 Task: Big data email temp.and wfr student
Action: Key pressed <Key.f11>
Screenshot: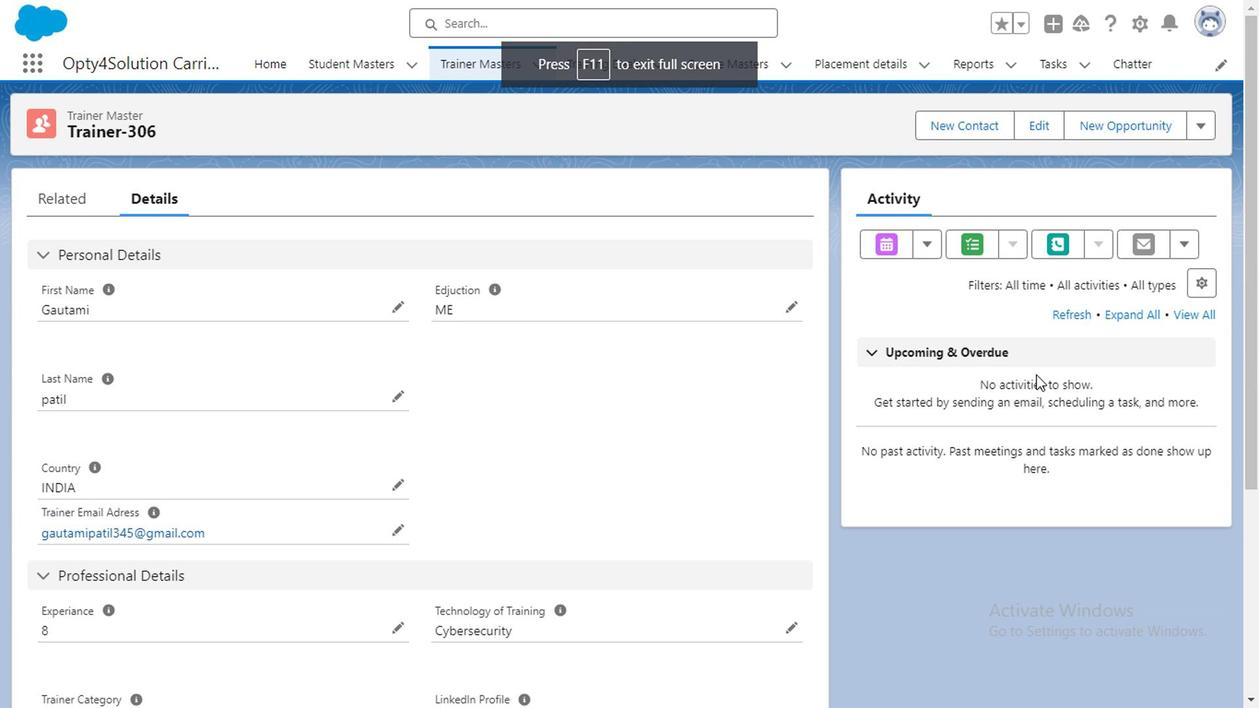 
Action: Mouse moved to (1136, 12)
Screenshot: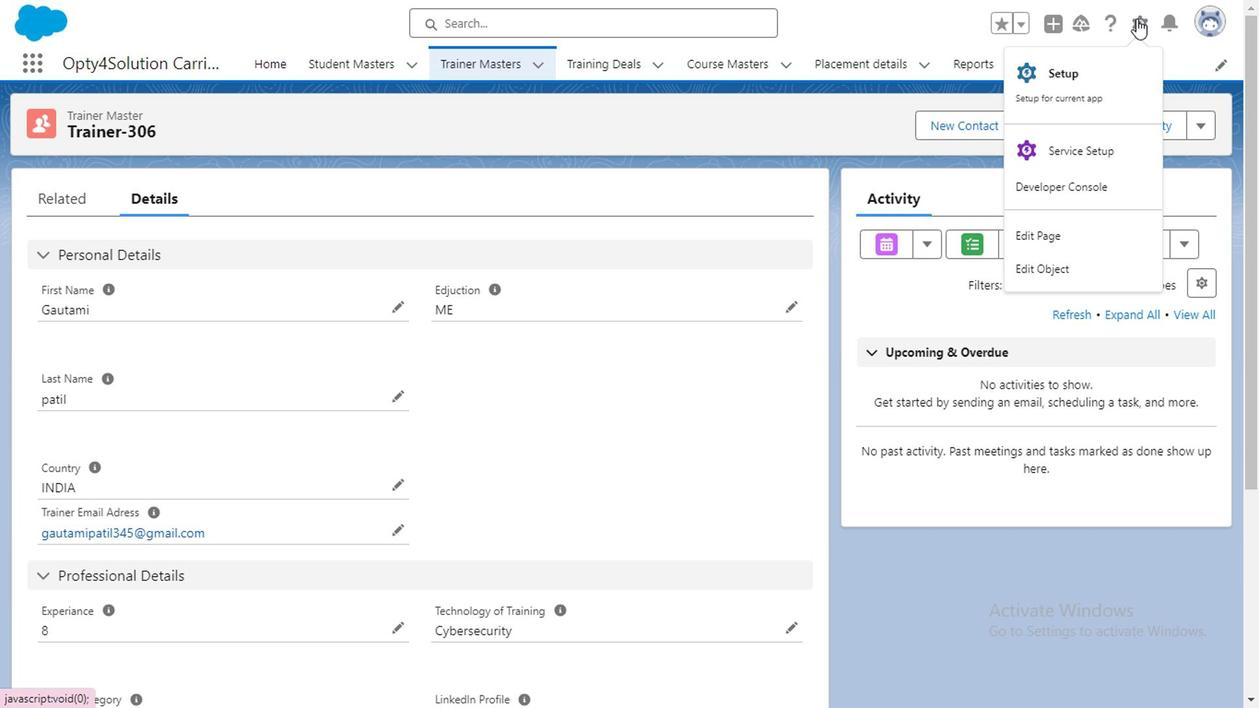 
Action: Mouse pressed left at (1136, 12)
Screenshot: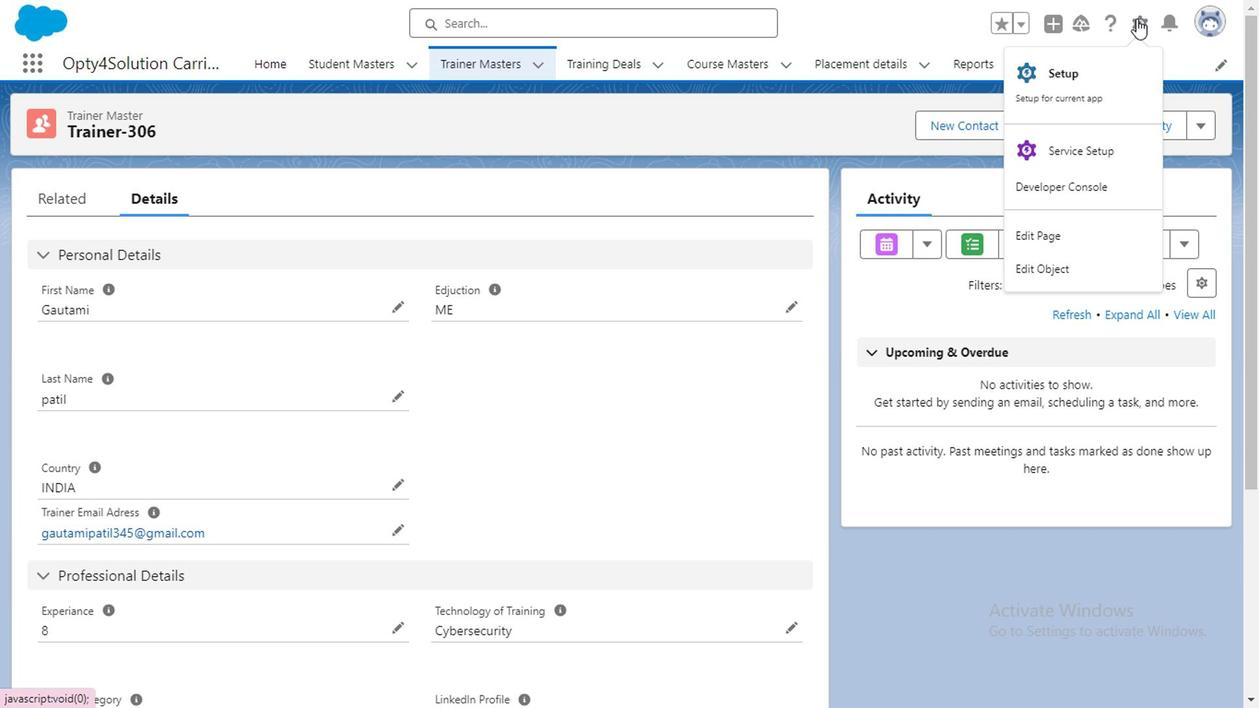 
Action: Mouse moved to (1052, 67)
Screenshot: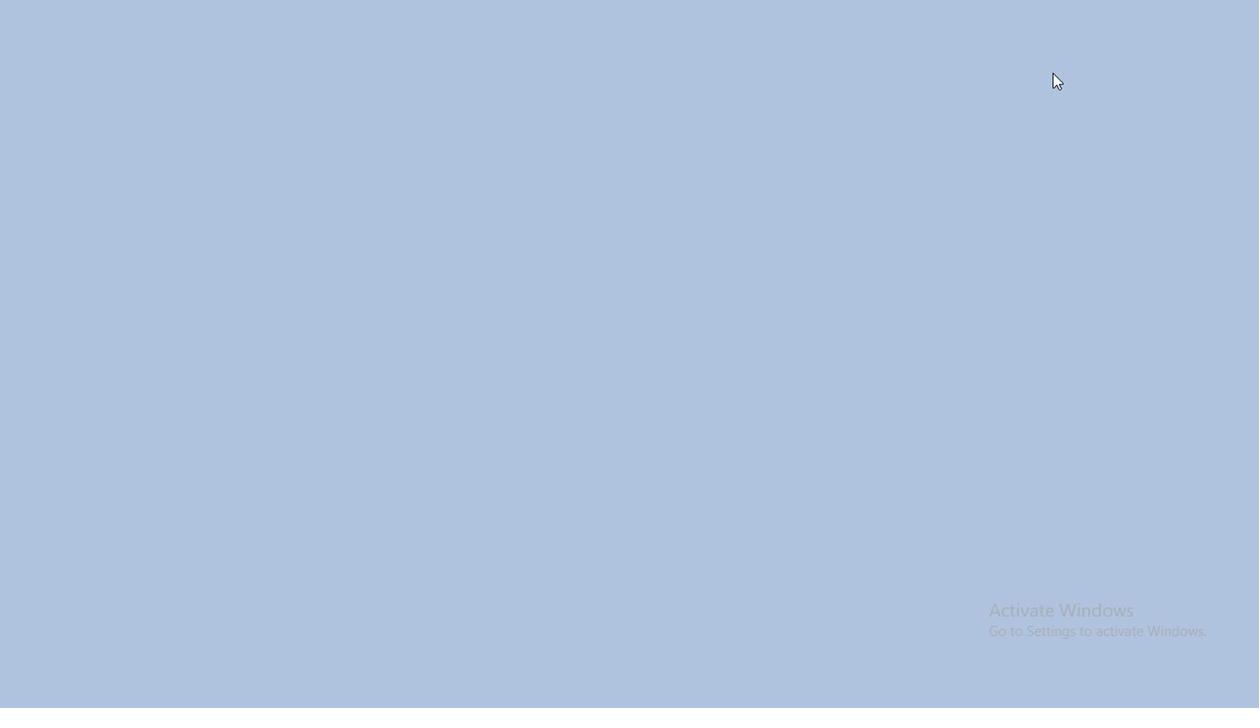 
Action: Mouse pressed left at (1052, 67)
Screenshot: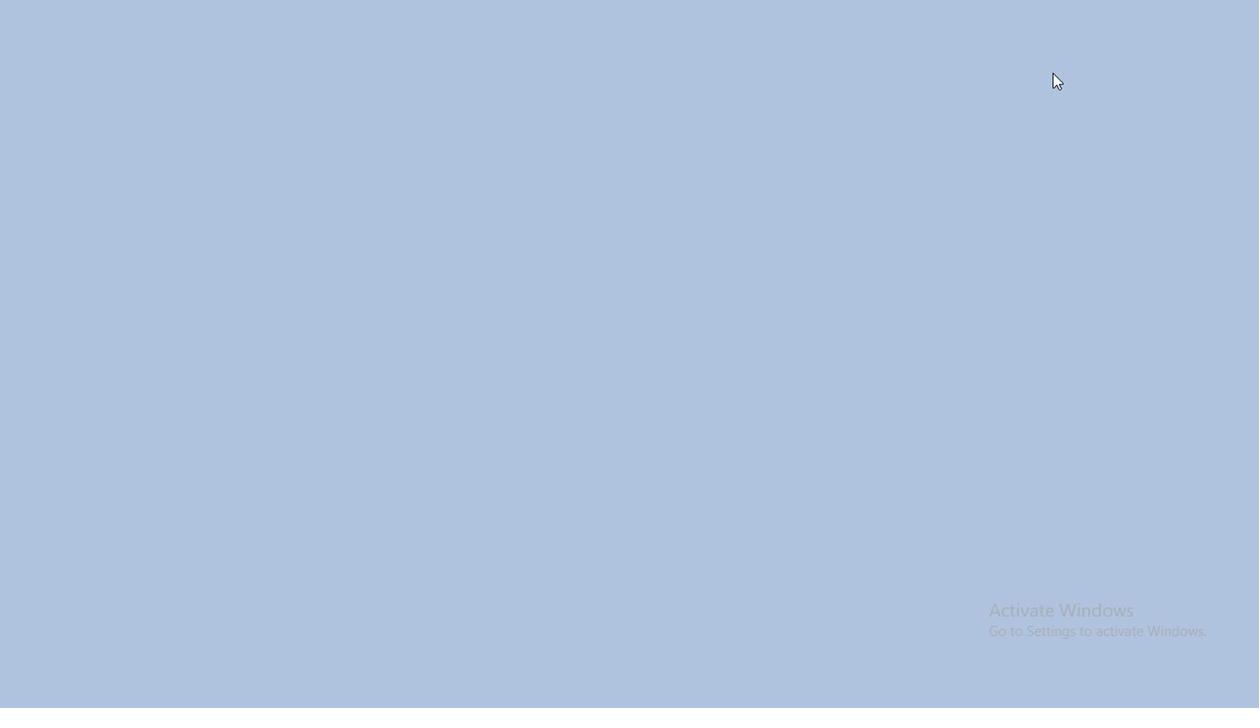 
Action: Mouse moved to (62, 112)
Screenshot: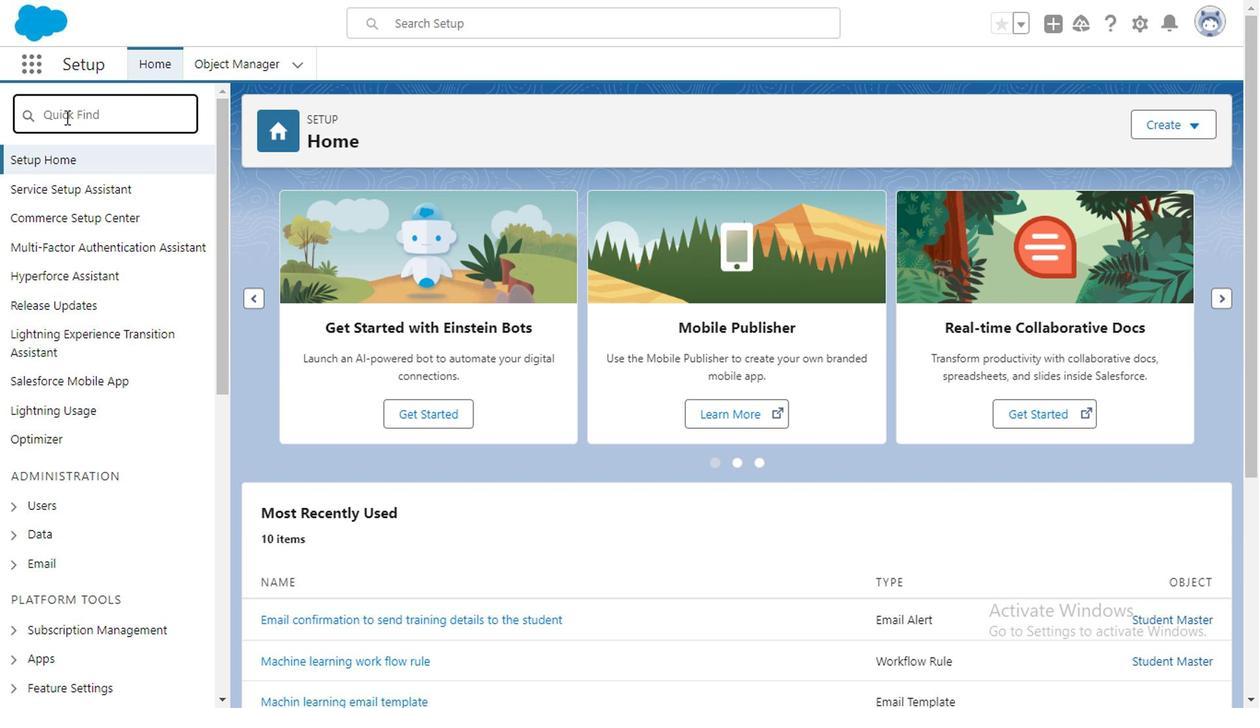 
Action: Mouse pressed left at (62, 112)
Screenshot: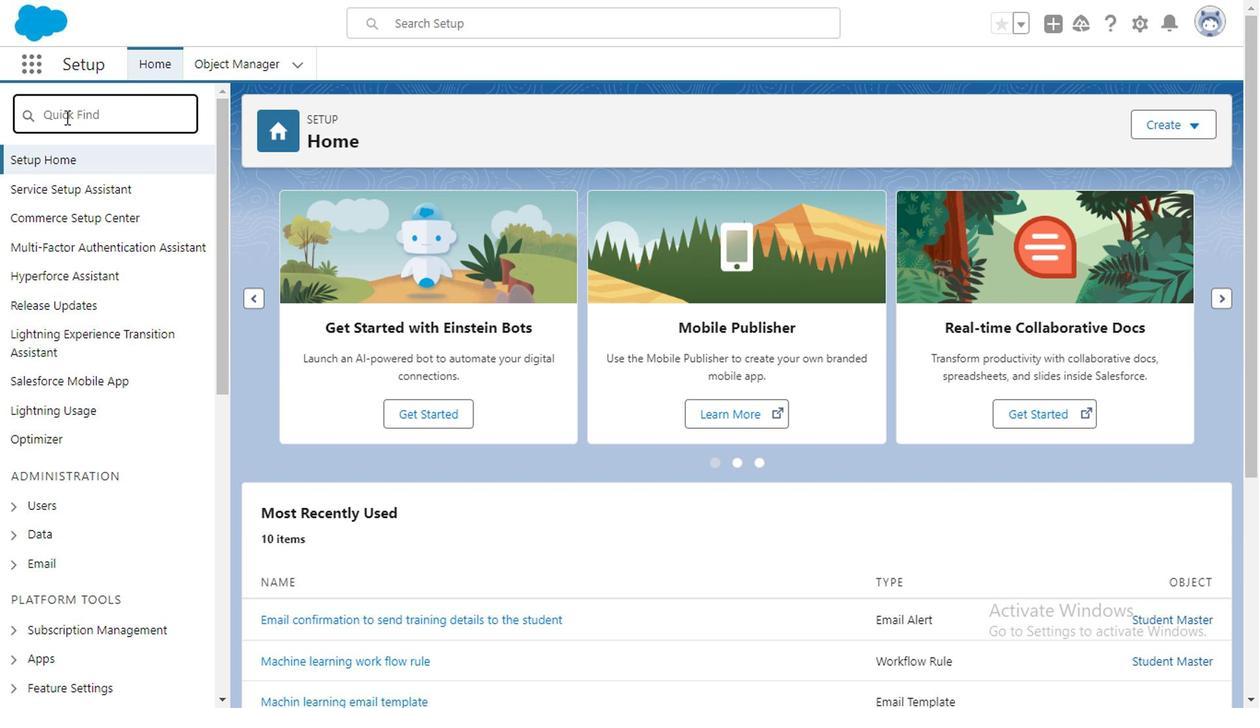
Action: Mouse moved to (110, 113)
Screenshot: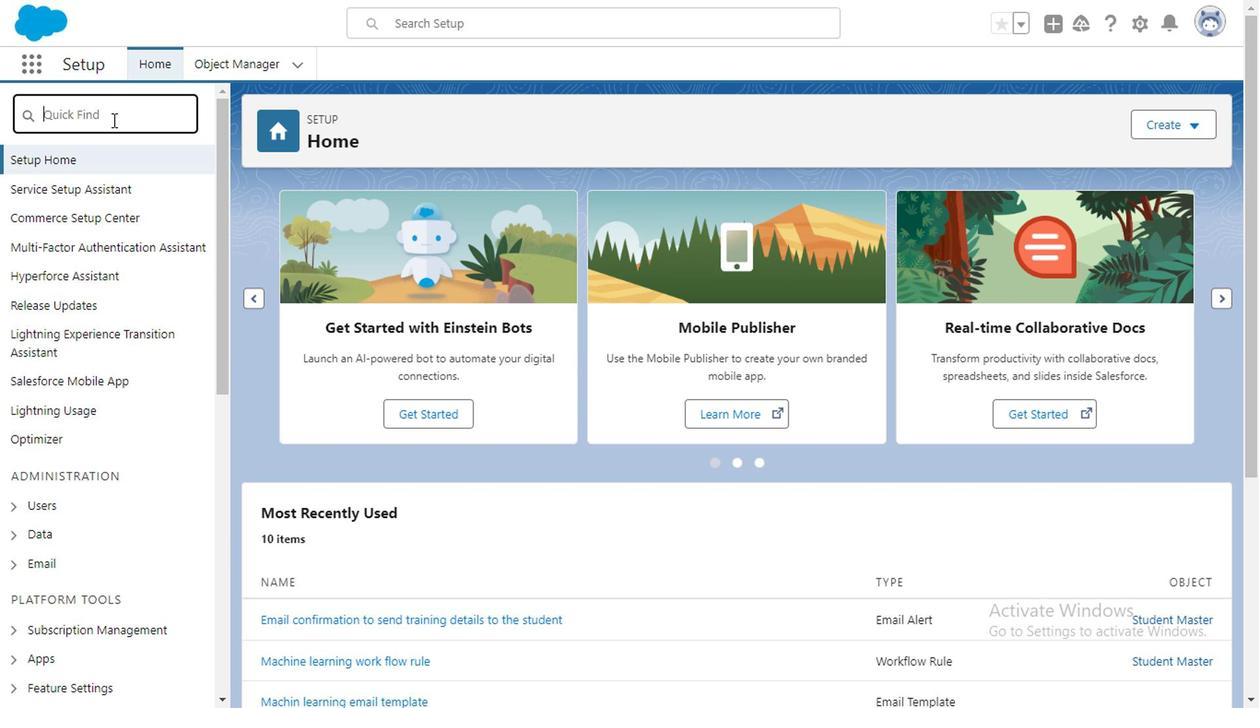 
Action: Mouse pressed left at (110, 113)
Screenshot: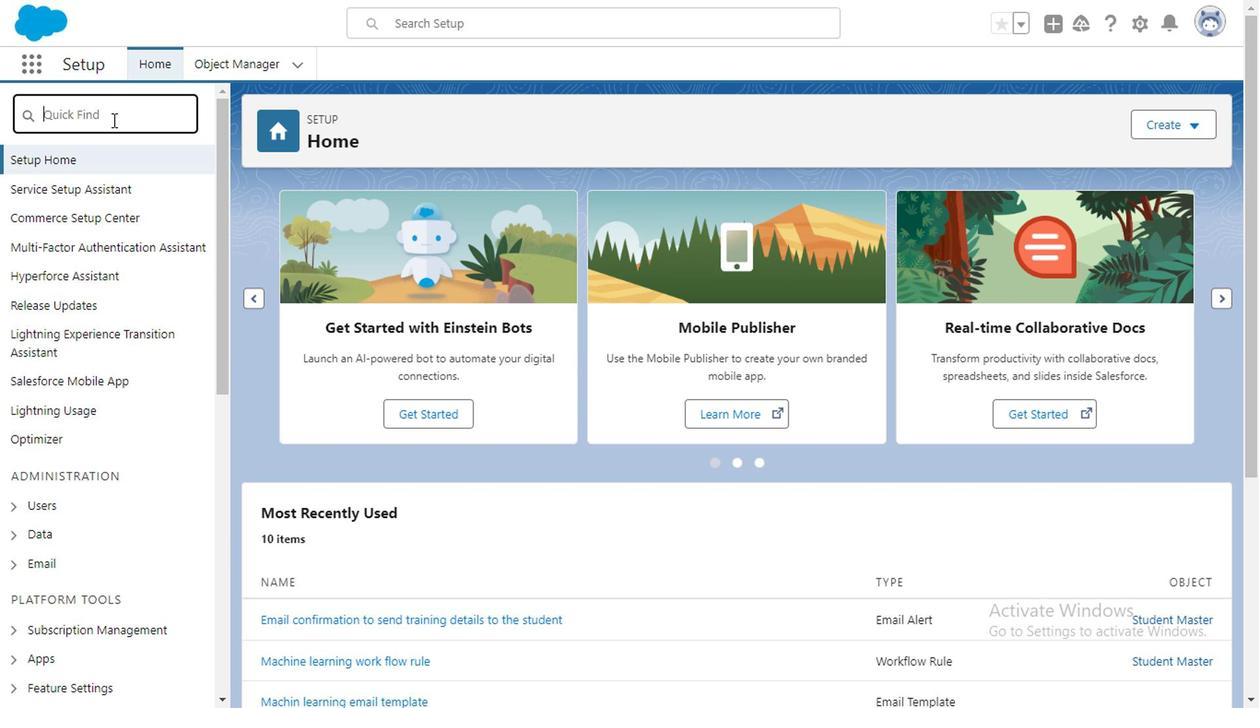 
Action: Mouse moved to (110, 114)
Screenshot: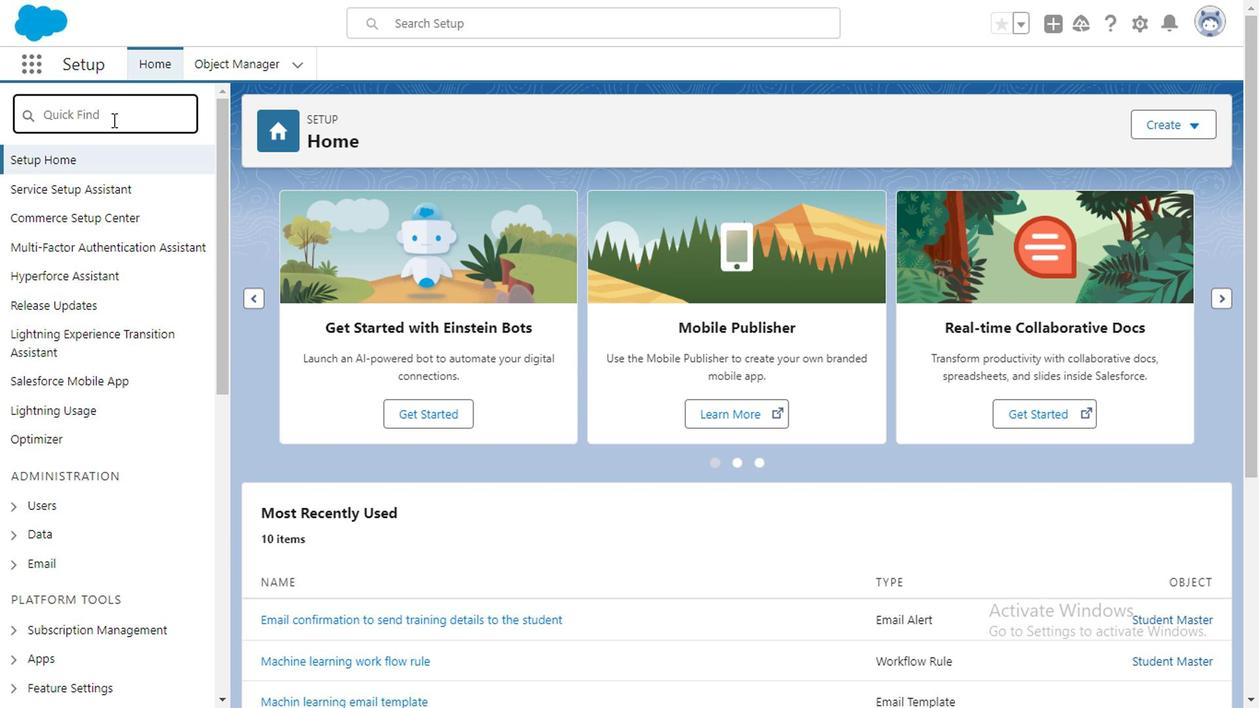 
Action: Key pressed e<Key.caps_lock>MAIL<Key.space>
Screenshot: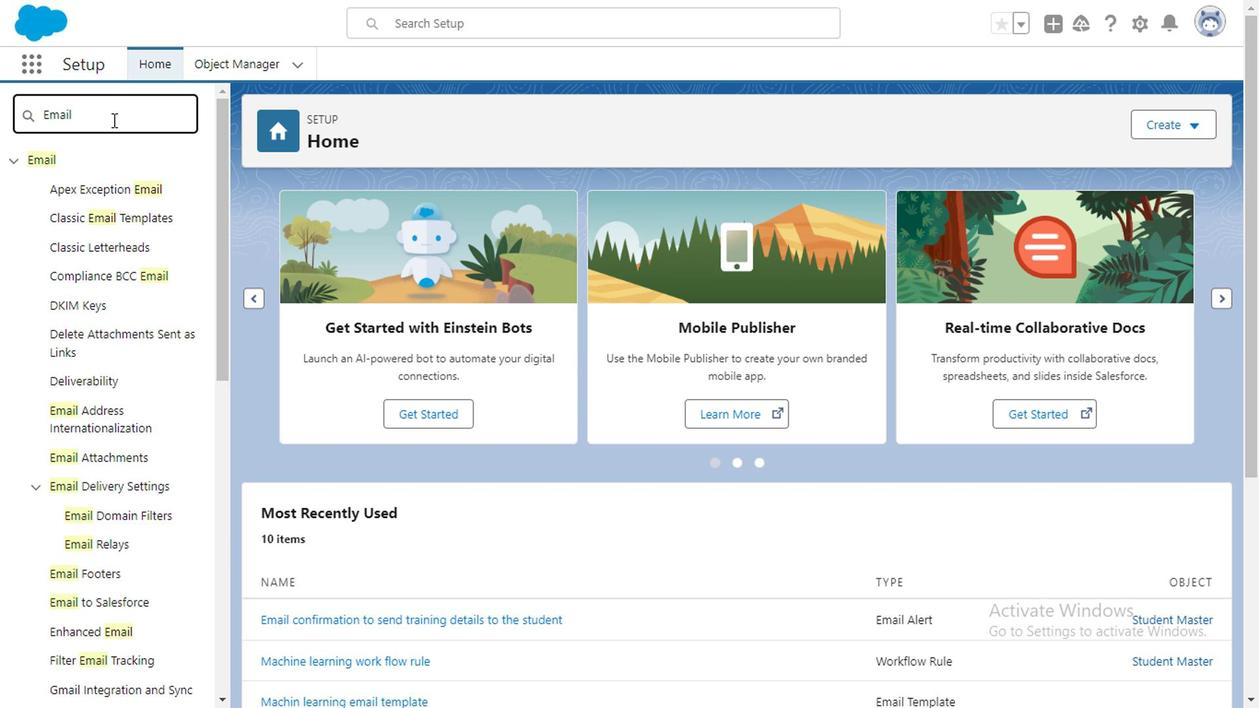 
Action: Mouse moved to (140, 210)
Screenshot: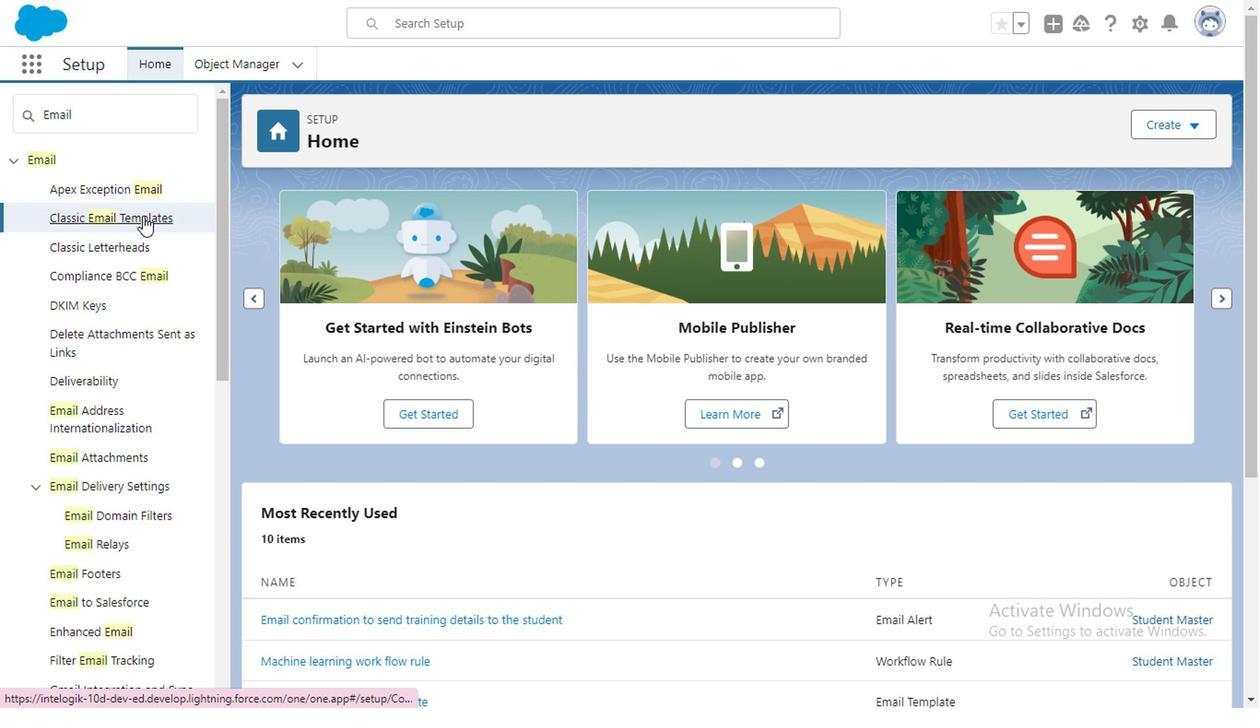 
Action: Mouse pressed left at (140, 210)
Screenshot: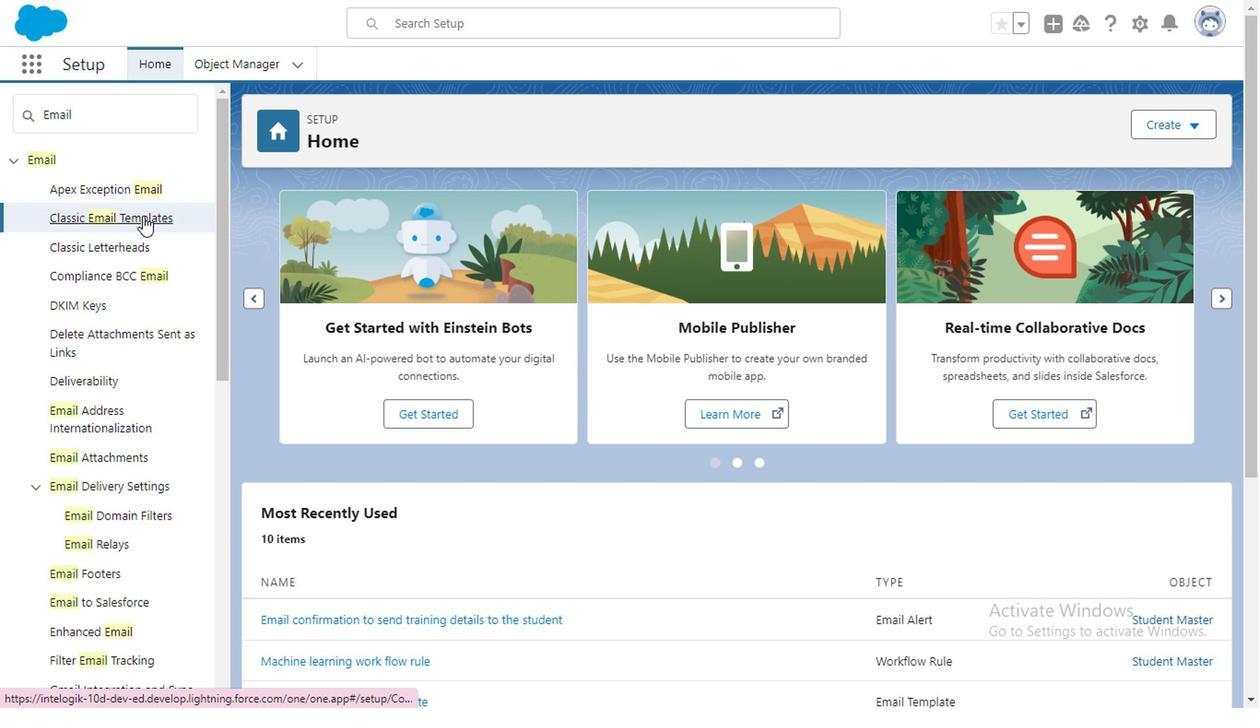 
Action: Mouse moved to (584, 345)
Screenshot: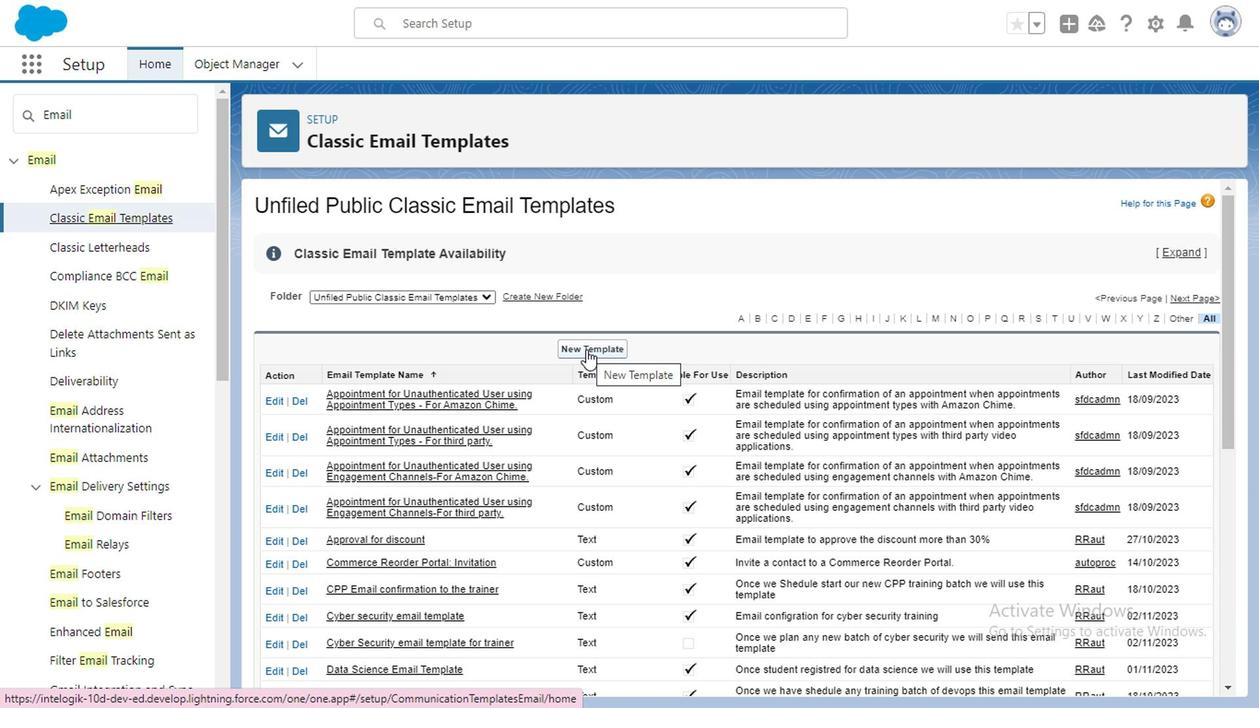 
Action: Mouse pressed left at (584, 345)
Screenshot: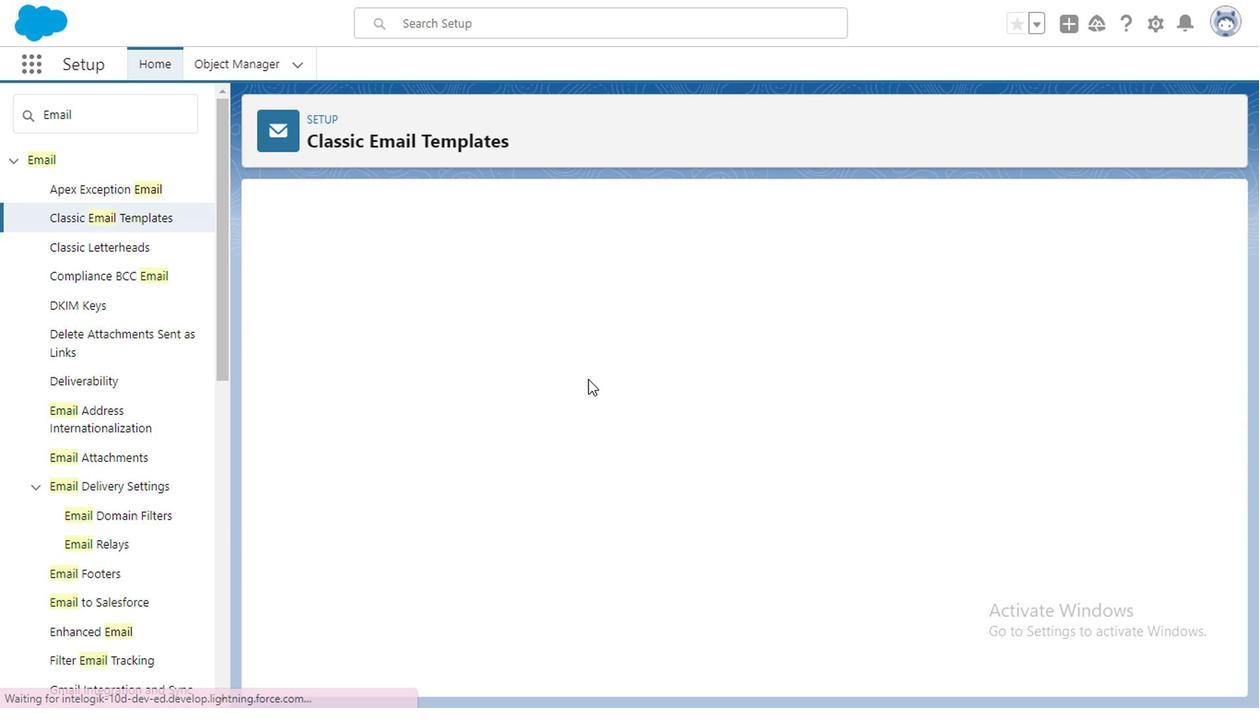 
Action: Mouse moved to (1163, 460)
Screenshot: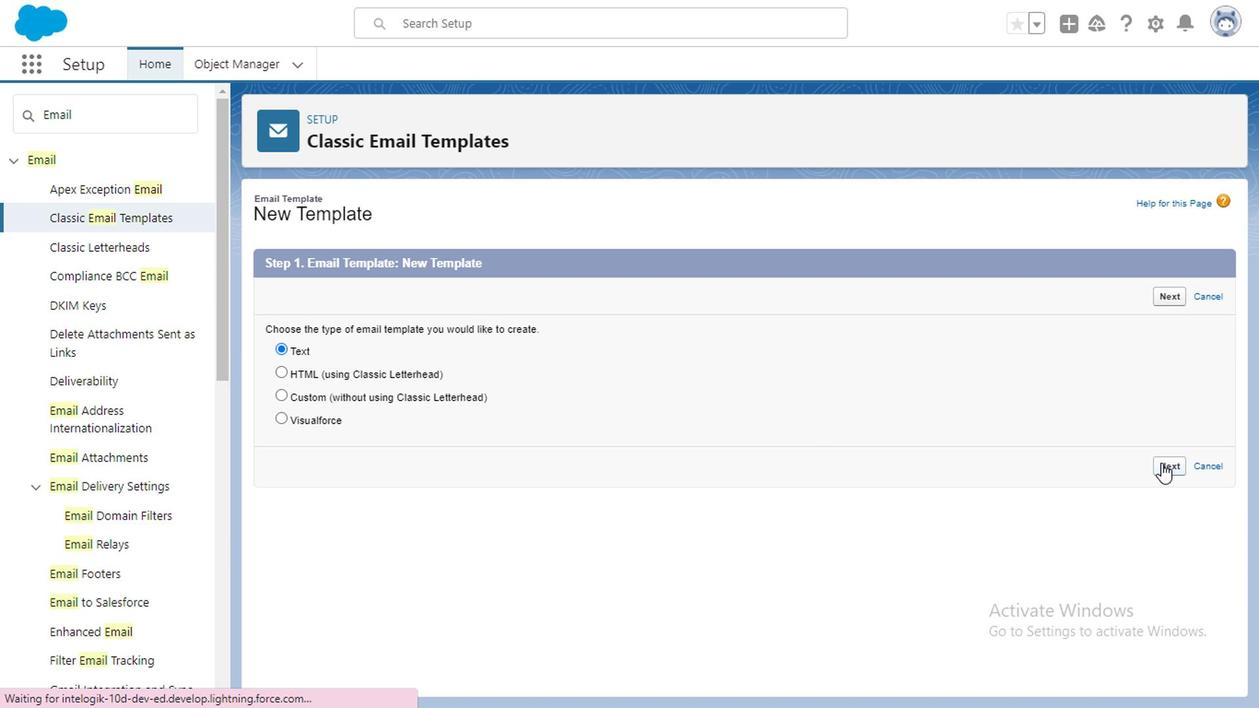 
Action: Mouse pressed left at (1163, 460)
Screenshot: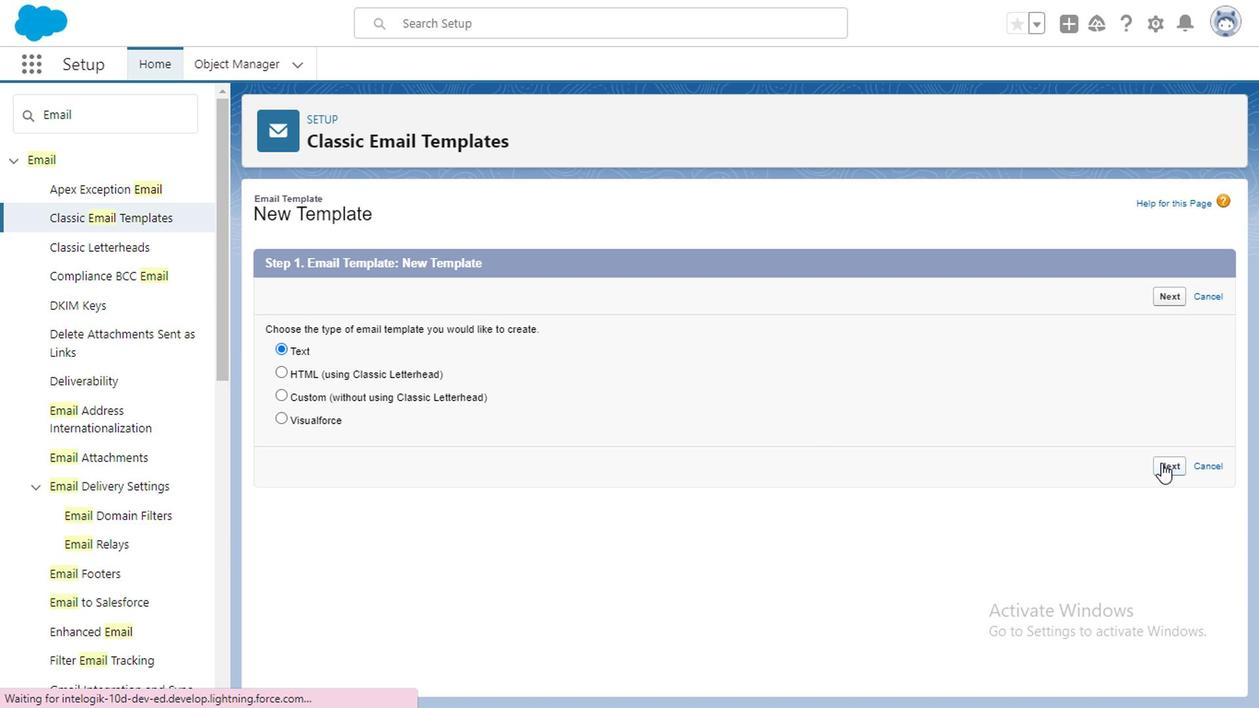 
Action: Mouse moved to (461, 364)
Screenshot: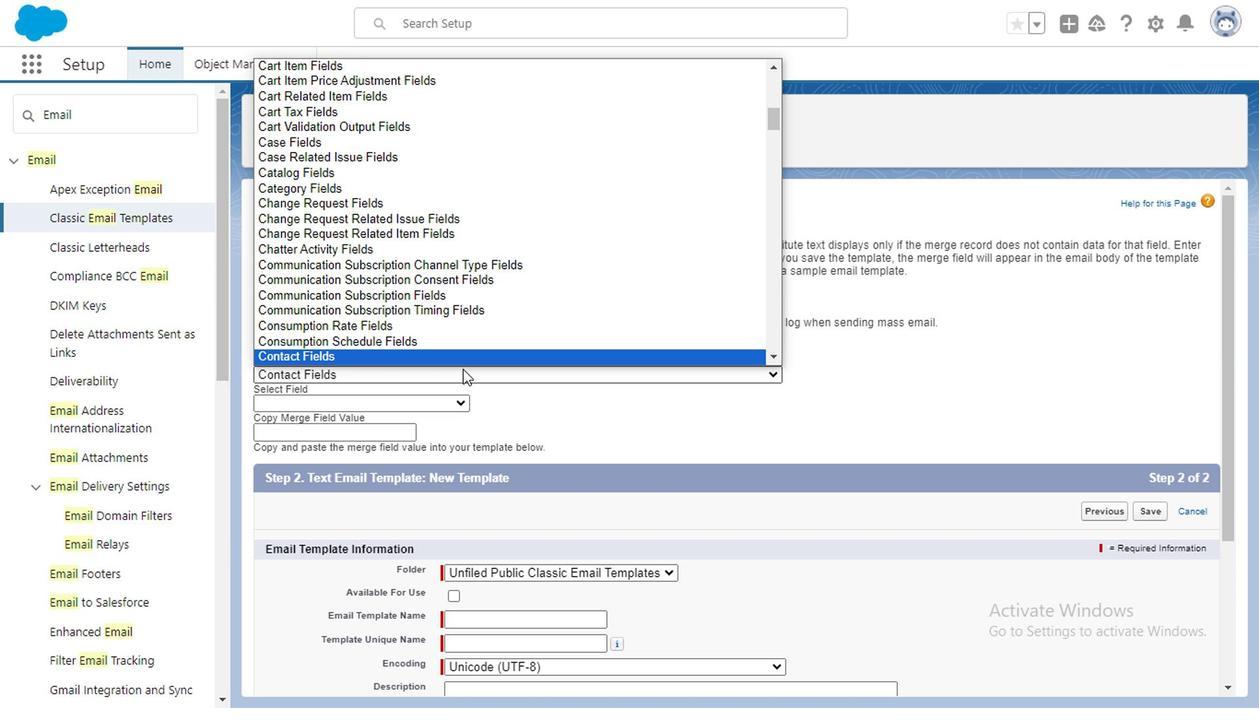 
Action: Mouse pressed left at (461, 364)
Screenshot: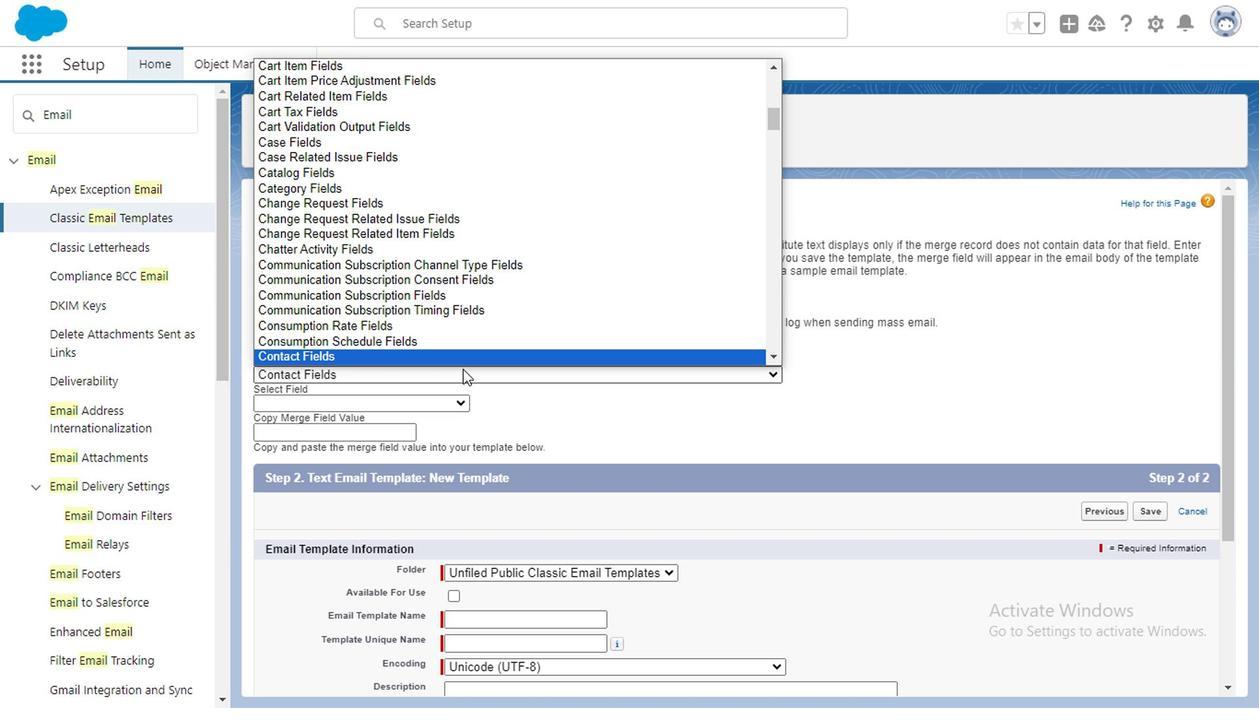 
Action: Mouse moved to (356, 299)
Screenshot: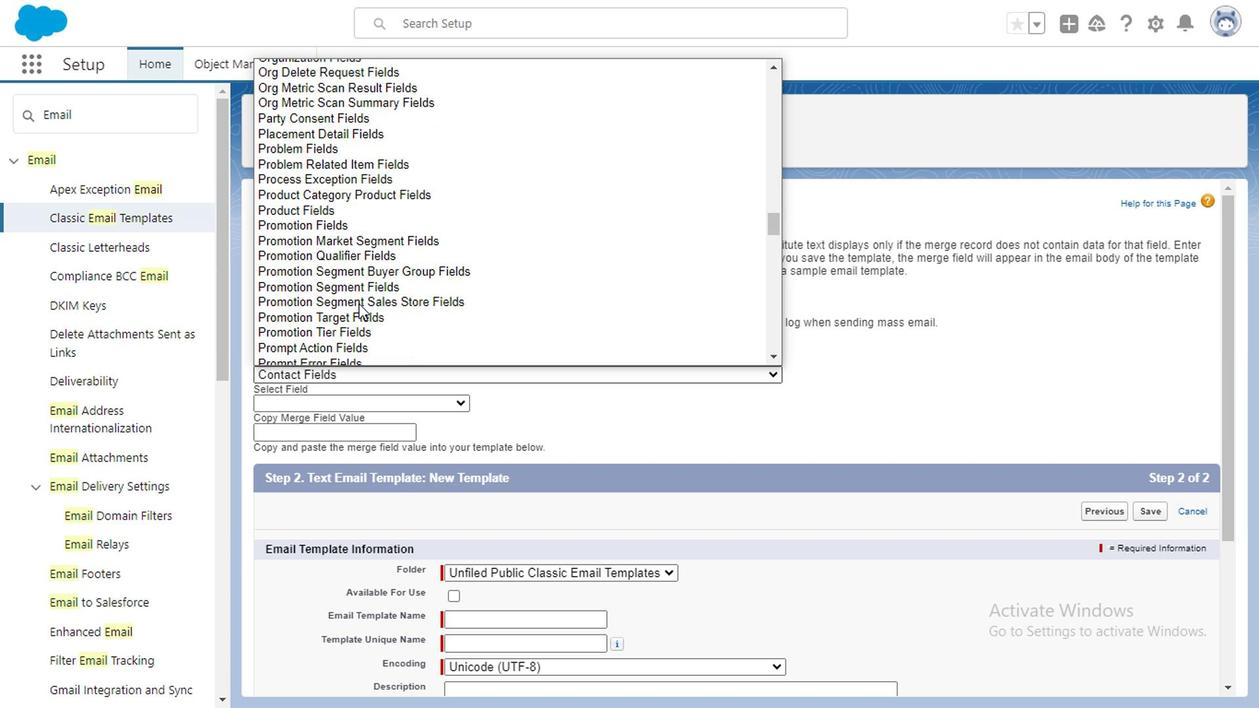 
Action: Mouse scrolled (356, 298) with delta (0, -1)
Screenshot: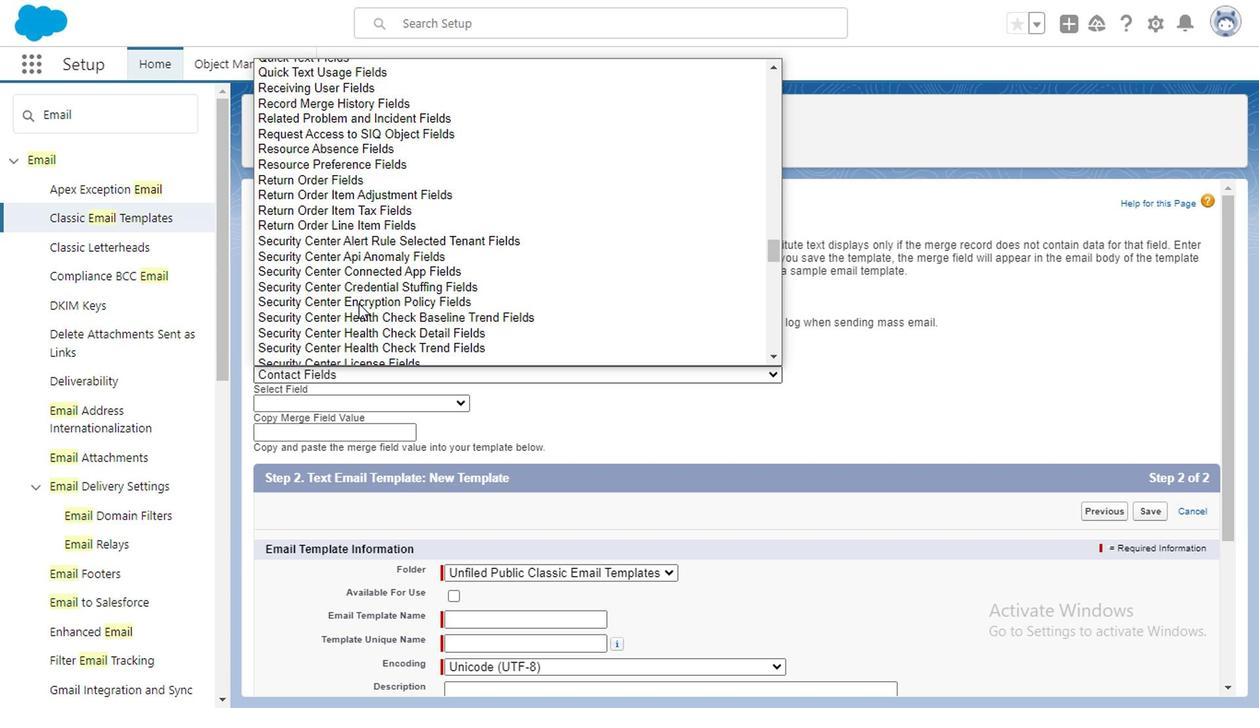 
Action: Mouse scrolled (356, 298) with delta (0, -1)
Screenshot: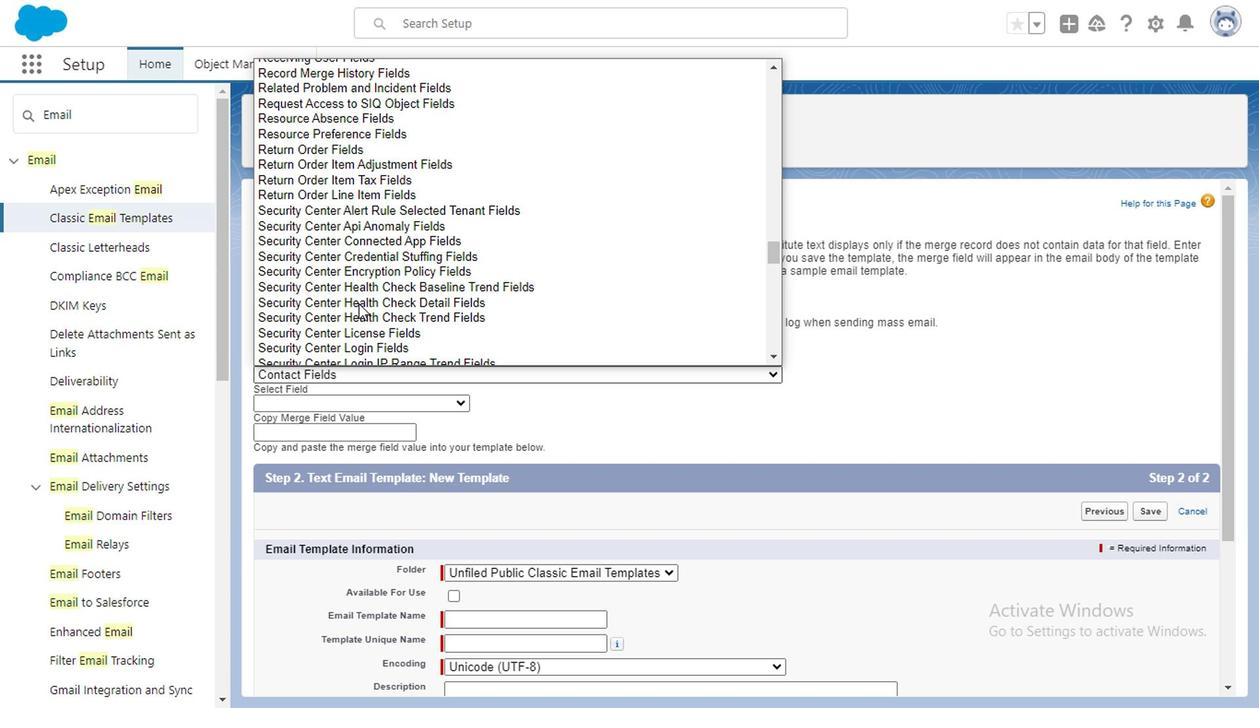 
Action: Mouse moved to (356, 299)
Screenshot: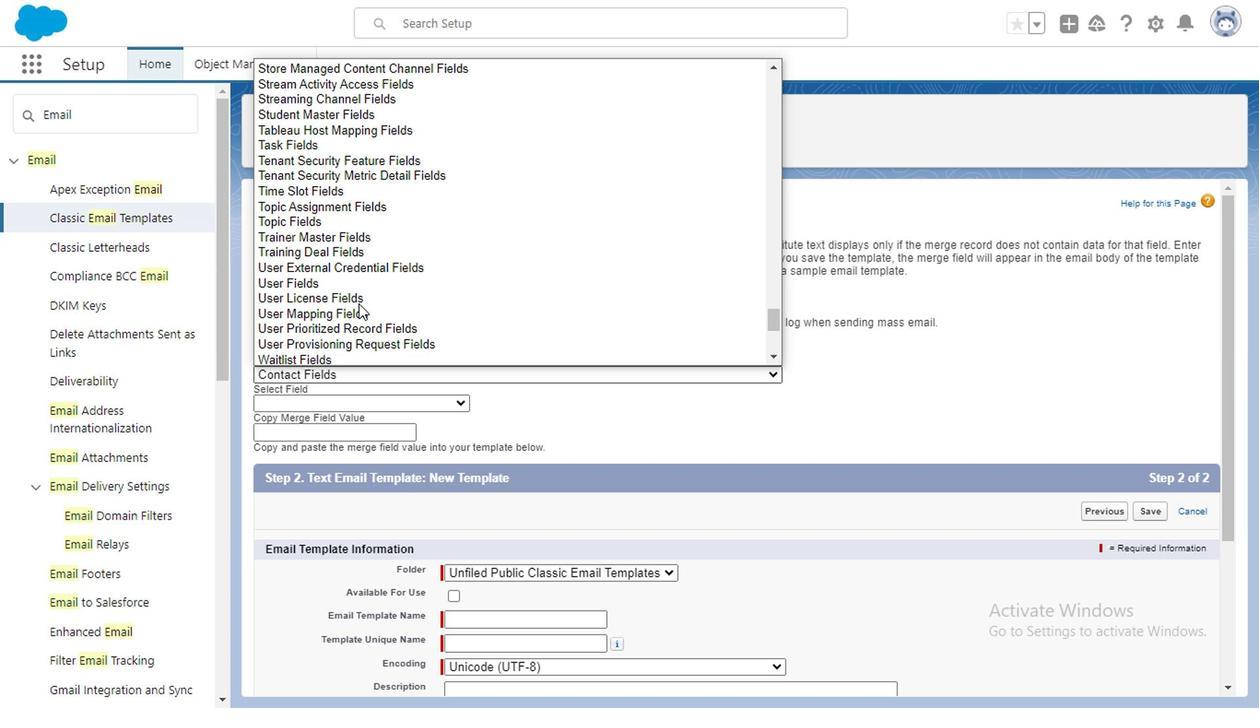 
Action: Mouse scrolled (356, 298) with delta (0, -1)
Screenshot: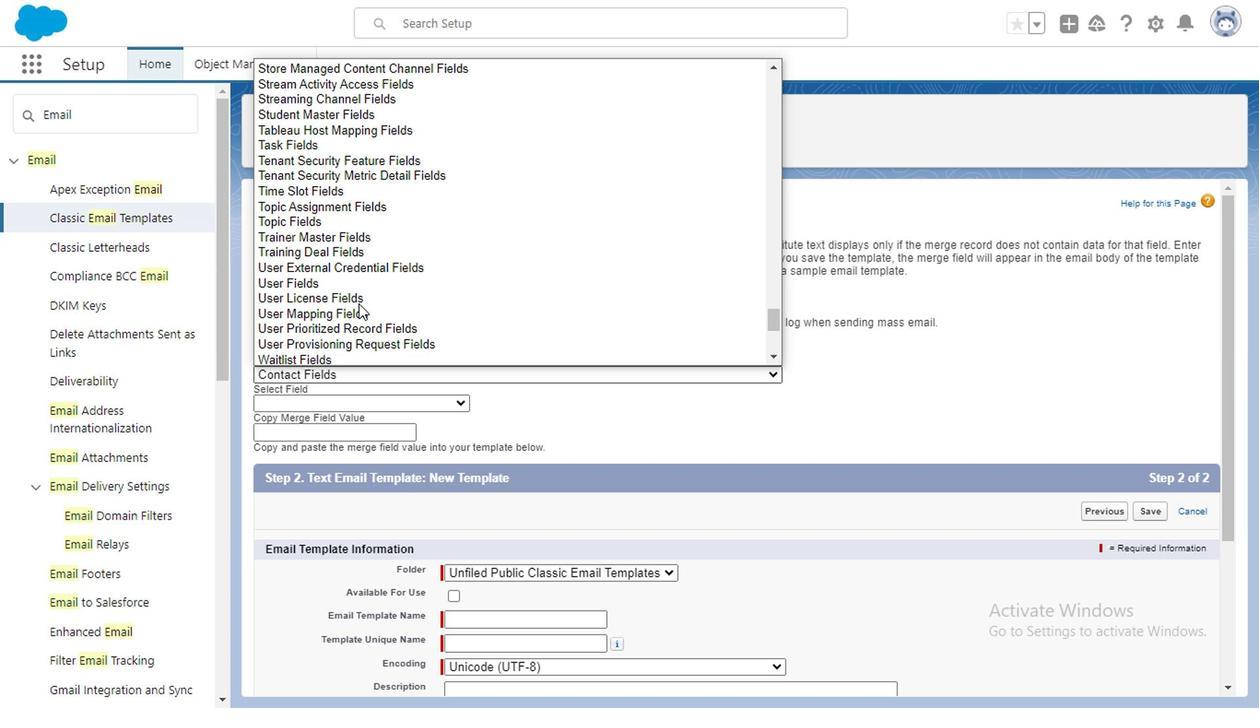 
Action: Mouse moved to (332, 103)
Screenshot: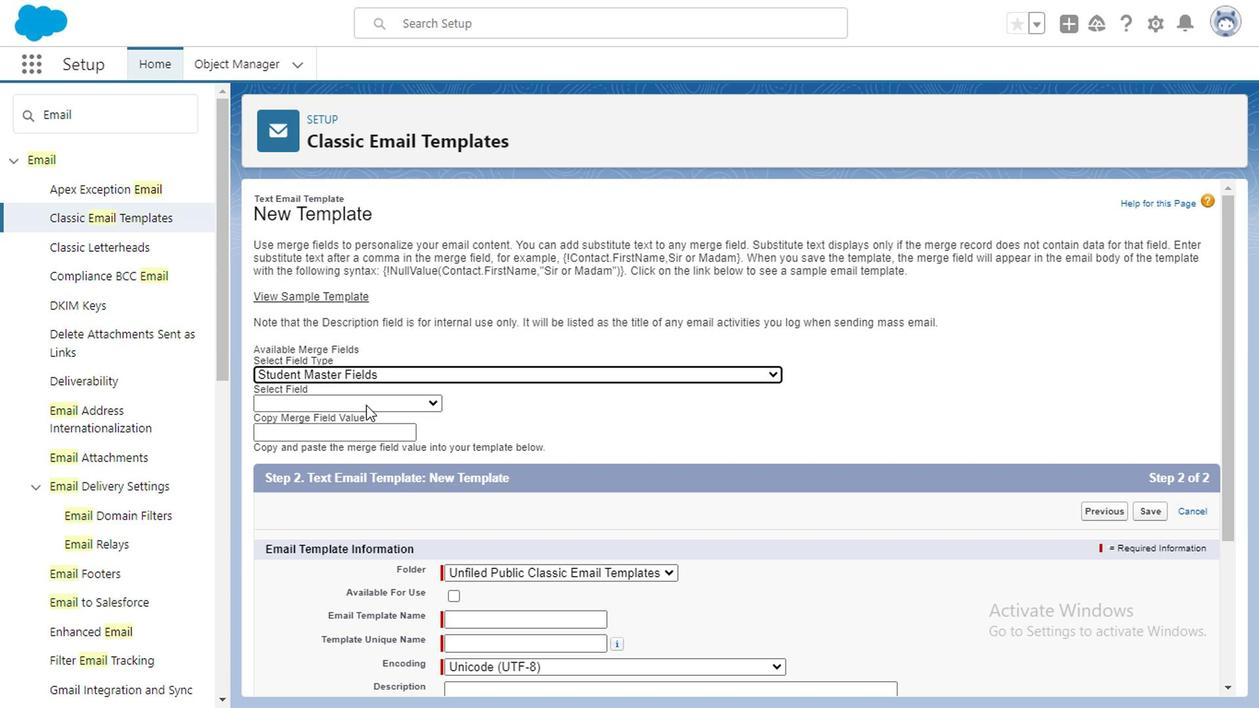 
Action: Mouse pressed left at (332, 103)
Screenshot: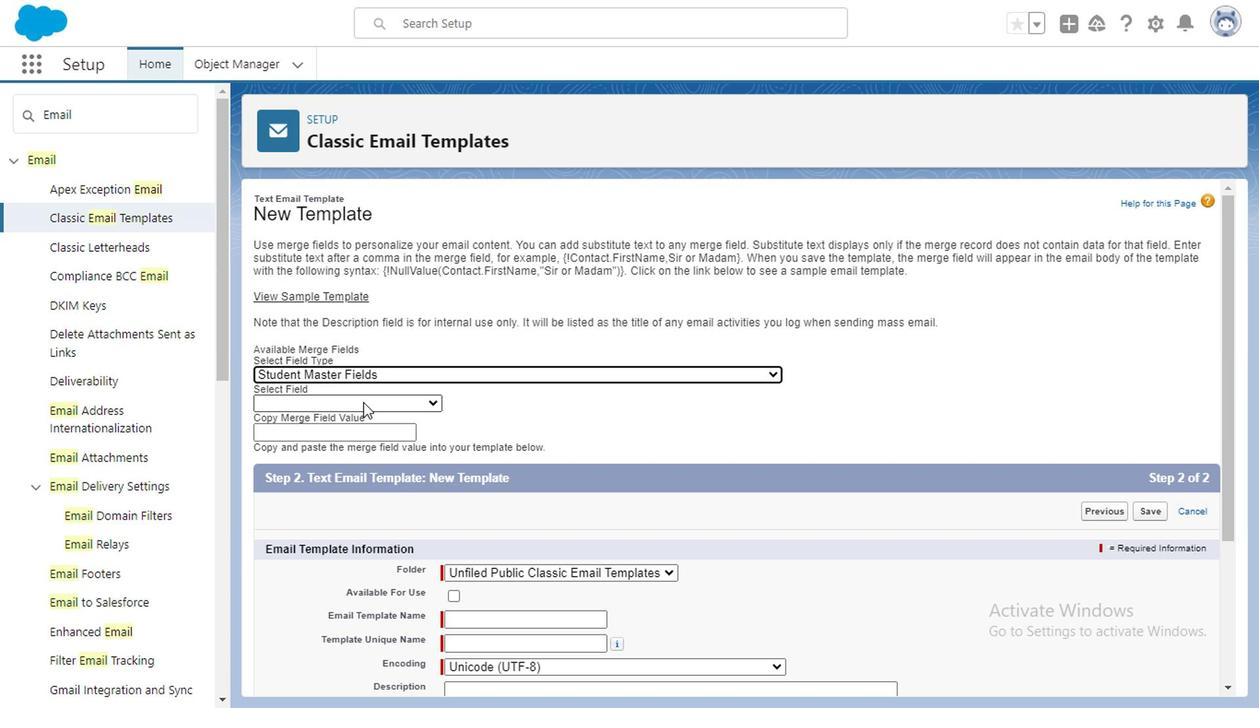 
Action: Mouse moved to (360, 398)
Screenshot: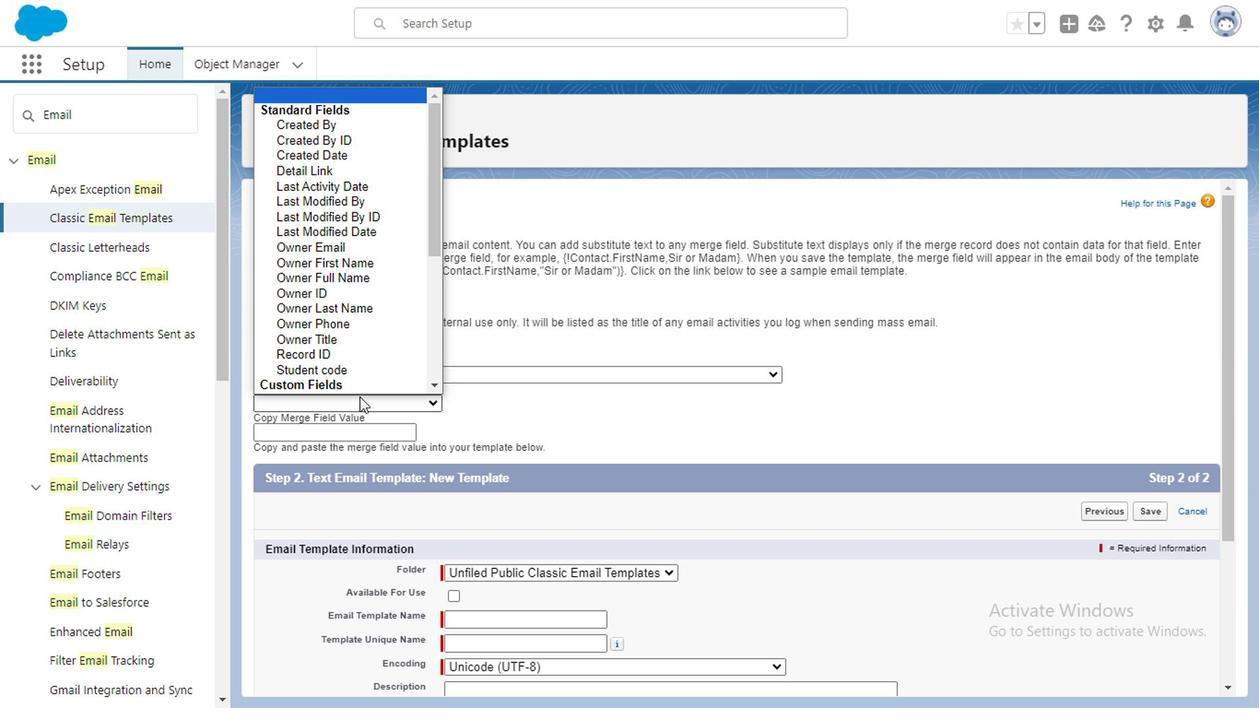 
Action: Mouse pressed left at (360, 398)
Screenshot: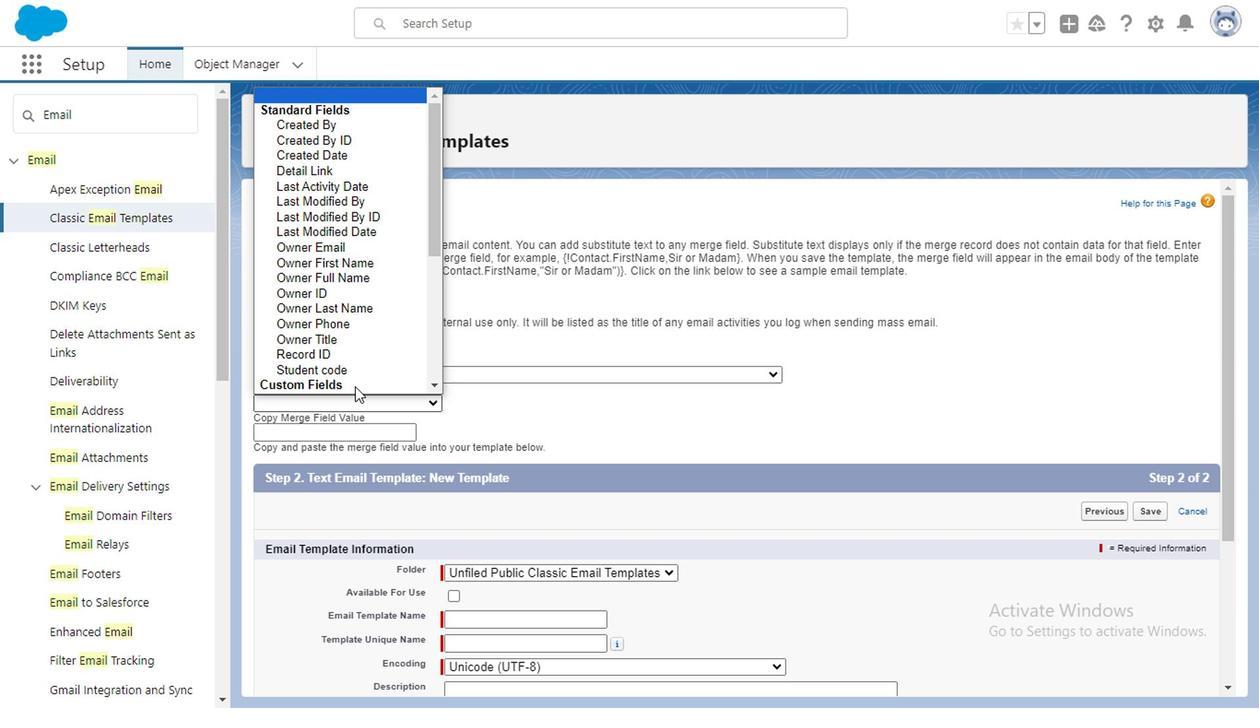 
Action: Mouse moved to (309, 244)
Screenshot: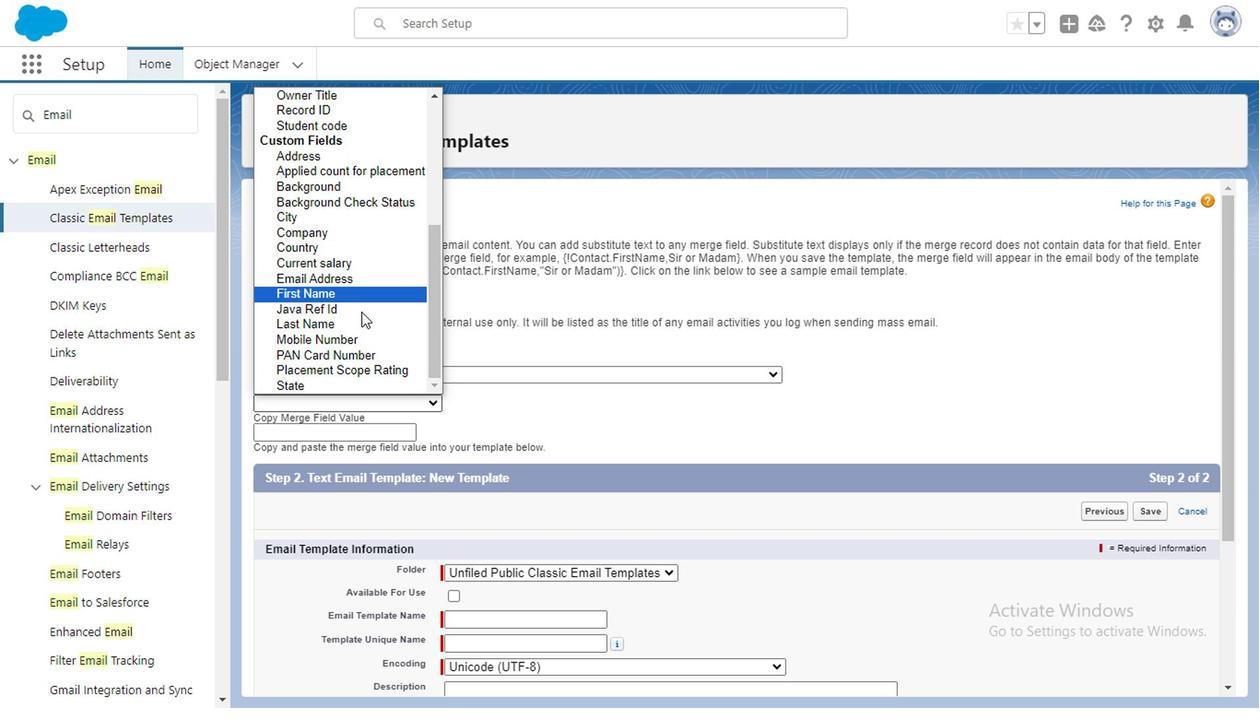 
Action: Mouse scrolled (309, 244) with delta (0, 0)
Screenshot: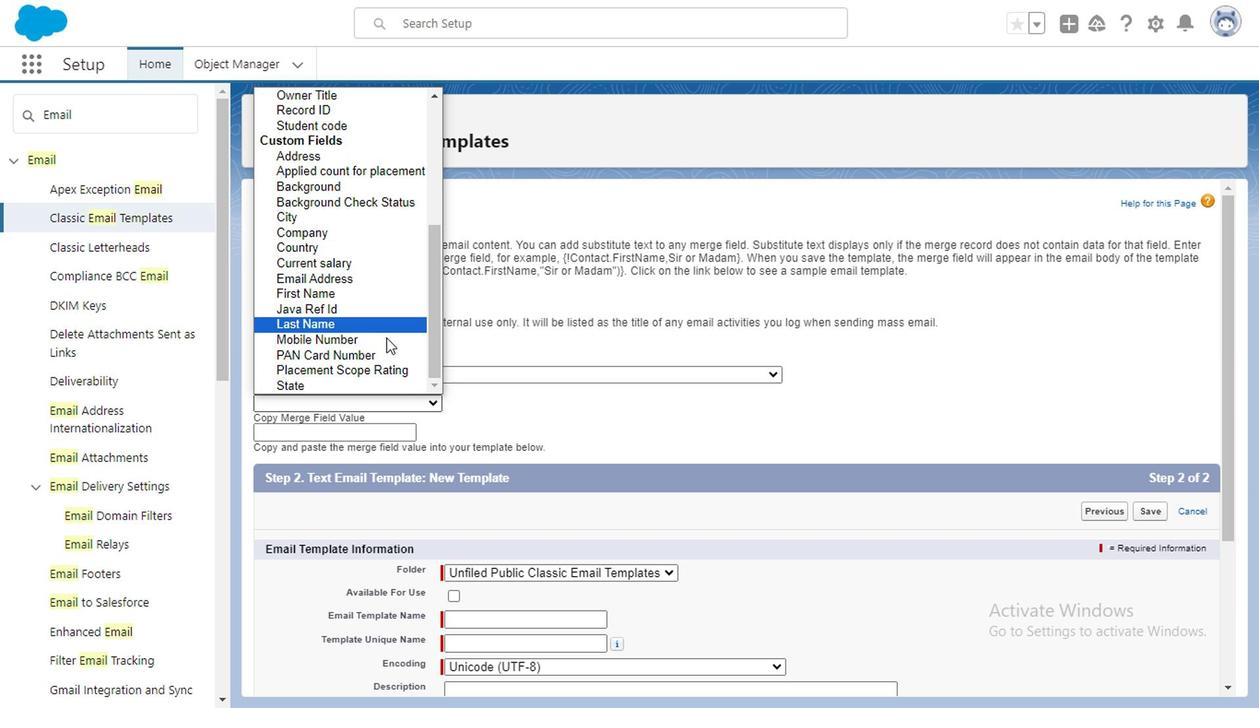 
Action: Mouse moved to (326, 290)
Screenshot: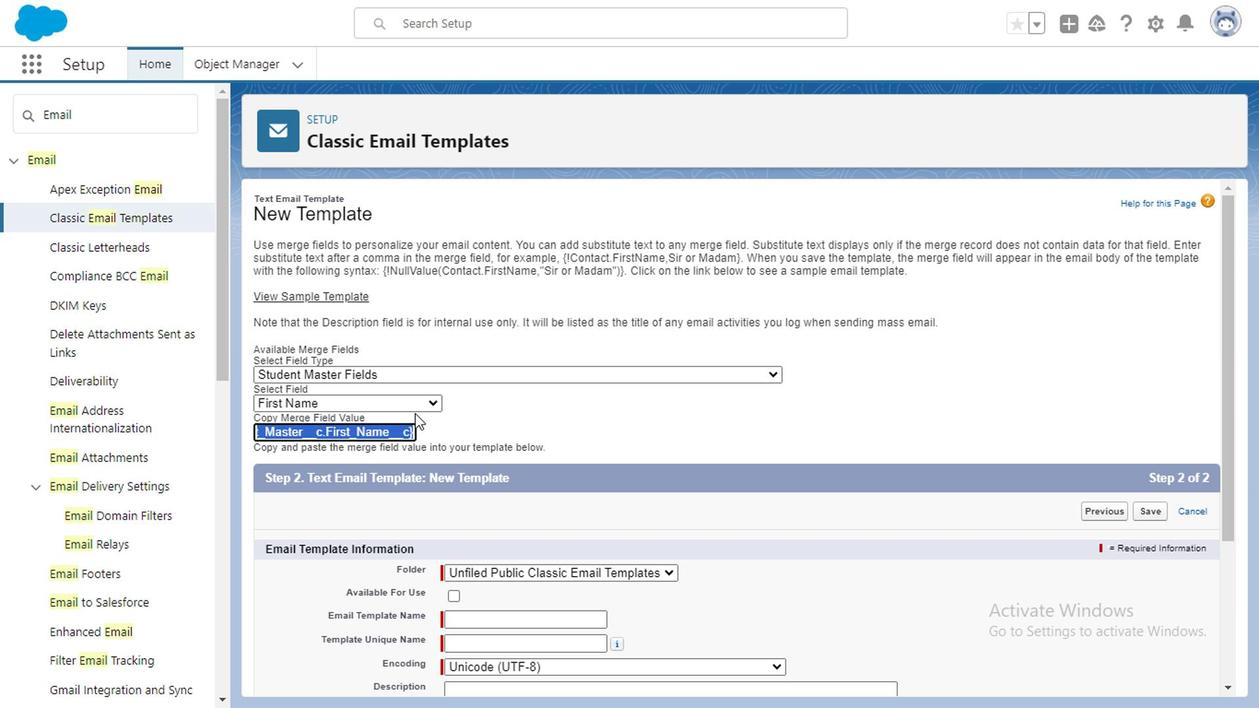 
Action: Mouse pressed left at (326, 290)
Screenshot: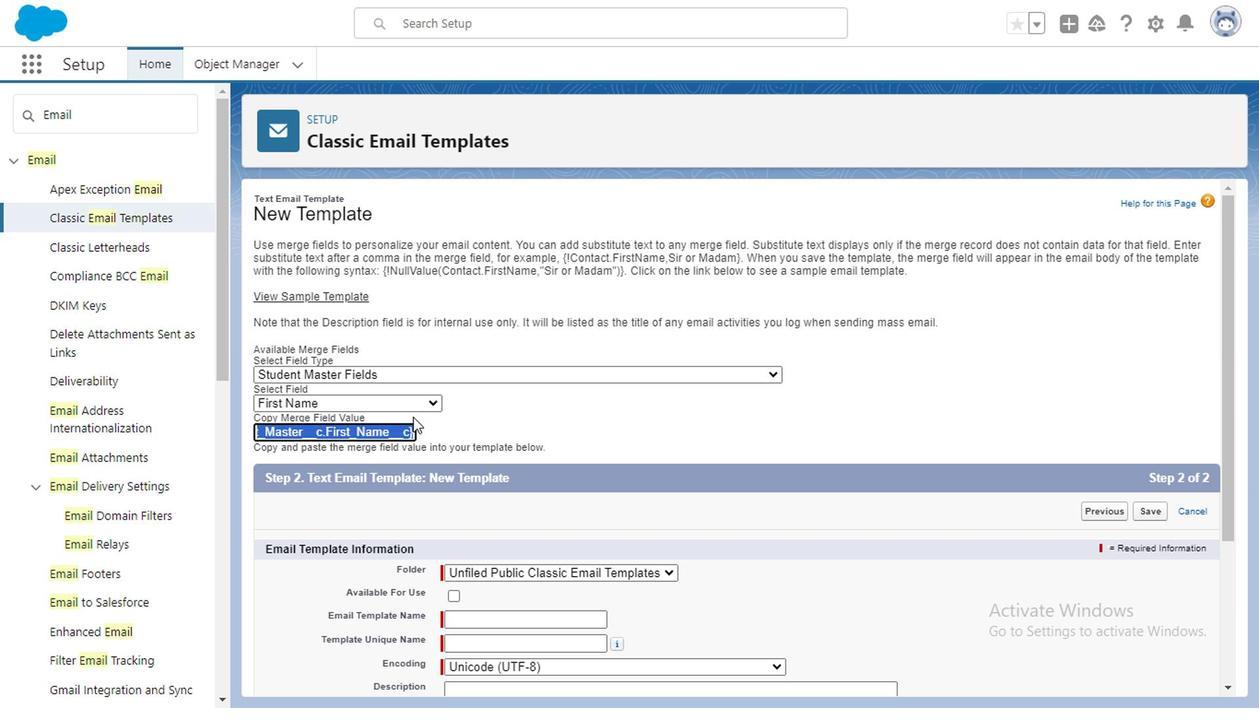 
Action: Mouse moved to (389, 429)
Screenshot: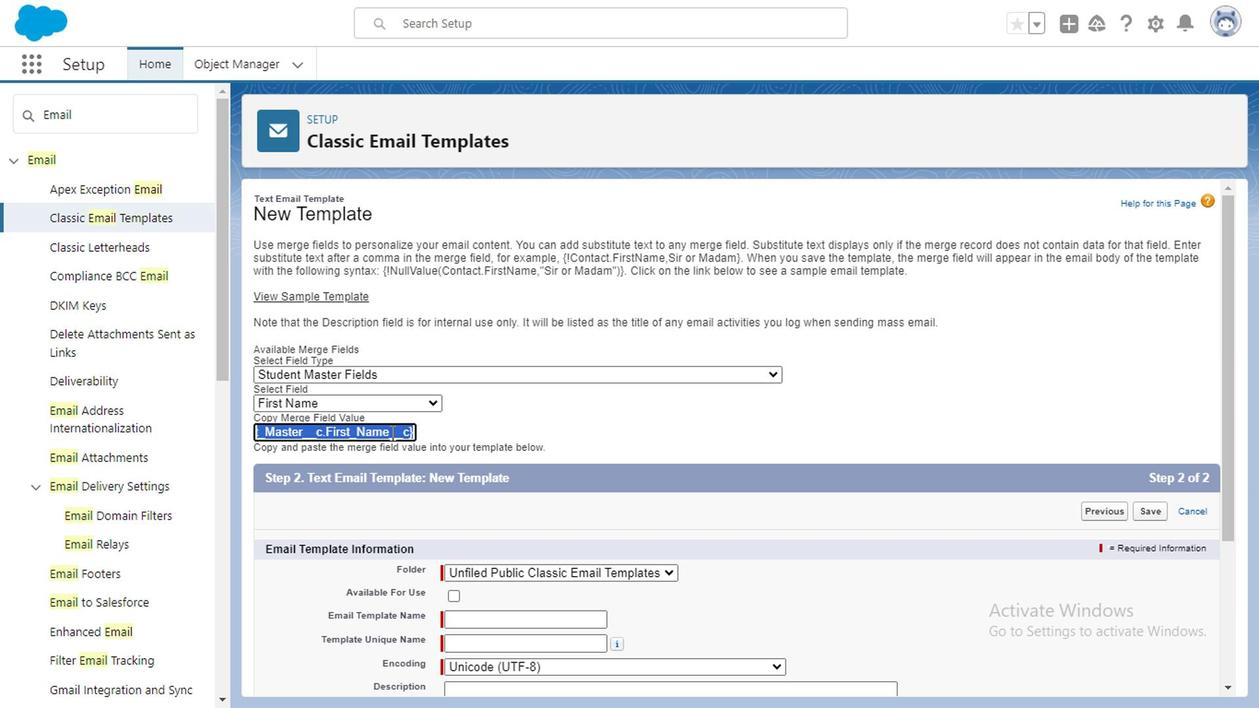 
Action: Key pressed ctrl+C
Screenshot: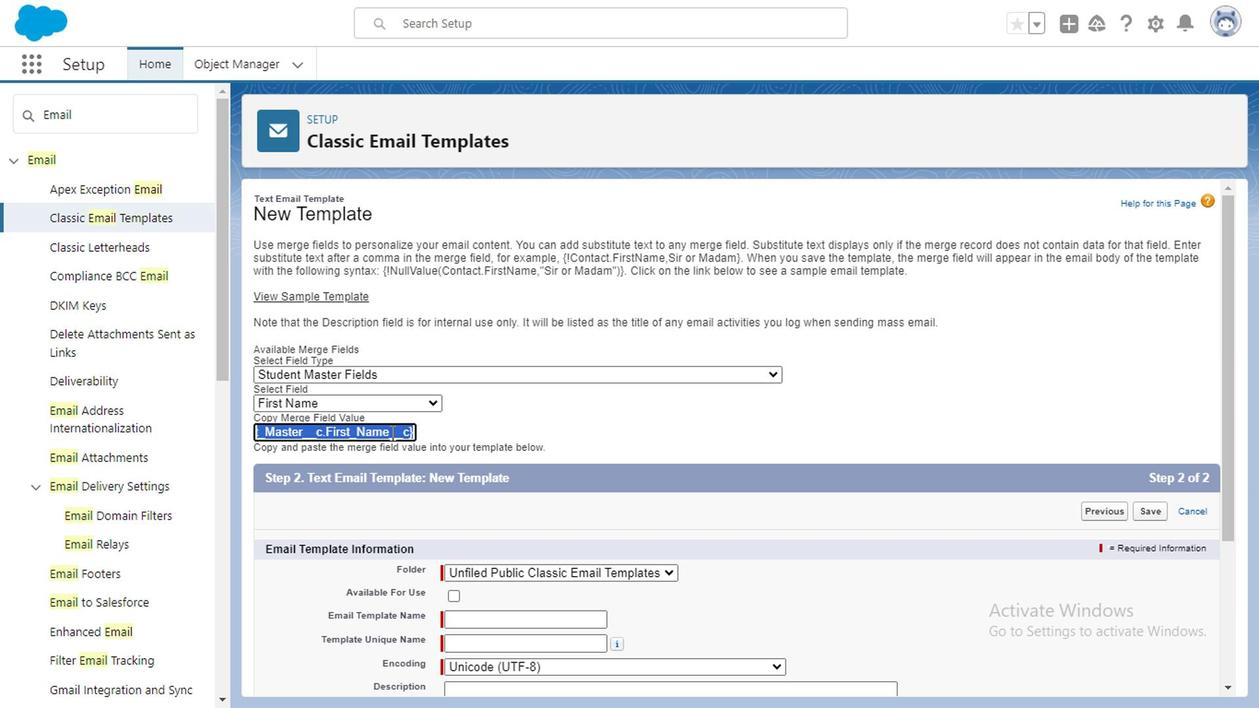 
Action: Mouse moved to (446, 590)
Screenshot: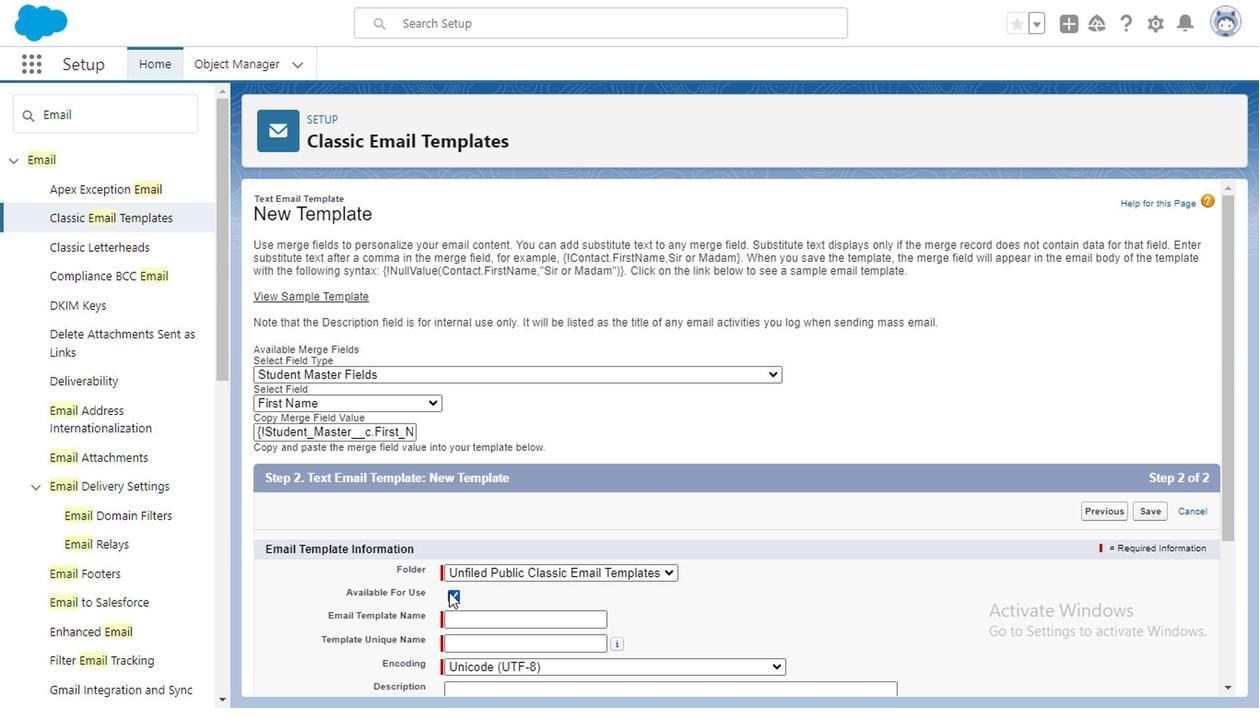 
Action: Mouse pressed left at (446, 590)
Screenshot: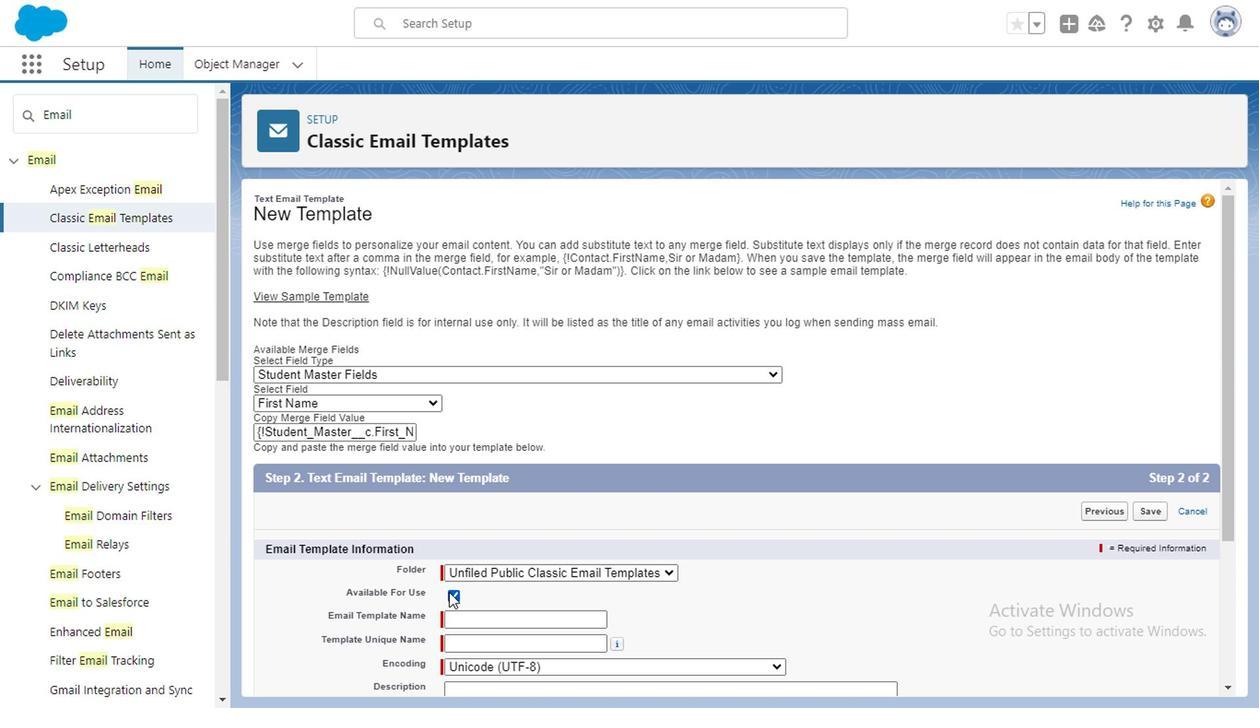 
Action: Mouse moved to (498, 617)
Screenshot: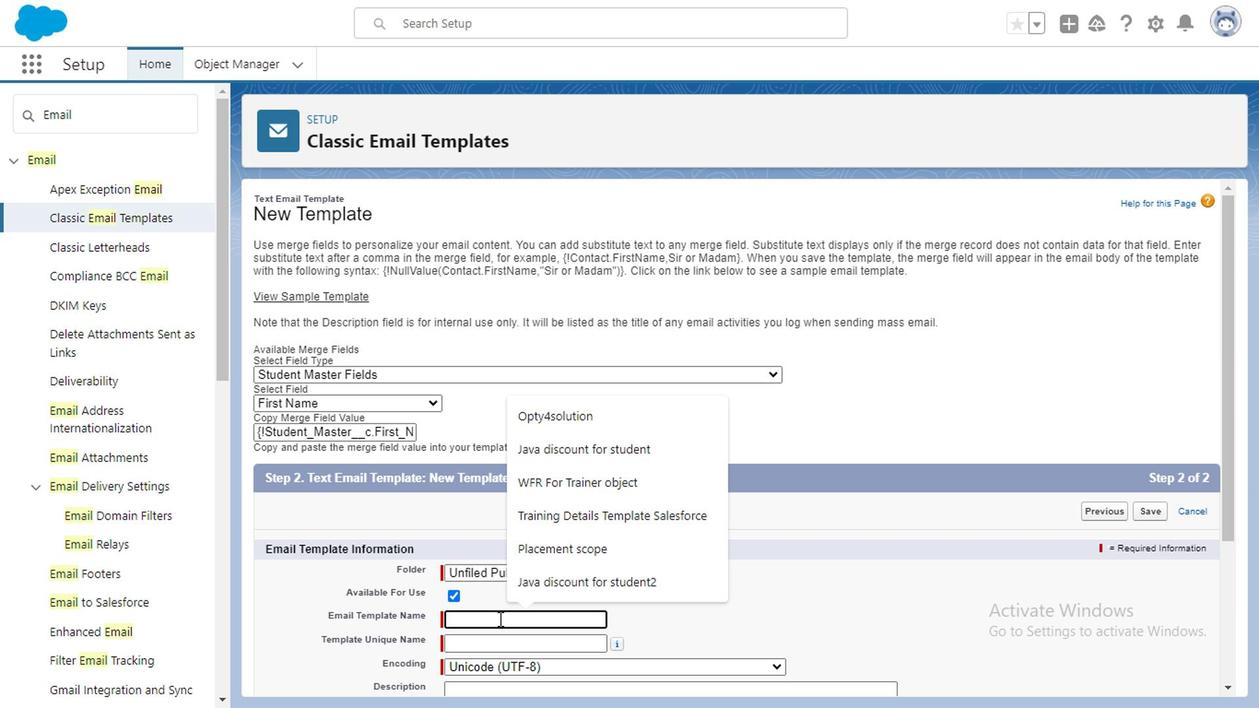 
Action: Mouse pressed left at (498, 617)
Screenshot: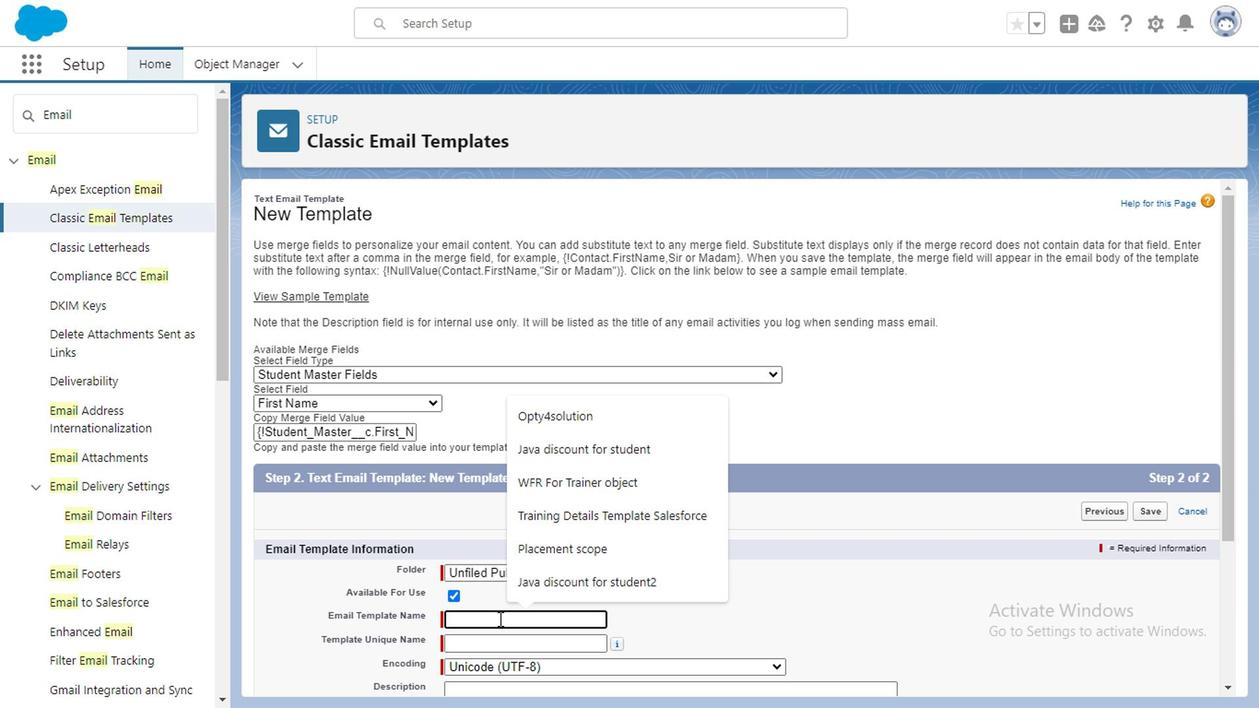 
Action: Mouse moved to (471, 617)
Screenshot: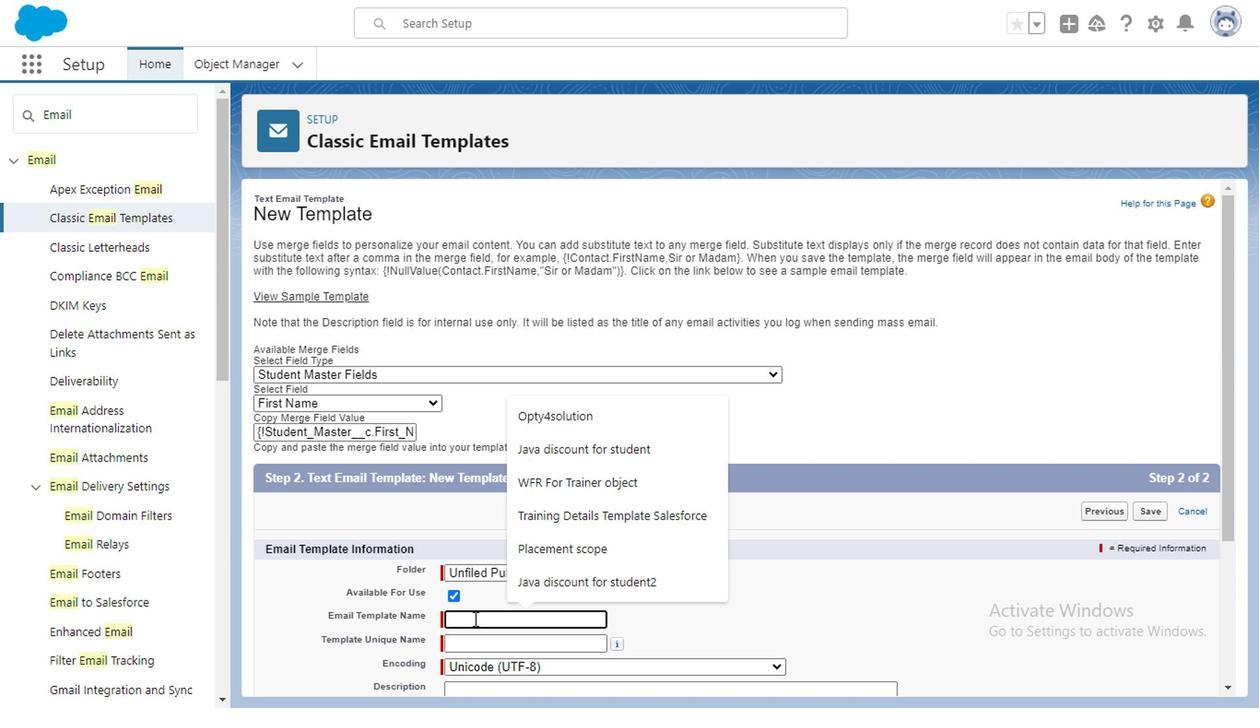 
Action: Mouse pressed left at (471, 617)
Screenshot: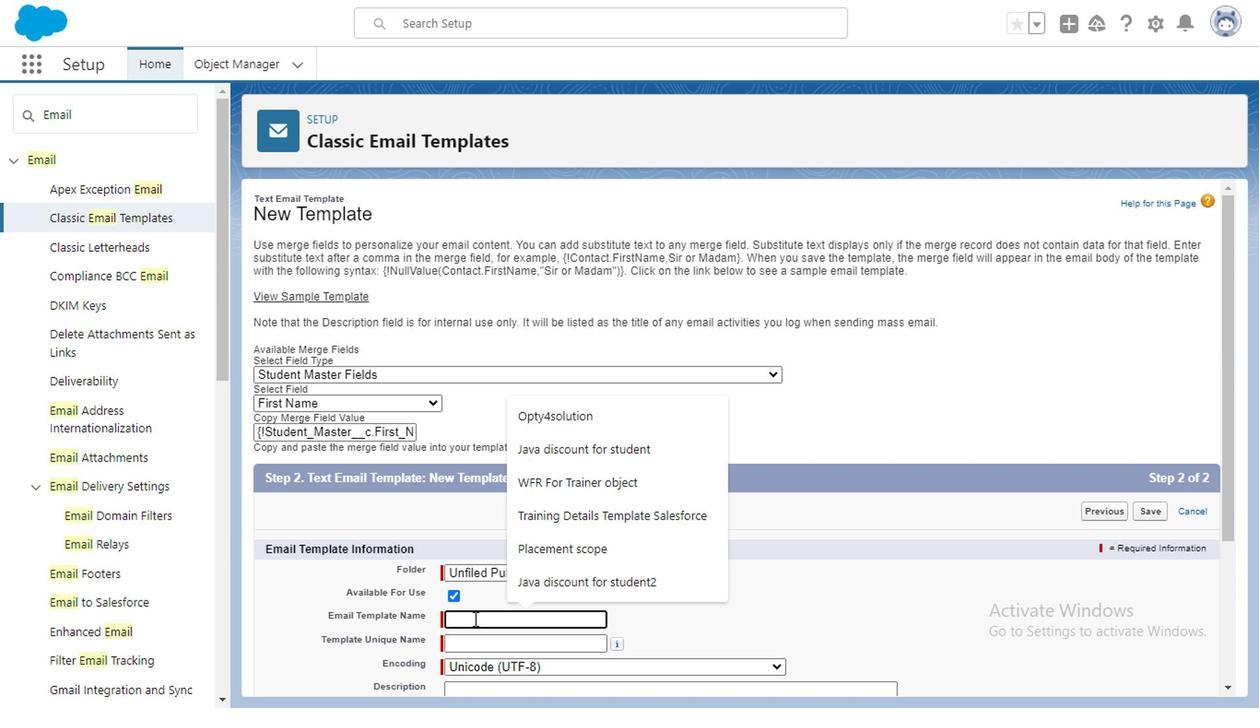 
Action: Mouse moved to (566, 538)
Screenshot: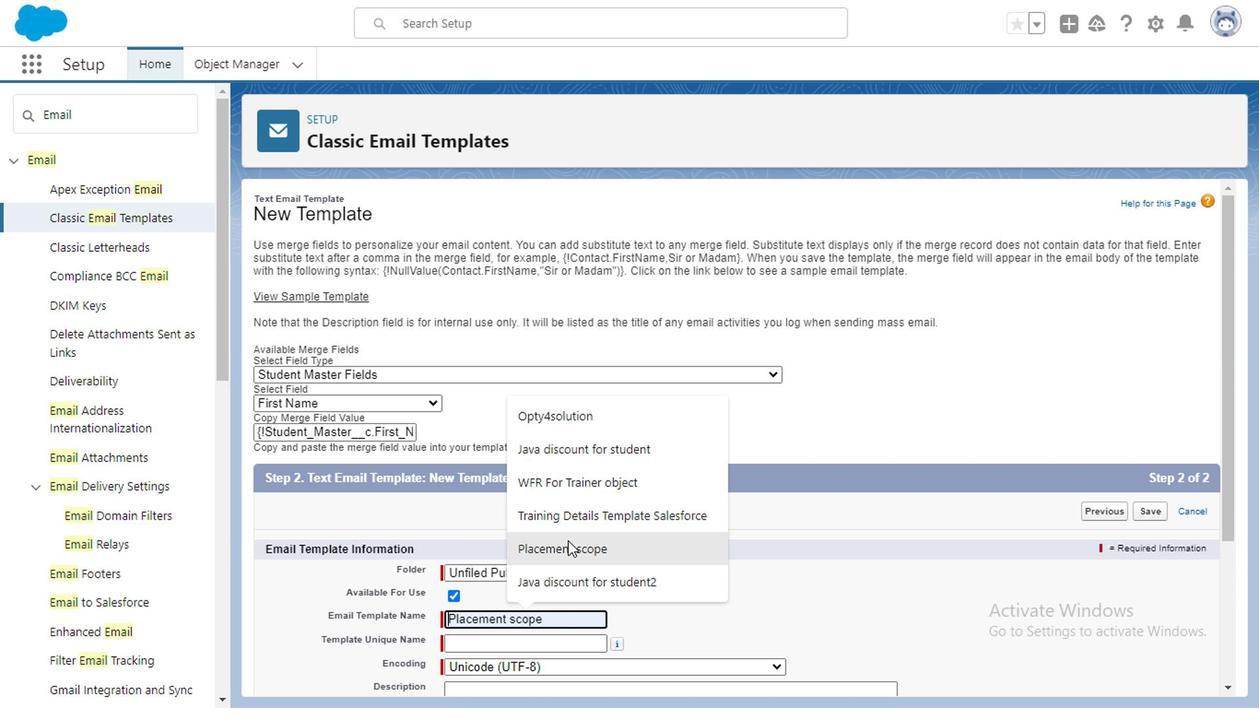 
Action: Key pressed <Key.caps_lock>b<Key.caps_lock>IG<Key.space><Key.caps_lock>d<Key.caps_lock>ATA<Key.space>EMAIL<Key.space>TEMPLATE
Screenshot: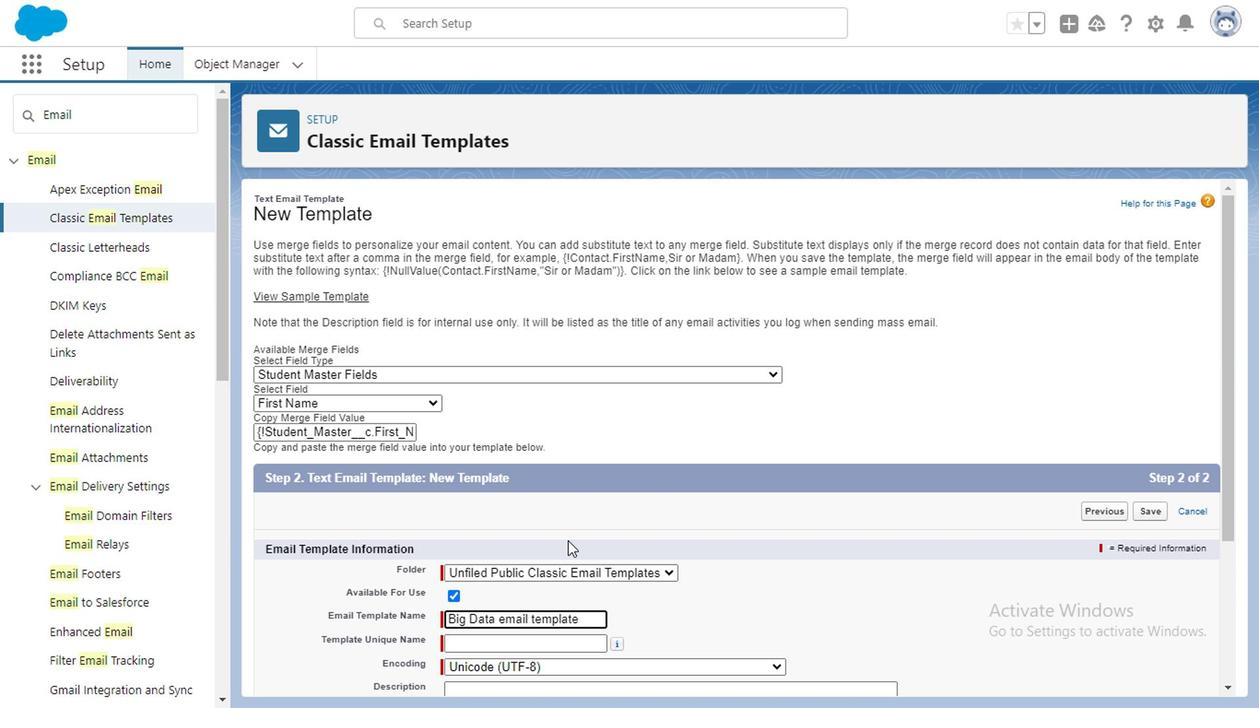 
Action: Mouse moved to (1227, 334)
Screenshot: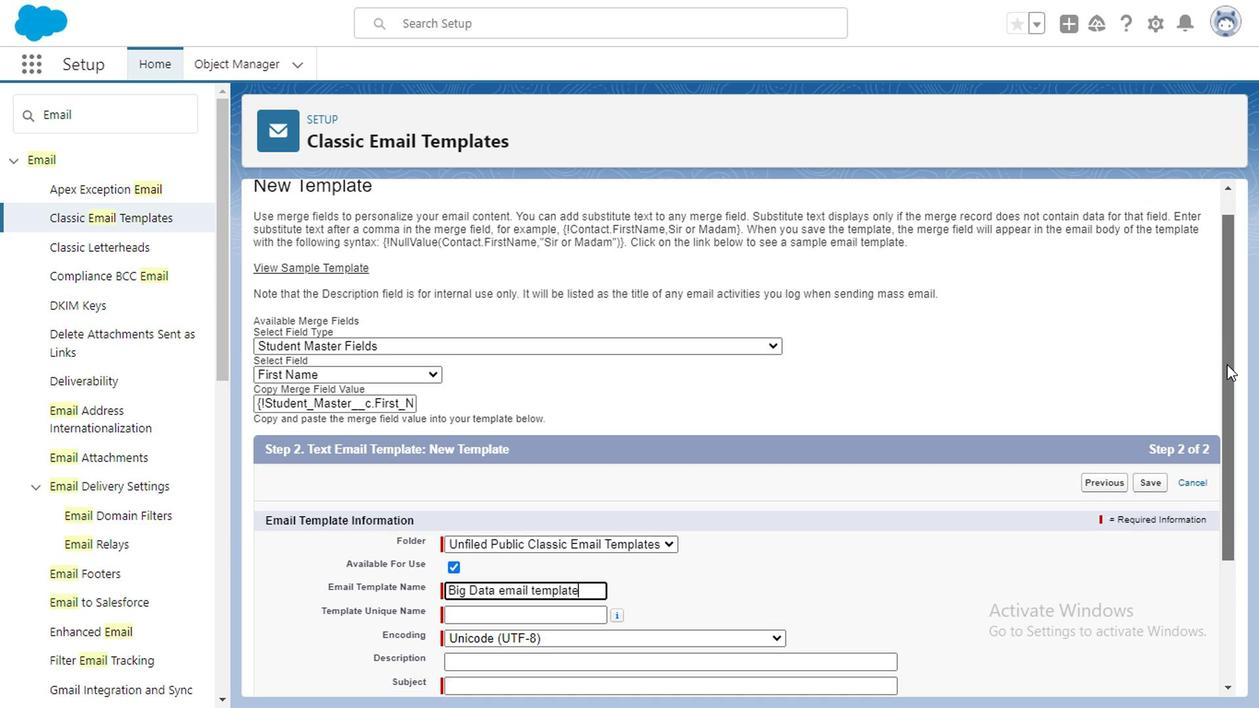 
Action: Mouse pressed left at (1227, 334)
Screenshot: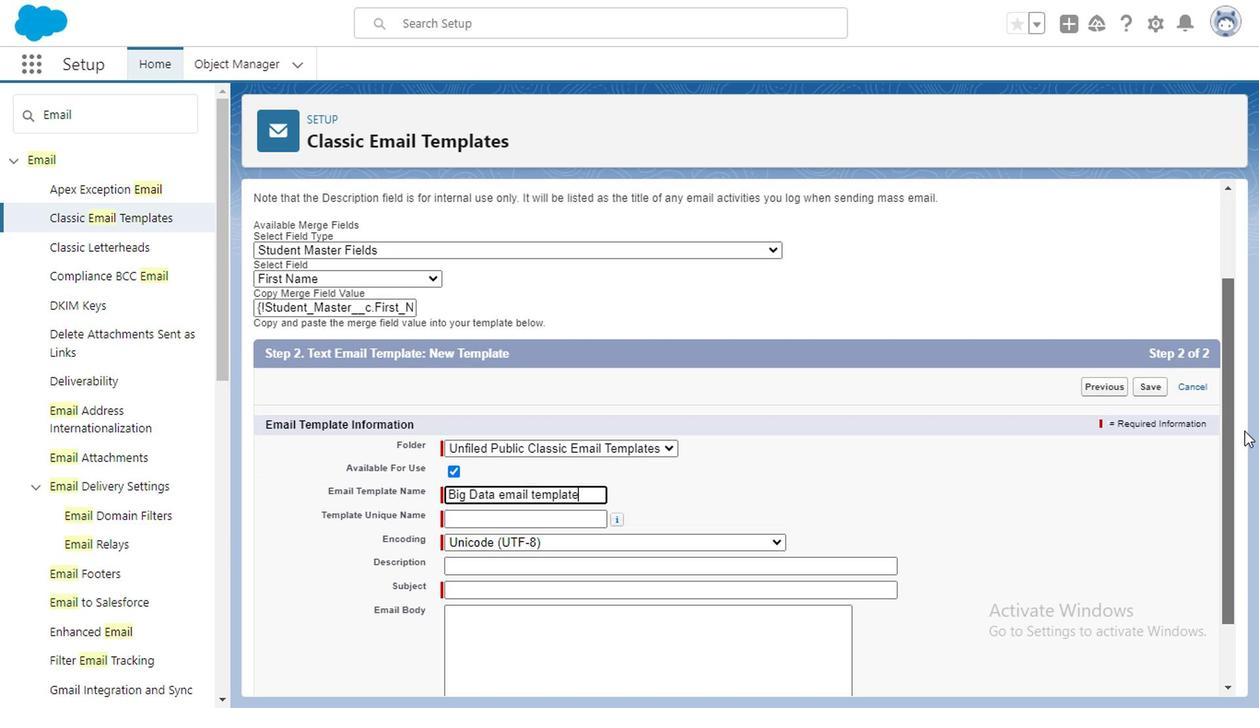 
Action: Mouse moved to (455, 490)
Screenshot: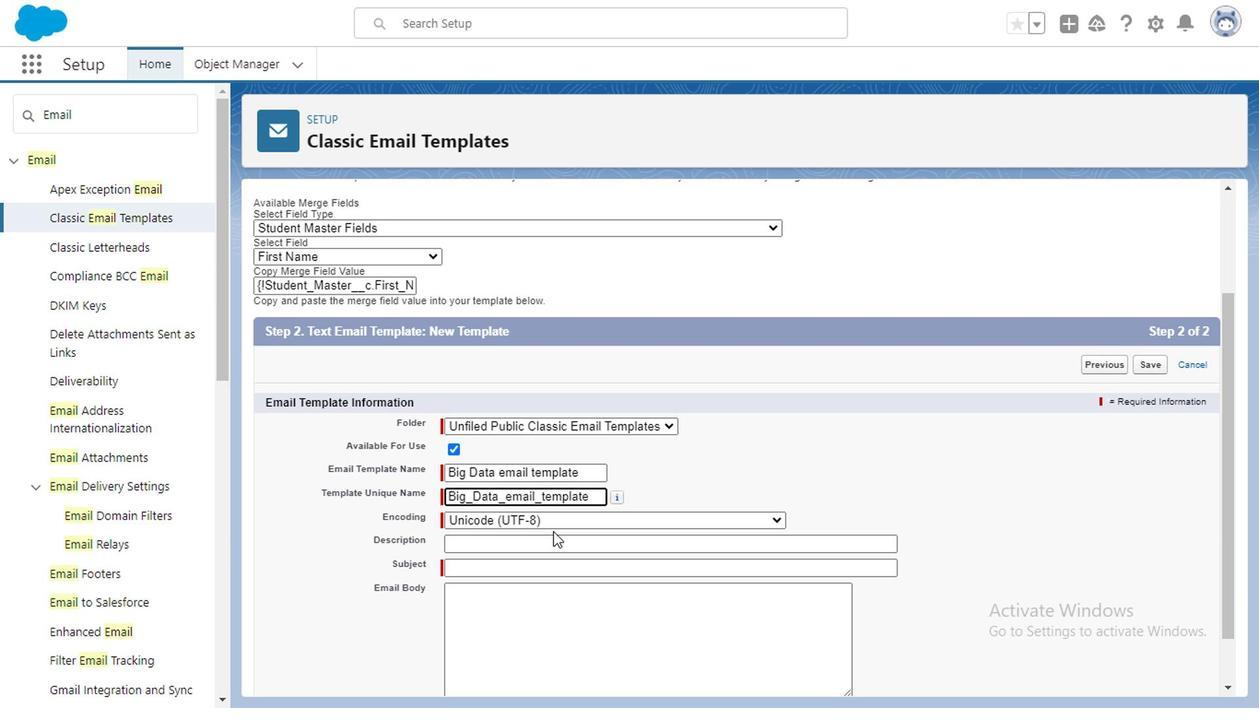 
Action: Mouse pressed left at (455, 490)
Screenshot: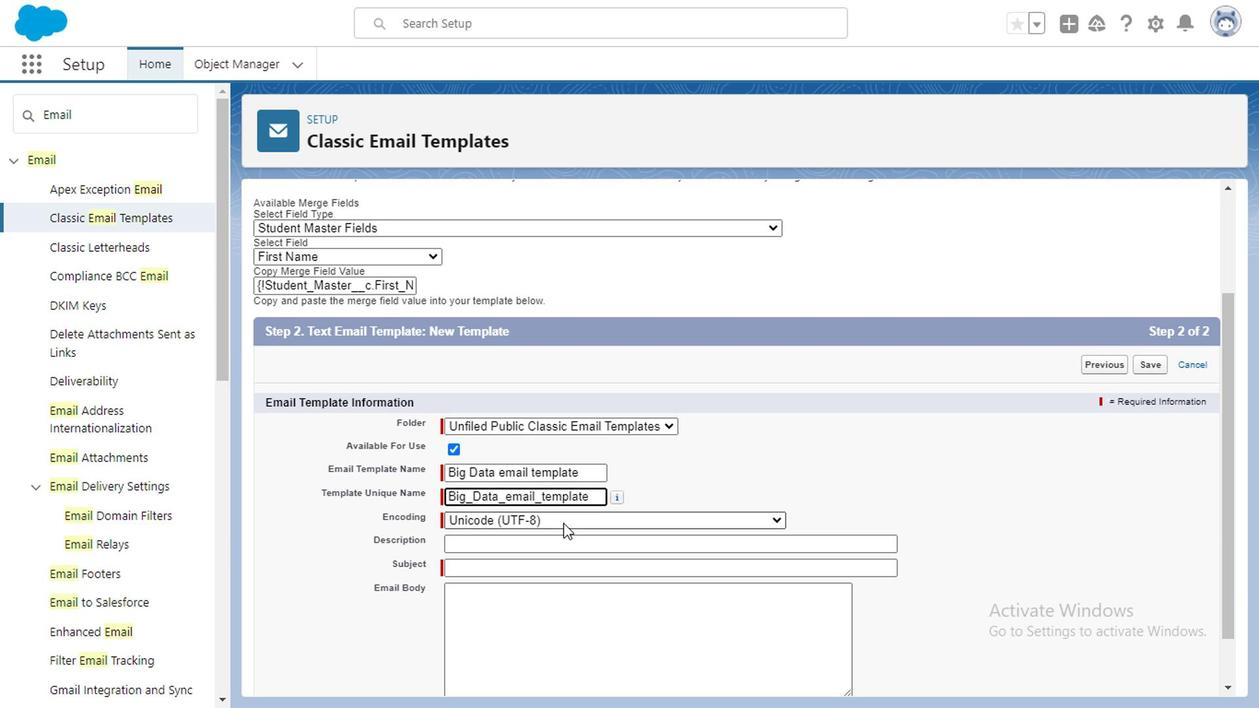 
Action: Mouse moved to (555, 543)
Screenshot: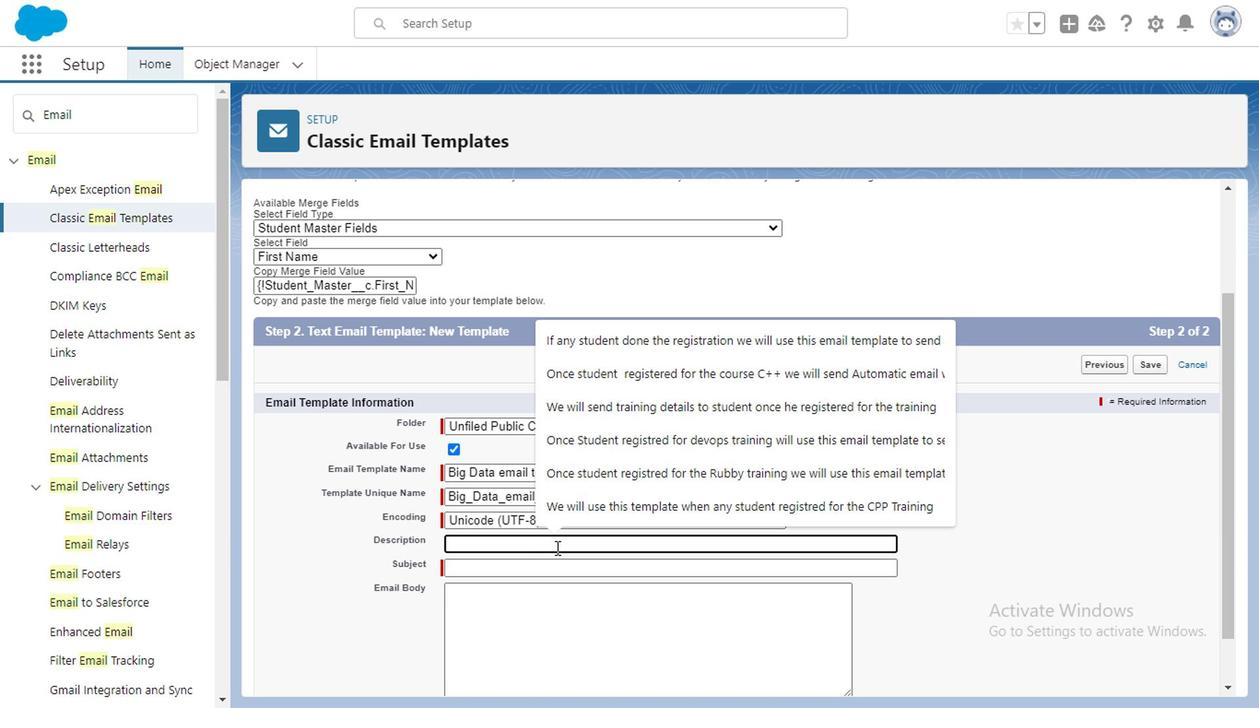 
Action: Mouse pressed left at (555, 543)
Screenshot: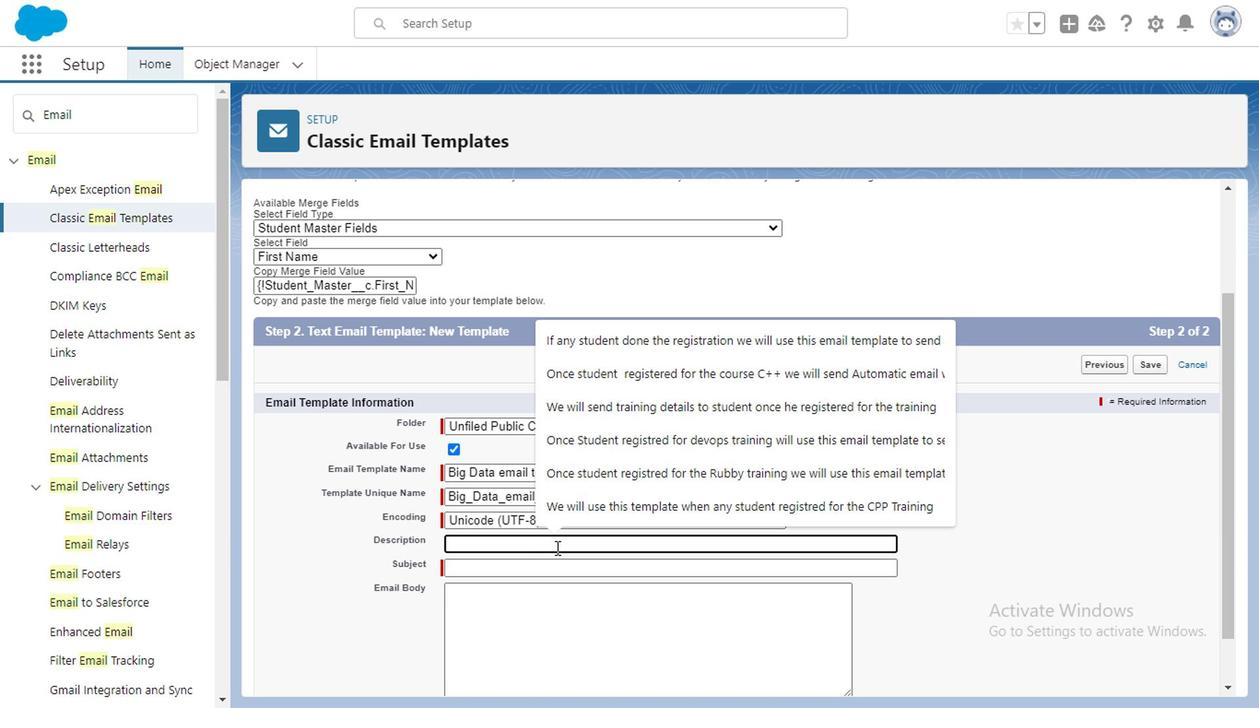 
Action: Mouse moved to (543, 540)
Screenshot: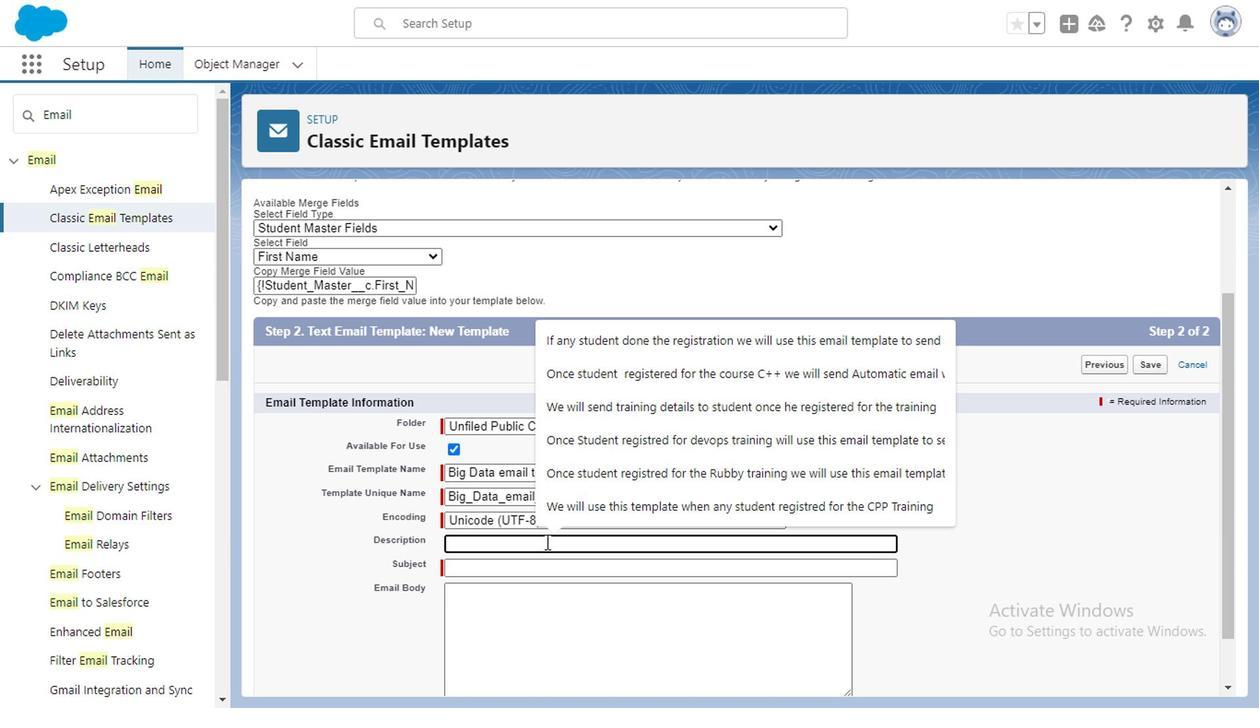 
Action: Mouse pressed left at (543, 540)
Screenshot: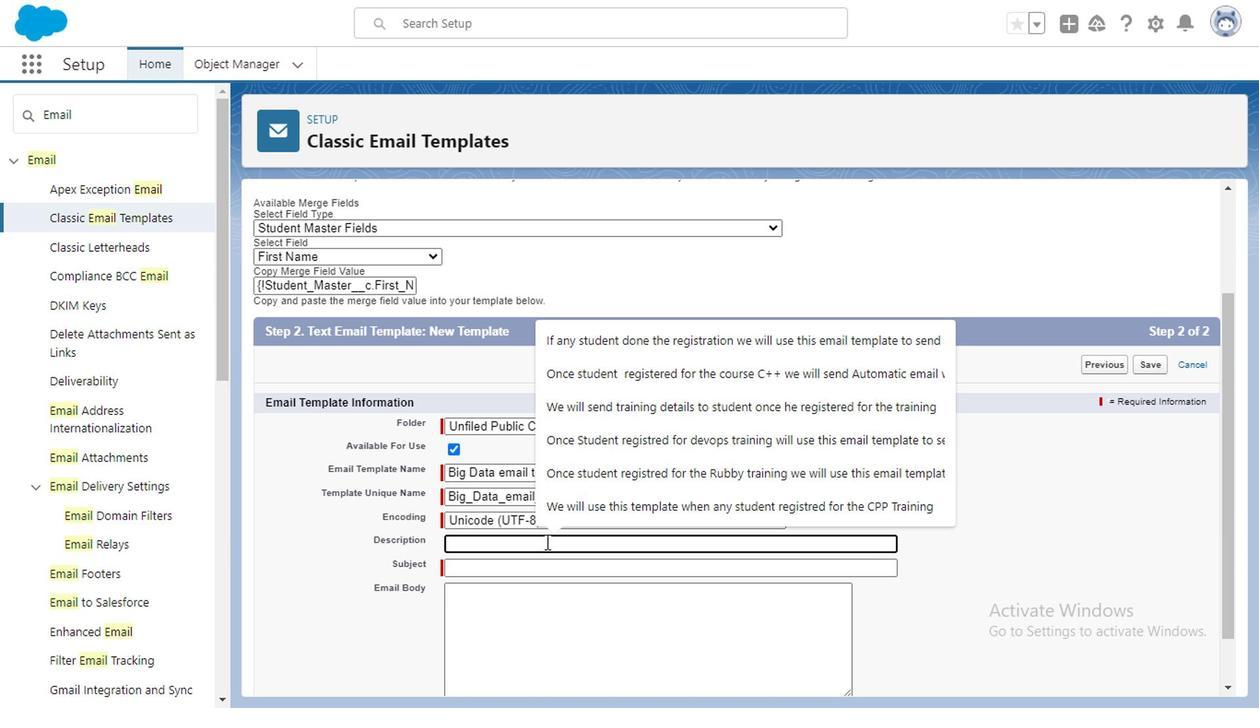 
Action: Mouse moved to (540, 540)
Screenshot: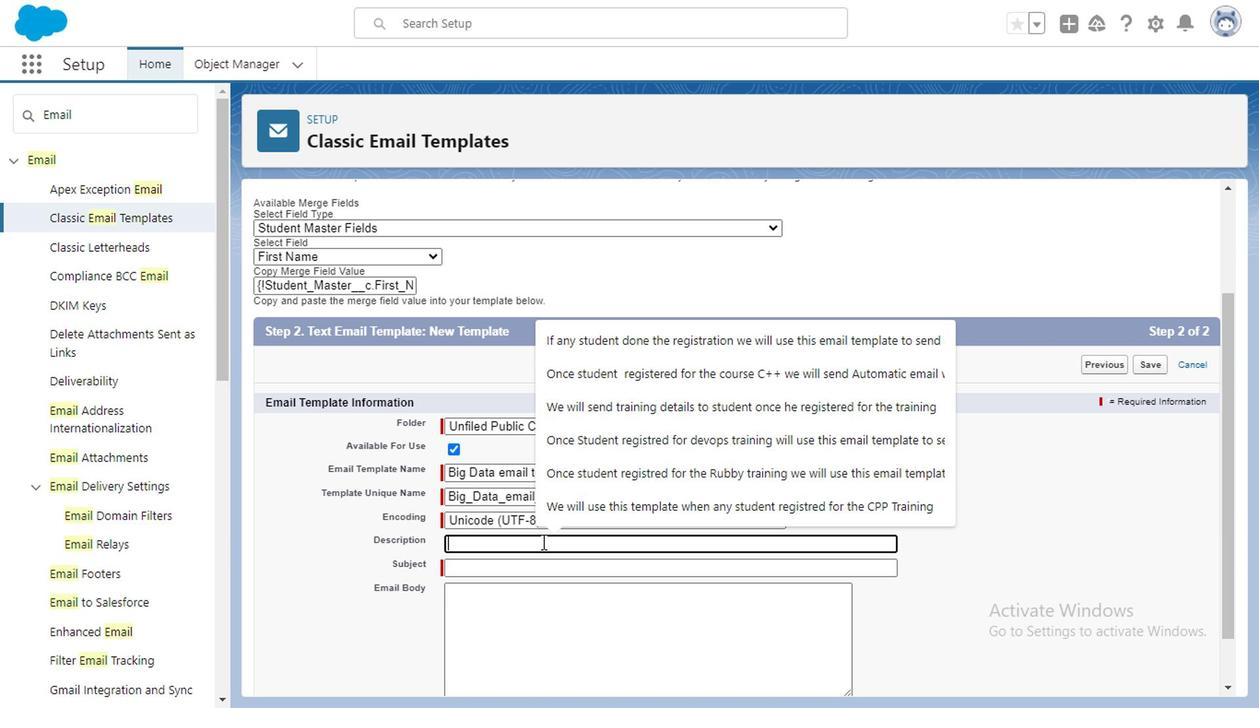 
Action: Key pressed <Key.caps_lock>t<Key.caps_lock>HIS<Key.space>TEMPLATE<Key.space>CAN<Key.space>BE<Key.space>USES<Key.space>TO<Key.space>SEND<Key.space>DETAIL<Key.space>TRA<Key.backspace><Key.backspace><Key.backspace><Key.backspace><Key.backspace><Key.backspace><Key.backspace><Key.backspace><Key.backspace><Key.backspace><Key.backspace><Key.backspace><Key.backspace><Key.backspace><Key.backspace>SEND<Key.space>TRAINING<Key.space>DETAILS<Key.space>TO<Key.space>THE<Key.space>SEND<Key.space>
Screenshot: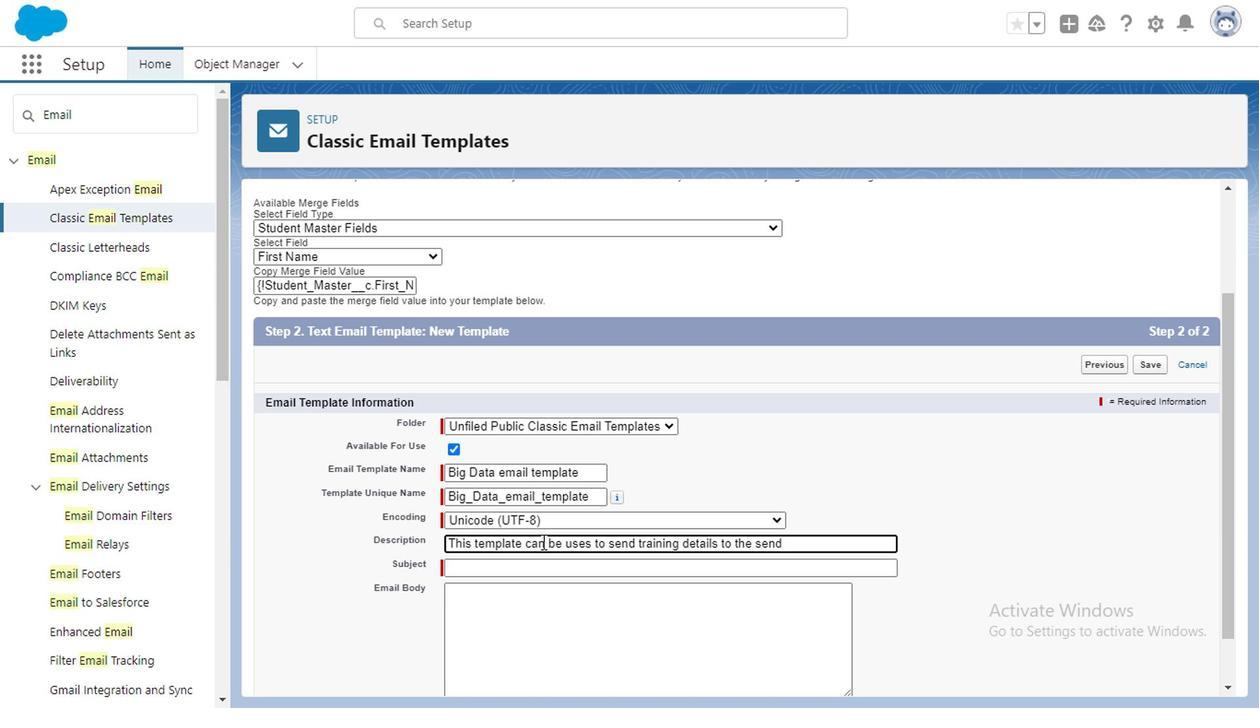 
Action: Mouse moved to (818, 536)
Screenshot: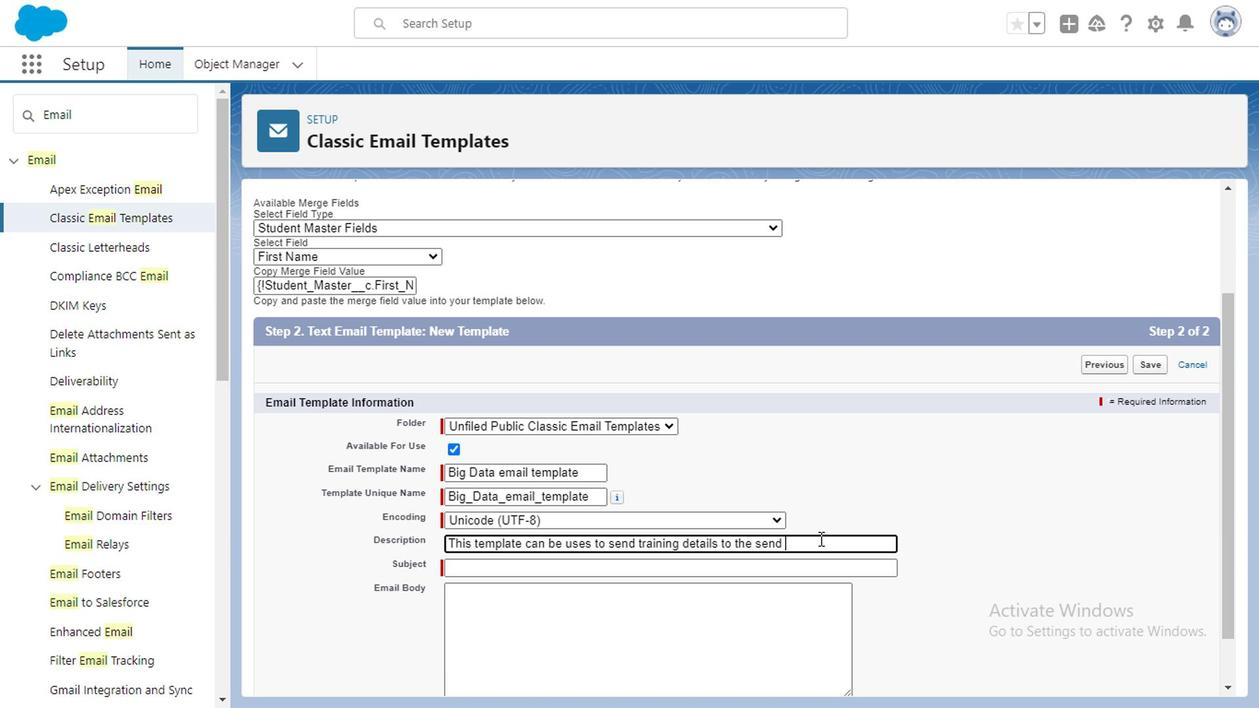
Action: Key pressed S<Key.backspace>EMAIL
Screenshot: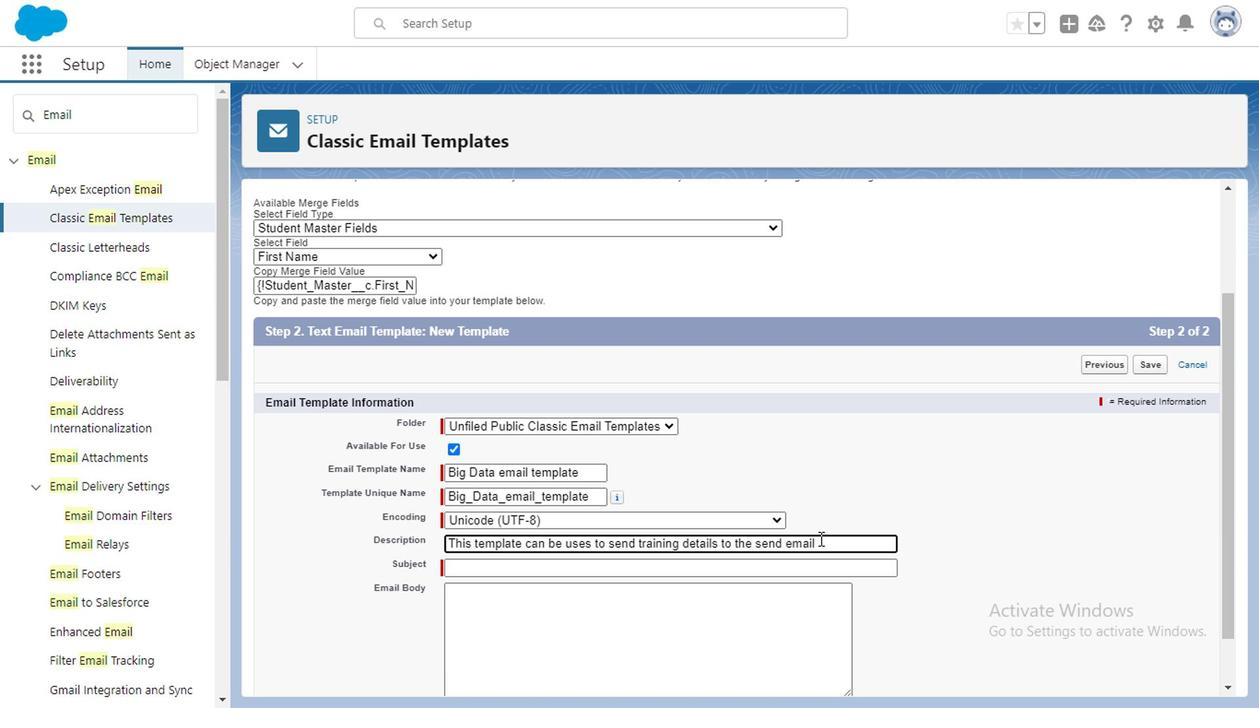 
Action: Mouse moved to (527, 563)
Screenshot: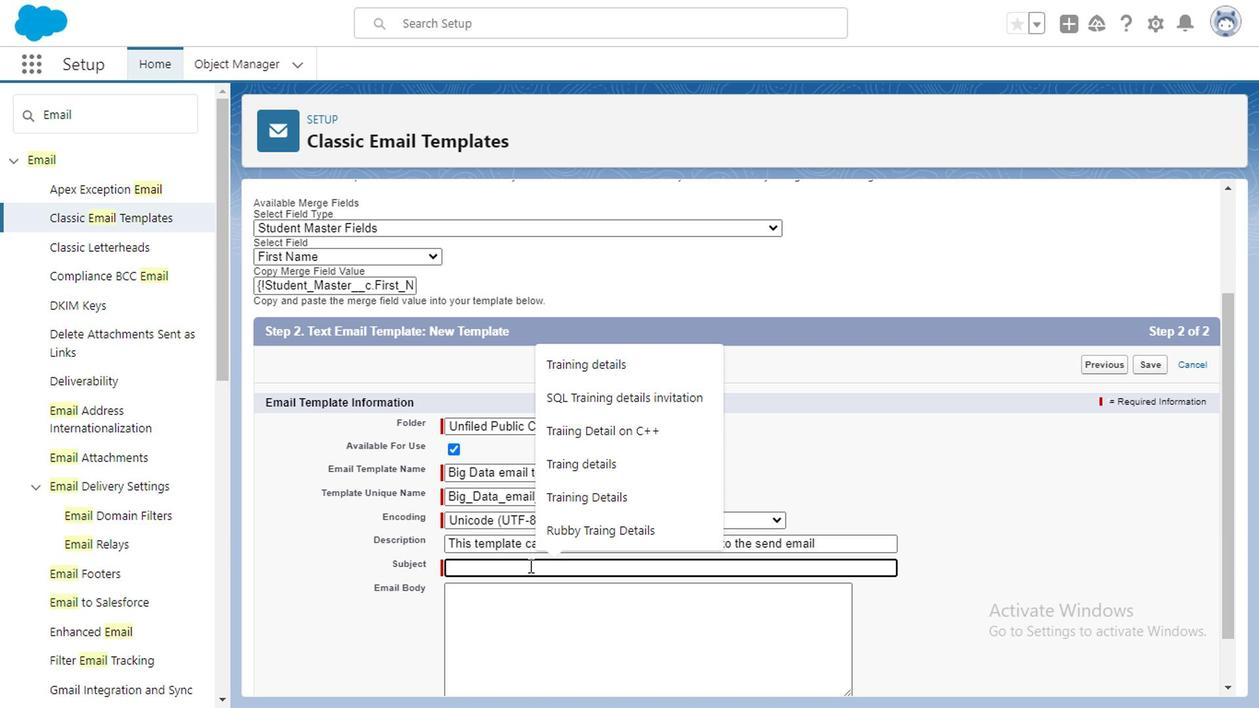 
Action: Mouse pressed left at (527, 563)
Screenshot: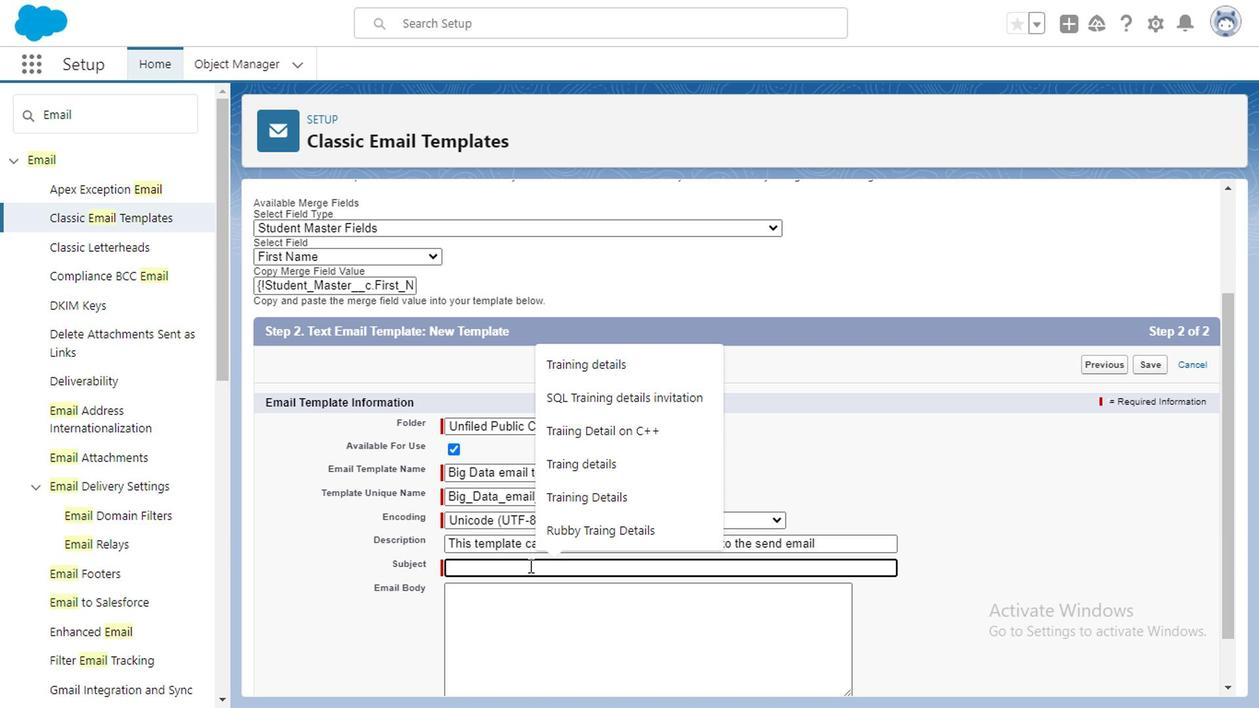 
Action: Mouse moved to (477, 560)
Screenshot: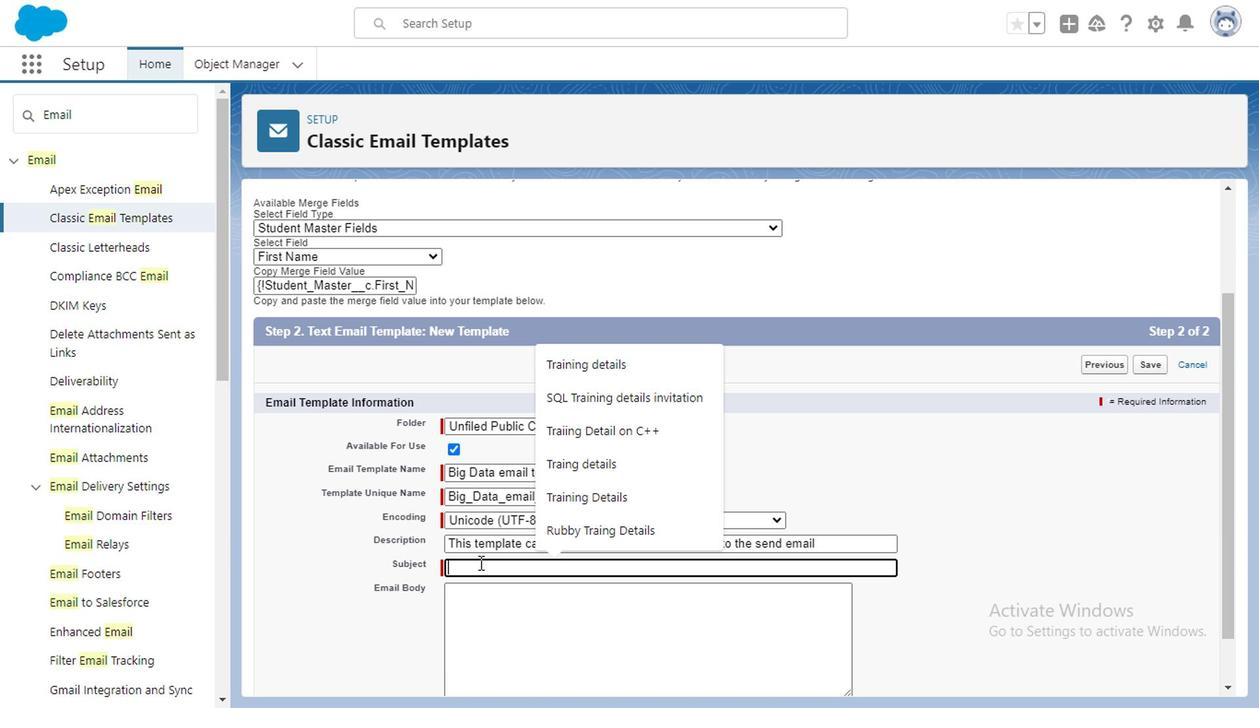 
Action: Mouse pressed left at (477, 560)
Screenshot: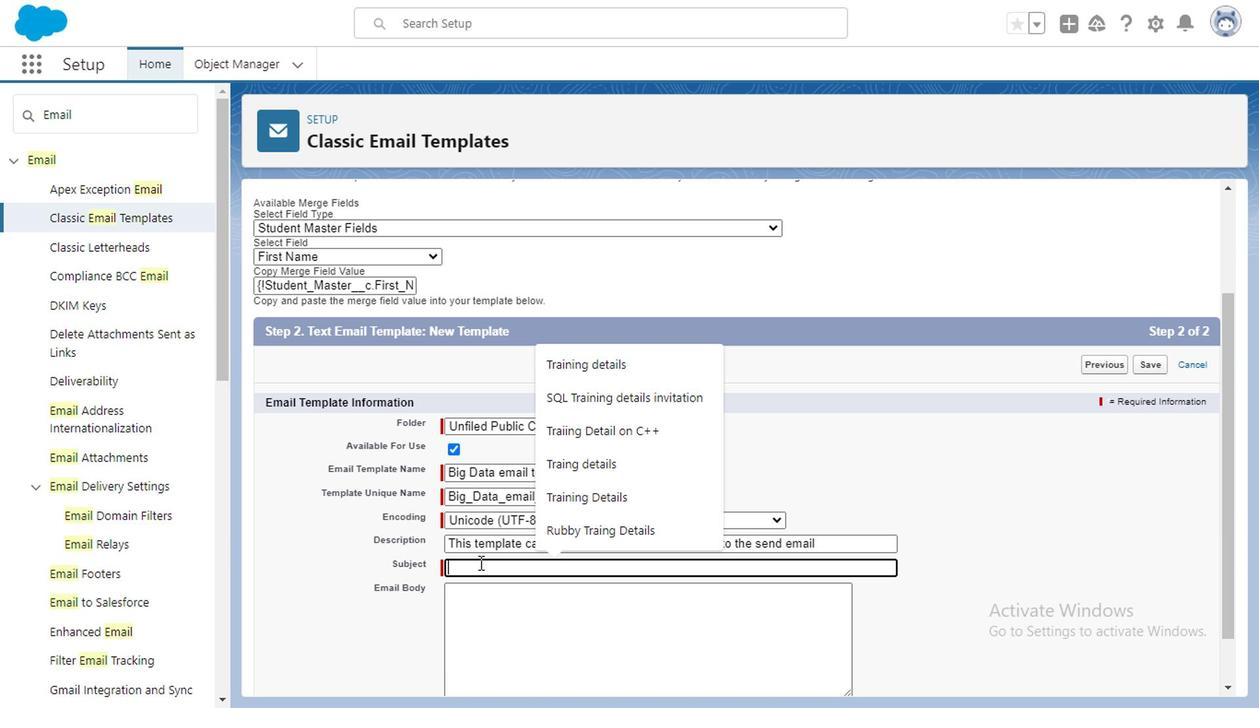 
Action: Mouse moved to (477, 560)
Screenshot: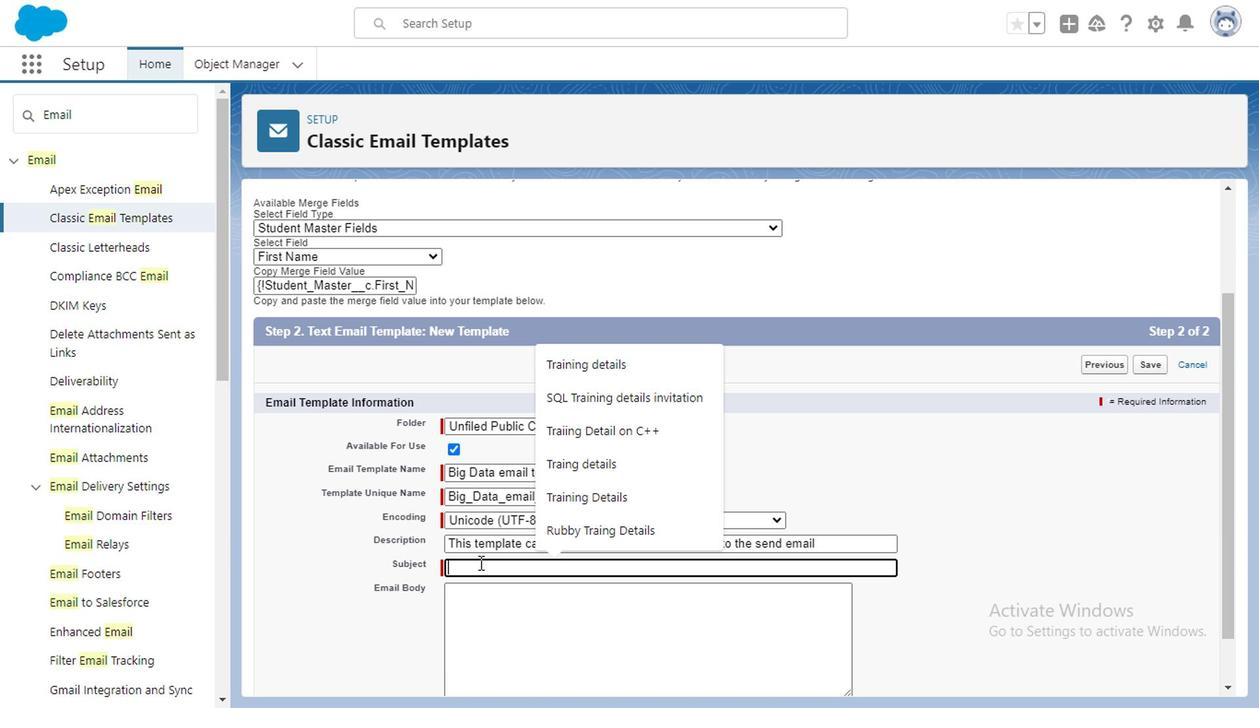 
Action: Key pressed <Key.caps_lock>b<Key.caps_lock>IG<Key.space>DATA<Key.space>TRAINING<Key.space>DETAILS
Screenshot: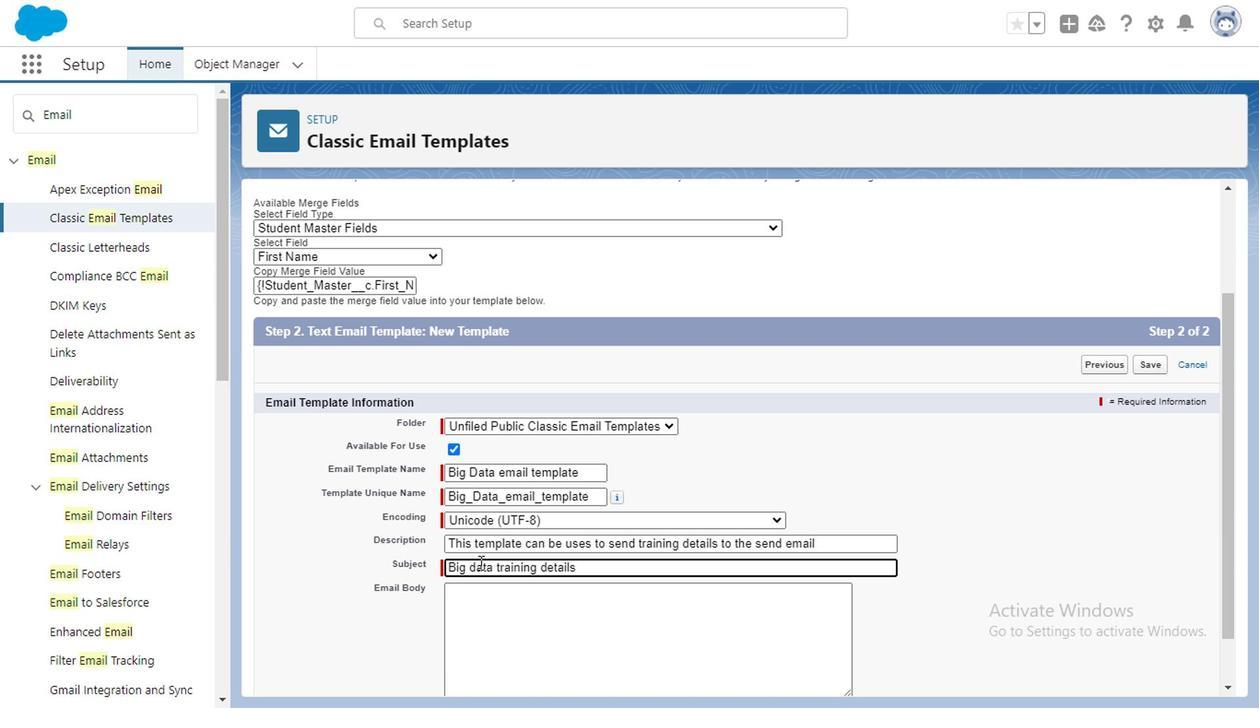 
Action: Mouse moved to (477, 560)
Screenshot: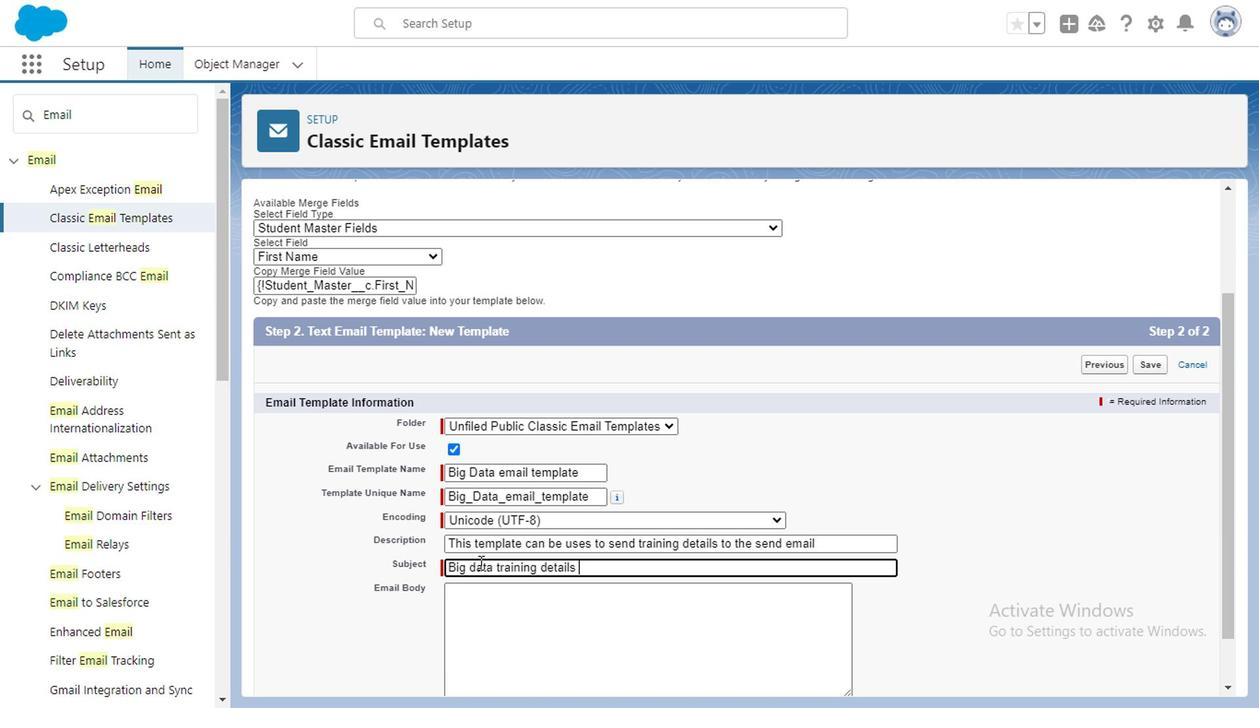 
Action: Key pressed <Key.space>
Screenshot: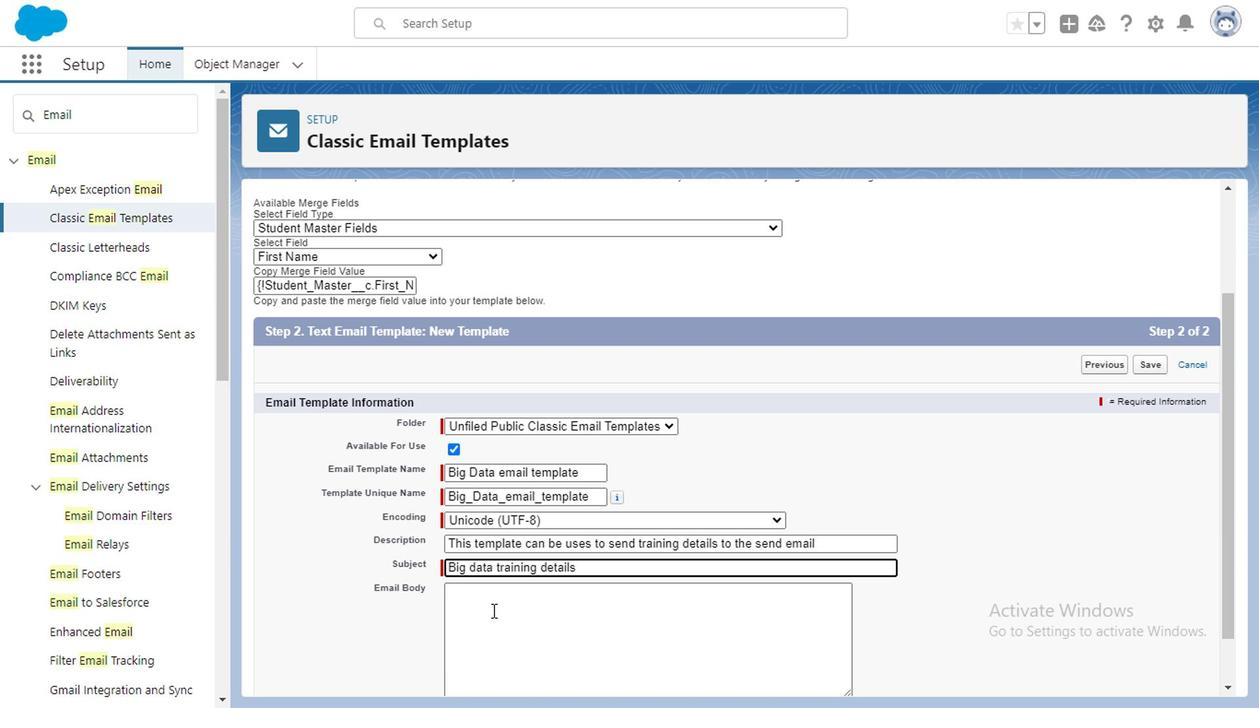 
Action: Mouse moved to (471, 635)
Screenshot: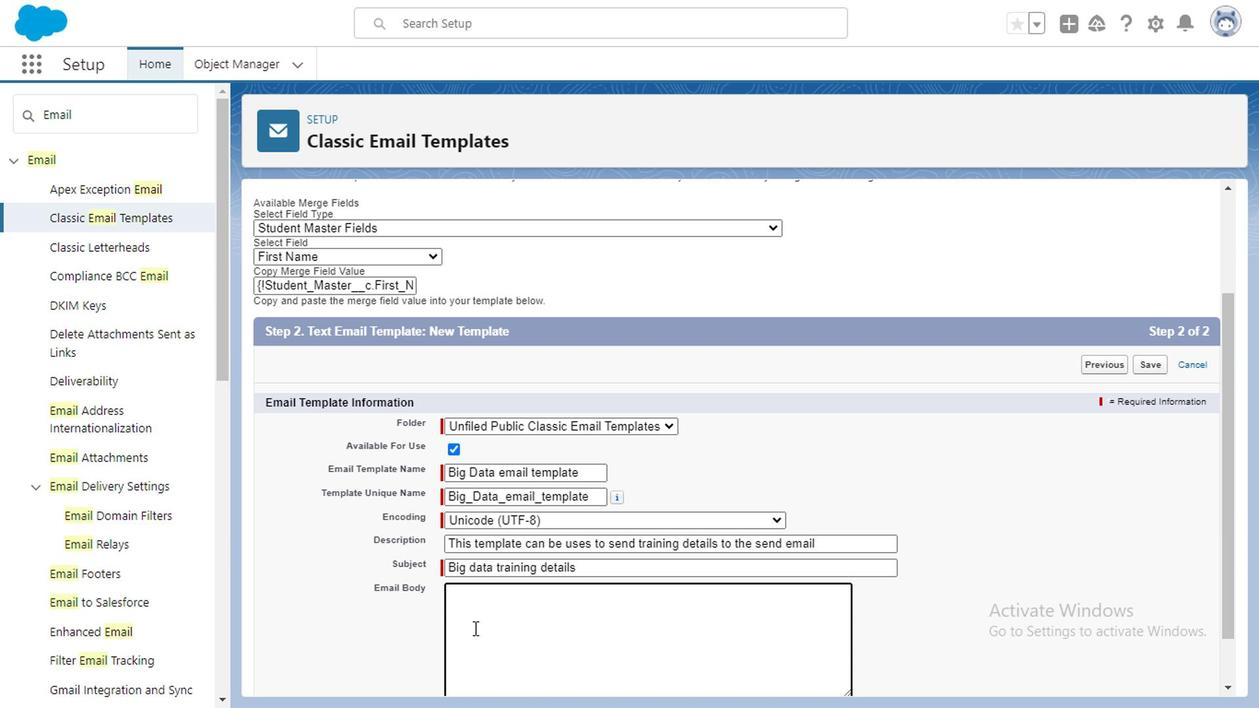 
Action: Mouse pressed left at (471, 635)
Screenshot: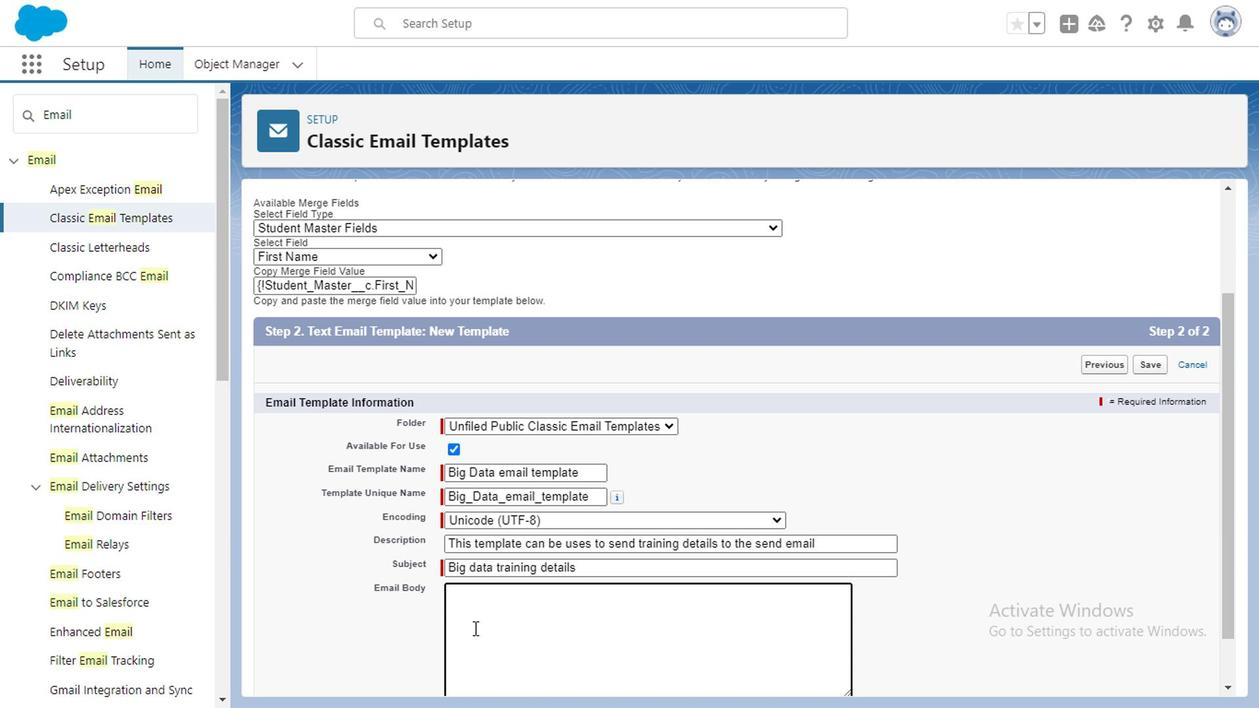 
Action: Mouse moved to (457, 656)
Screenshot: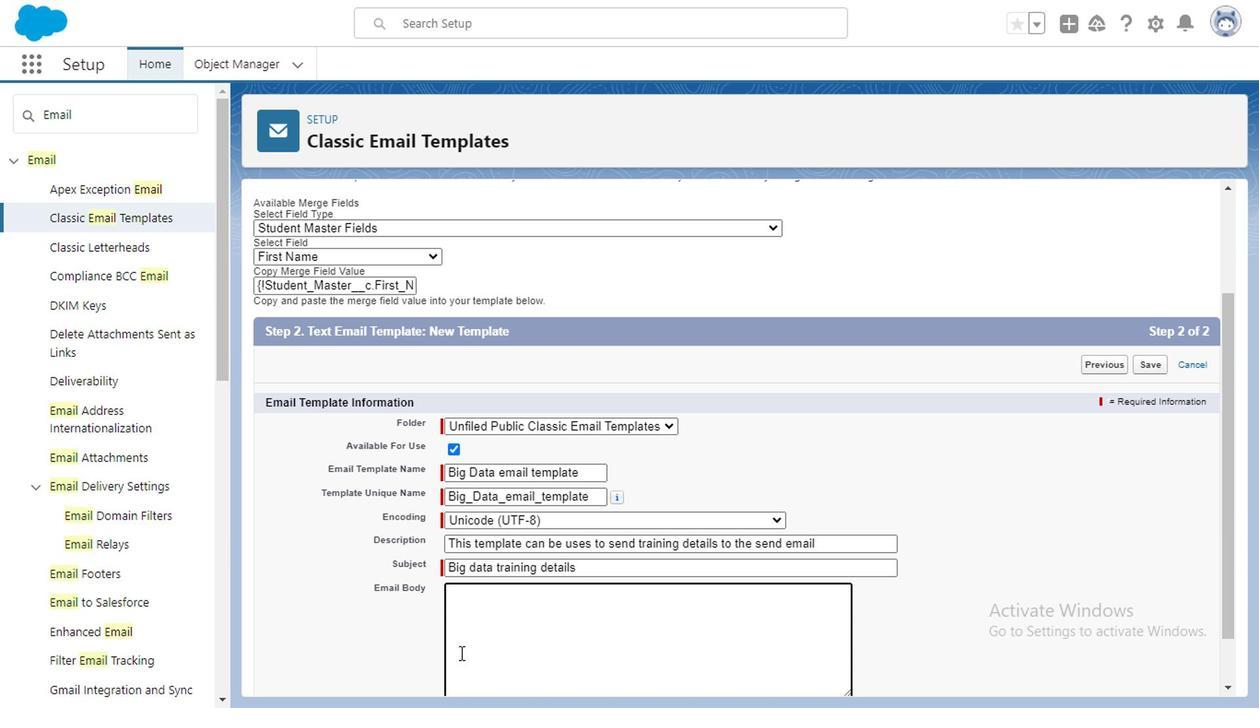 
Action: Mouse pressed left at (457, 656)
Screenshot: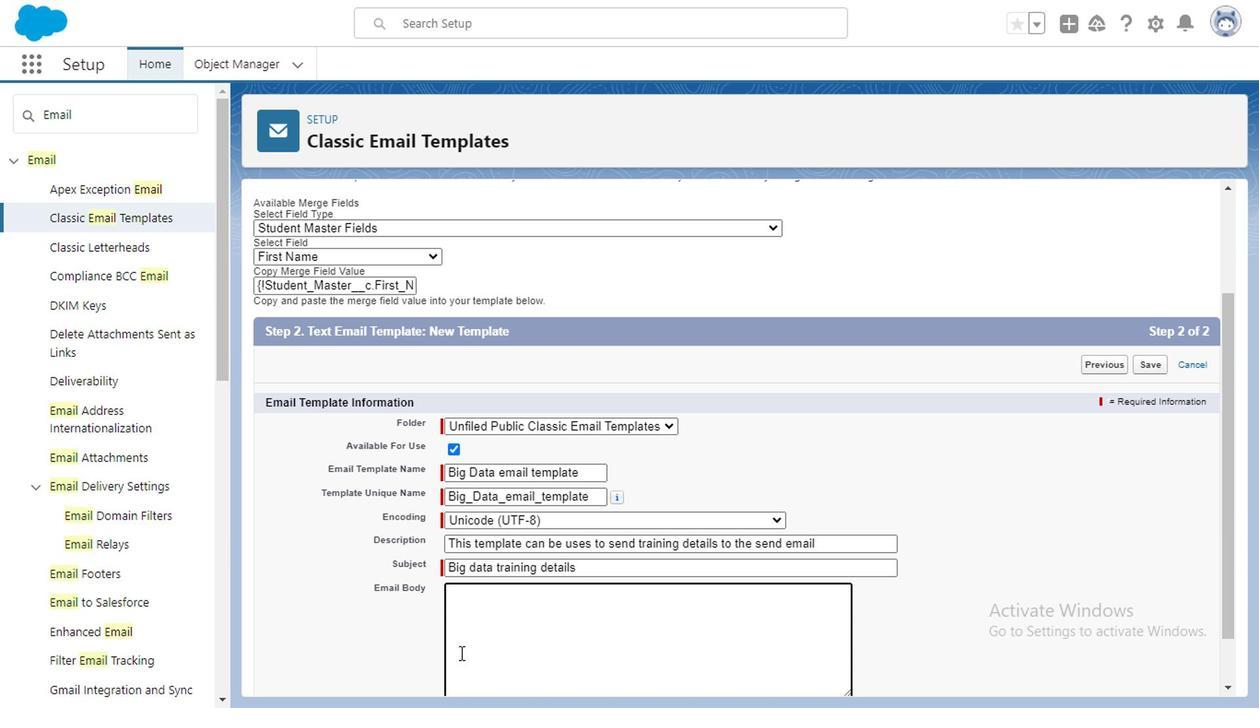 
Action: Mouse moved to (1227, 517)
Screenshot: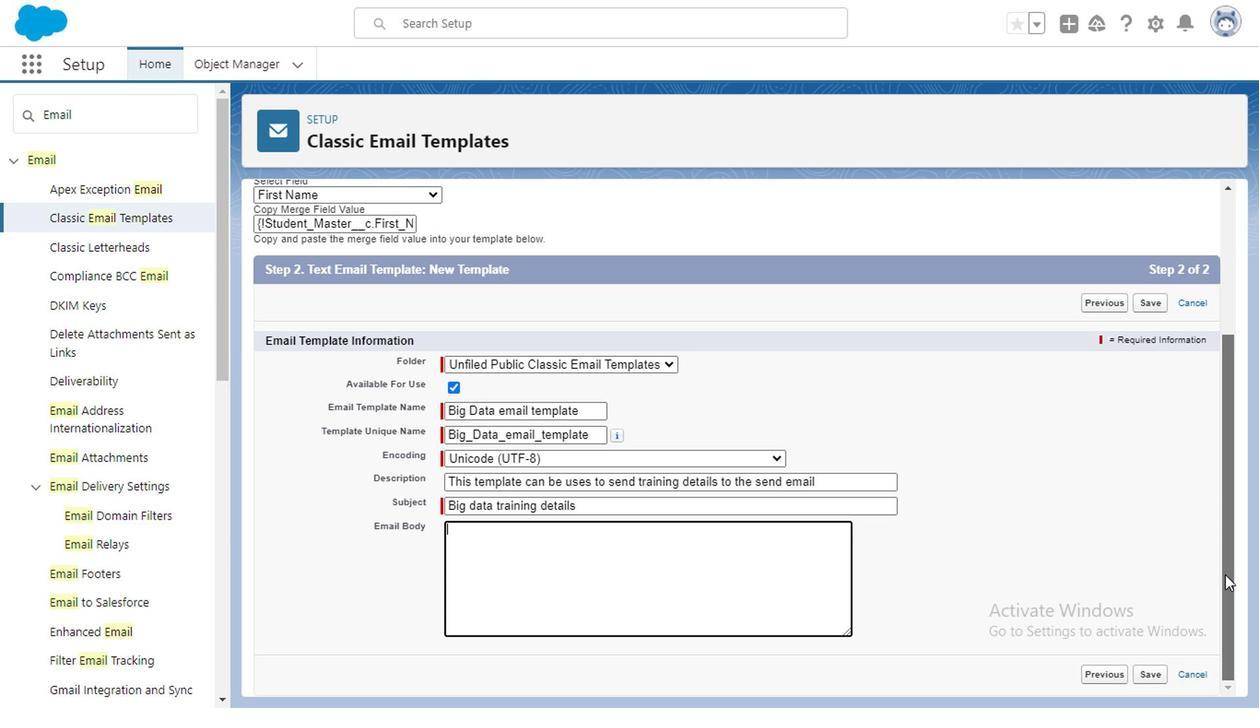 
Action: Mouse pressed left at (1227, 517)
Screenshot: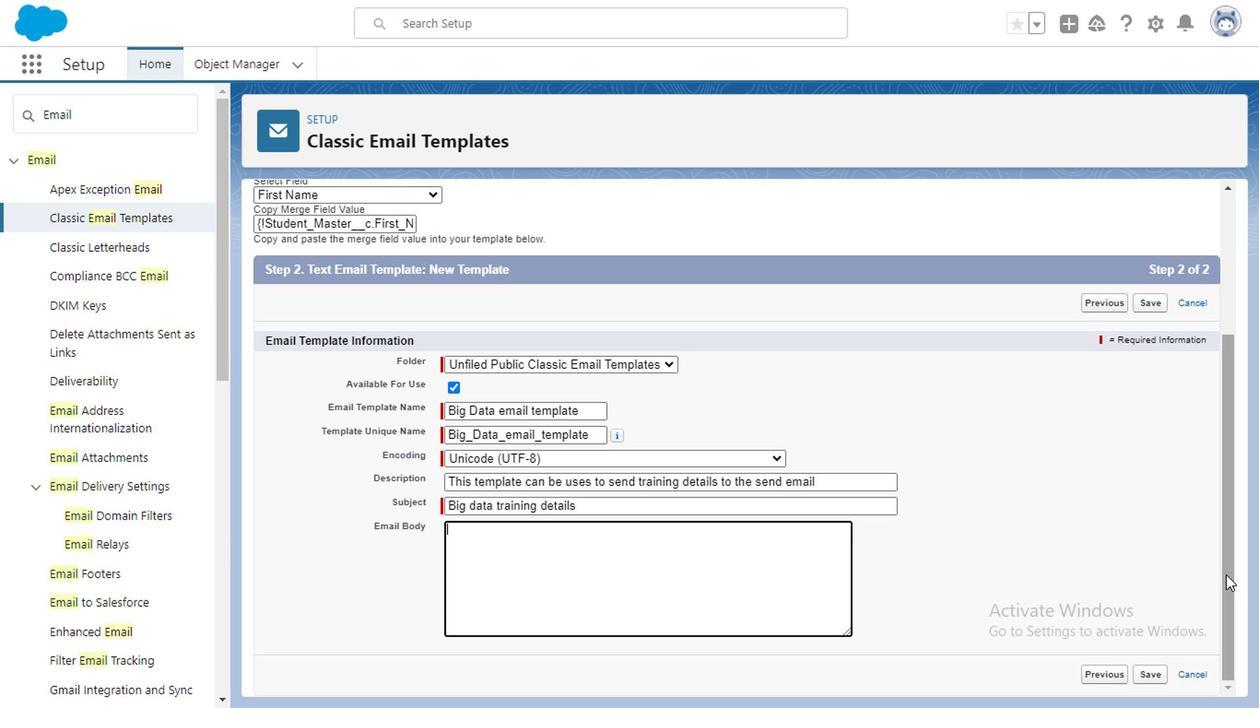 
Action: Mouse moved to (584, 575)
Screenshot: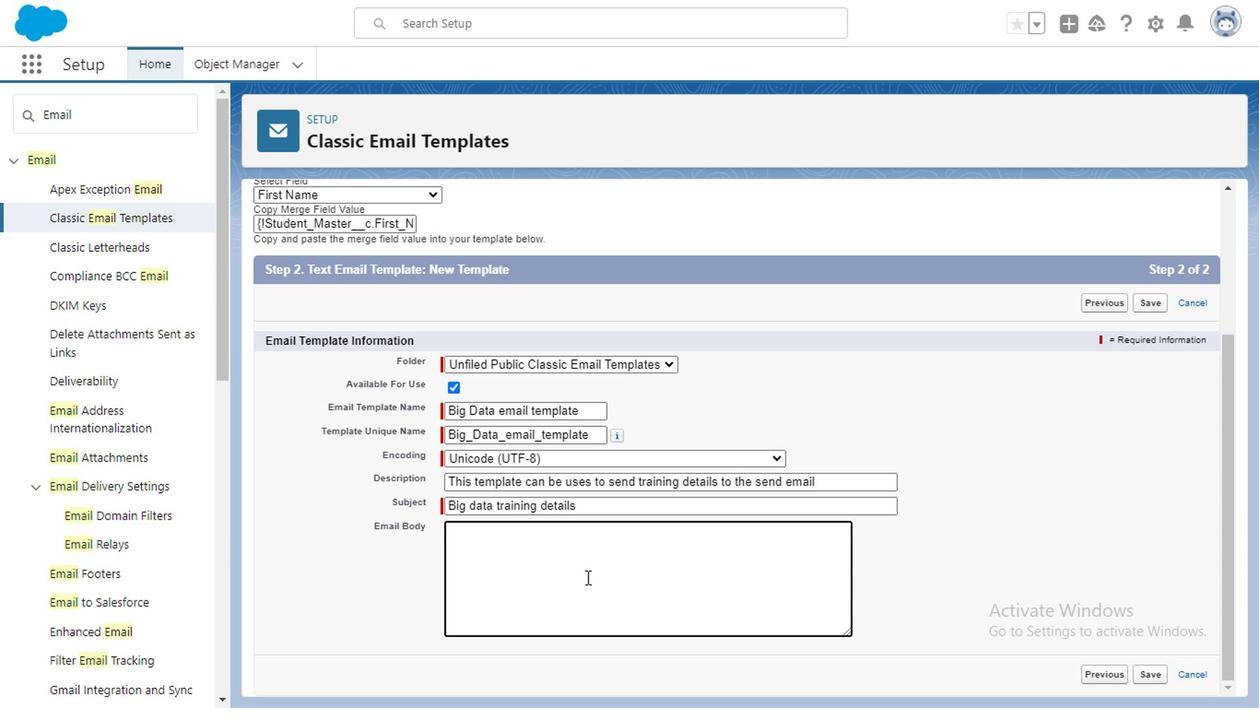 
Action: Key pressed <Key.caps_lock>d<Key.caps_lock>EAR<Key.space>ctrl+V<Key.enter><Key.caps_lock>t<Key.caps_lock>HANK<Key.space>YOU<Key.space>FOR<Key.space>SHOWING<Key.space>INTRESTWIH<Key.backspace><Key.backspace><Key.backspace><Key.space>WITH<Key.space>OPTY4<Key.caps_lock>s<Key.caps_lock>OLUTION<Key.space>PVT.LTD<Key.space>
Screenshot: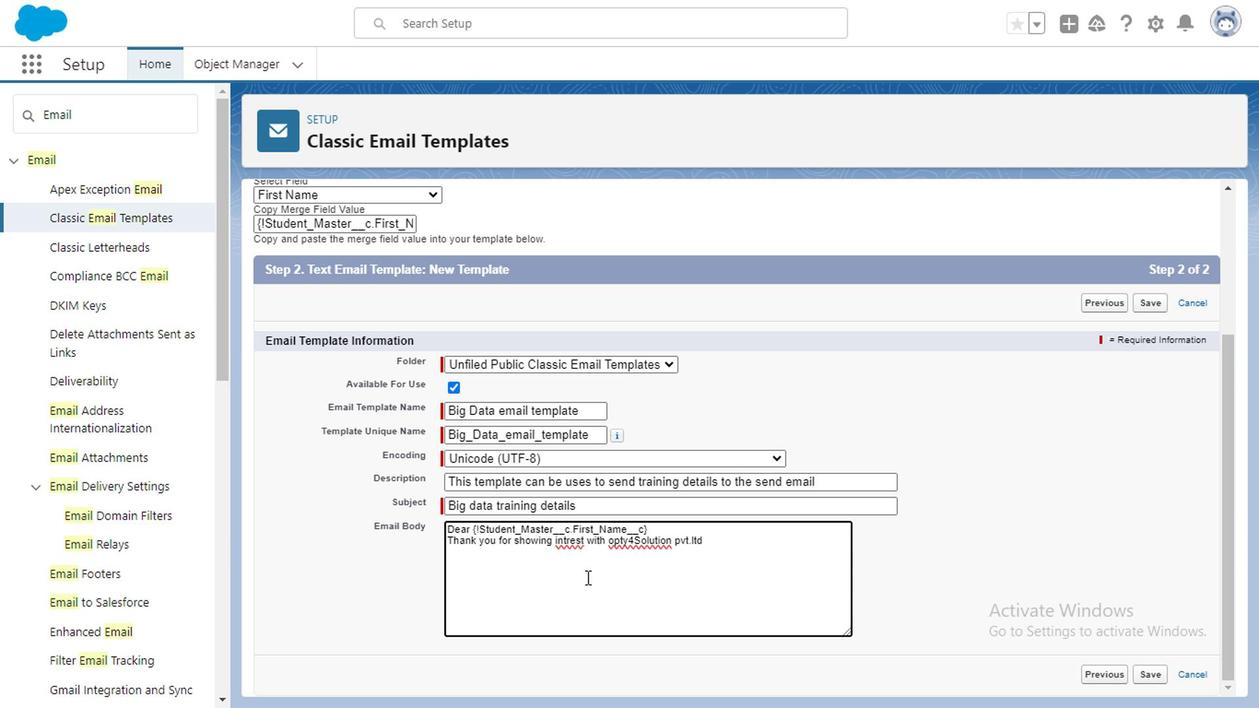 
Action: Mouse moved to (718, 555)
Screenshot: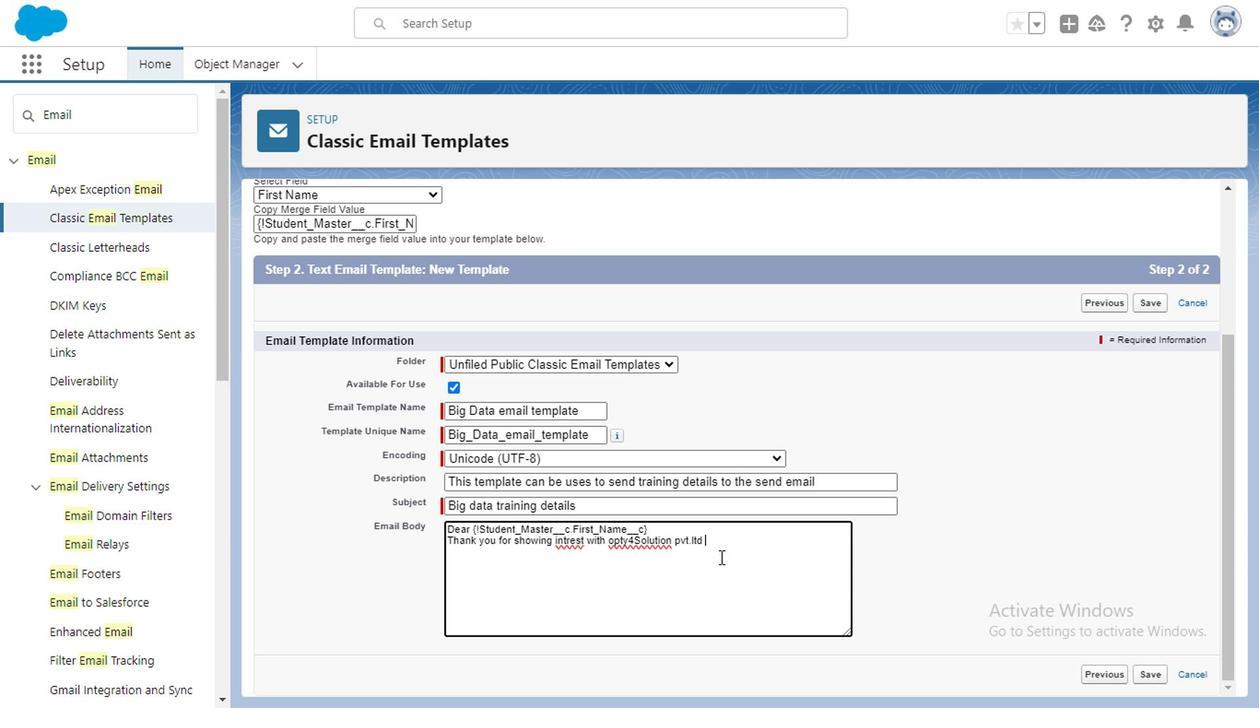 
Action: Key pressed .<Key.backspace><Key.backspace>.WE<Key.space>ARE<Key.space>VERY<Key.space>HAPPT<Key.backspace>Y<Key.space>TO<Key.space>INFORM<Key.space>YOU<Key.space>THAT<Key.space>WE<Key.space>ARE<Key.space>GOING<Key.space>TO<Key.space>START<Key.space>OUR<Key.space>NEW<Key.space>BATCH<Key.space>OF<Key.space>
Screenshot: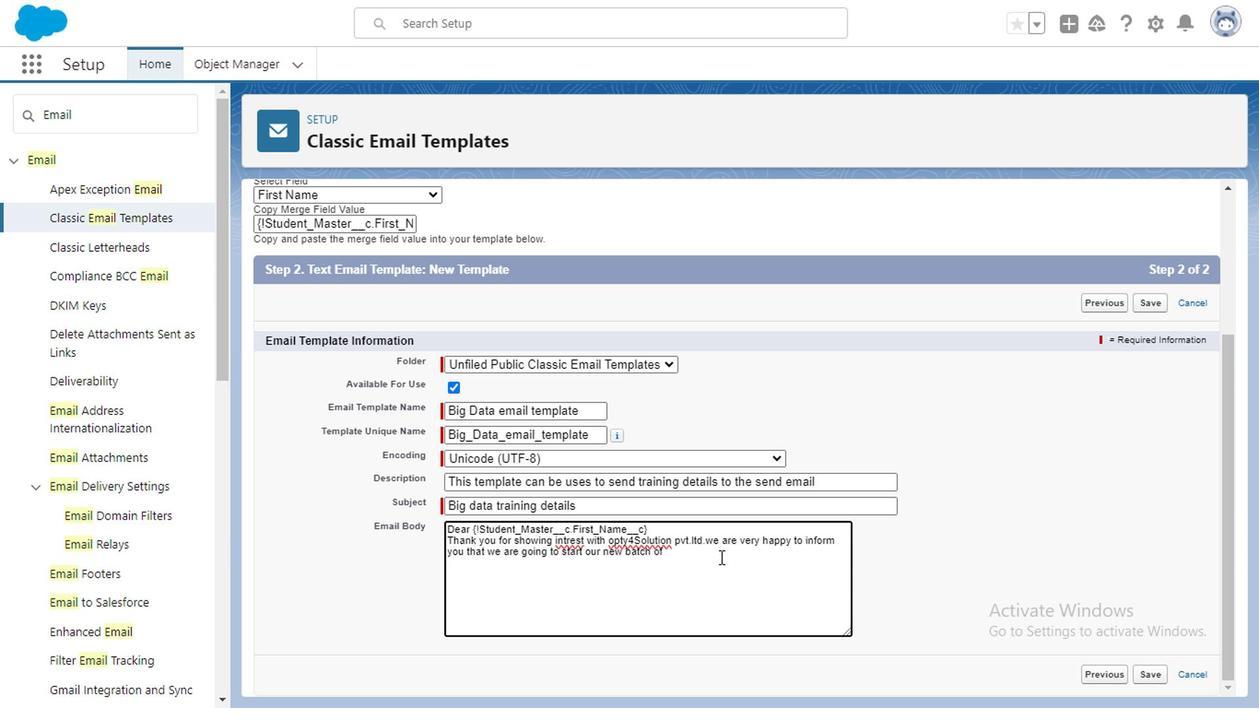 
Action: Mouse moved to (622, 550)
Screenshot: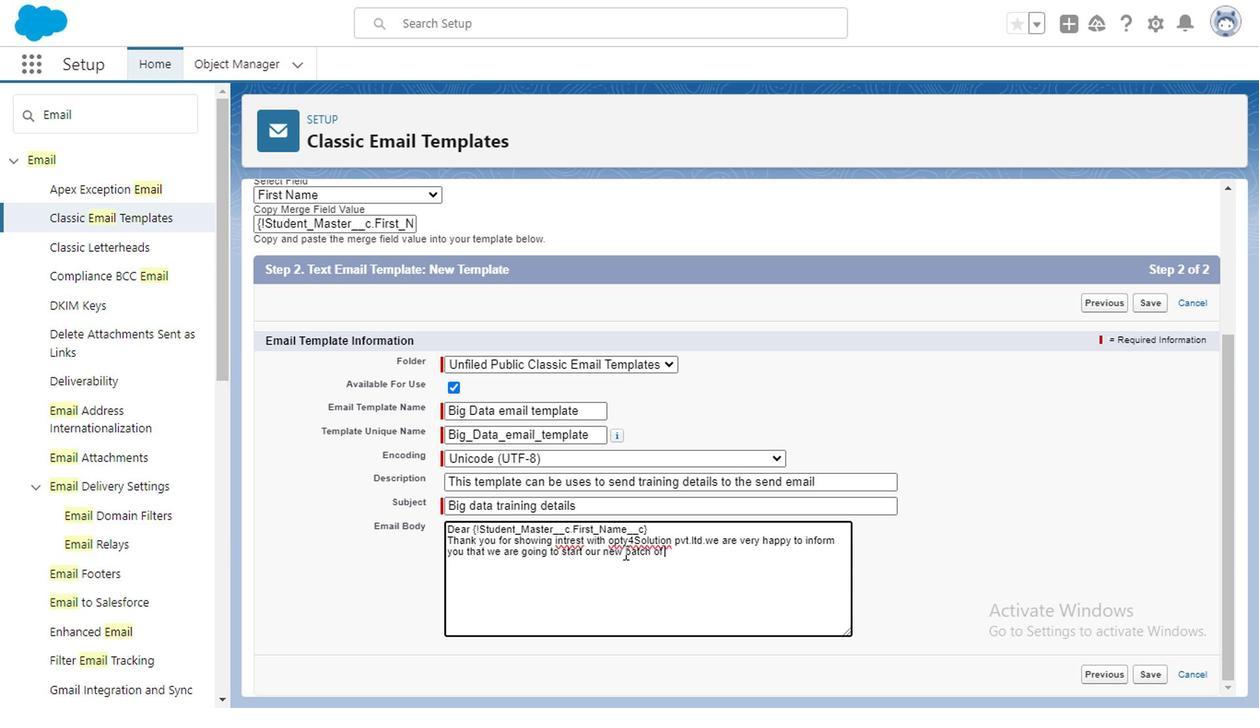 
Action: Mouse pressed left at (622, 550)
Screenshot: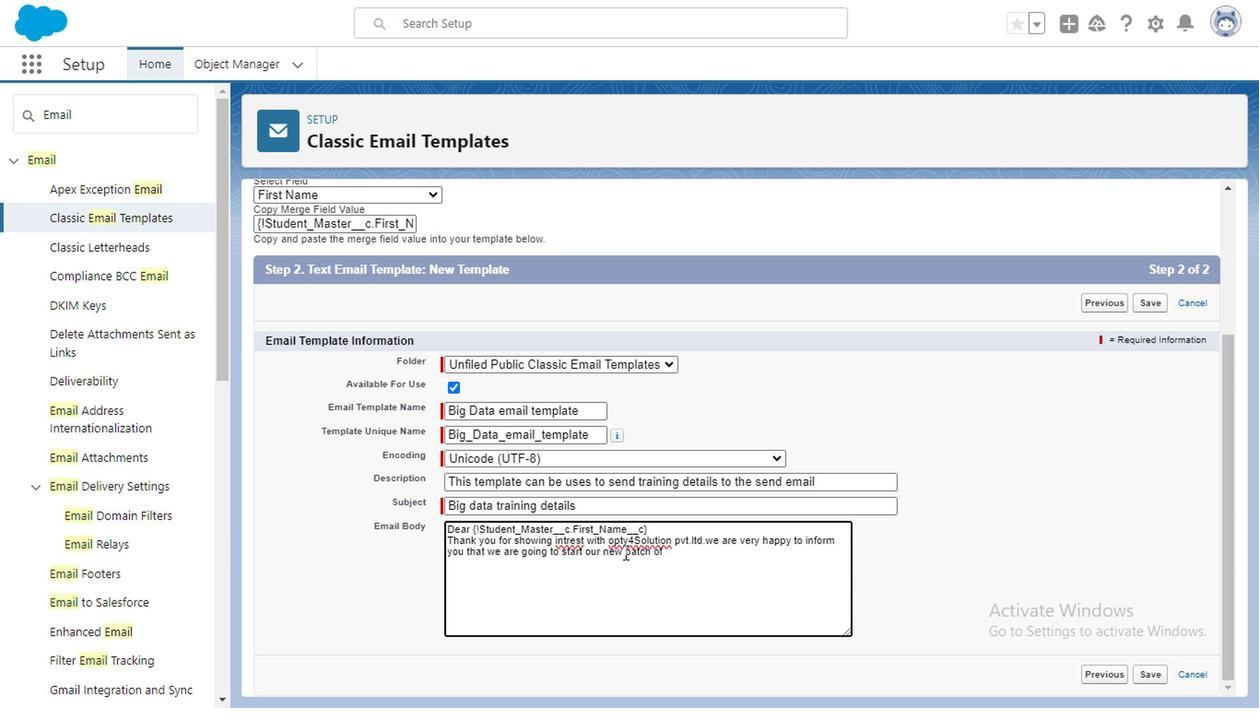 
Action: Key pressed TRAINING<Key.space>
Screenshot: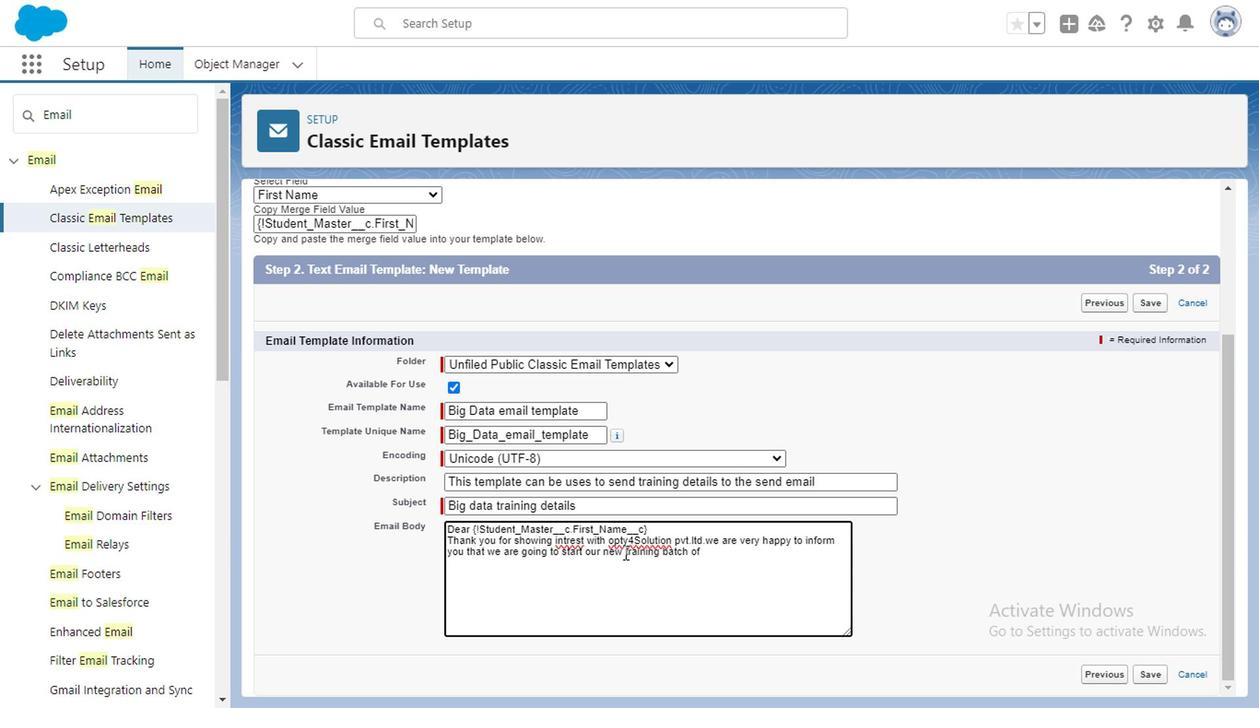 
Action: Mouse moved to (711, 553)
Screenshot: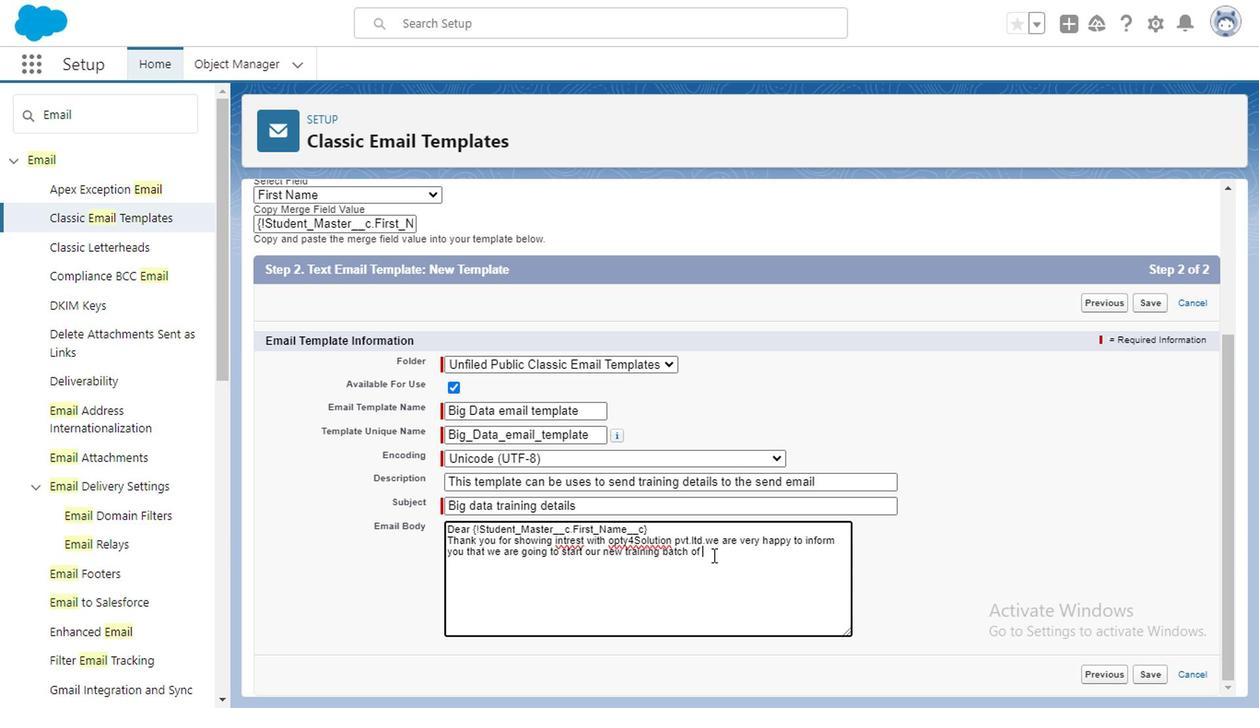
Action: Mouse pressed left at (711, 553)
Screenshot: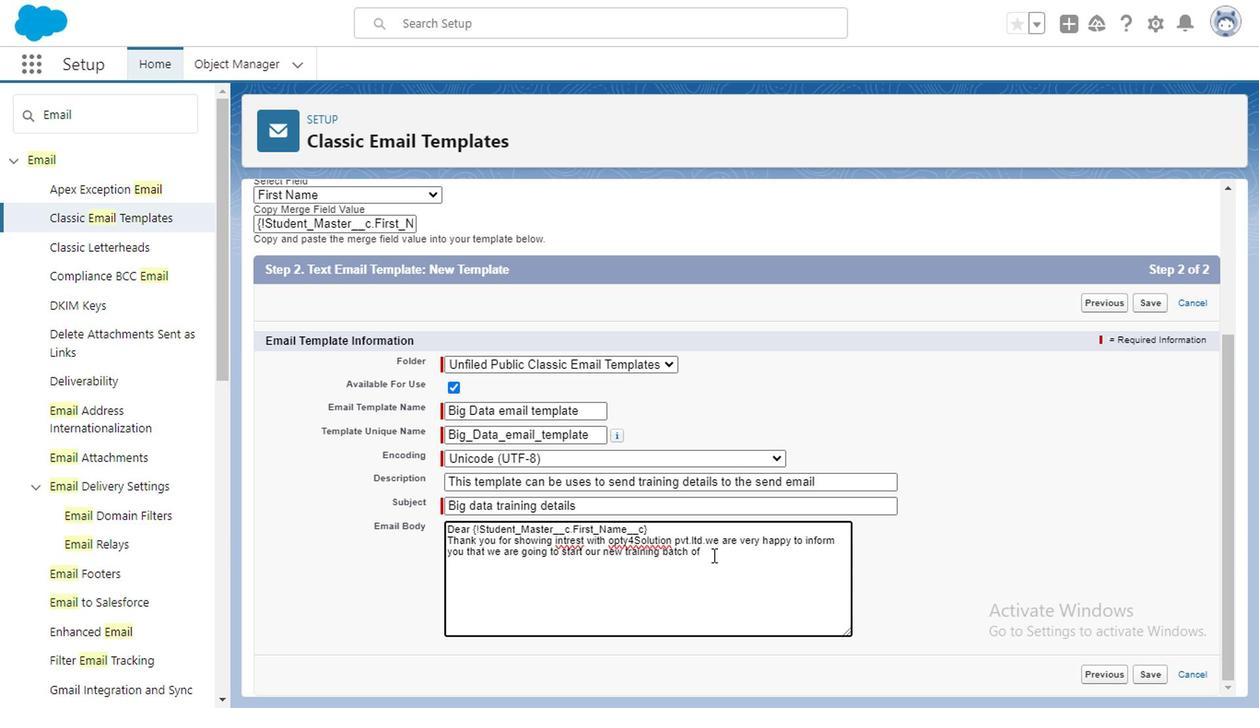 
Action: Key pressed <Key.caps_lock>b<Key.caps_lock>IG<Key.space><Key.caps_lock>d<Key.caps_lock>ATA<Key.space>
Screenshot: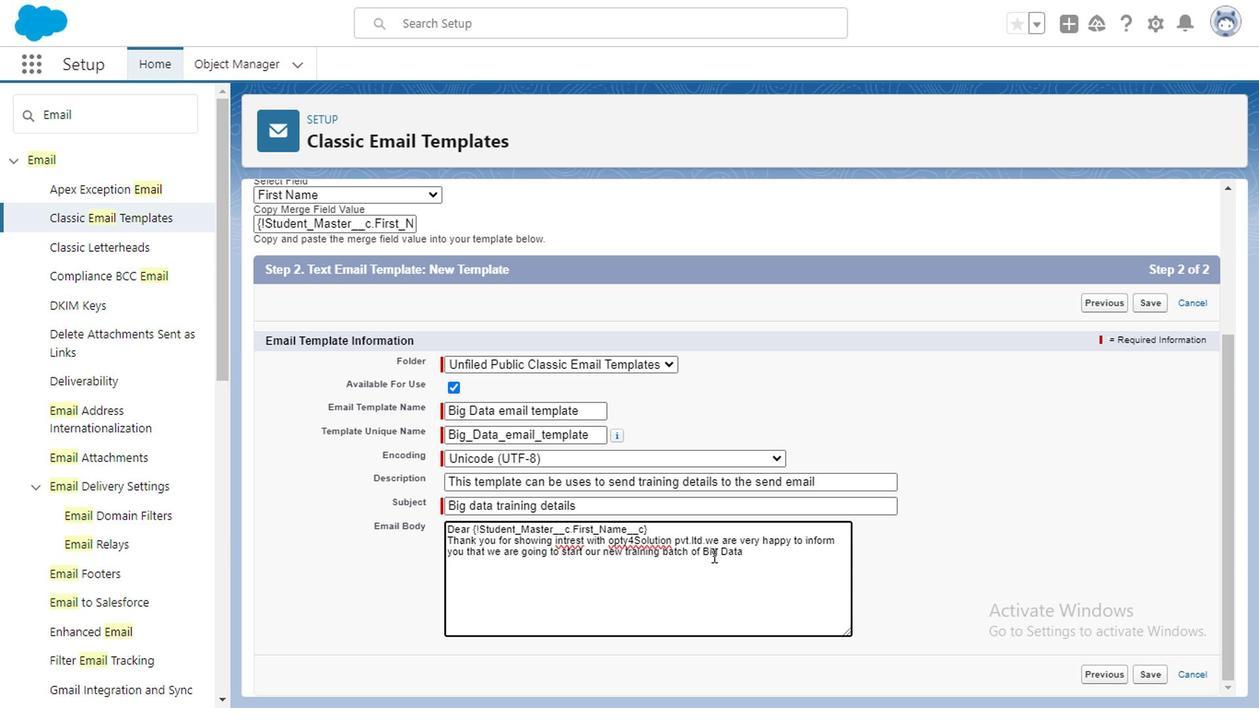 
Action: Mouse moved to (754, 573)
Screenshot: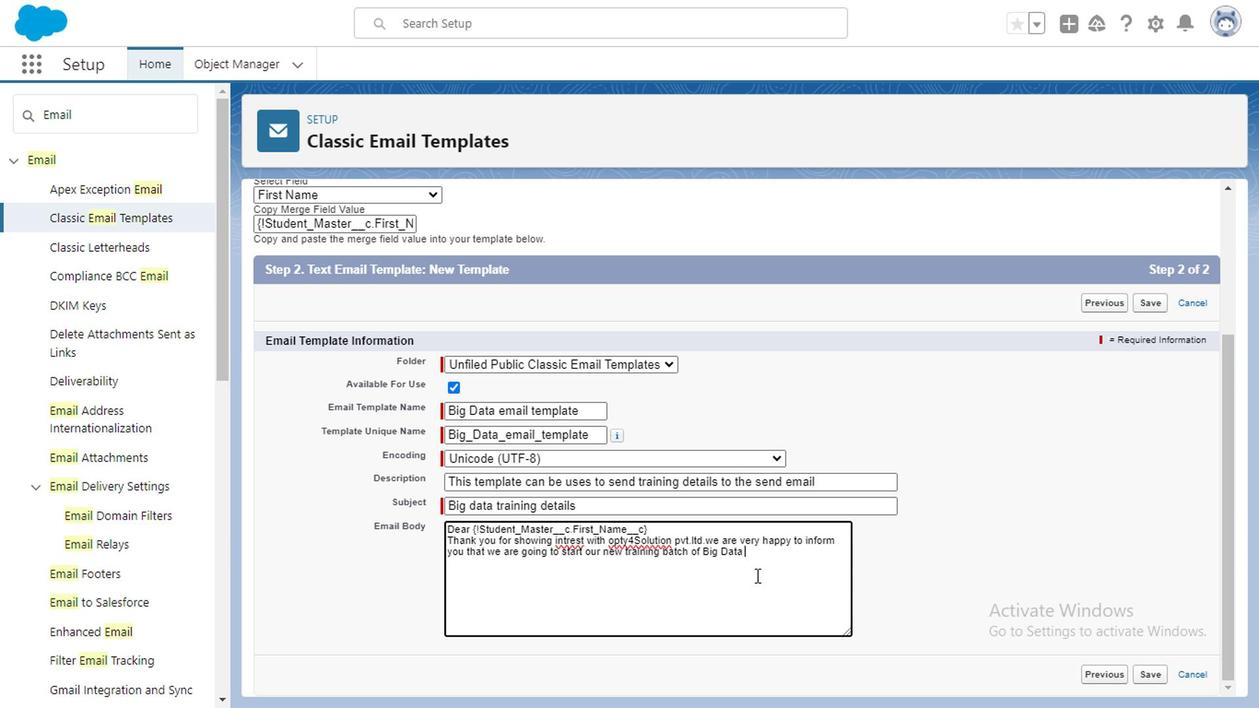 
Action: Key pressed <Key.backspace>.<Key.enter>W<Key.backspace>W<Key.backspace><Key.caps_lock>c<Key.caps_lock>LASSES<Key.space>WILL<Key.space>BE<Key.space>HELD<Key.space>ON<Key.space>MONDAY<Key.space>TO<Key.space>FRIDAY<Key.space>
Screenshot: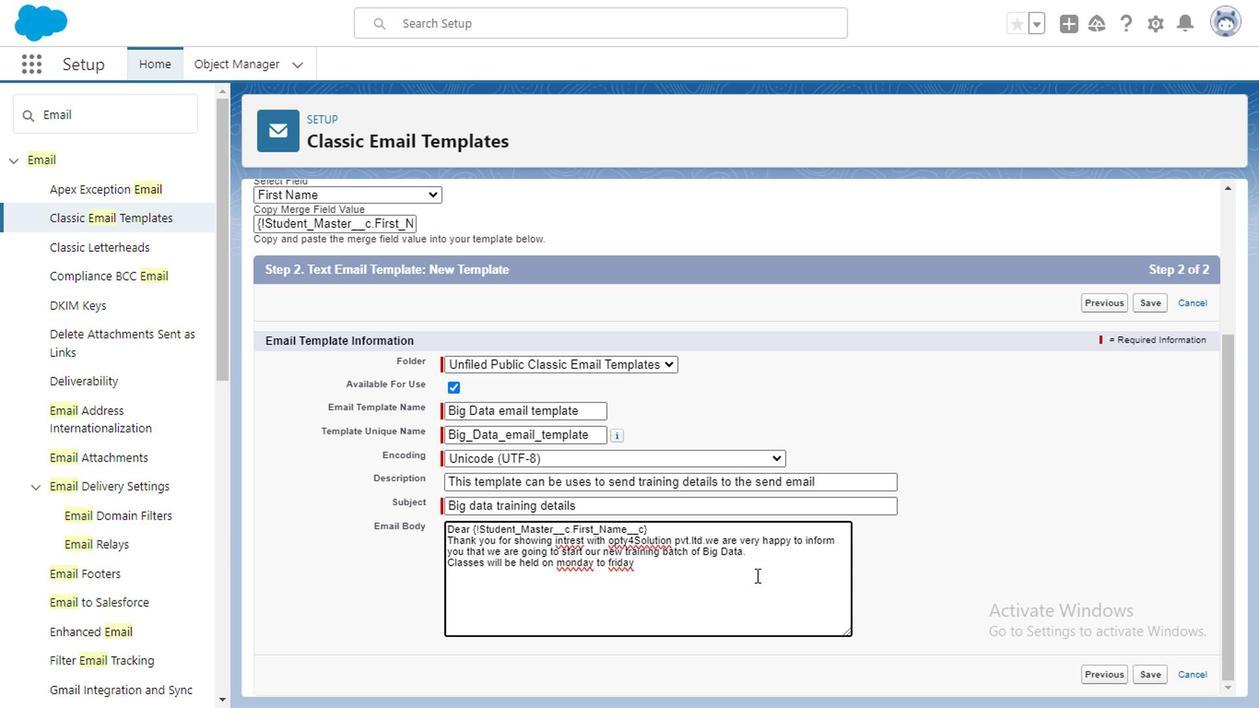 
Action: Mouse moved to (553, 561)
Screenshot: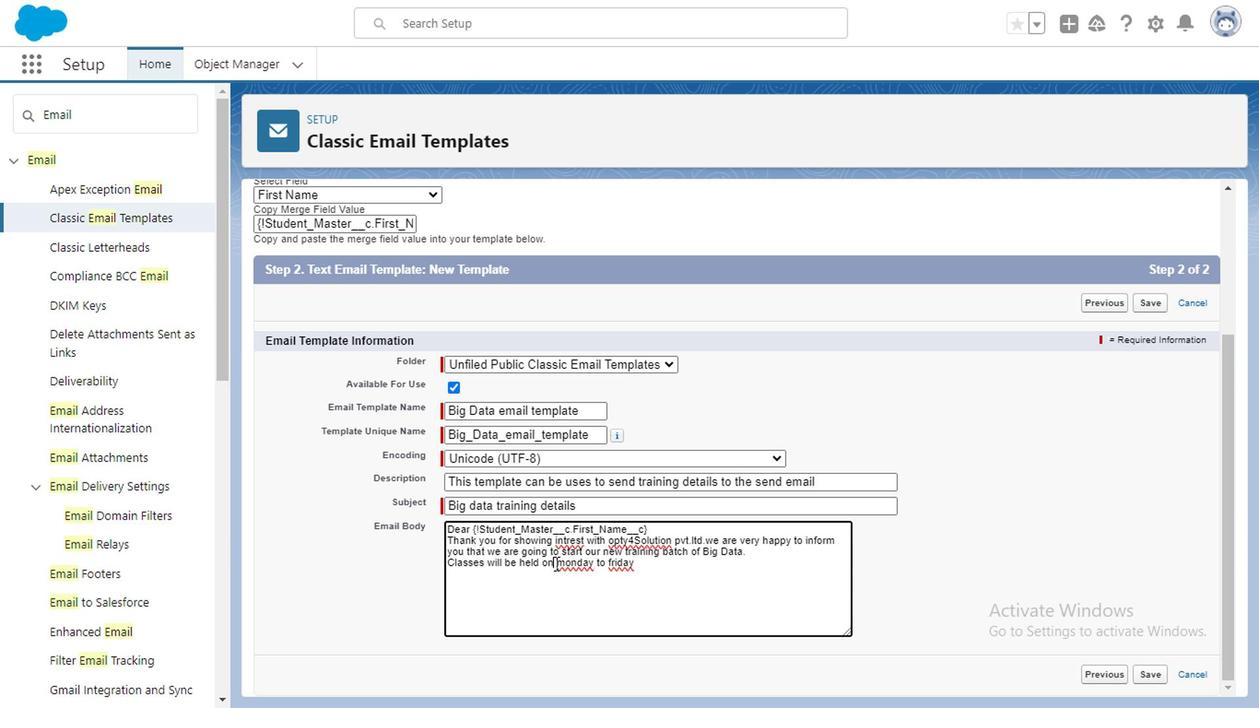 
Action: Mouse pressed left at (553, 561)
Screenshot: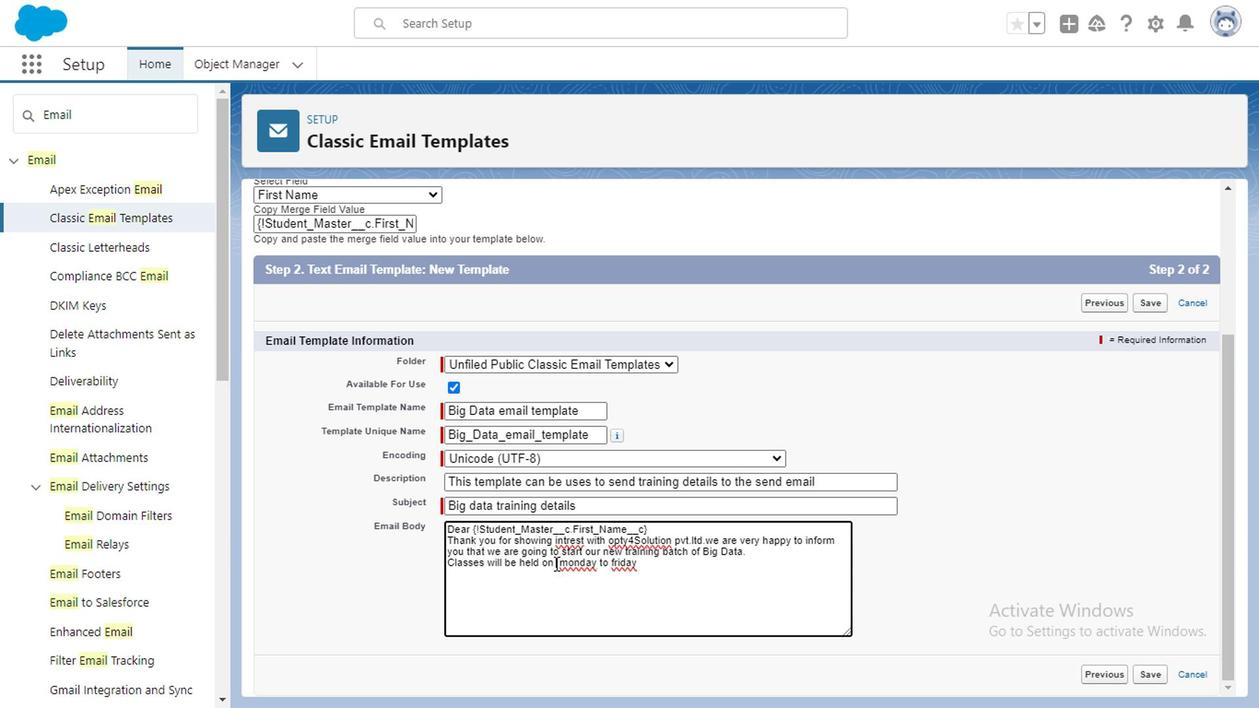 
Action: Key pressed <Key.space>EVERY
Screenshot: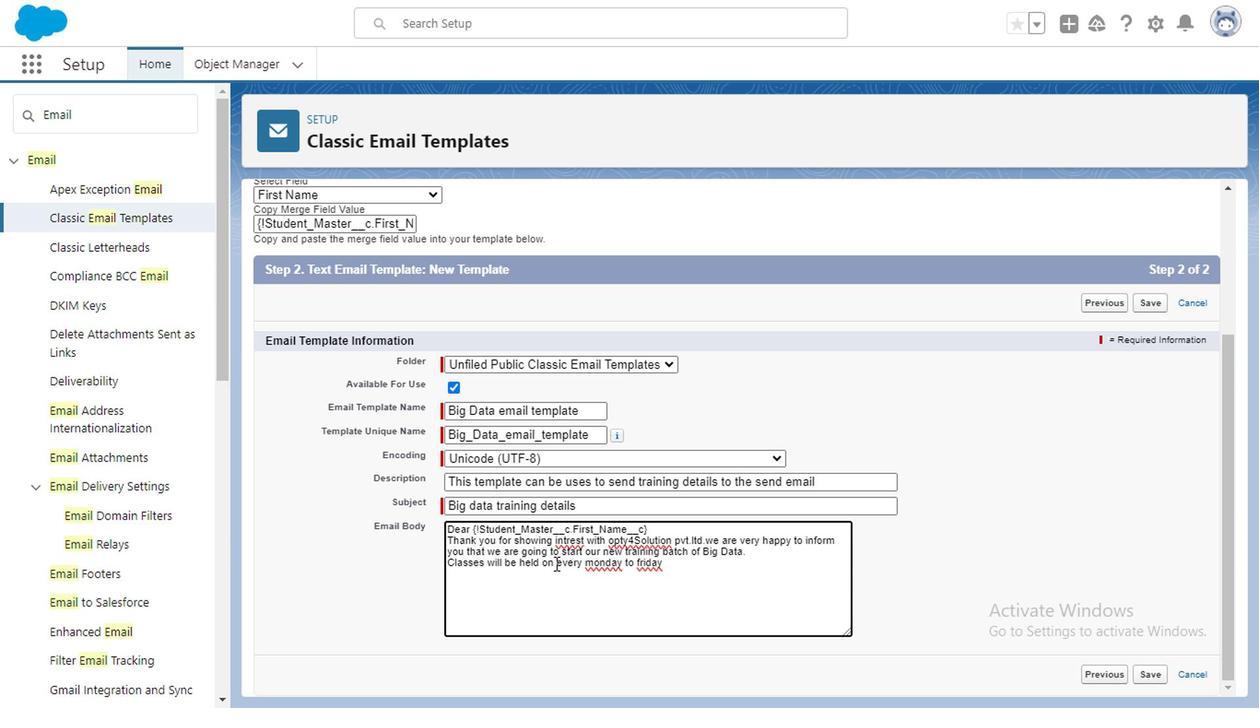 
Action: Mouse moved to (677, 570)
Screenshot: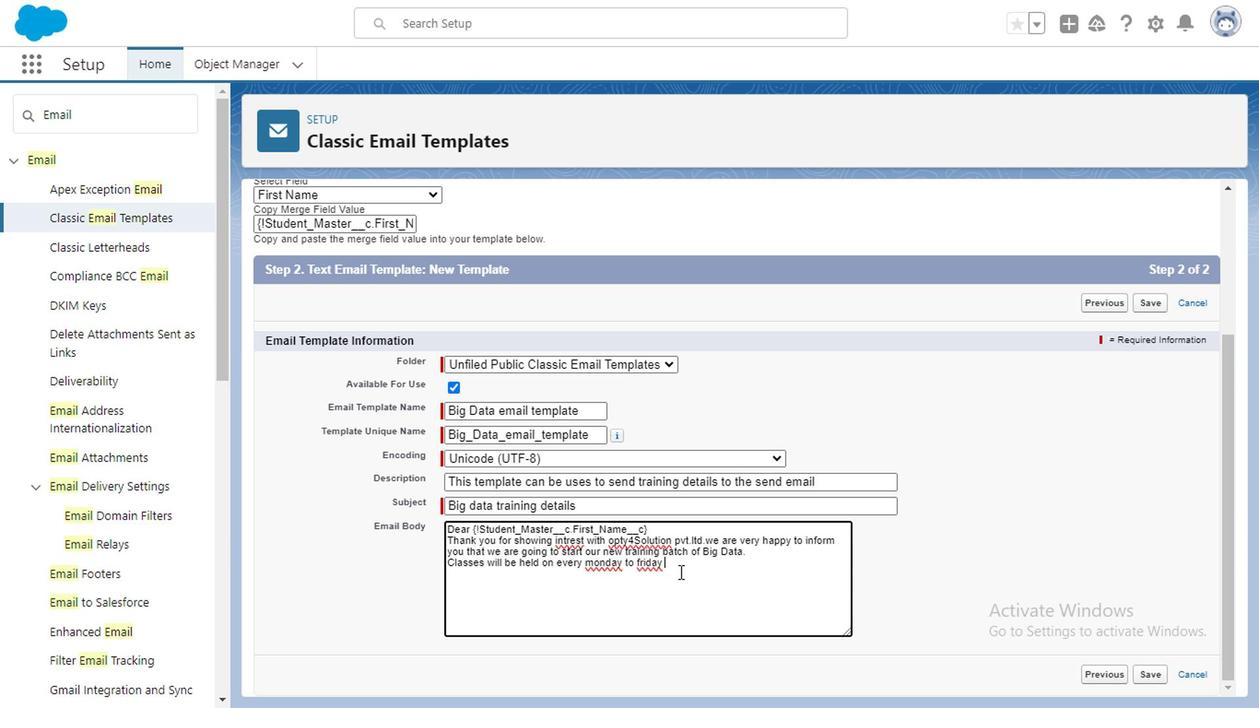 
Action: Mouse pressed left at (677, 570)
Screenshot: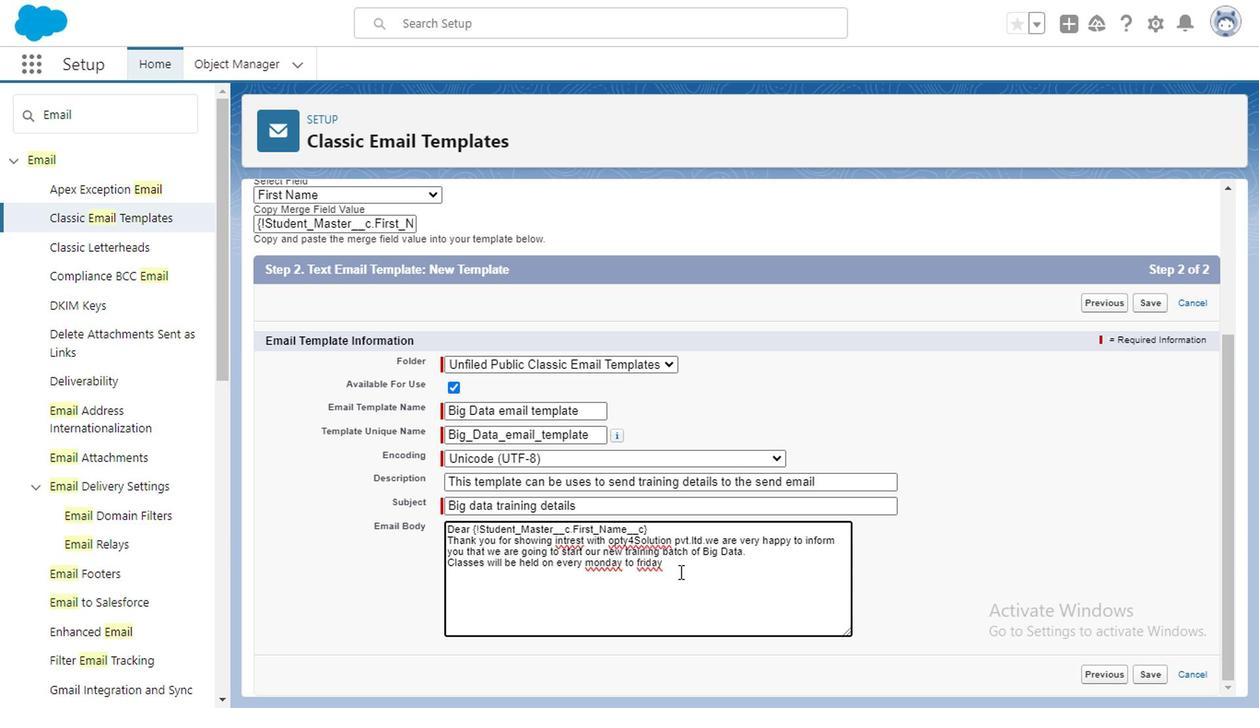 
Action: Mouse moved to (755, 550)
Screenshot: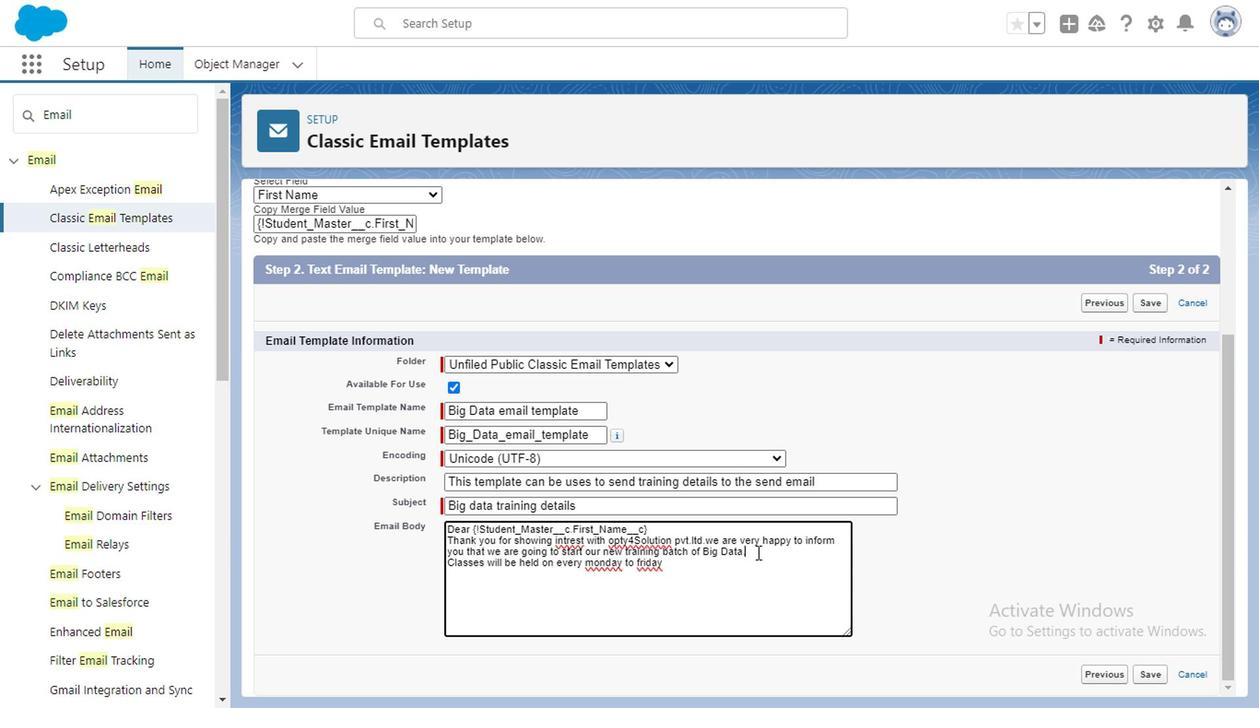 
Action: Mouse pressed left at (755, 550)
Screenshot: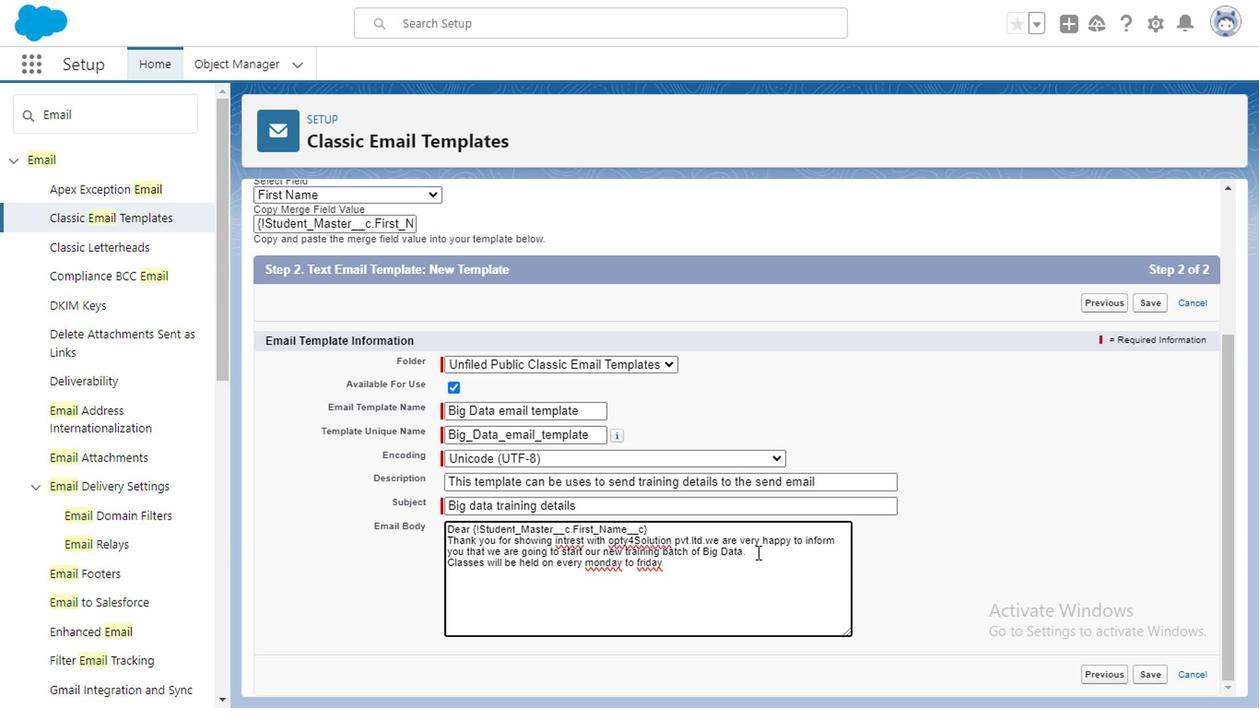 
Action: Key pressed <Key.space>FROM<Key.space>25<Key.space><Key.caps_lock>n<Key.caps_lock>OV<Key.space><Key.shift>@9<Key.space>PM
Screenshot: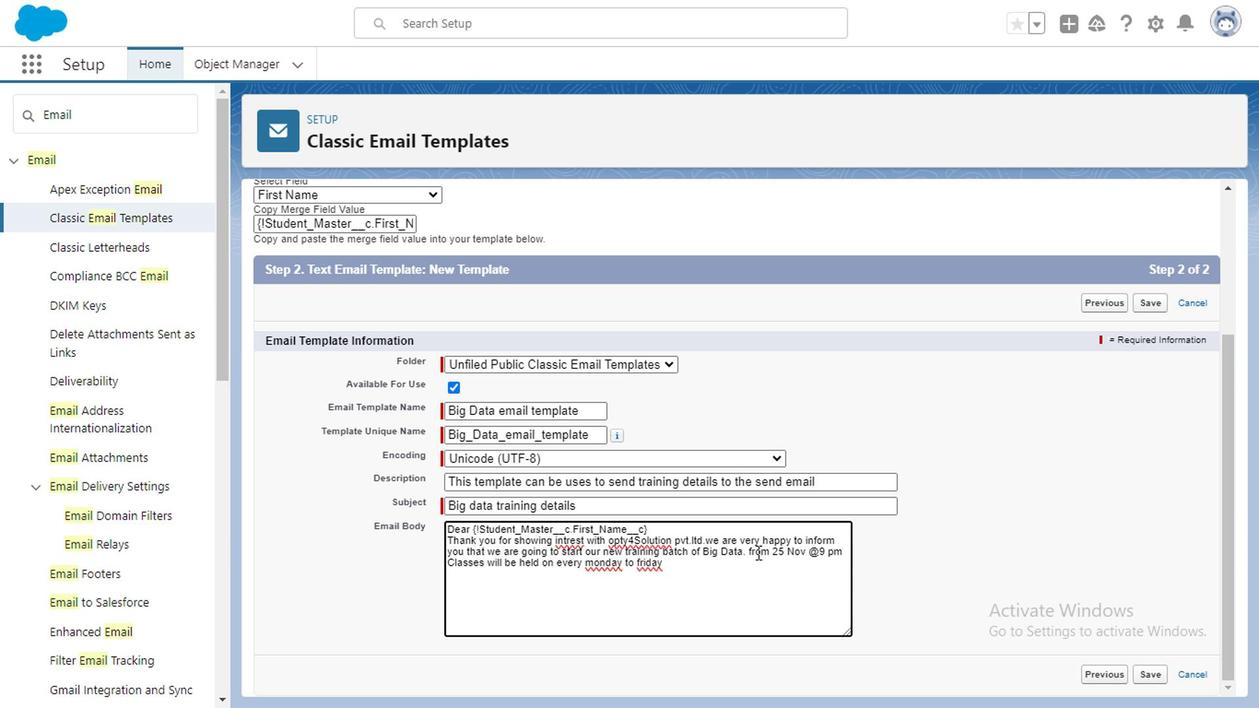 
Action: Mouse moved to (665, 563)
Screenshot: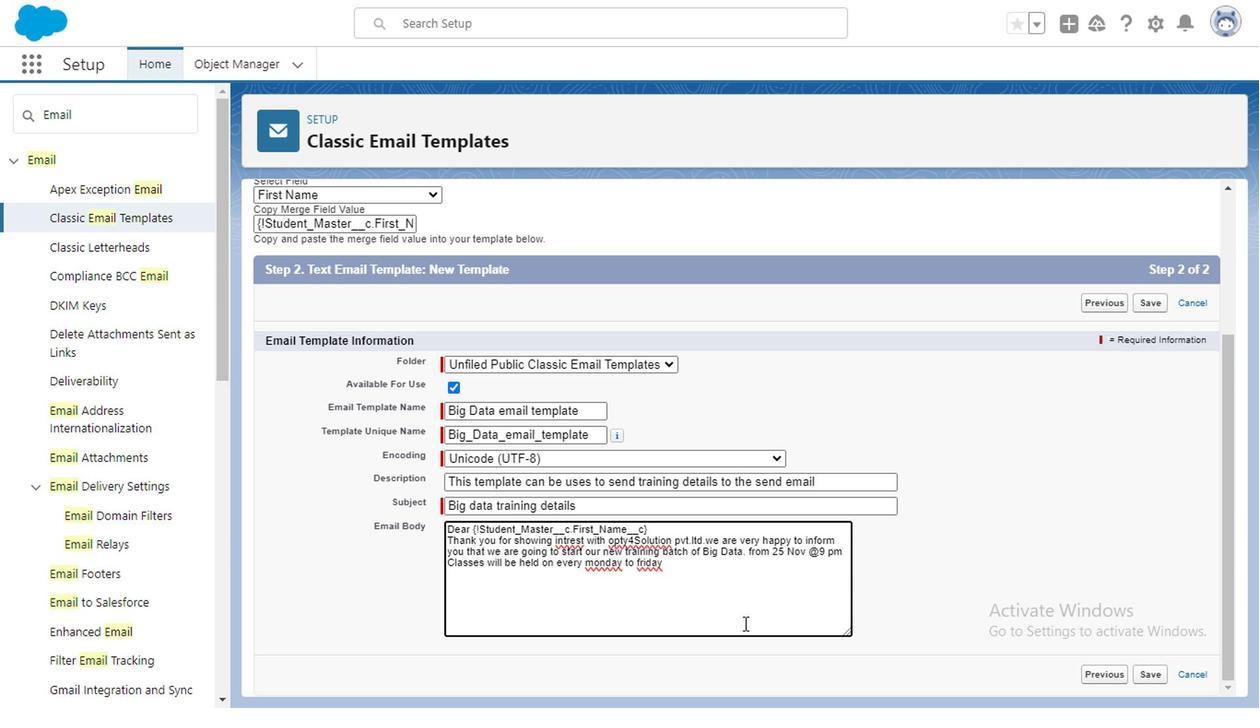 
Action: Mouse pressed left at (665, 563)
Screenshot: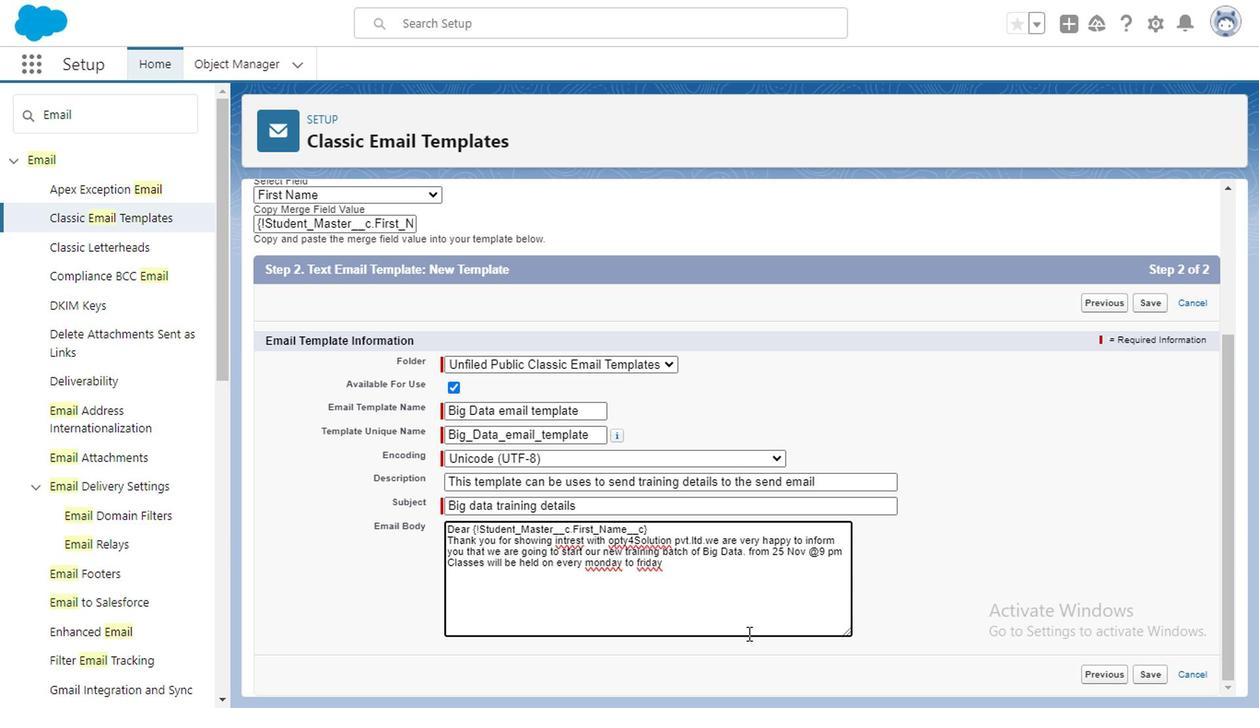 
Action: Mouse moved to (724, 560)
Screenshot: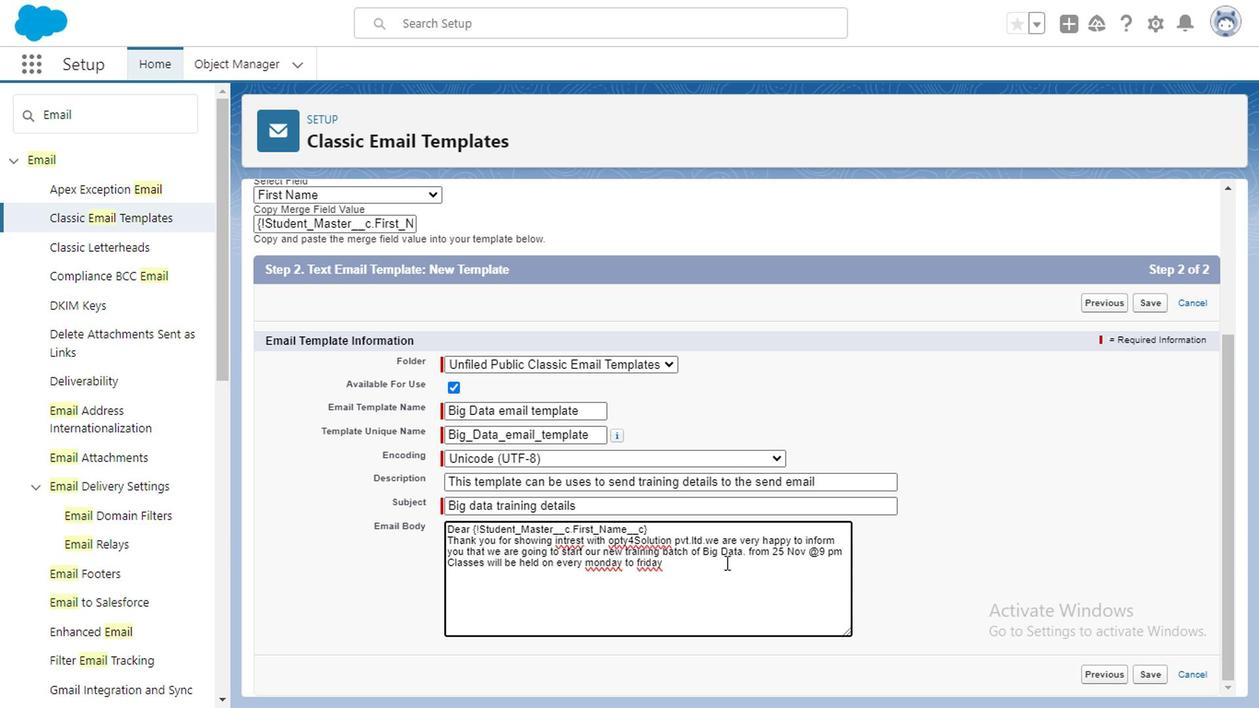 
Action: Key pressed <Key.caps_lock>e<Key.caps_lock>VERY<Key.space>SUNDAY<Key.space><Key.space><Key.caps_lock><Key.caps_lock><Key.space><Key.caps_lock>m<Key.caps_lock>OCK<Key.space>WILL<Key.space>BE<Key.space>CONDUCTED<Key.space><Key.enter>
Screenshot: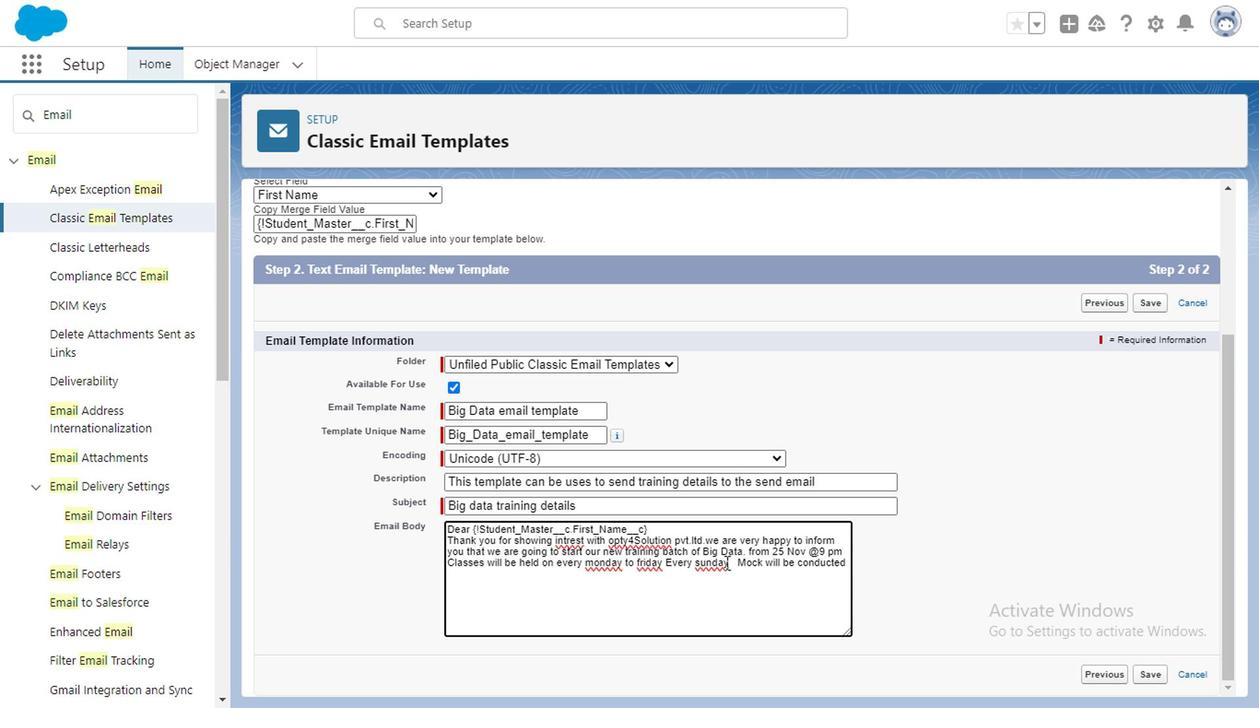 
Action: Mouse moved to (847, 560)
Screenshot: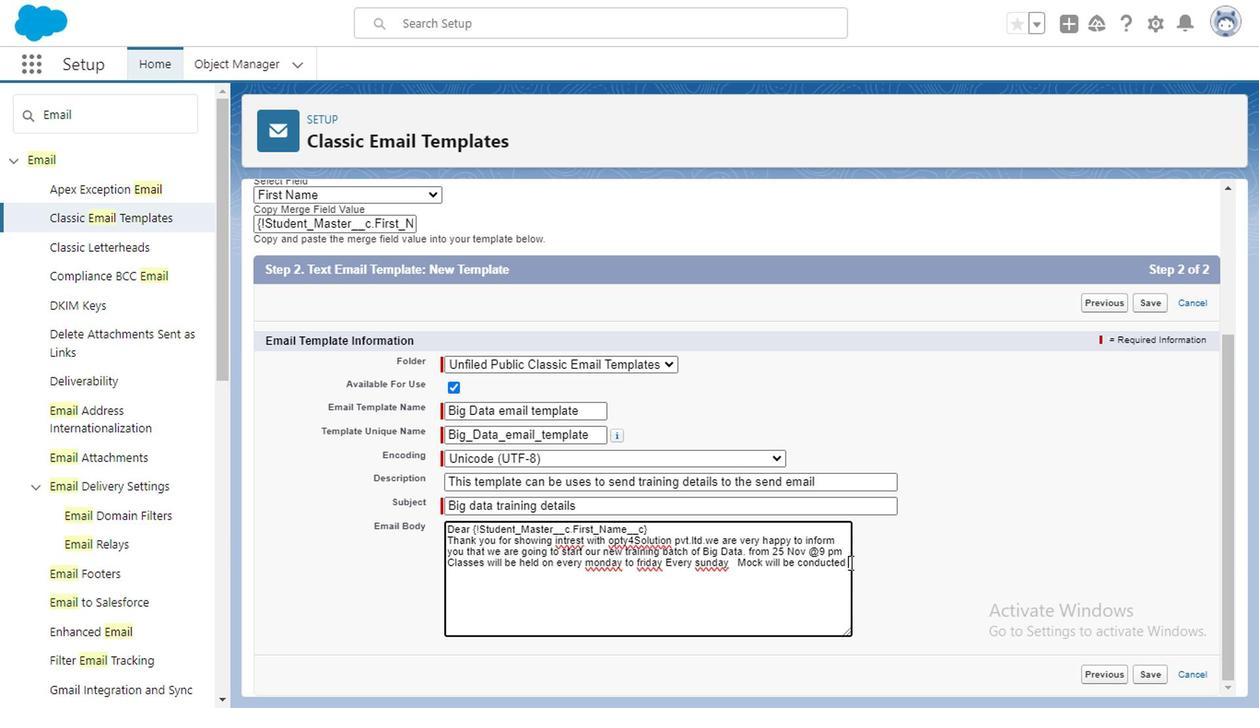 
Action: Mouse pressed left at (847, 560)
Screenshot: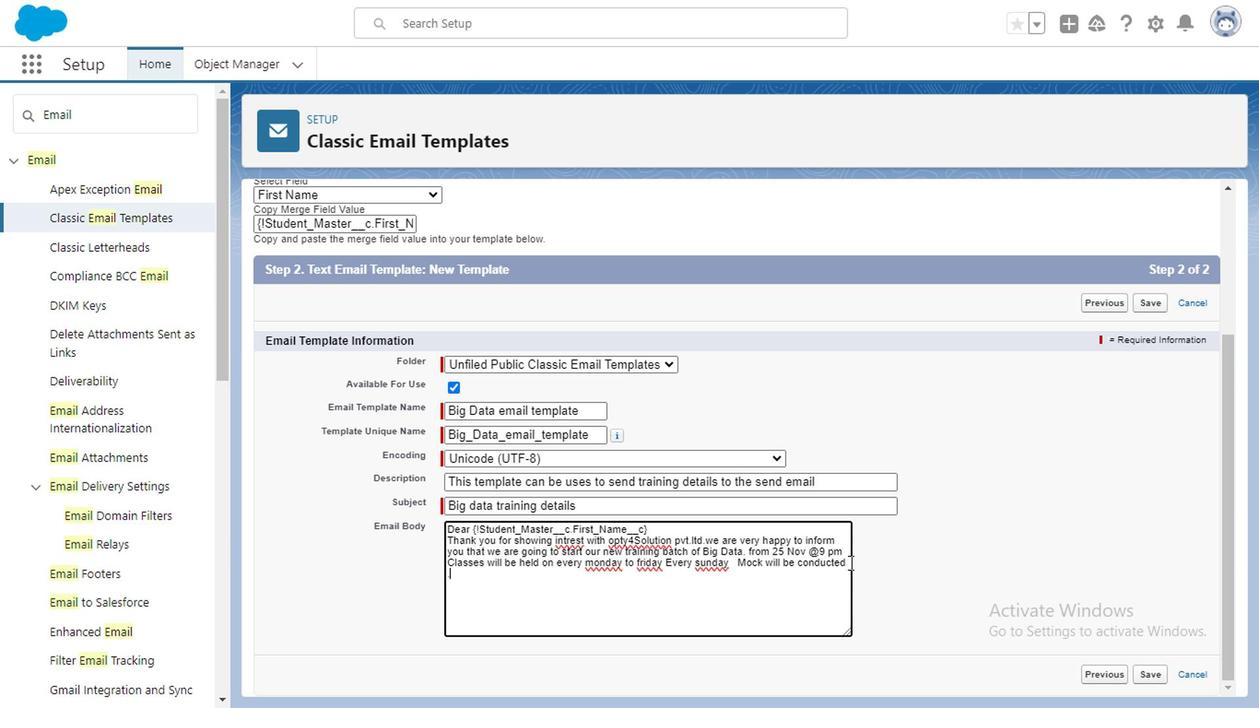 
Action: Key pressed .<Key.enter><Key.caps_lock>d<Key.caps_lock><Key.backspace>WE<Key.space>WILL<Key.space>PROVIDE<Key.space>DAILY<Key.space>RECORDED<Key.space>SESSION<Key.space>
Screenshot: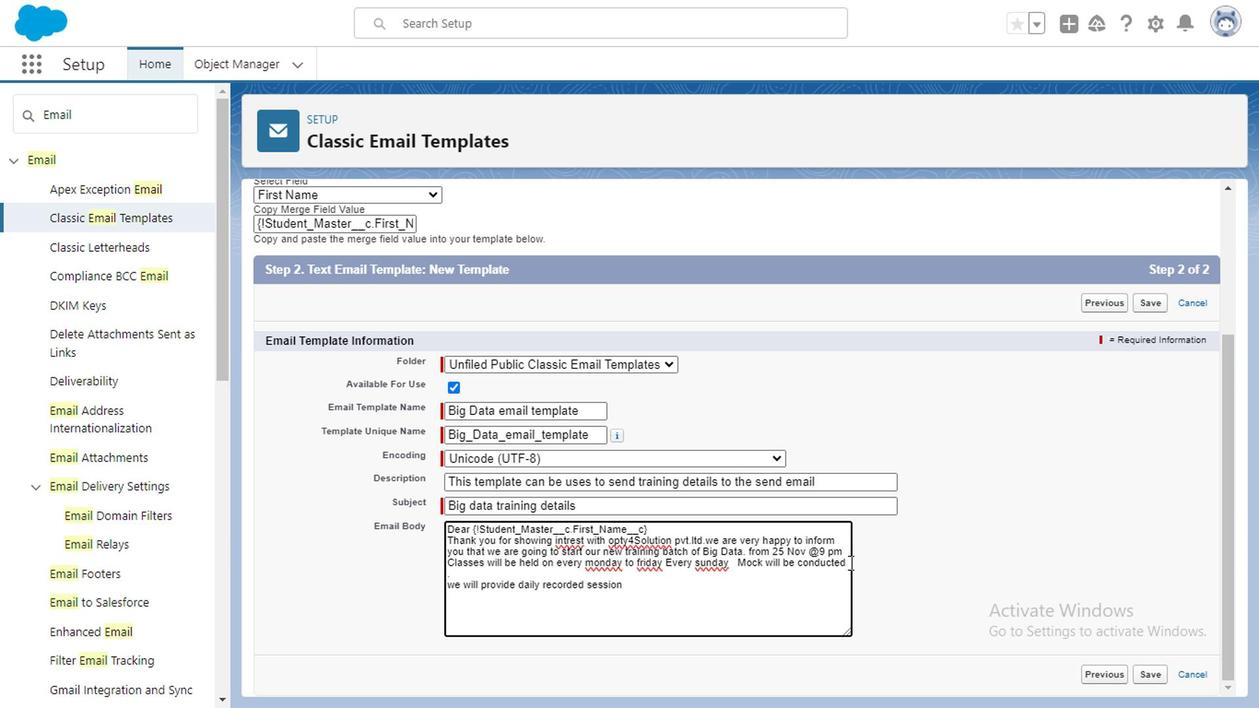 
Action: Mouse moved to (818, 581)
Screenshot: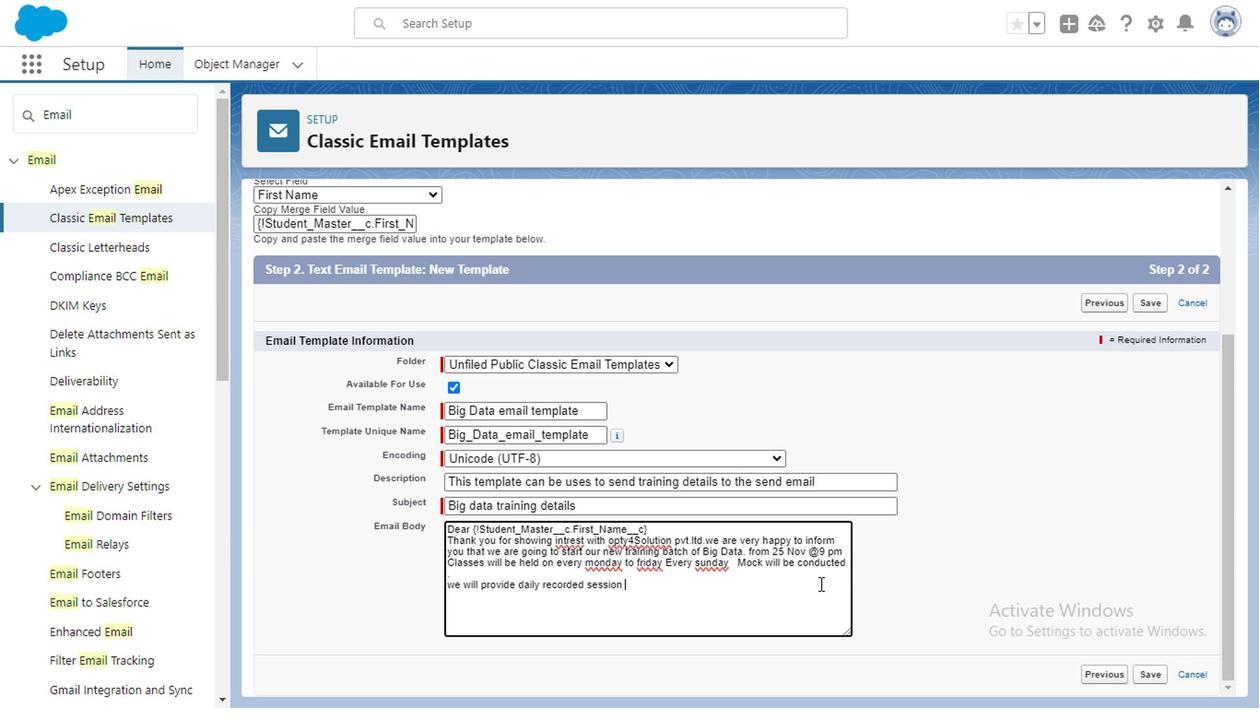 
Action: Key pressed AND<Key.space><Key.caps_lock>t<Key.caps_lock>OPIC<Key.space>WISE<Key.space>NOTES<Key.space>
Screenshot: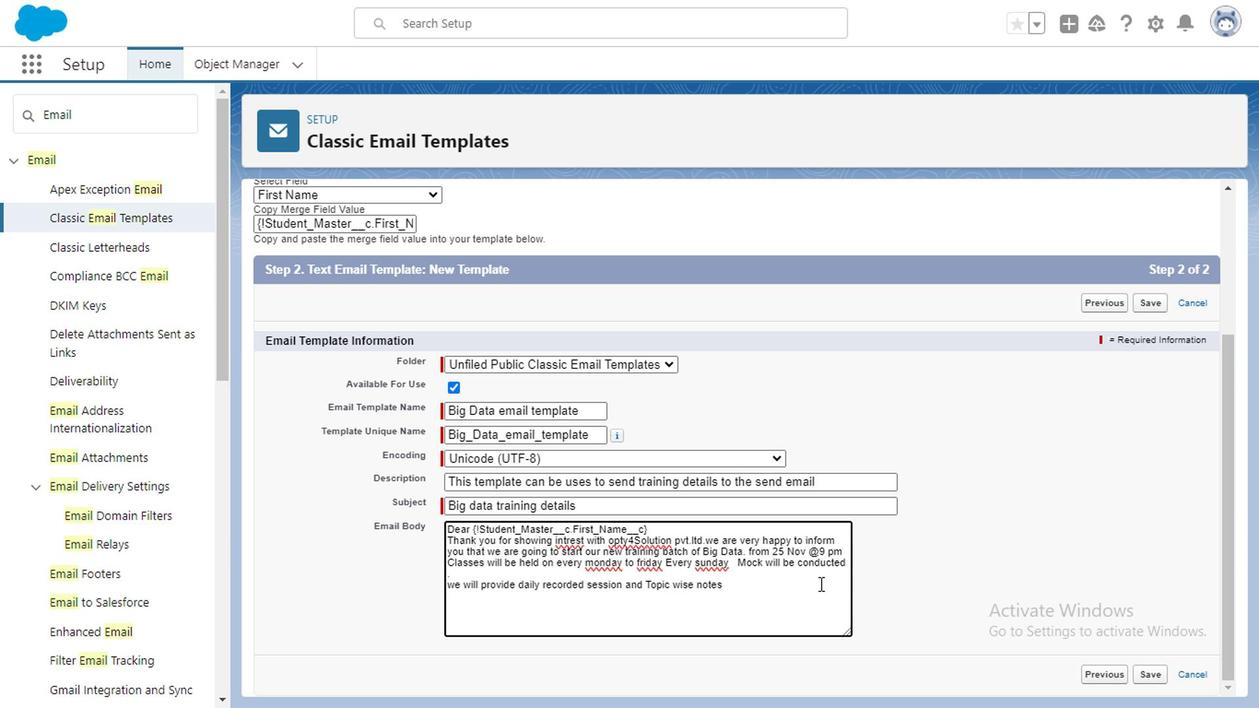 
Action: Mouse moved to (758, 578)
Screenshot: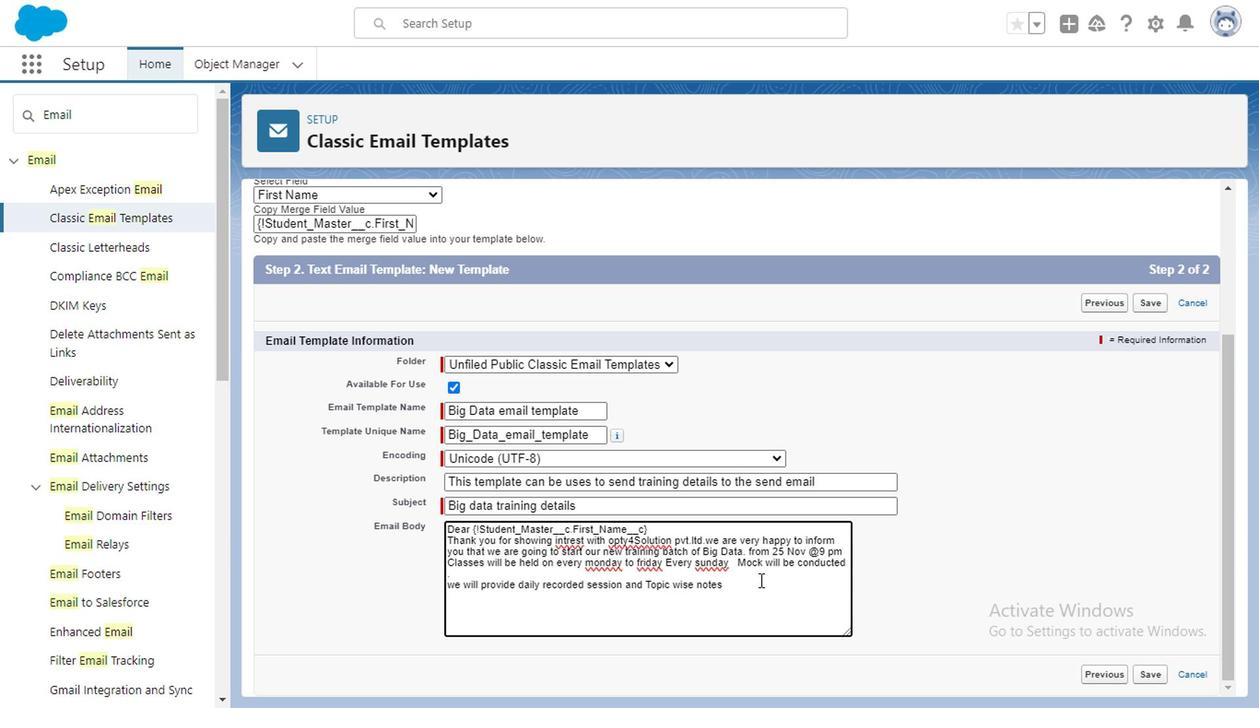 
Action: Key pressed <Key.backspace>.<Key.space>
Screenshot: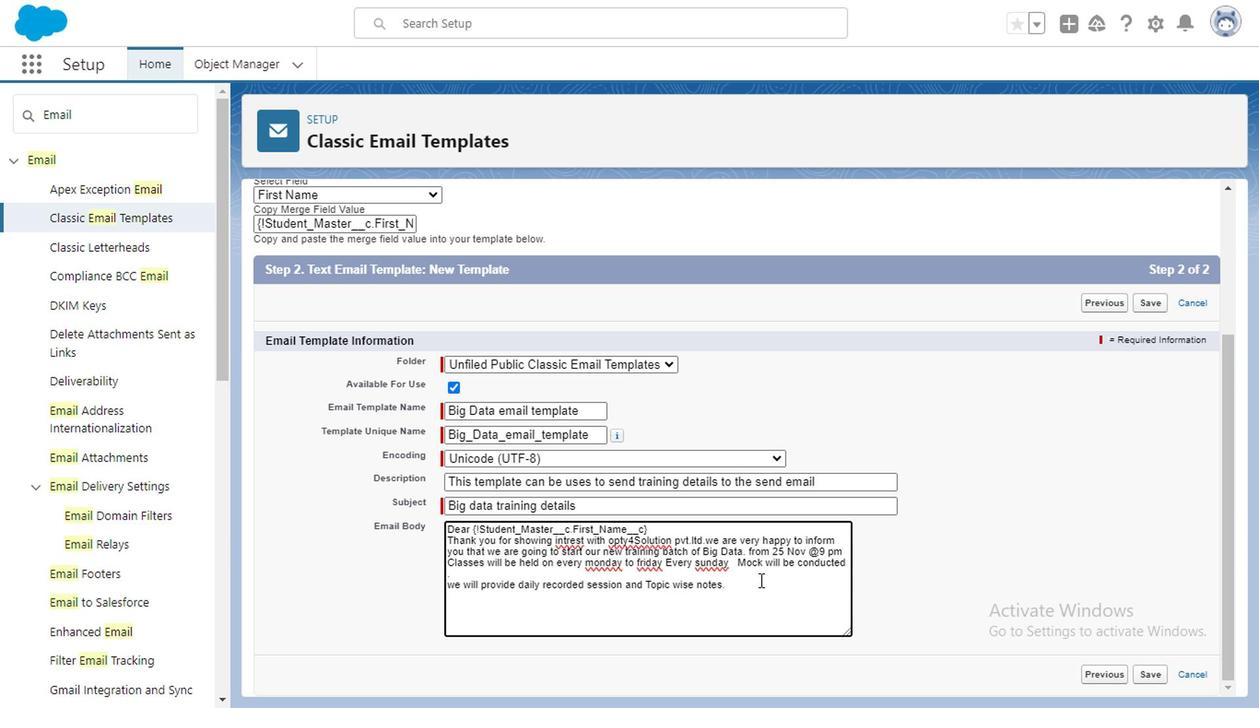 
Action: Mouse moved to (805, 583)
Screenshot: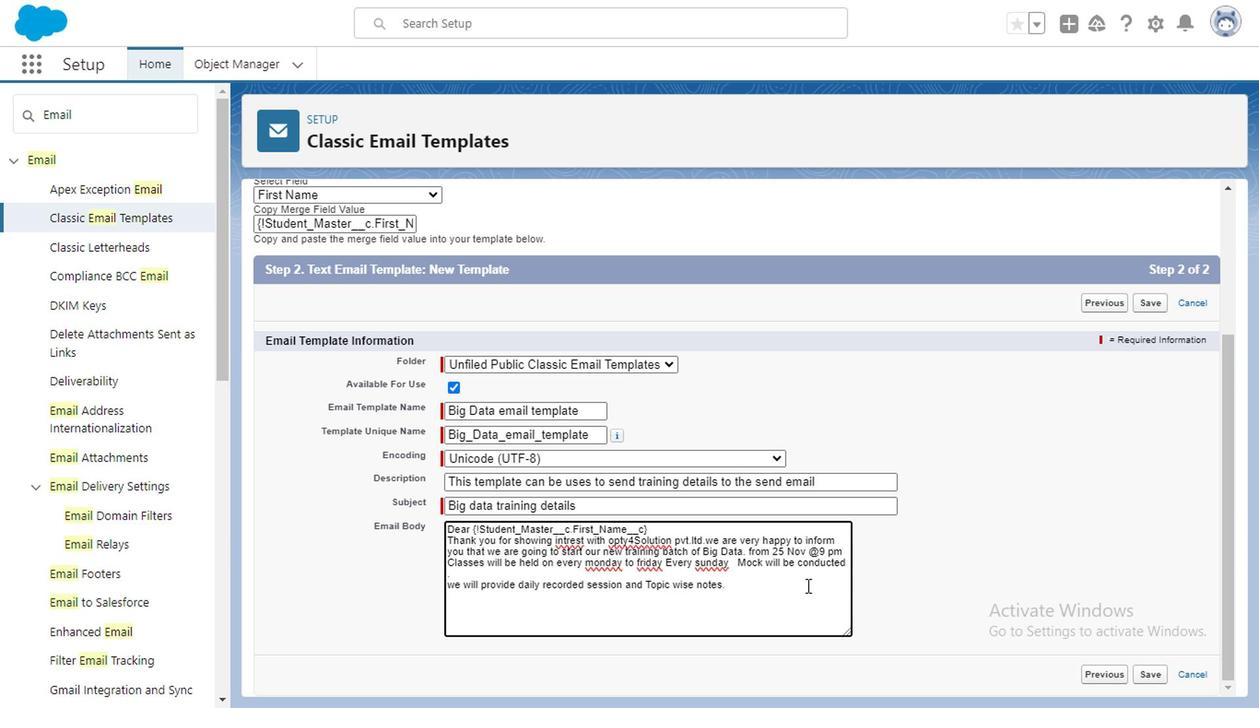 
Action: Key pressed <Key.enter><Key.caps_lock>l<Key.caps_lock>ET<Key.space>US<Key.space>KNOW<Key.space>IF<Key.space>YOU<Key.space>HAVE<Key.space>ANY<Key.space>QUERY<Key.space>OR<Key.space>SPECIAL<Key.space>REQUIREMENT<Key.space>.<Key.caps_lock>f<Key.caps_lock>OR<Key.space>MORE<Key.space>DETAILS<Key.space>YOU<Key.space>CAN<Key.space>
Screenshot: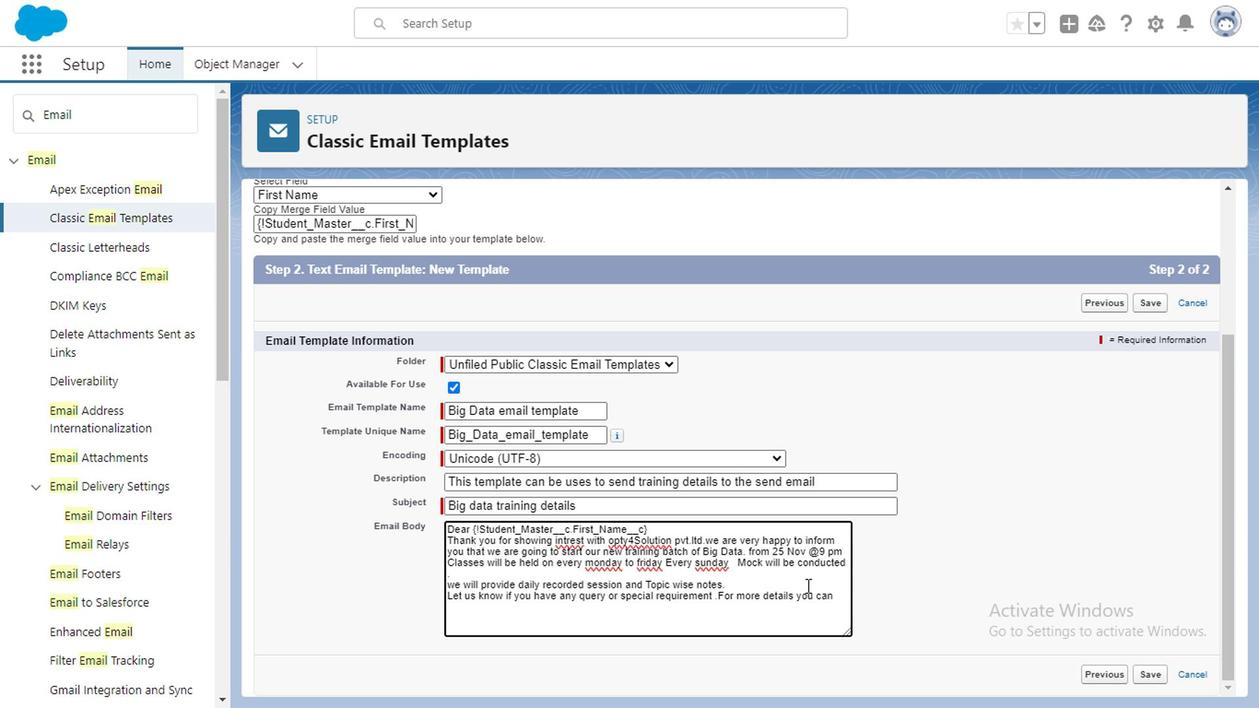 
Action: Mouse moved to (842, 604)
Screenshot: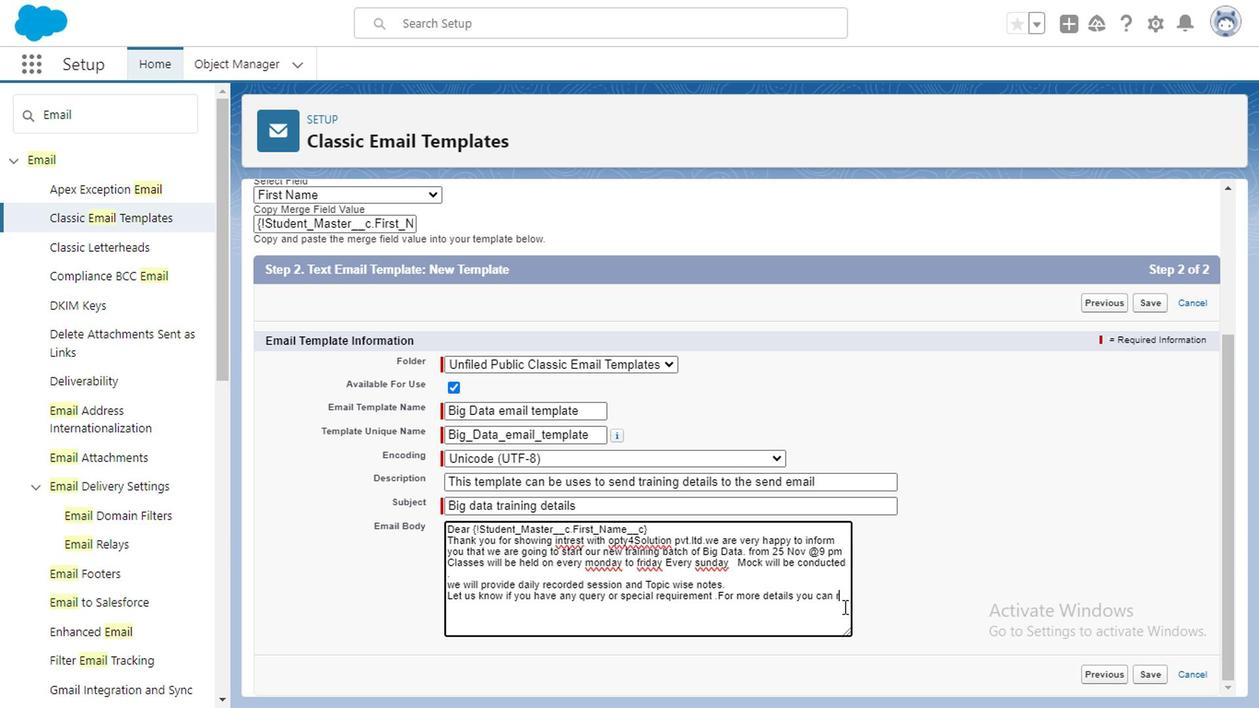 
Action: Key pressed REACH<Key.space>OUT<Key.space>US<Key.space>ON<Key.space>BELOW<Key.space>GIVEN<Key.space>NUMBER.<Key.enter><Key.caps_lock>j<Key.caps_lock>OHN<Key.enter><Key.shift_r>+91-6789564534<Key.enter>
Screenshot: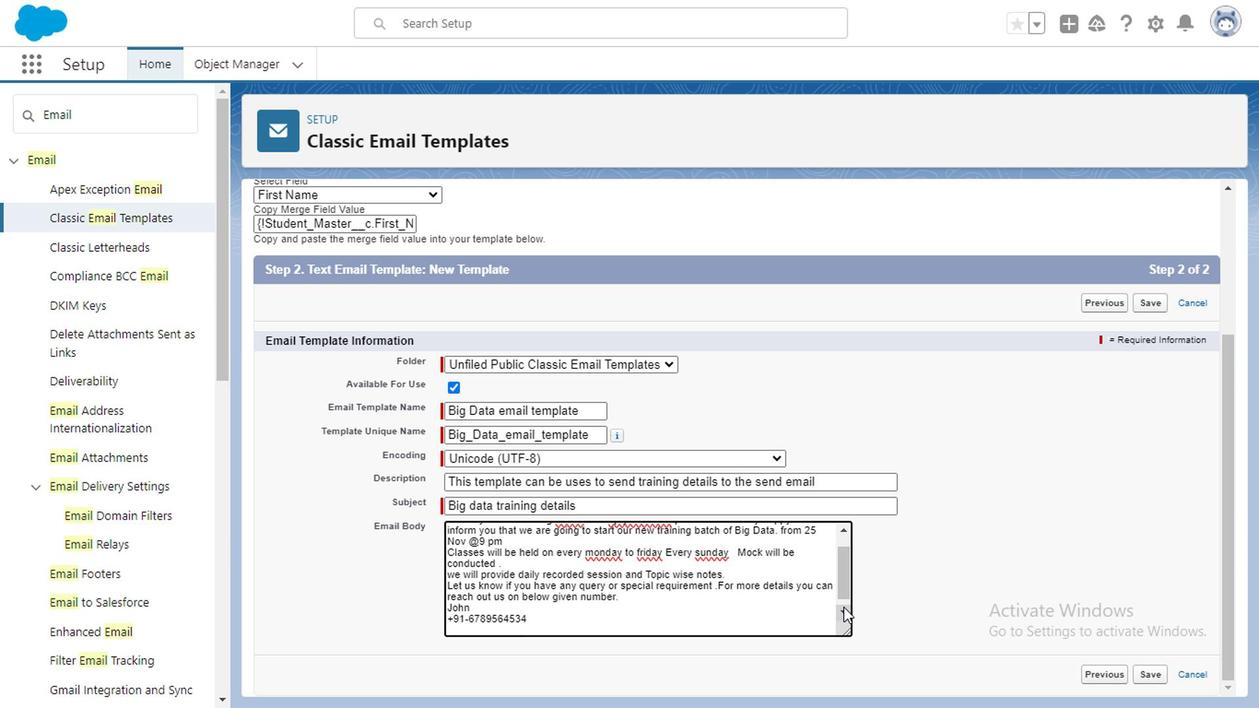 
Action: Mouse moved to (844, 566)
Screenshot: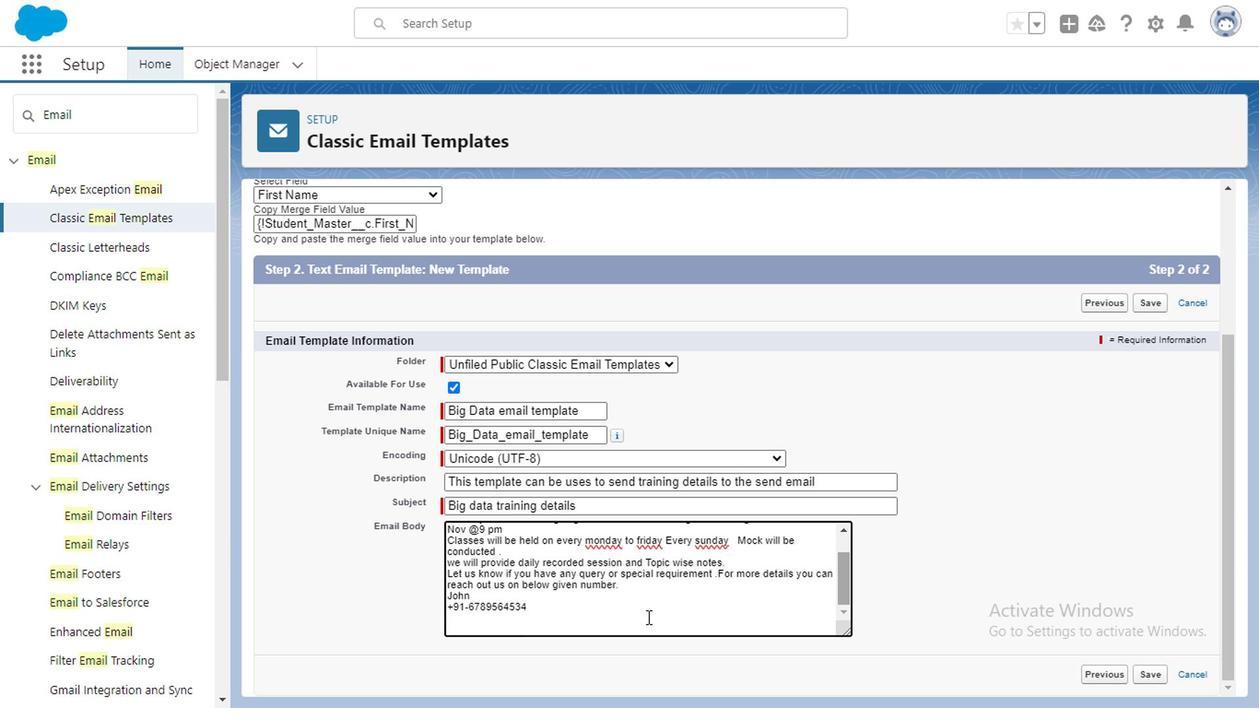 
Action: Mouse pressed left at (844, 566)
Screenshot: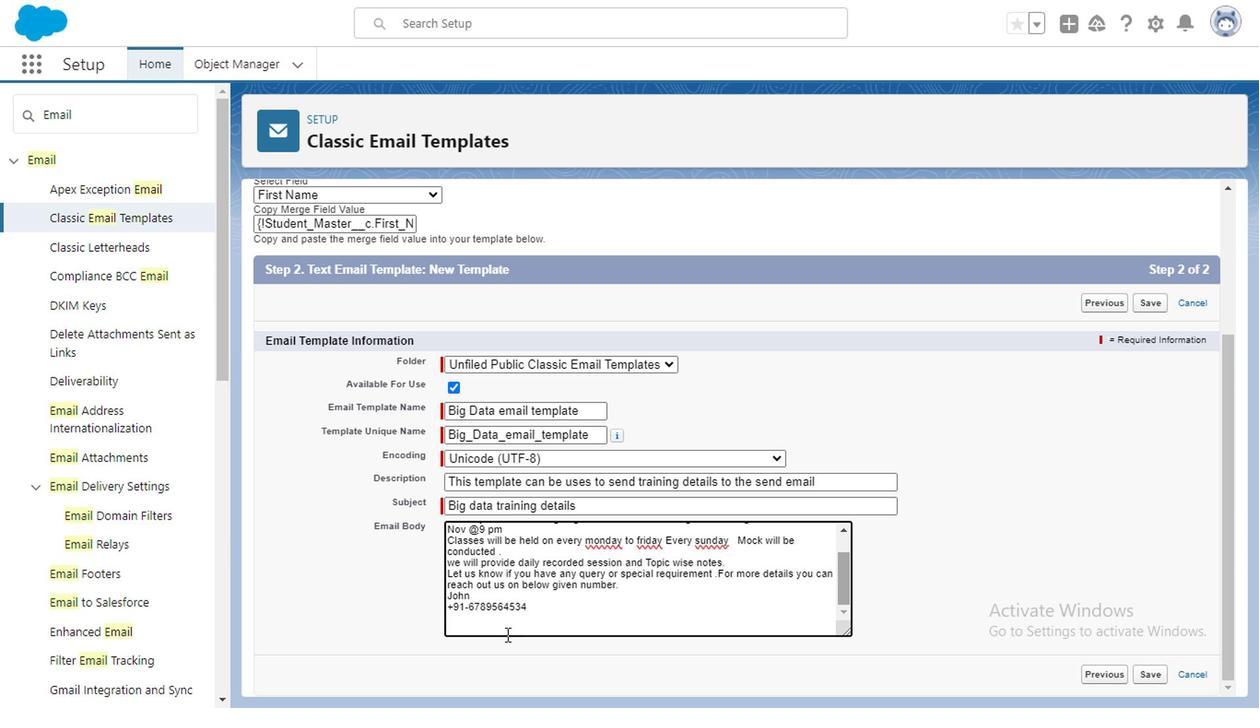 
Action: Mouse moved to (484, 631)
Screenshot: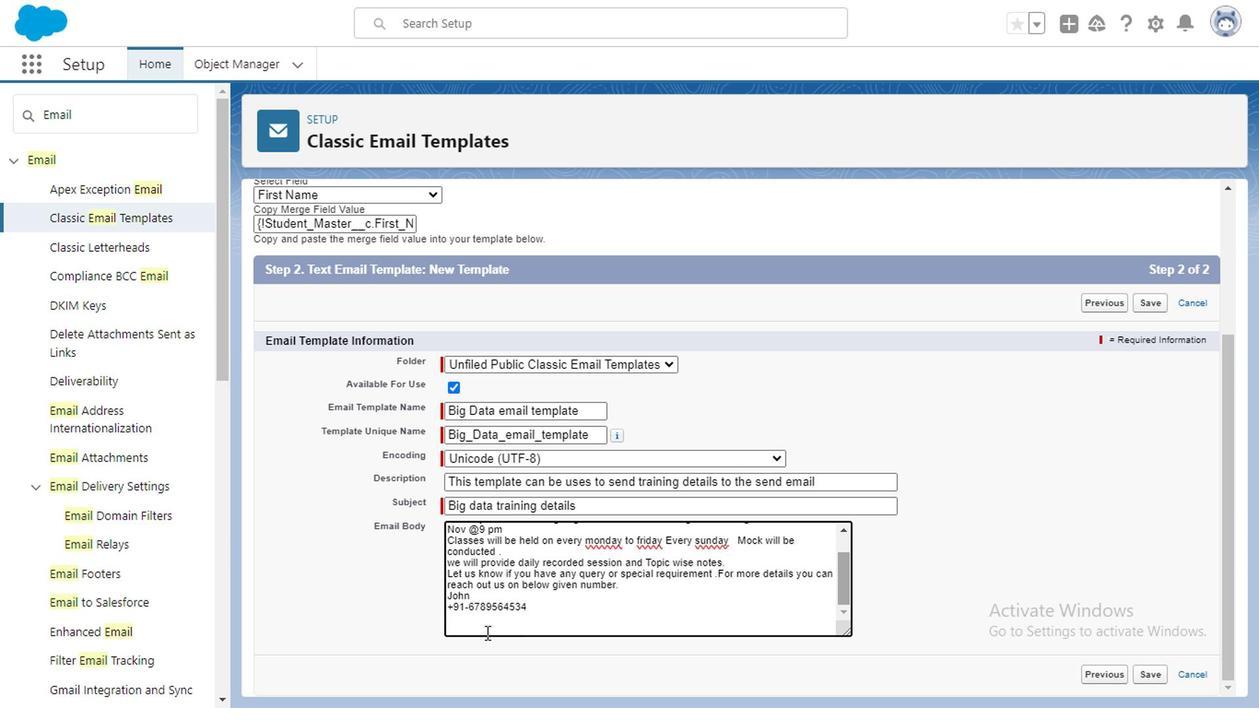 
Action: Key pressed <Key.caps_lock>t<Key.caps_lock>HANKS<Key.space><Key.shift>@<Key.backspace><Key.shift>&<Key.space><Key.caps_lock>r<Key.caps_lock>EGARDS<Key.enter><Key.caps_lock>o<Key.caps_lock>PTY4<Key.caps_lock>s<Key.caps_lock>OLUTION<Key.space>PVT.LTD.
Screenshot: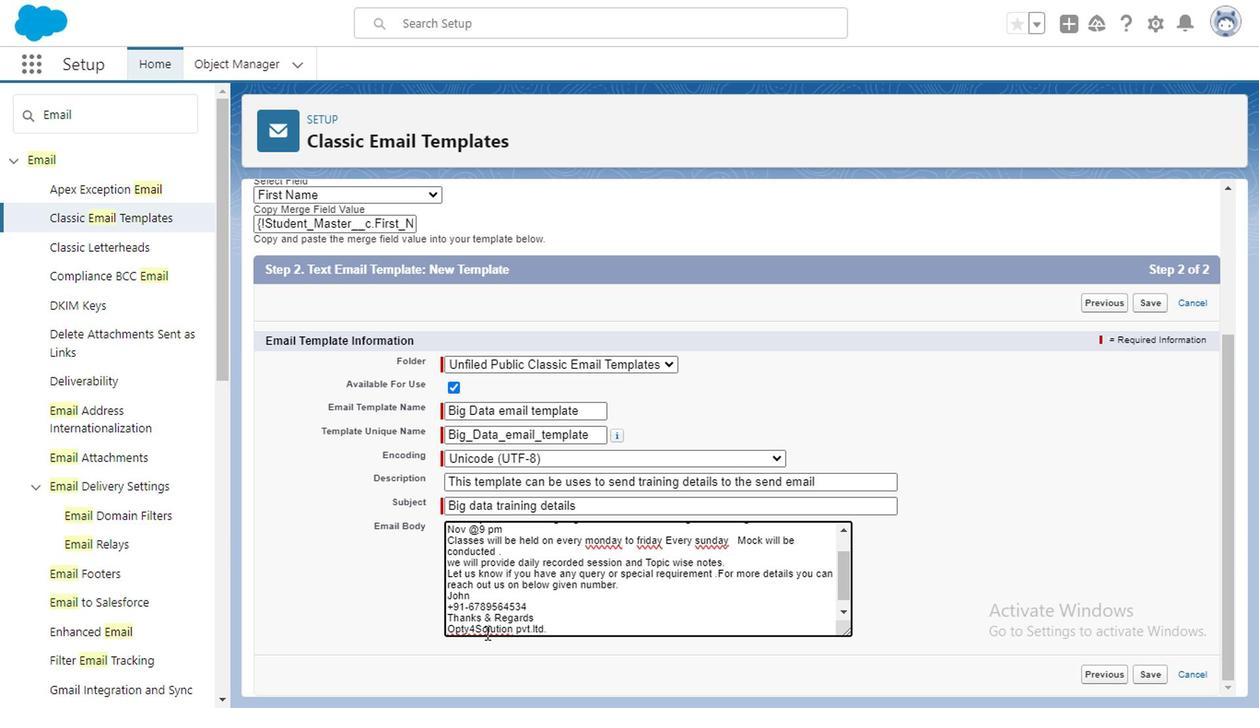 
Action: Mouse moved to (882, 648)
Screenshot: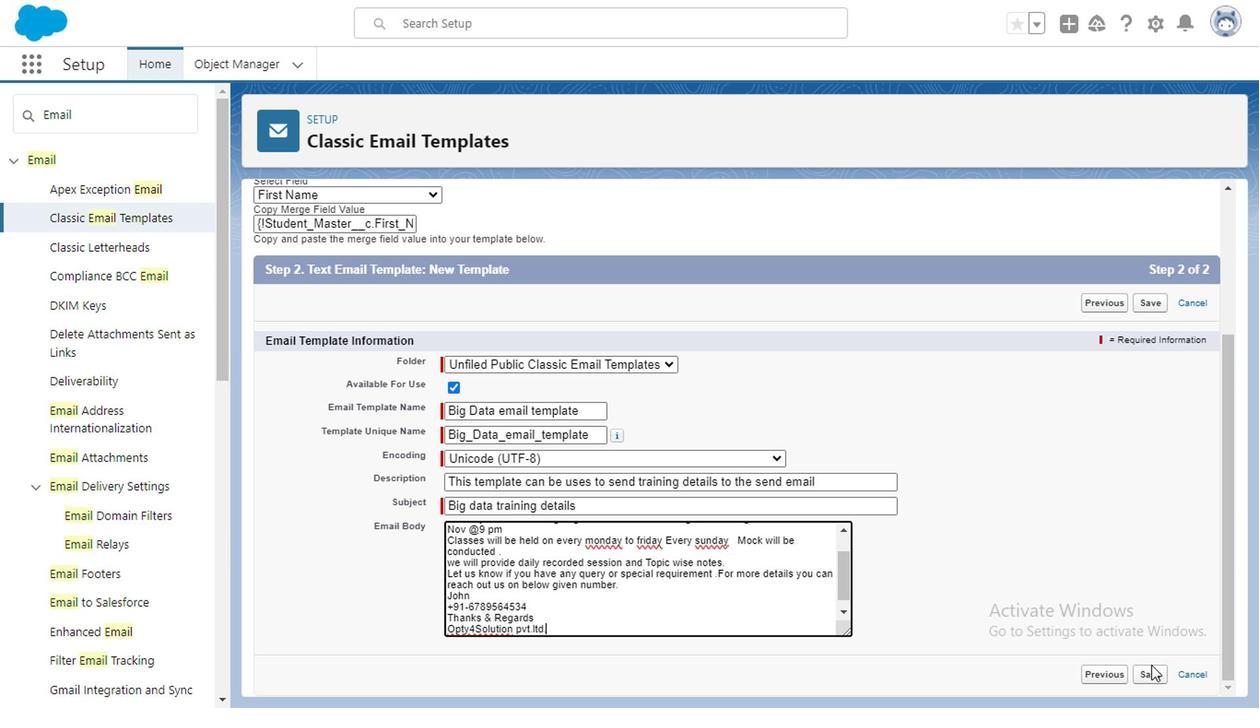 
Action: Mouse scrolled (882, 647) with delta (0, -1)
Screenshot: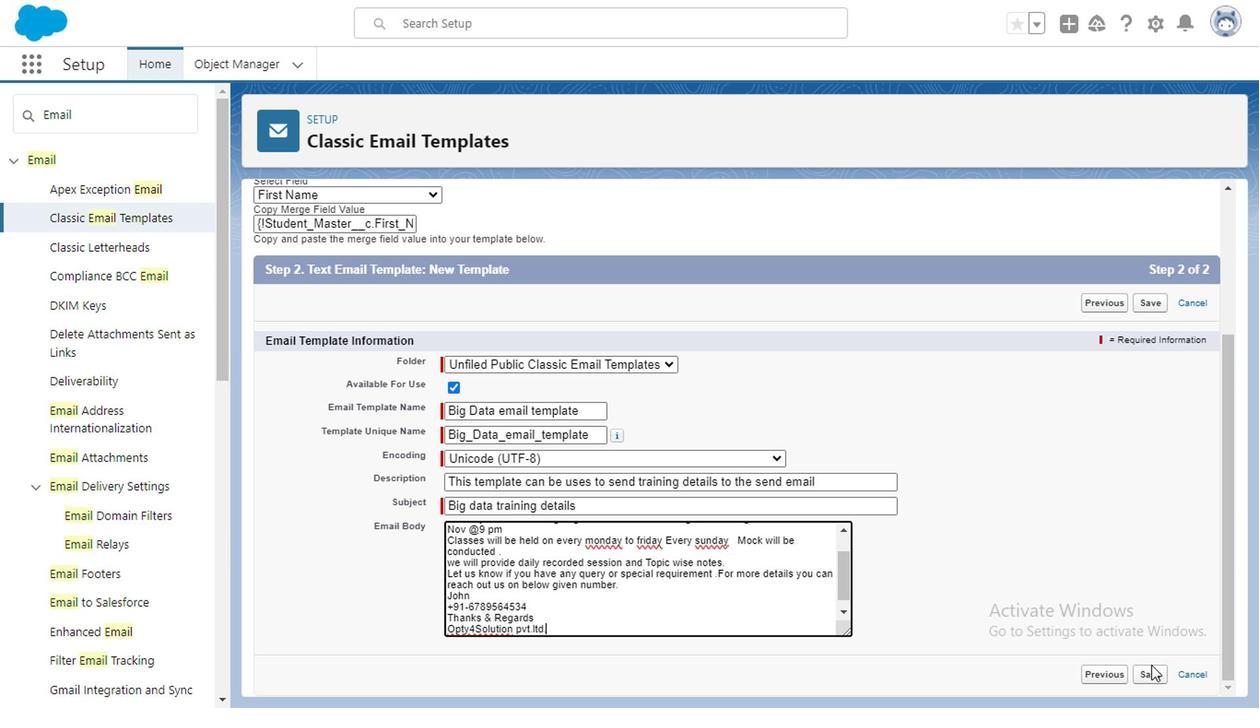 
Action: Mouse moved to (898, 683)
Screenshot: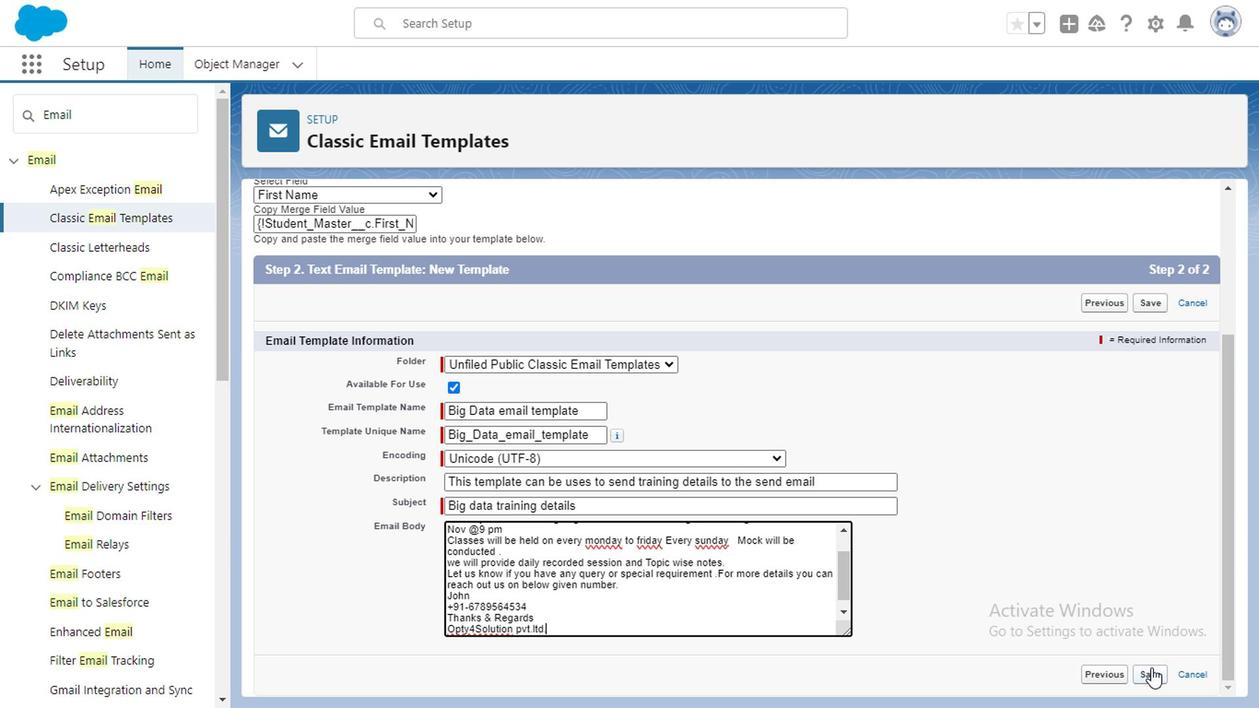
Action: Mouse scrolled (898, 682) with delta (0, 0)
Screenshot: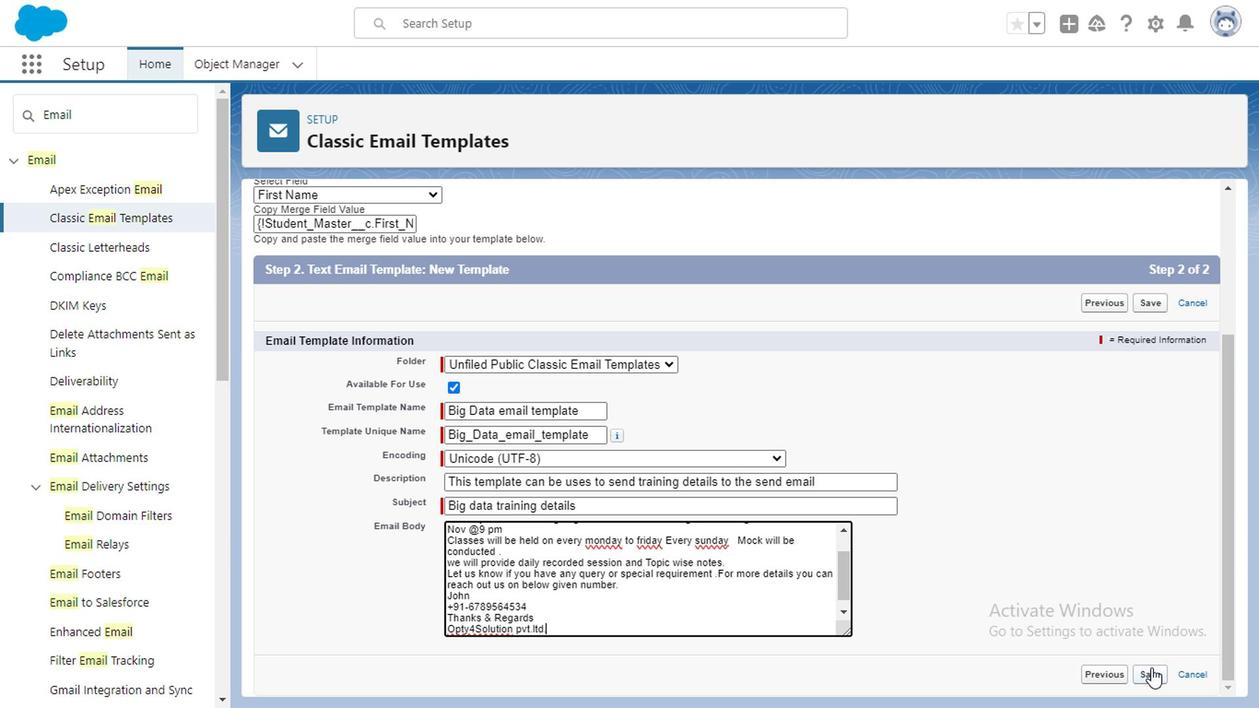 
Action: Mouse moved to (905, 688)
Screenshot: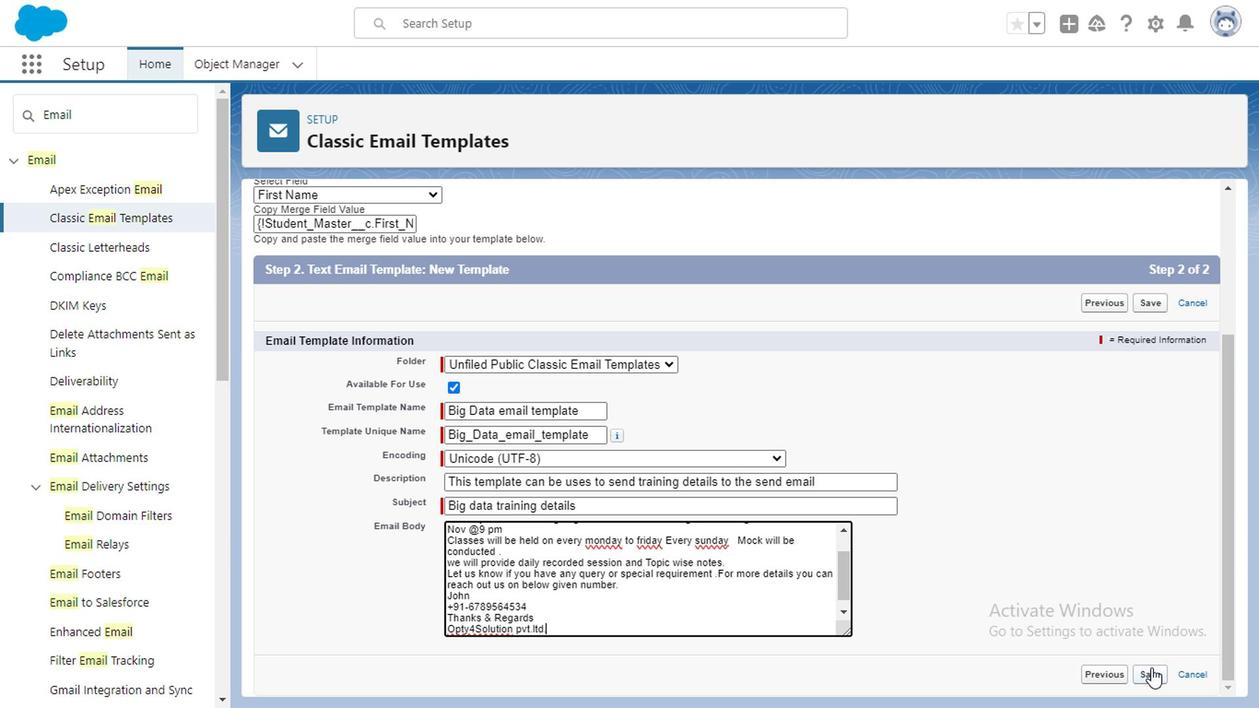 
Action: Mouse scrolled (905, 687) with delta (0, -1)
Screenshot: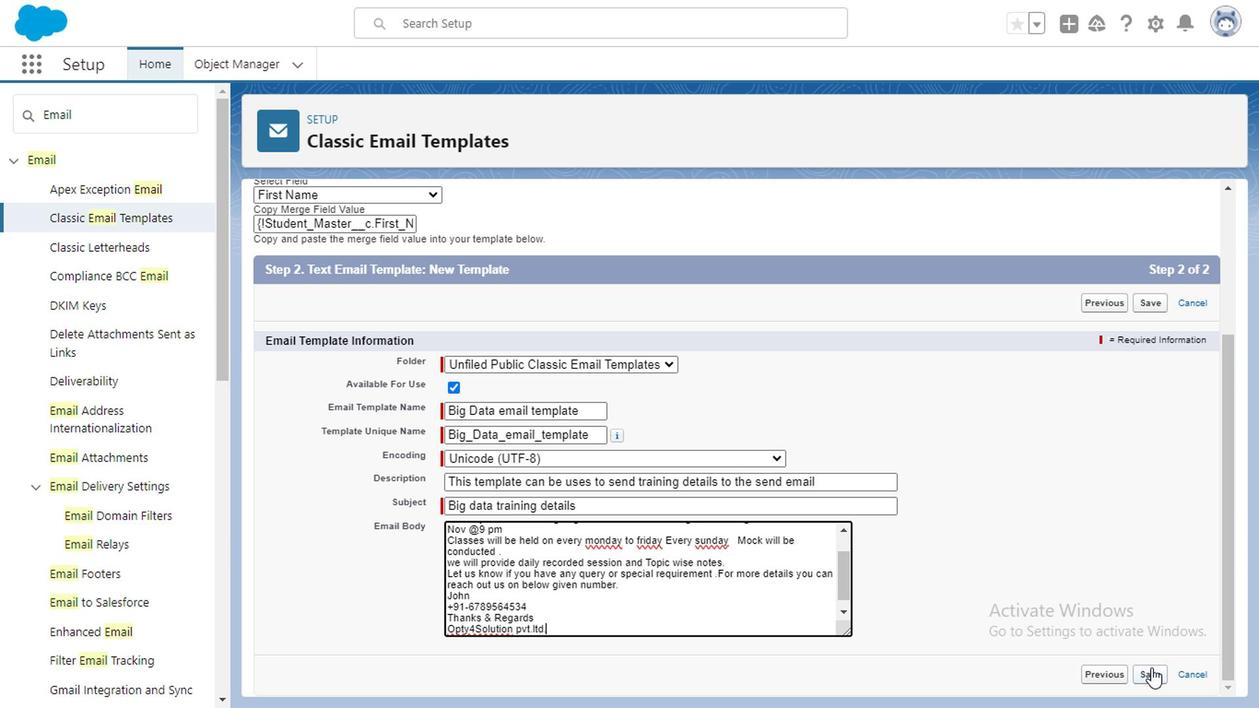 
Action: Mouse moved to (910, 686)
Screenshot: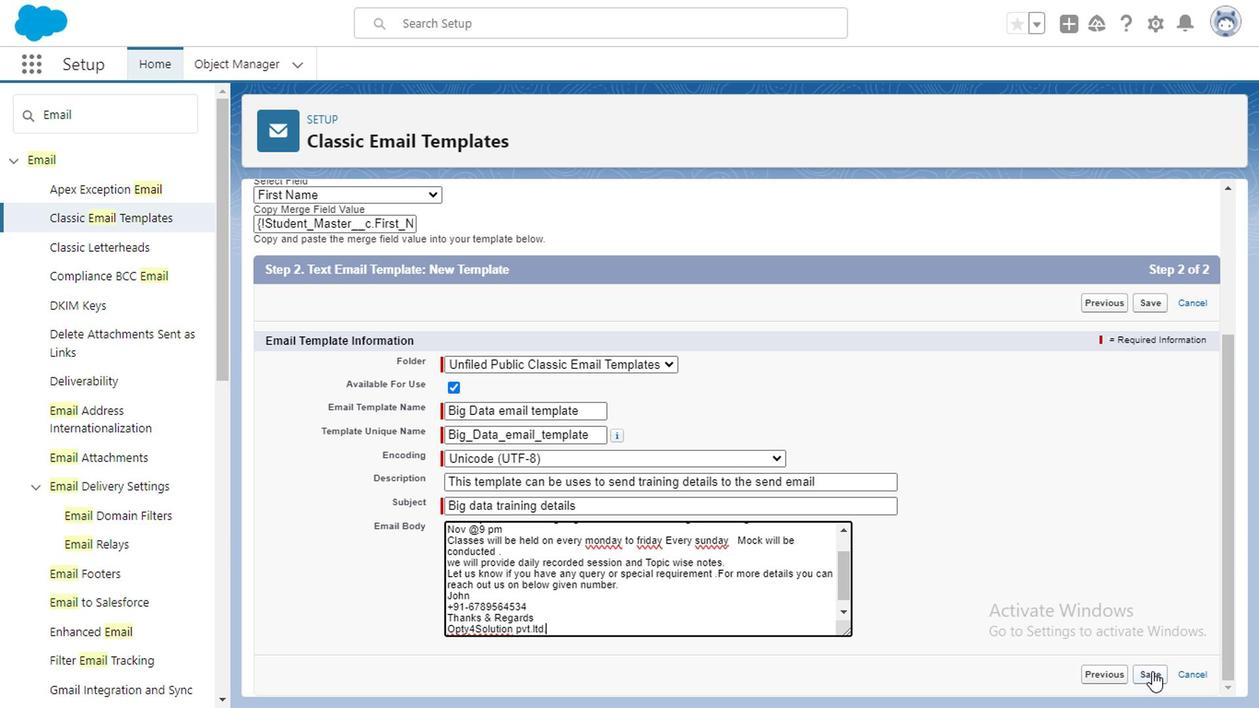 
Action: Mouse scrolled (910, 686) with delta (0, 0)
Screenshot: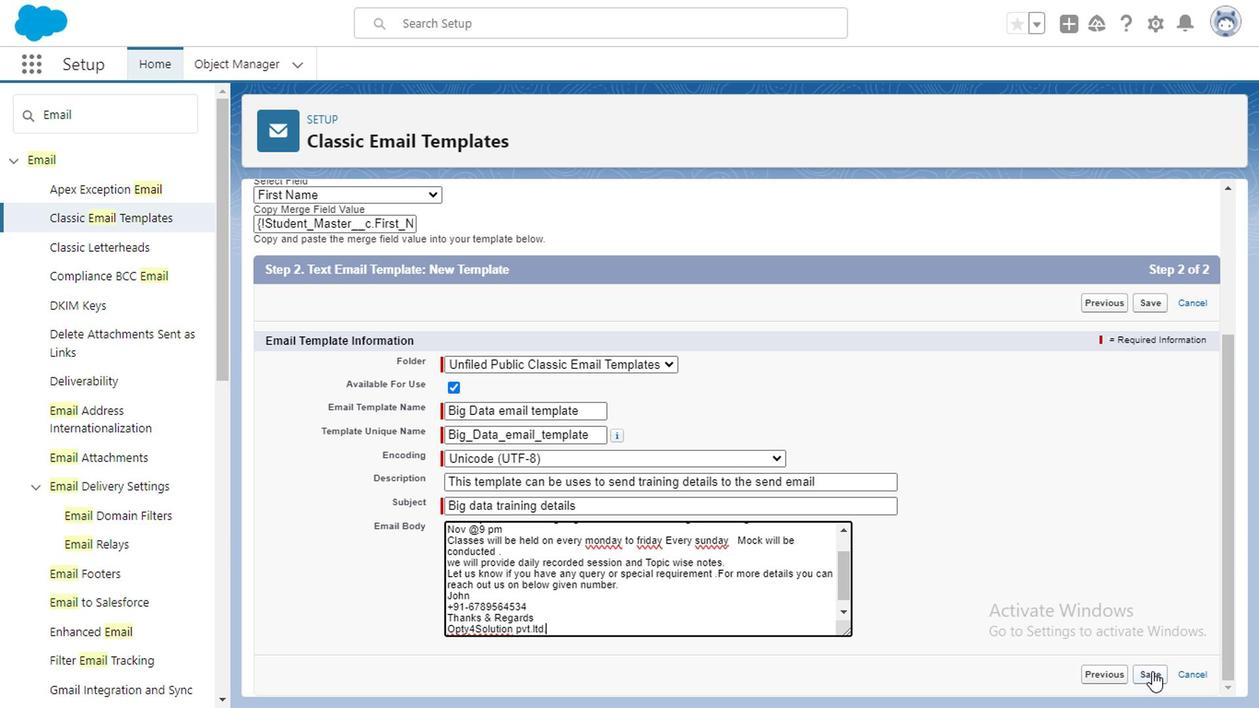 
Action: Mouse moved to (1152, 673)
Screenshot: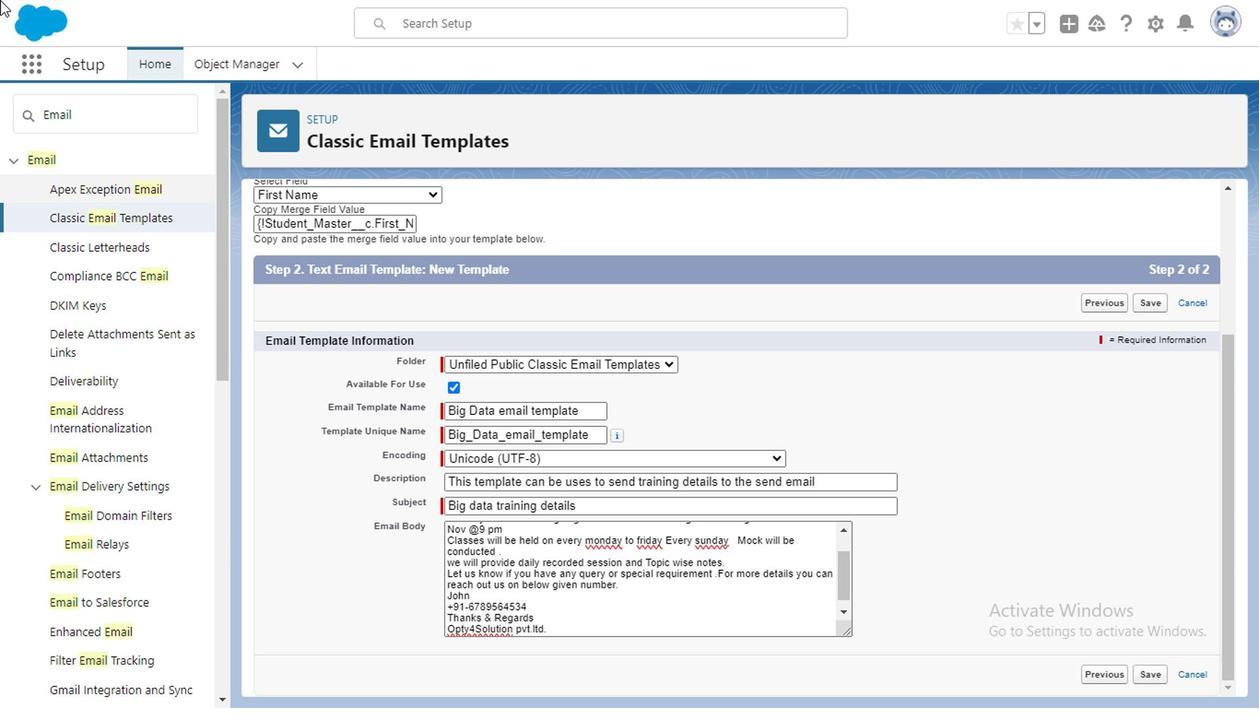 
Action: Mouse pressed left at (1152, 673)
Screenshot: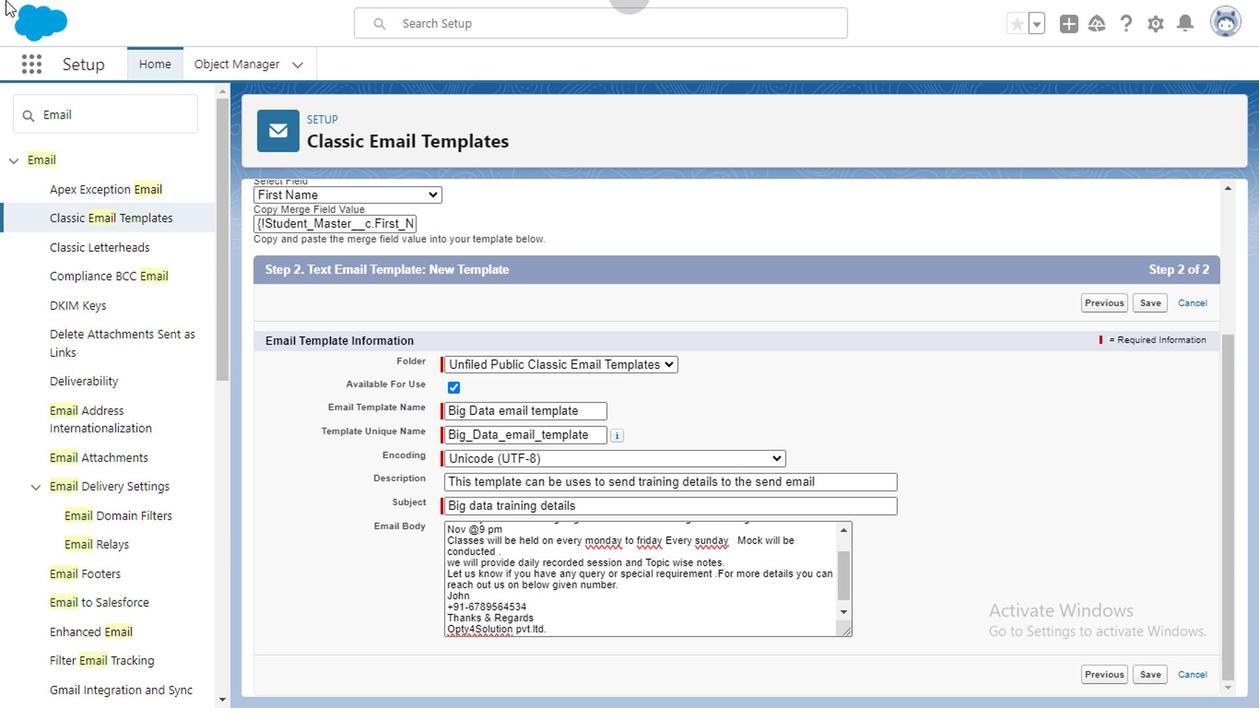 
Action: Mouse moved to (384, 586)
Screenshot: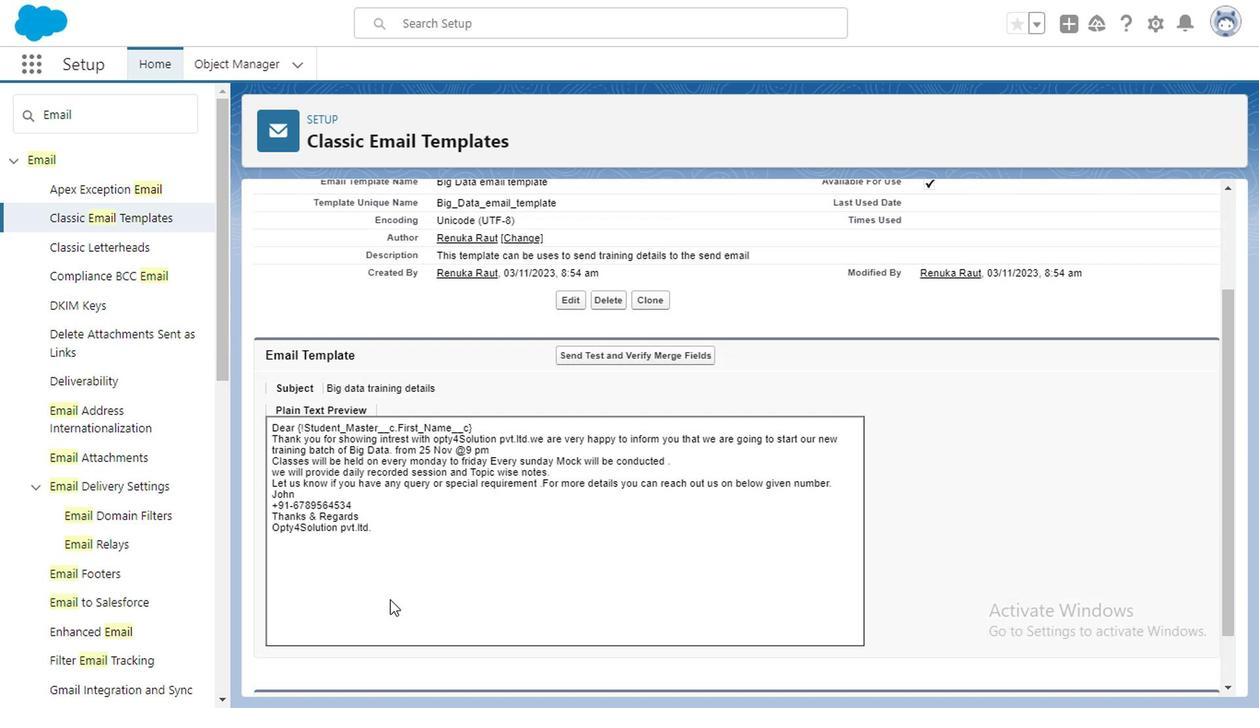 
Action: Mouse scrolled (384, 585) with delta (0, 0)
Screenshot: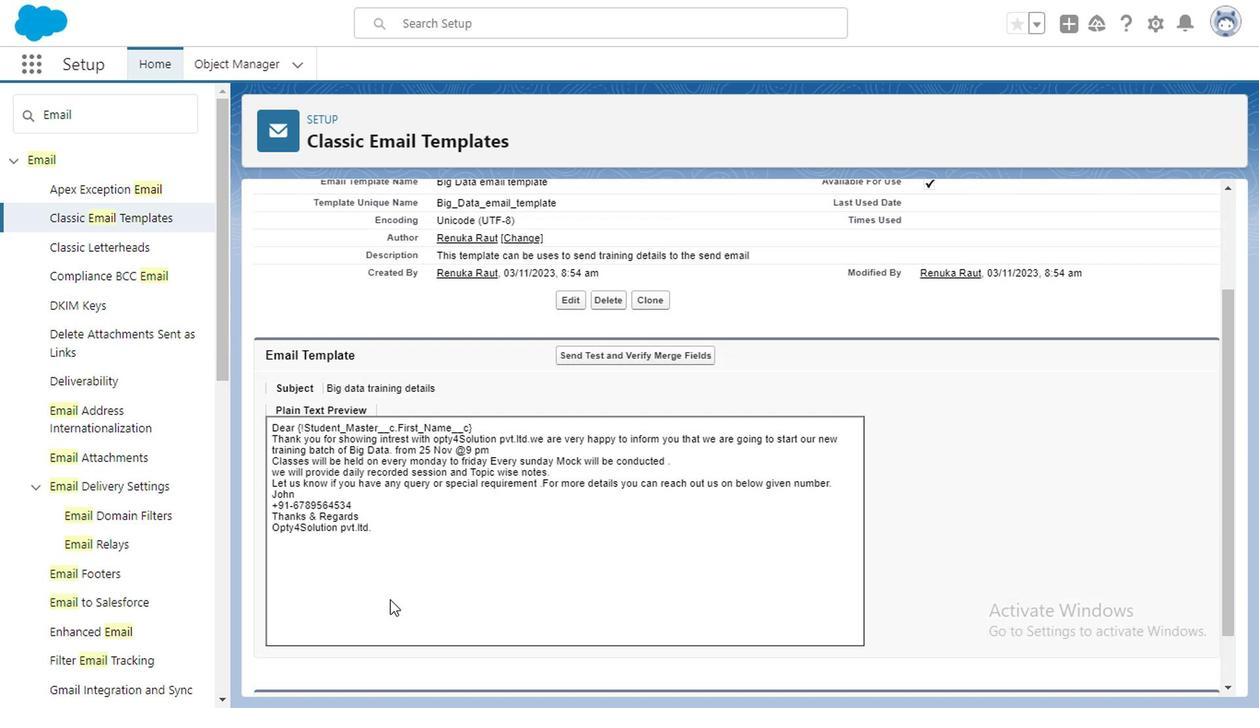 
Action: Mouse moved to (385, 591)
Screenshot: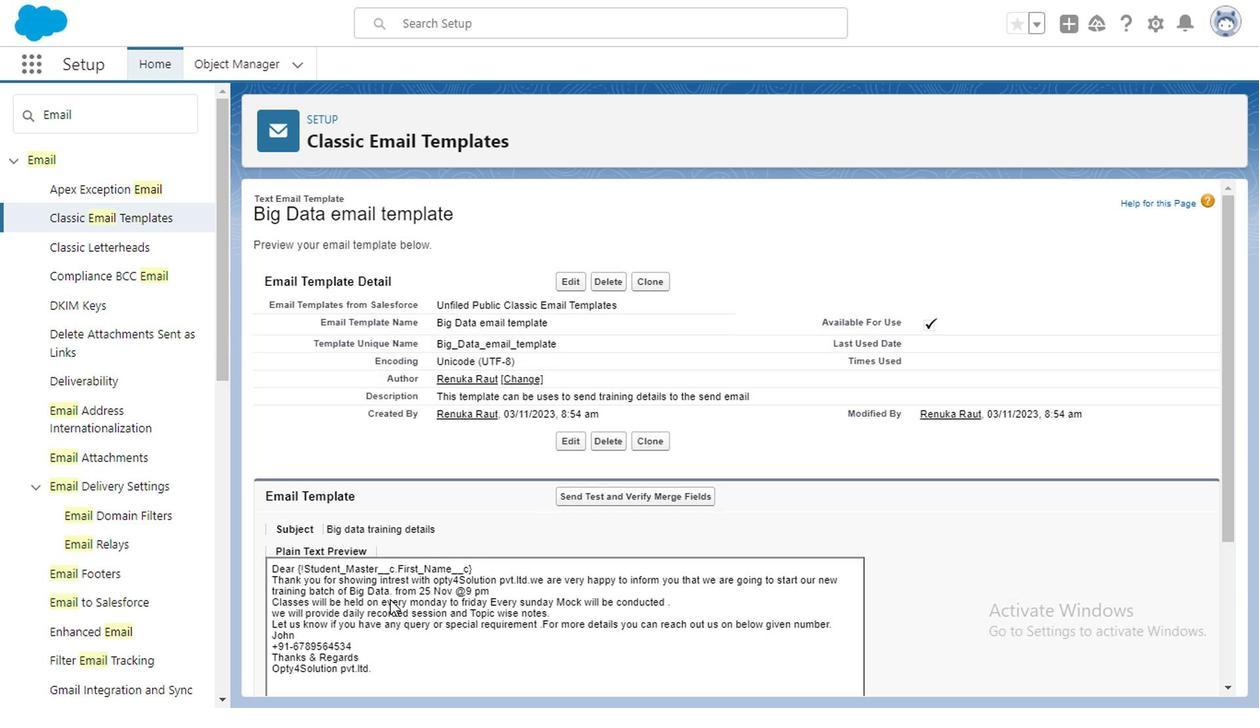 
Action: Mouse scrolled (385, 590) with delta (0, 0)
Screenshot: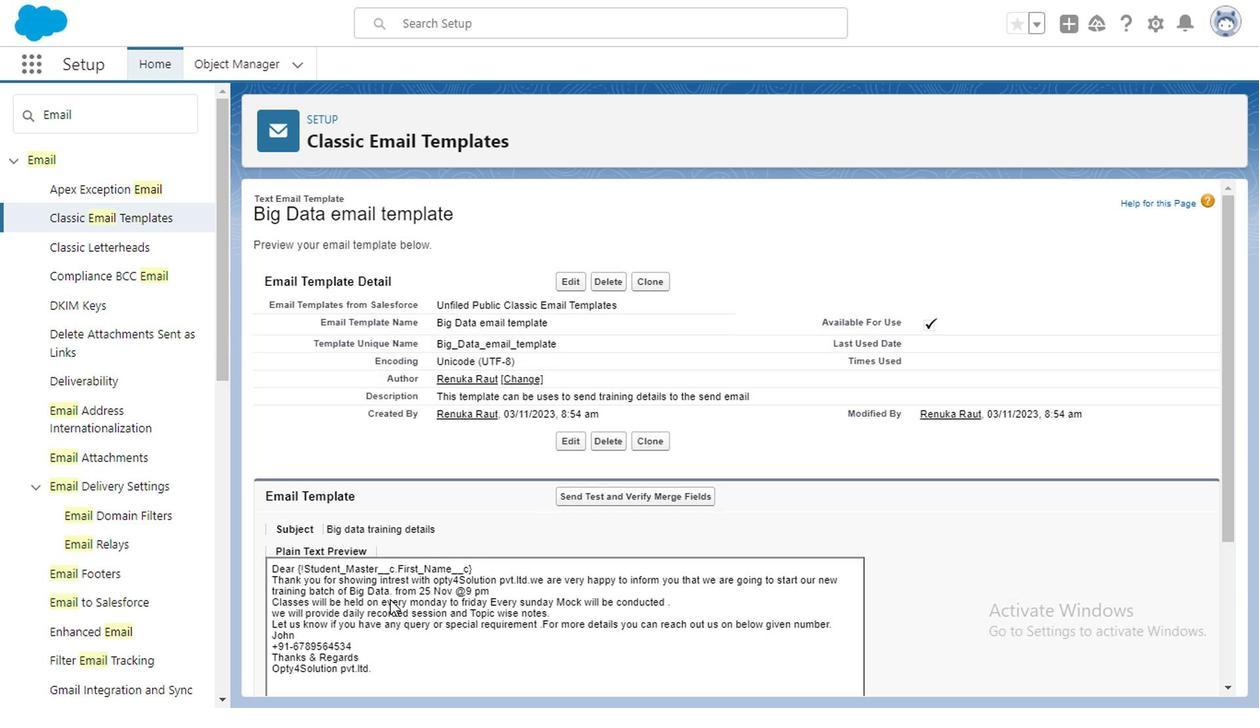 
Action: Mouse moved to (387, 595)
Screenshot: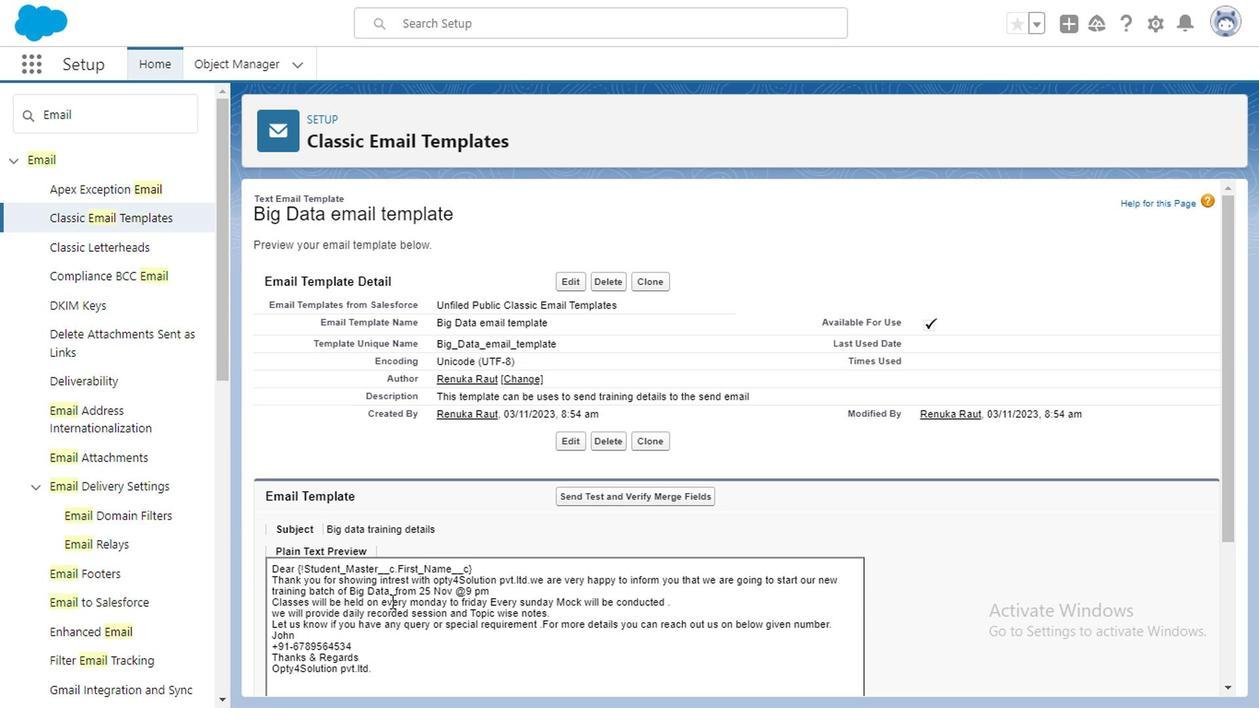 
Action: Mouse scrolled (387, 597) with delta (0, 1)
Screenshot: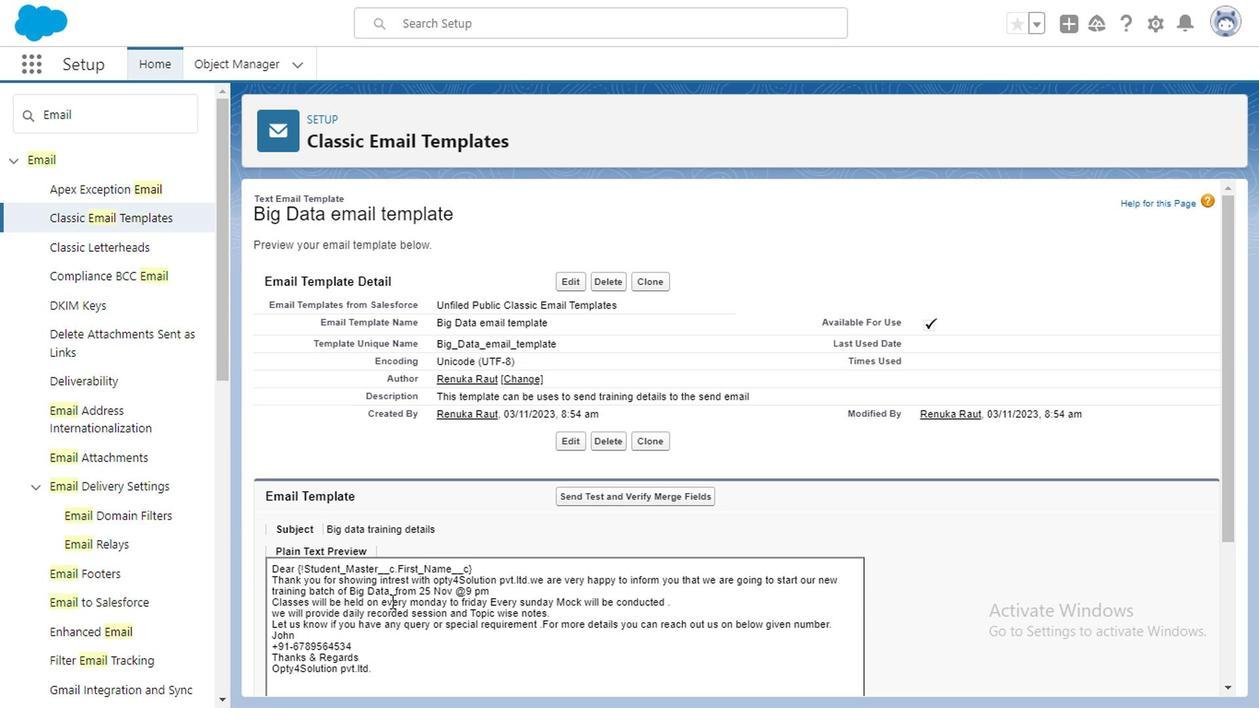 
Action: Mouse moved to (387, 597)
Screenshot: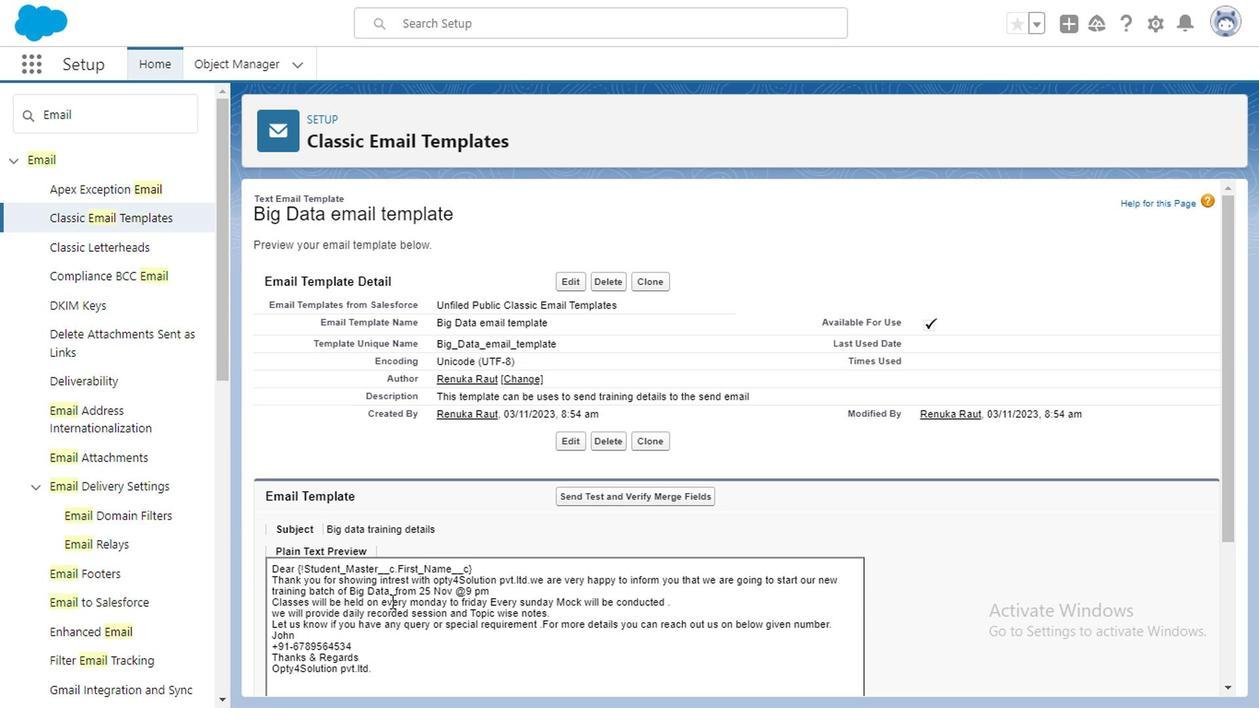 
Action: Mouse scrolled (387, 597) with delta (0, 0)
Screenshot: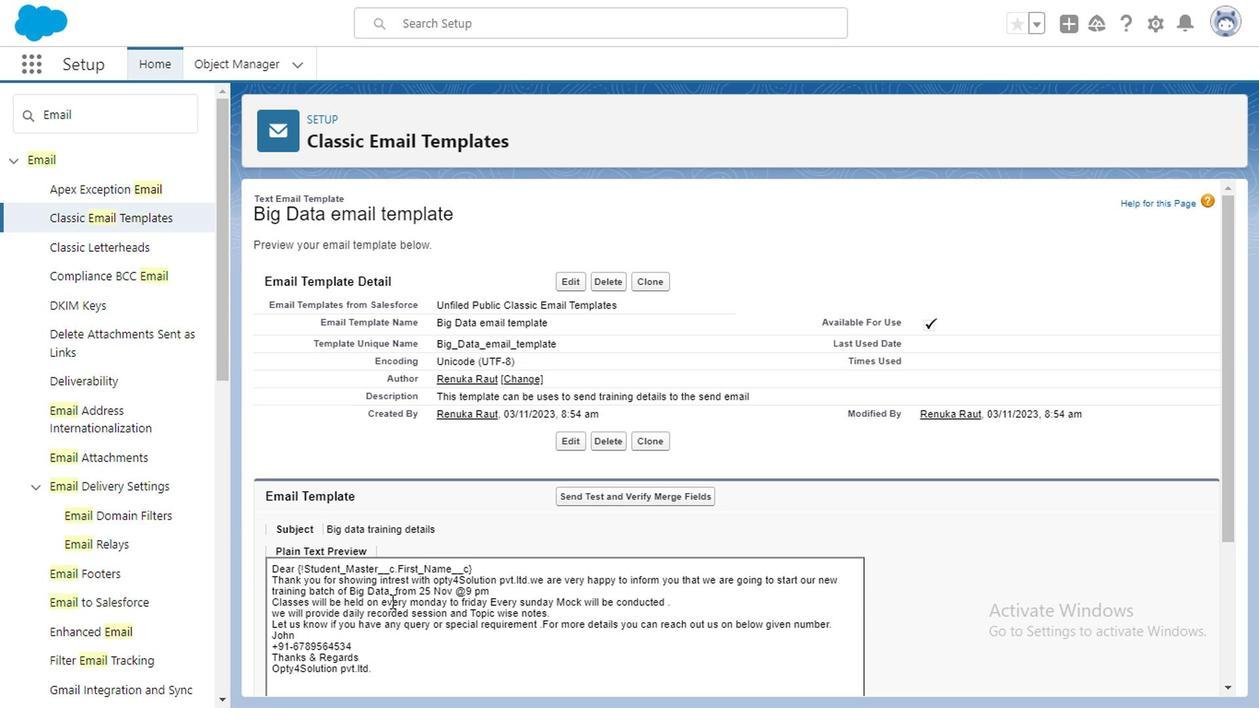 
Action: Mouse scrolled (387, 597) with delta (0, 0)
Screenshot: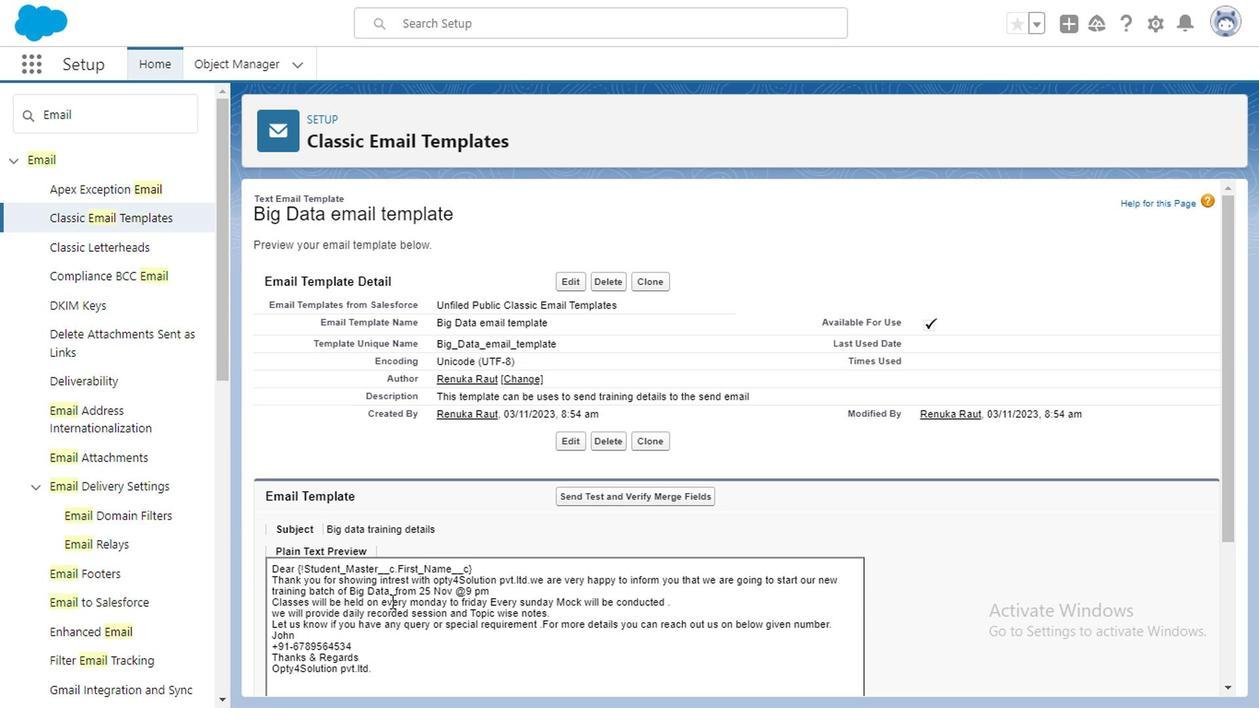 
Action: Mouse moved to (30, 47)
Screenshot: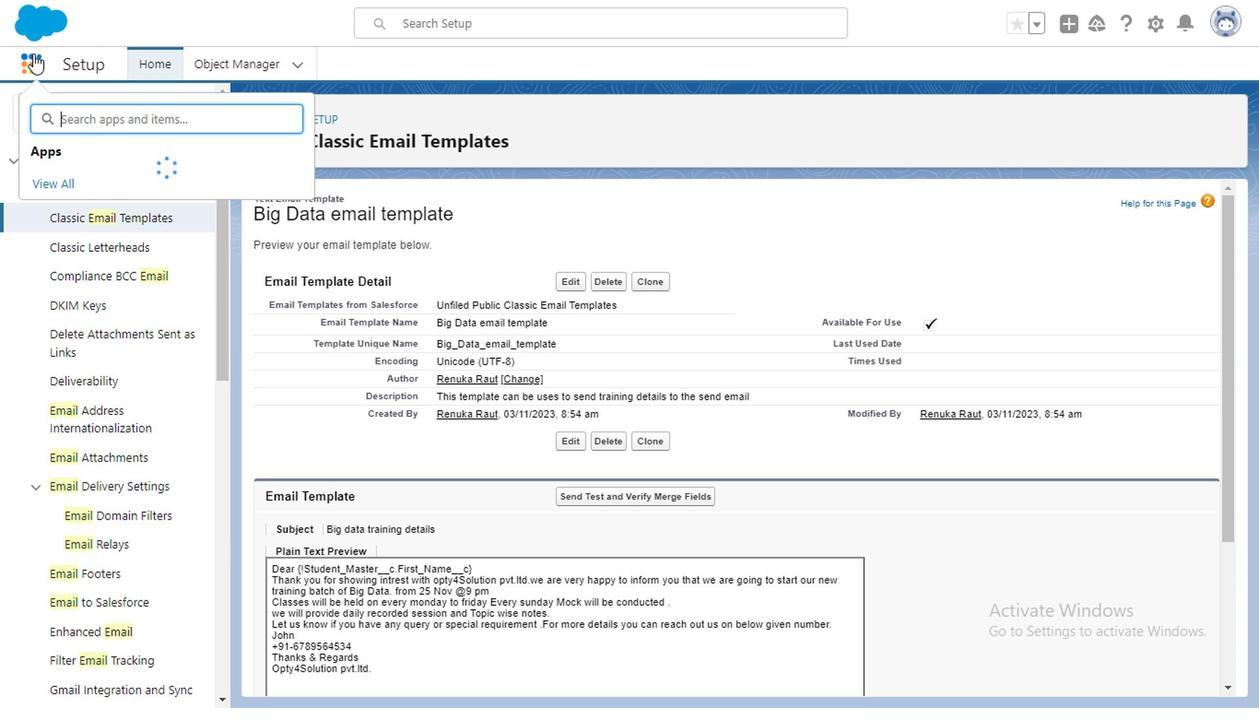 
Action: Mouse pressed left at (30, 47)
Screenshot: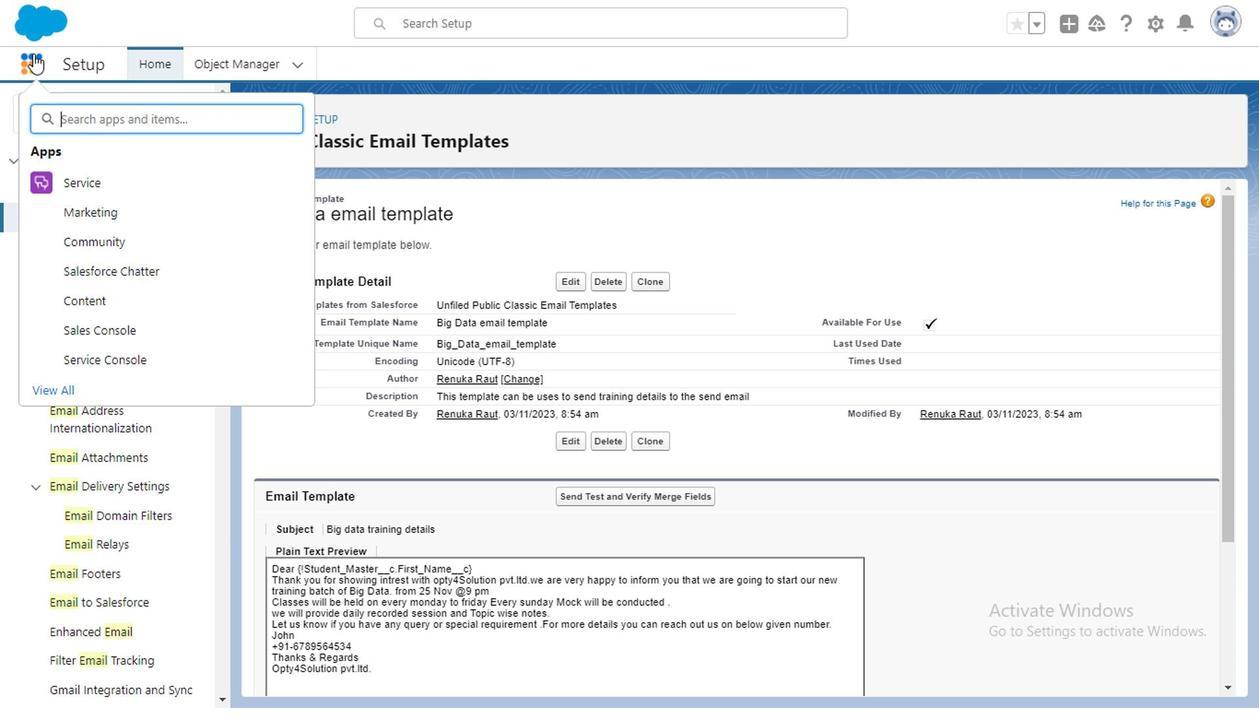 
Action: Mouse moved to (133, 108)
Screenshot: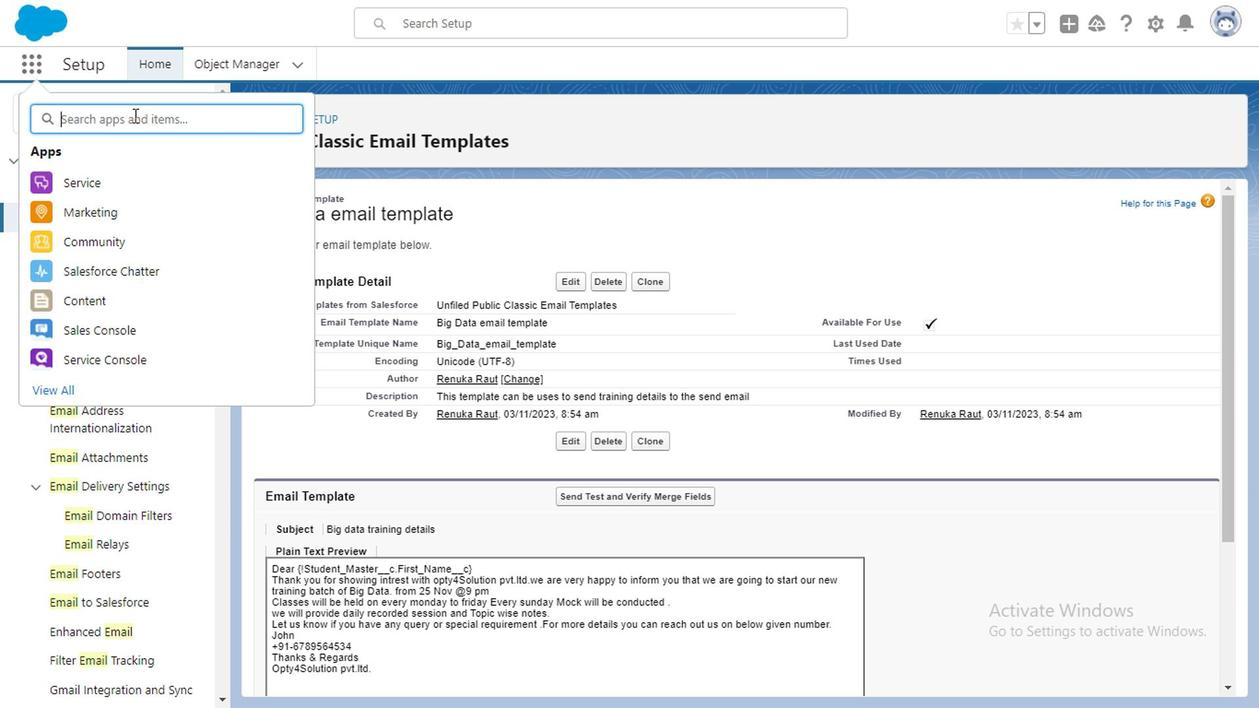 
Action: Mouse pressed left at (133, 108)
Screenshot: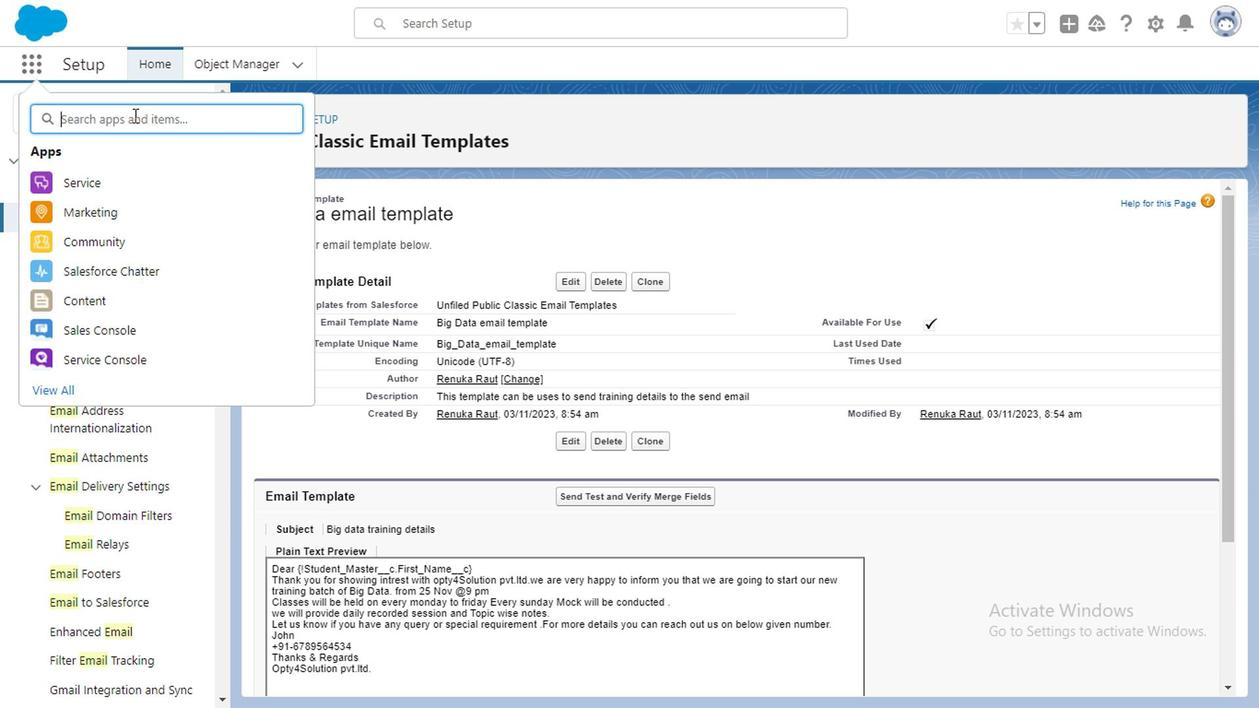 
Action: Mouse moved to (131, 108)
Screenshot: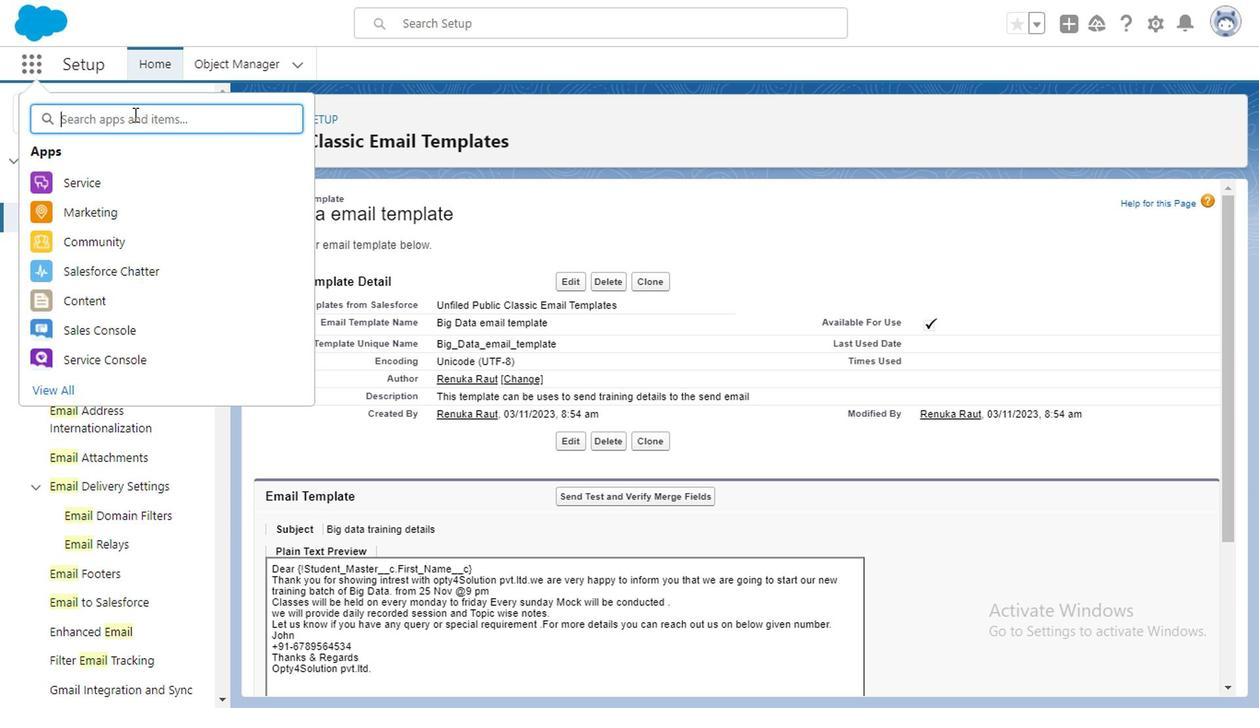 
Action: Mouse pressed left at (131, 108)
Screenshot: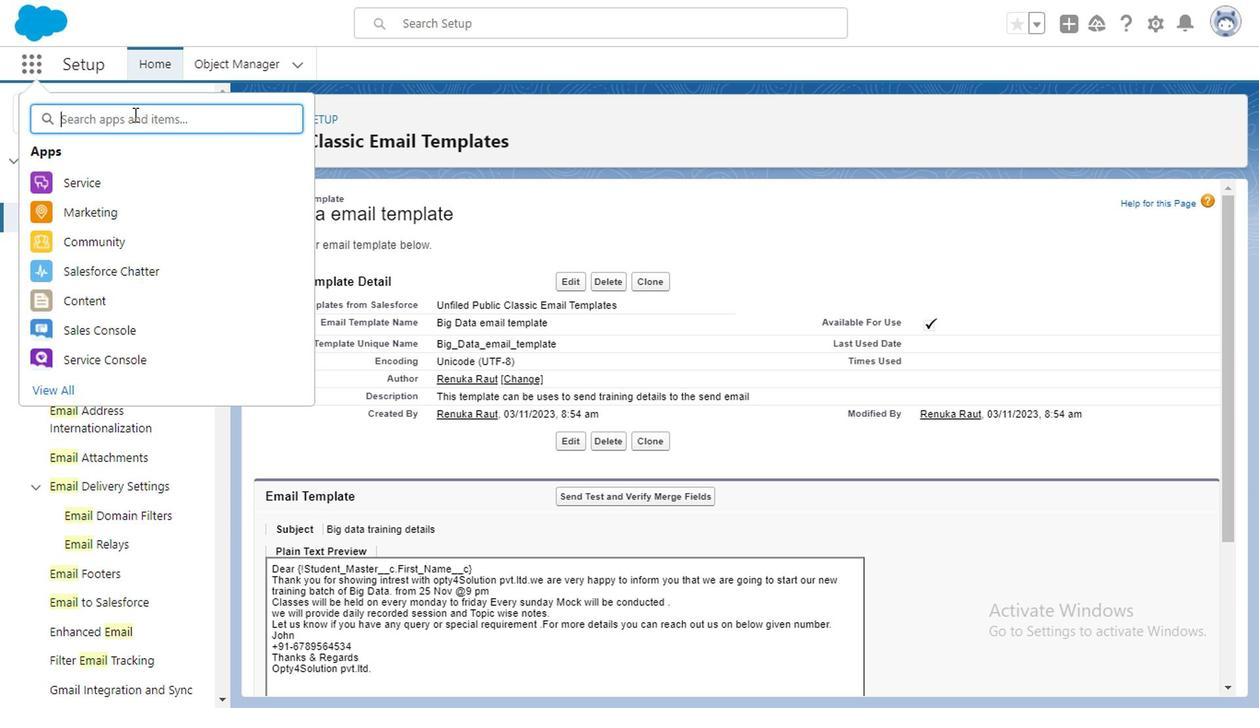 
Action: Mouse moved to (403, 504)
Screenshot: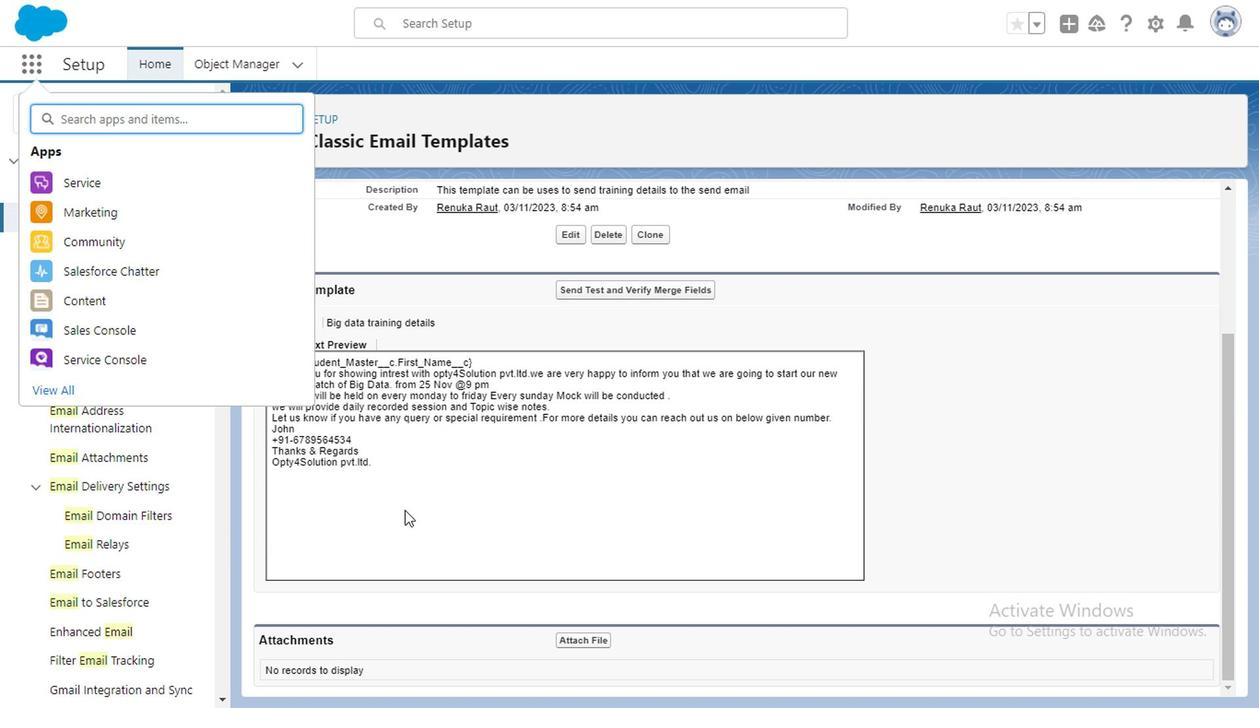 
Action: Mouse scrolled (403, 503) with delta (0, 0)
Screenshot: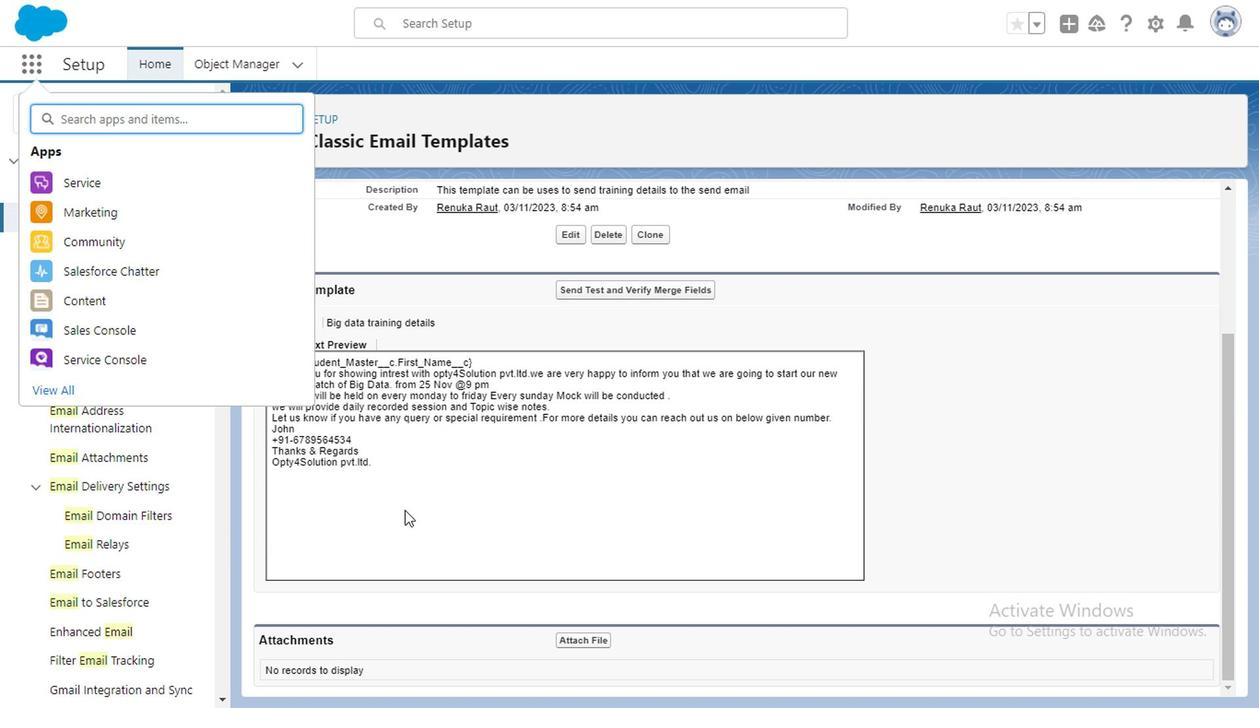 
Action: Mouse moved to (401, 507)
Screenshot: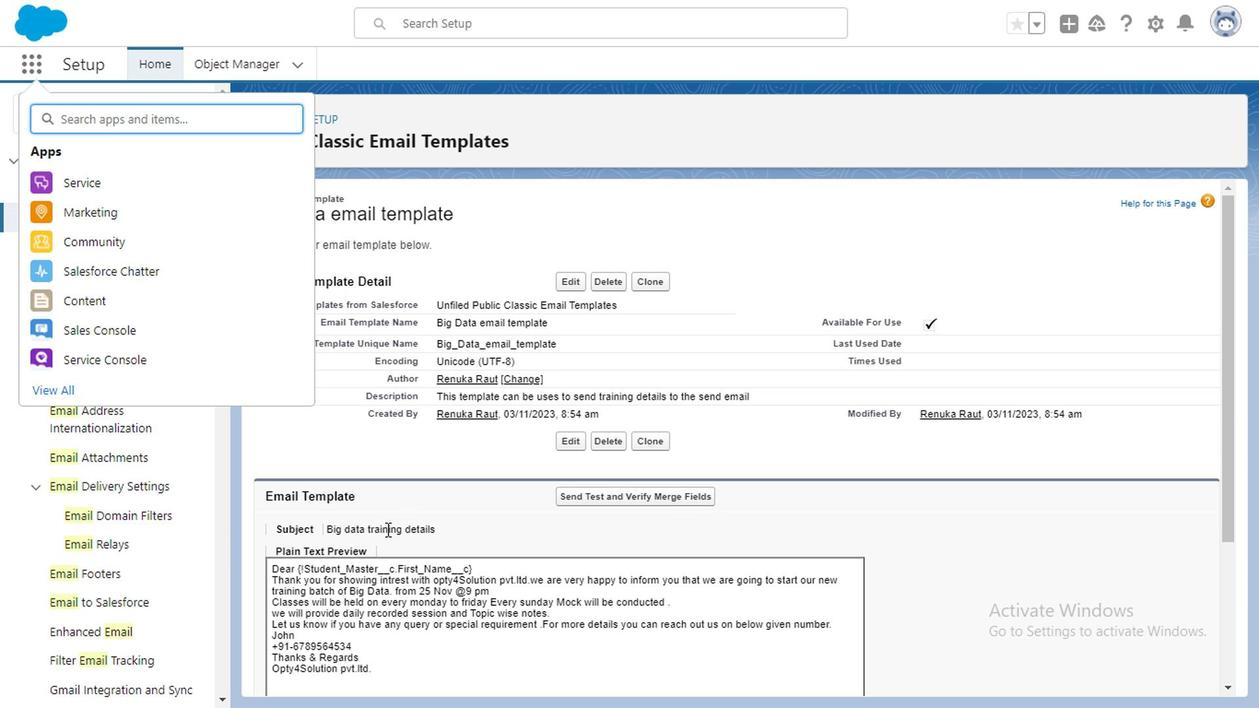
Action: Mouse scrolled (401, 508) with delta (0, 0)
Screenshot: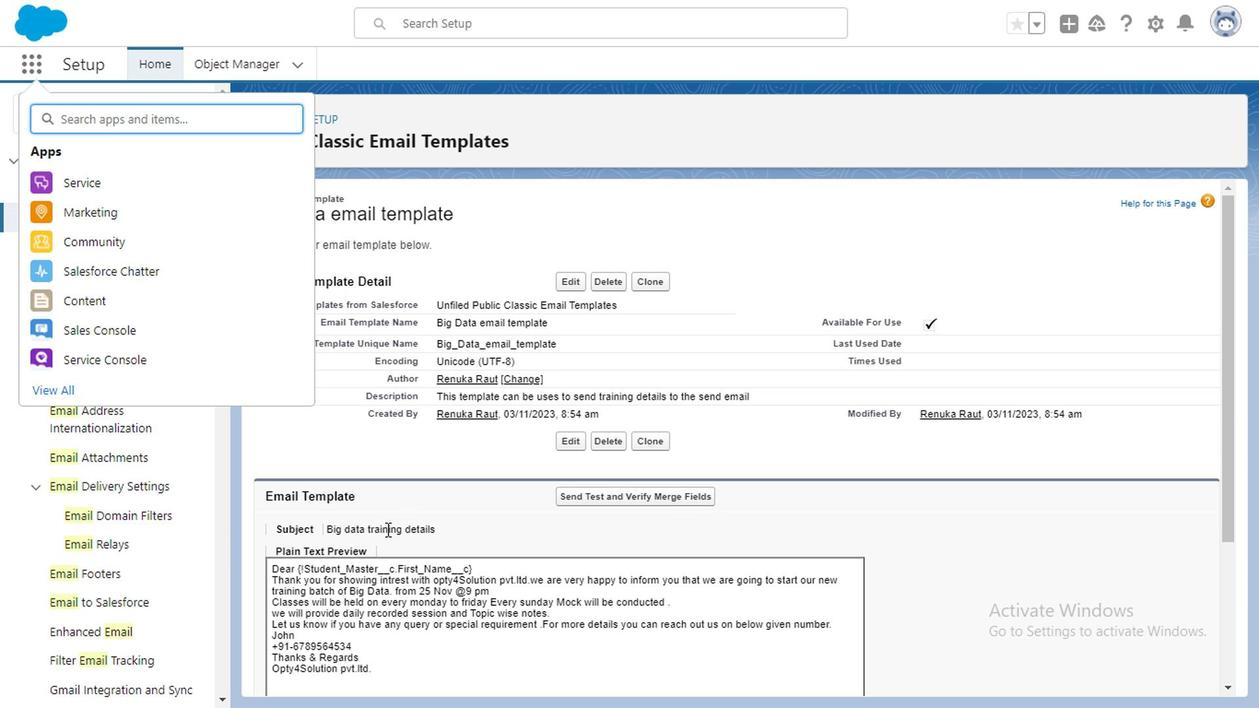 
Action: Mouse scrolled (401, 508) with delta (0, 0)
Screenshot: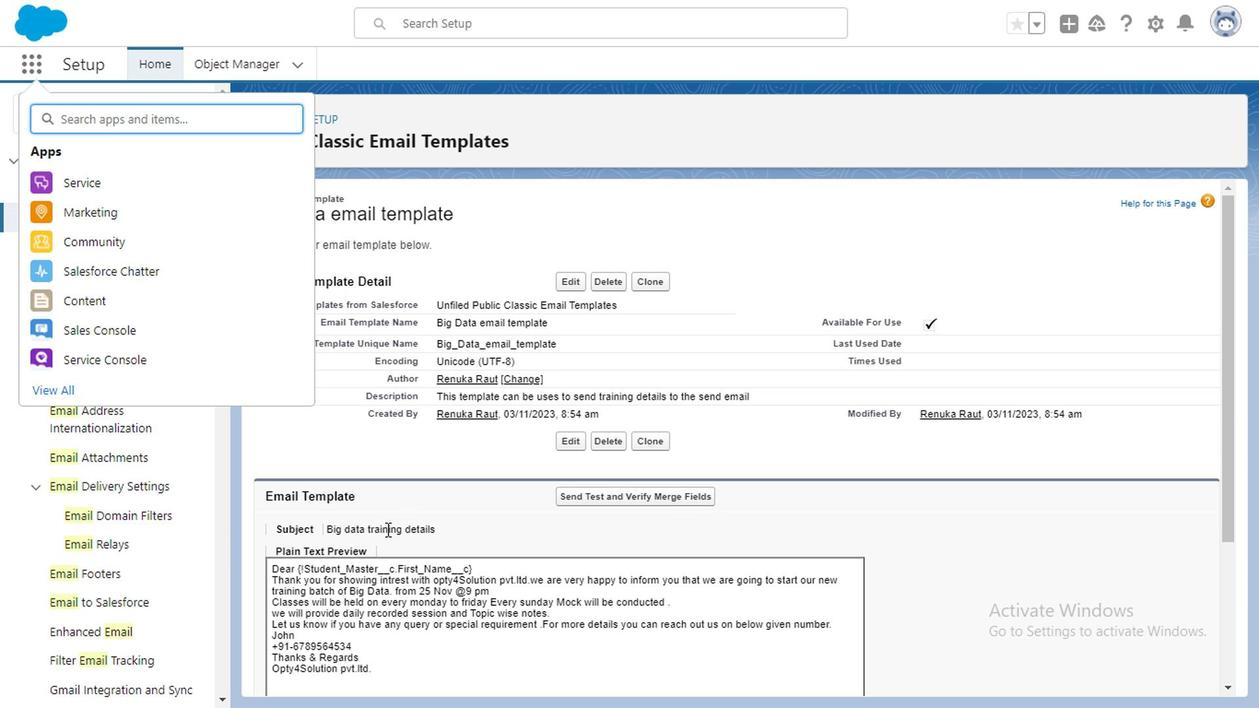 
Action: Mouse moved to (384, 526)
Screenshot: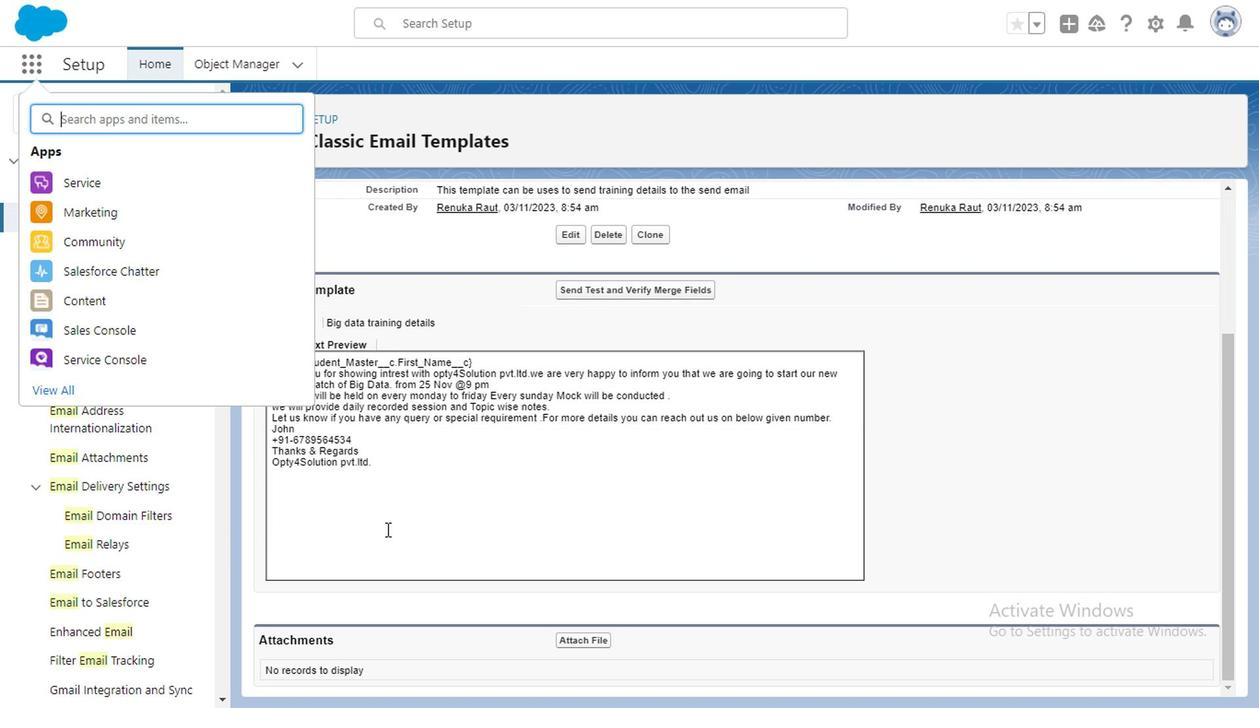 
Action: Mouse scrolled (384, 526) with delta (0, 0)
Screenshot: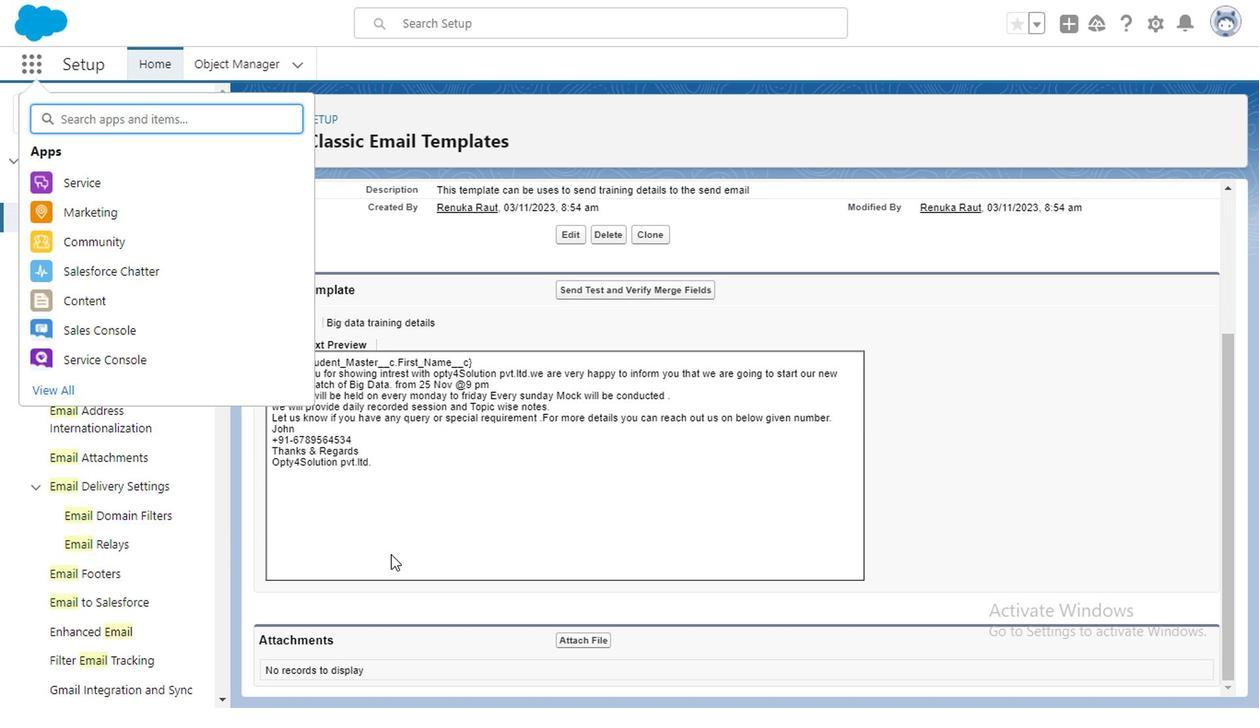 
Action: Mouse scrolled (384, 526) with delta (0, 0)
Screenshot: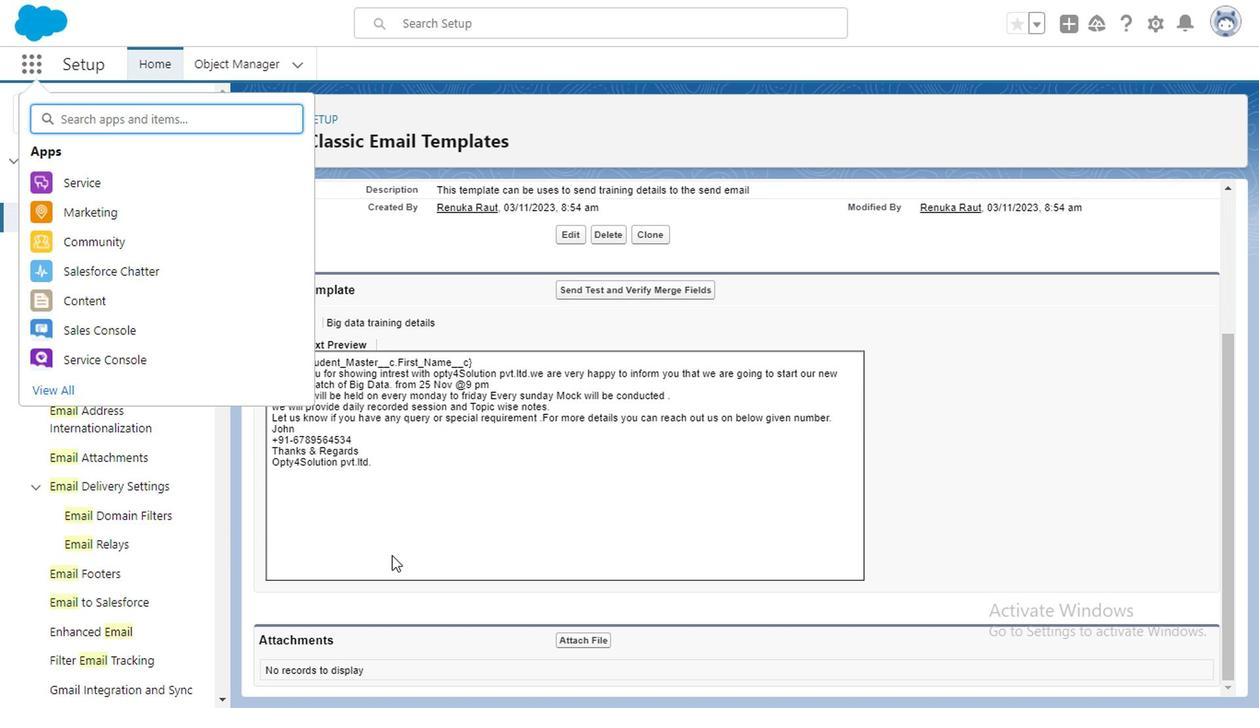 
Action: Mouse scrolled (384, 526) with delta (0, 0)
Screenshot: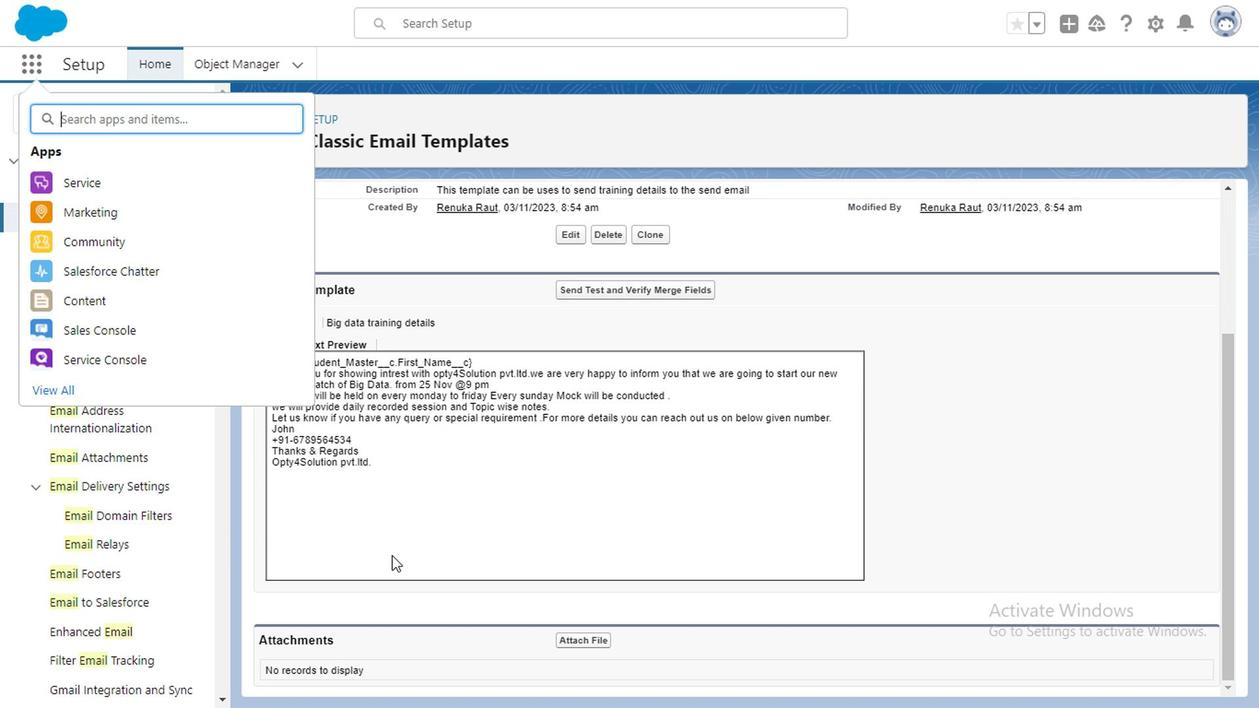 
Action: Mouse scrolled (384, 526) with delta (0, 0)
Screenshot: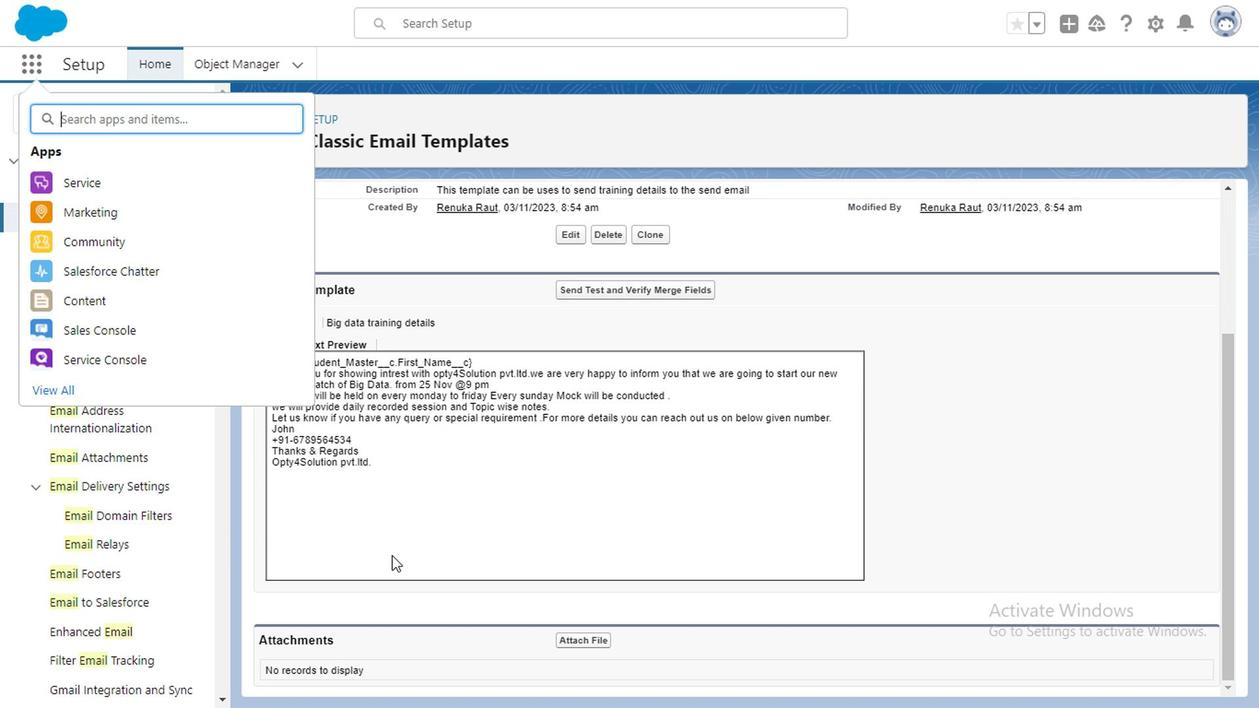 
Action: Mouse moved to (24, 55)
Screenshot: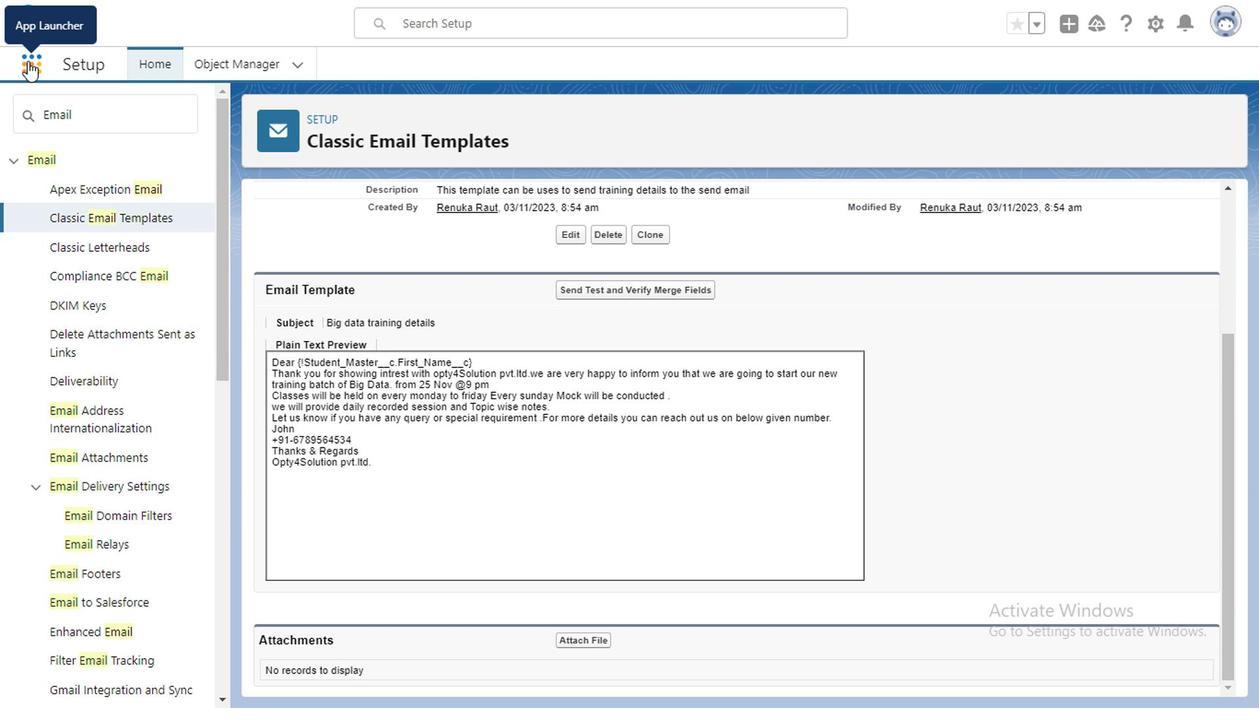 
Action: Mouse pressed left at (24, 55)
Screenshot: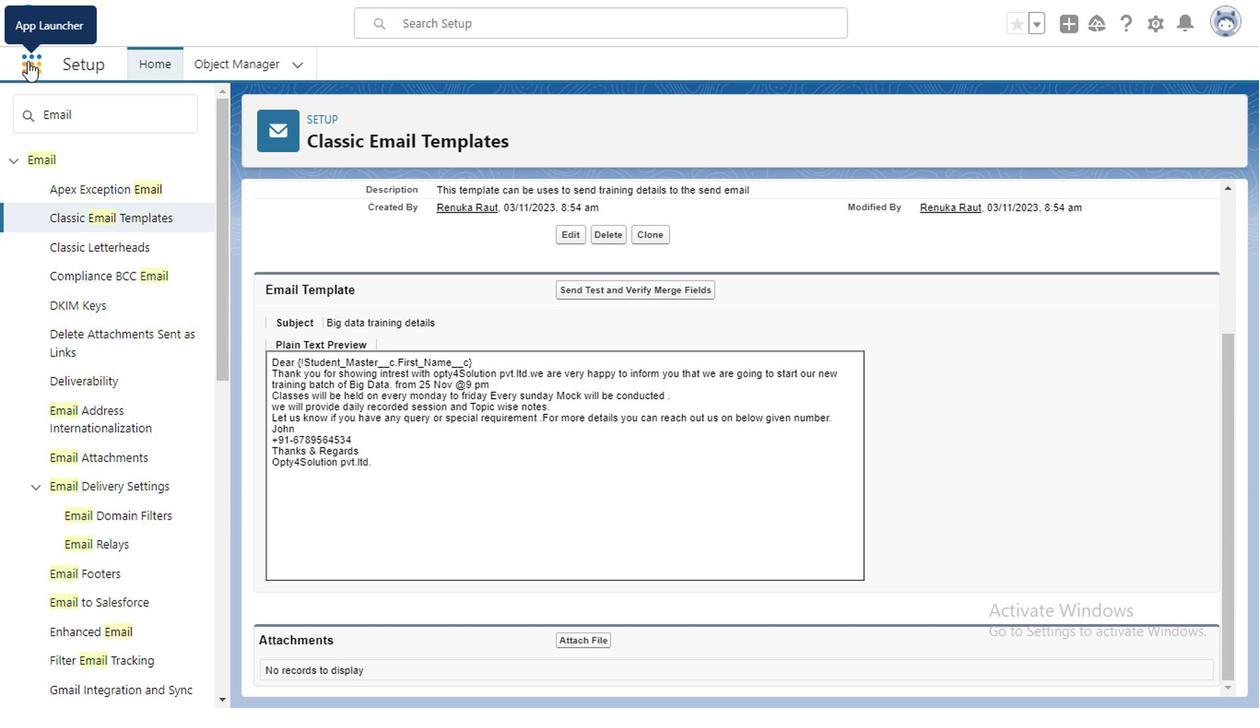 
Action: Mouse moved to (24, 54)
Screenshot: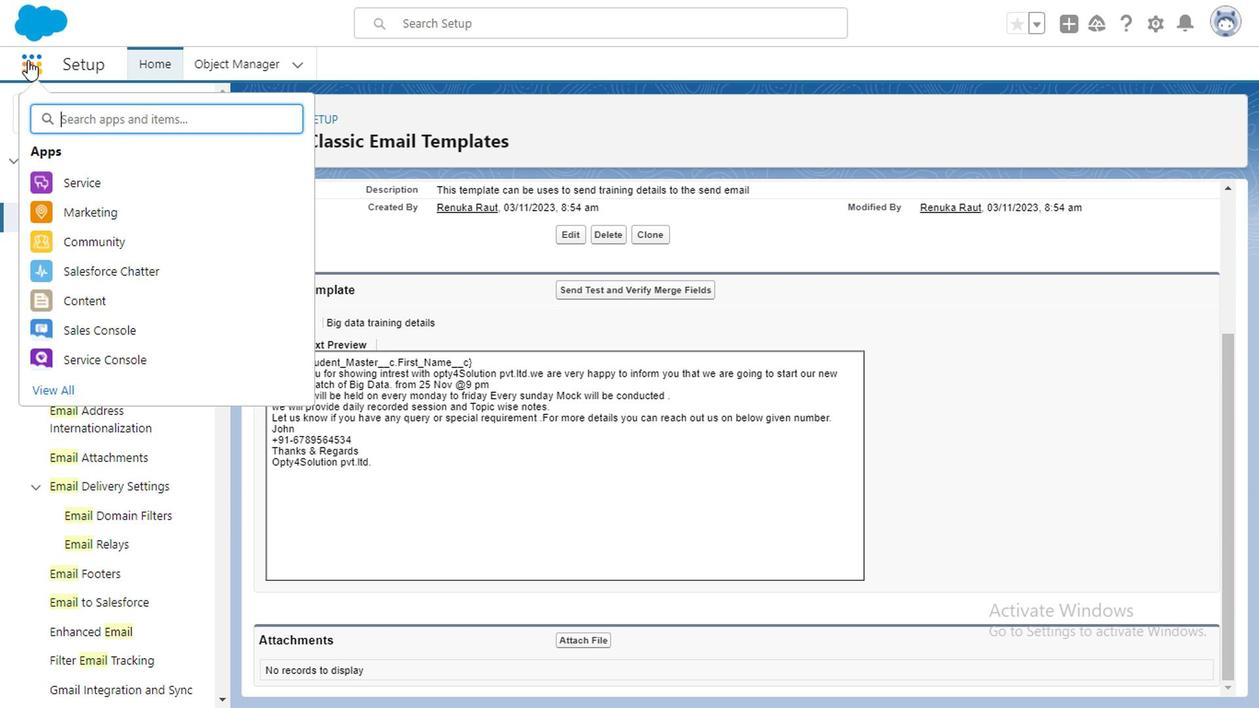 
Action: Mouse pressed left at (24, 54)
Screenshot: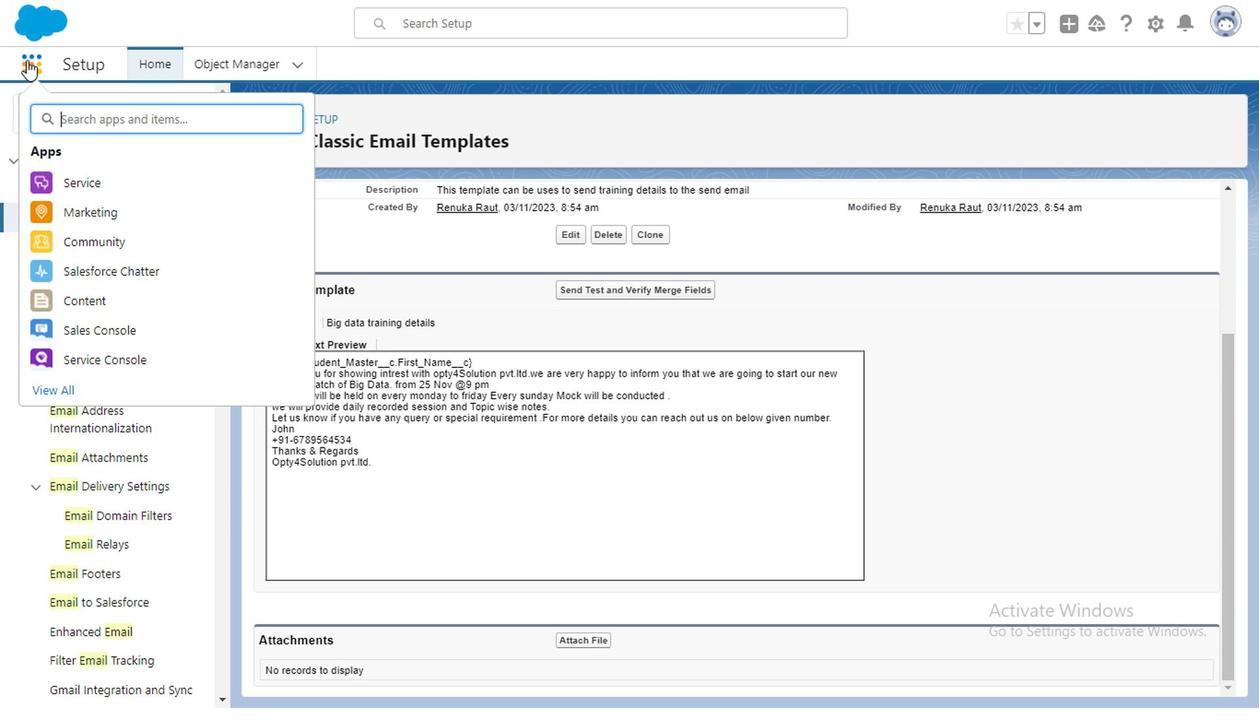 
Action: Mouse moved to (125, 116)
Screenshot: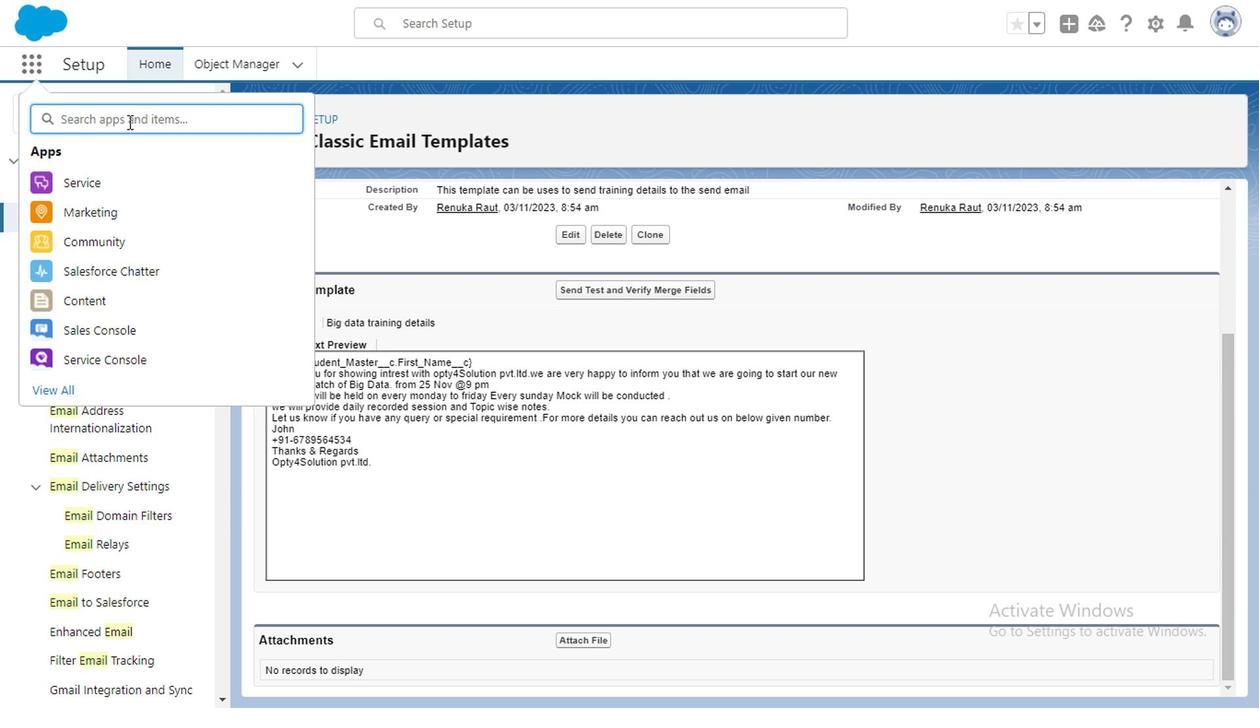 
Action: Key pressed <Key.caps_lock>o<Key.caps_lock><Key.backspace>
Screenshot: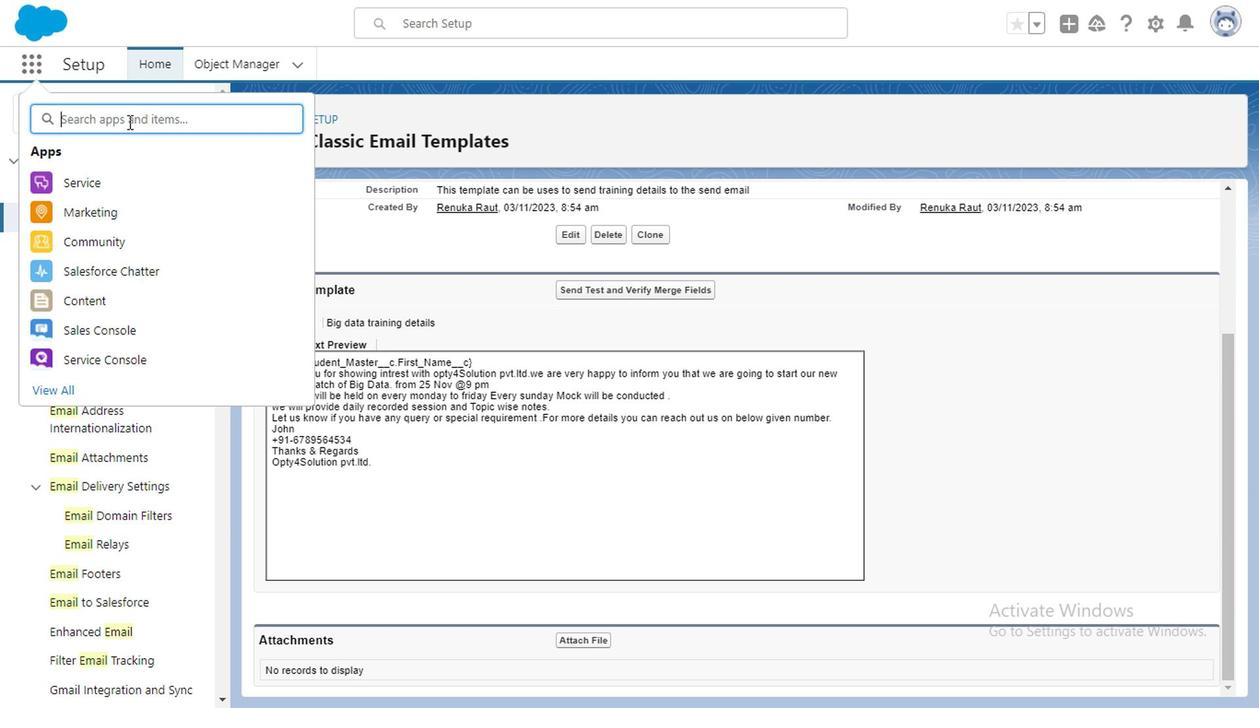 
Action: Mouse moved to (27, 62)
Screenshot: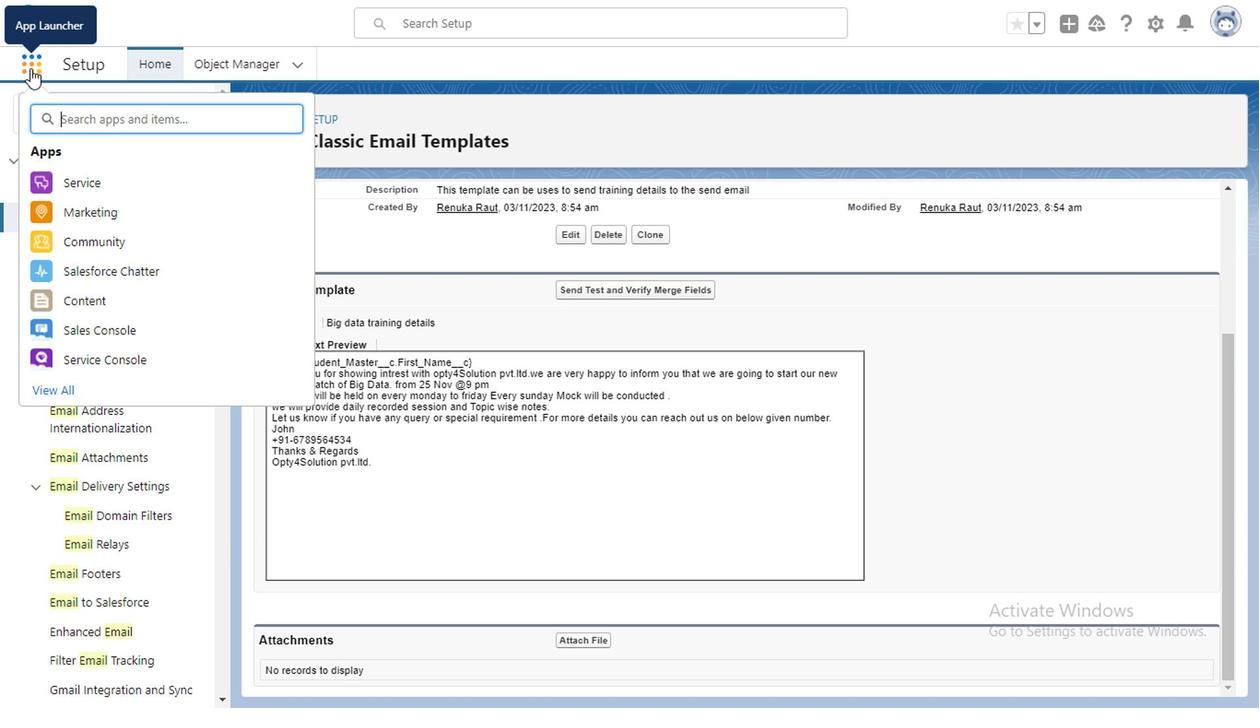 
Action: Mouse pressed left at (27, 62)
Screenshot: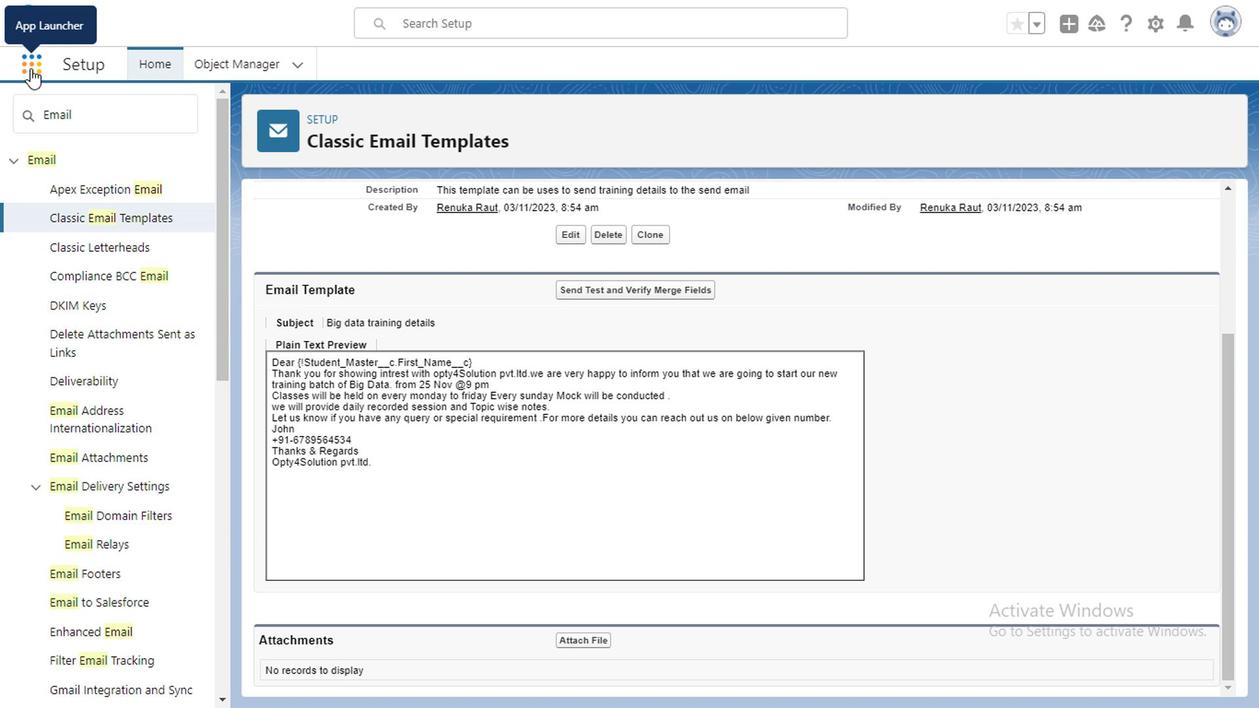 
Action: Mouse moved to (85, 108)
Screenshot: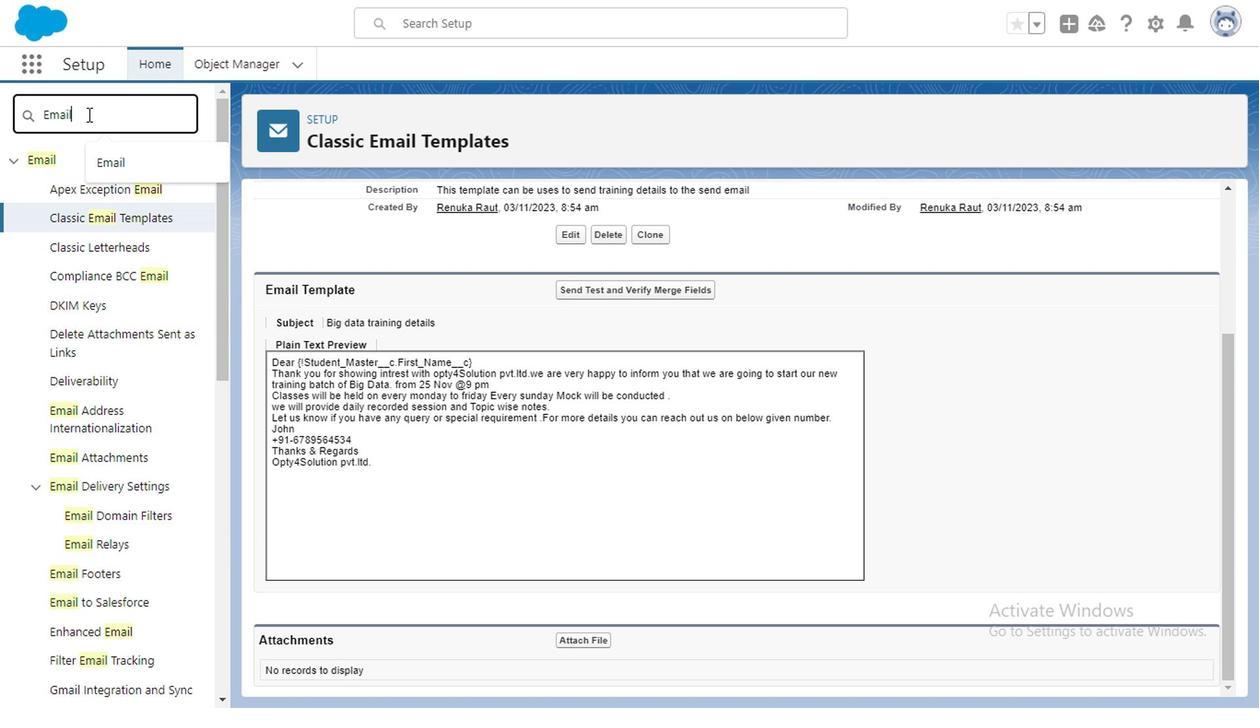 
Action: Mouse pressed left at (85, 108)
Screenshot: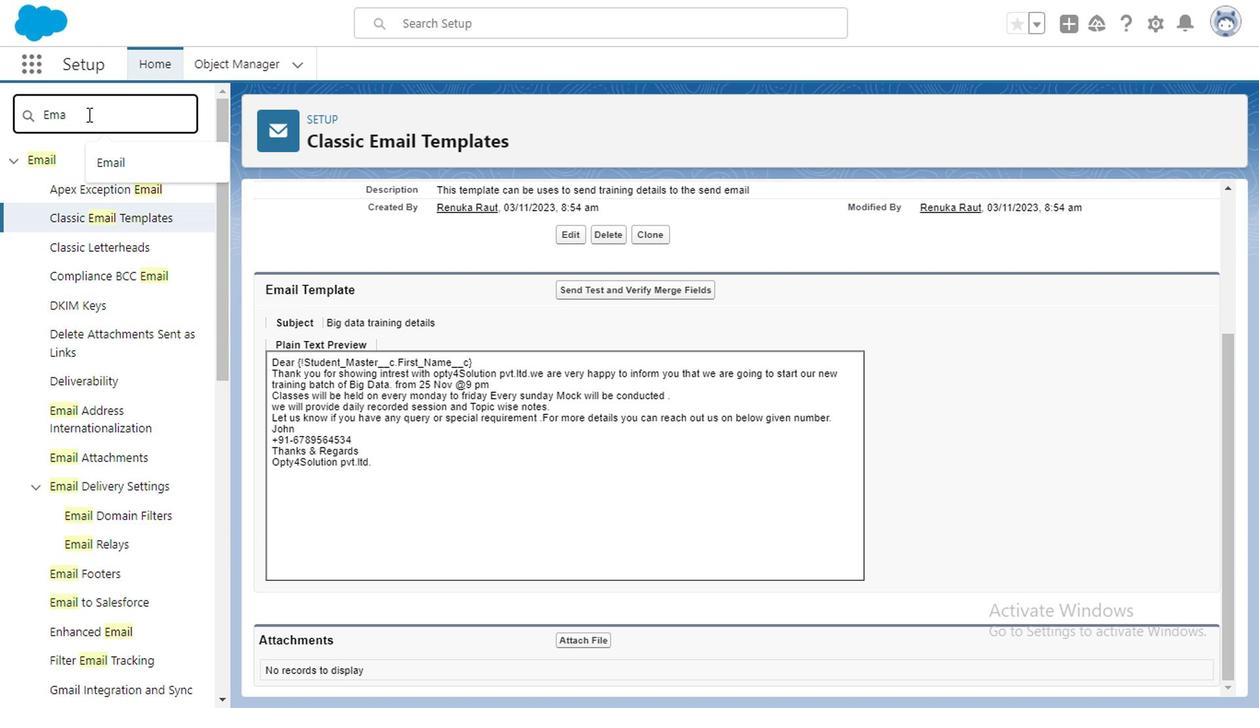 
Action: Key pressed <Key.backspace><Key.backspace><Key.backspace><Key.backspace><Key.backspace><Key.backspace><Key.backspace><Key.caps_lock>w<Key.caps_lock>ORK
Screenshot: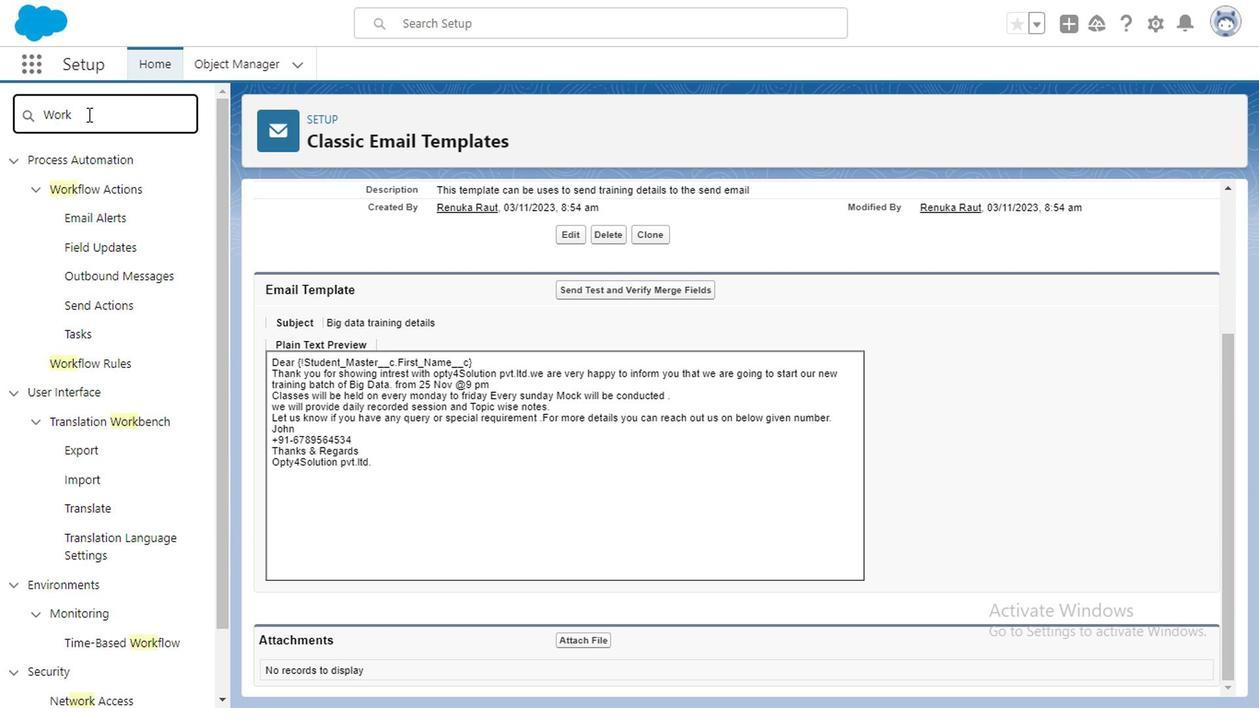 
Action: Mouse moved to (106, 356)
Screenshot: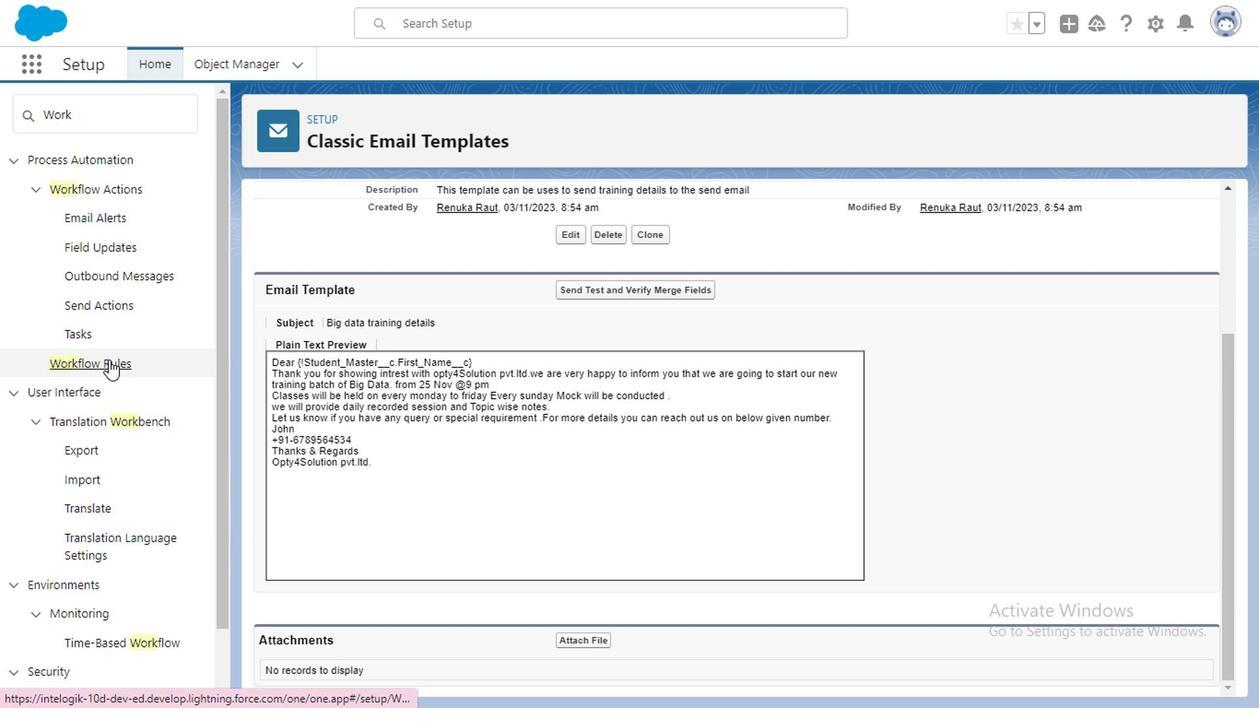 
Action: Mouse pressed left at (106, 356)
Screenshot: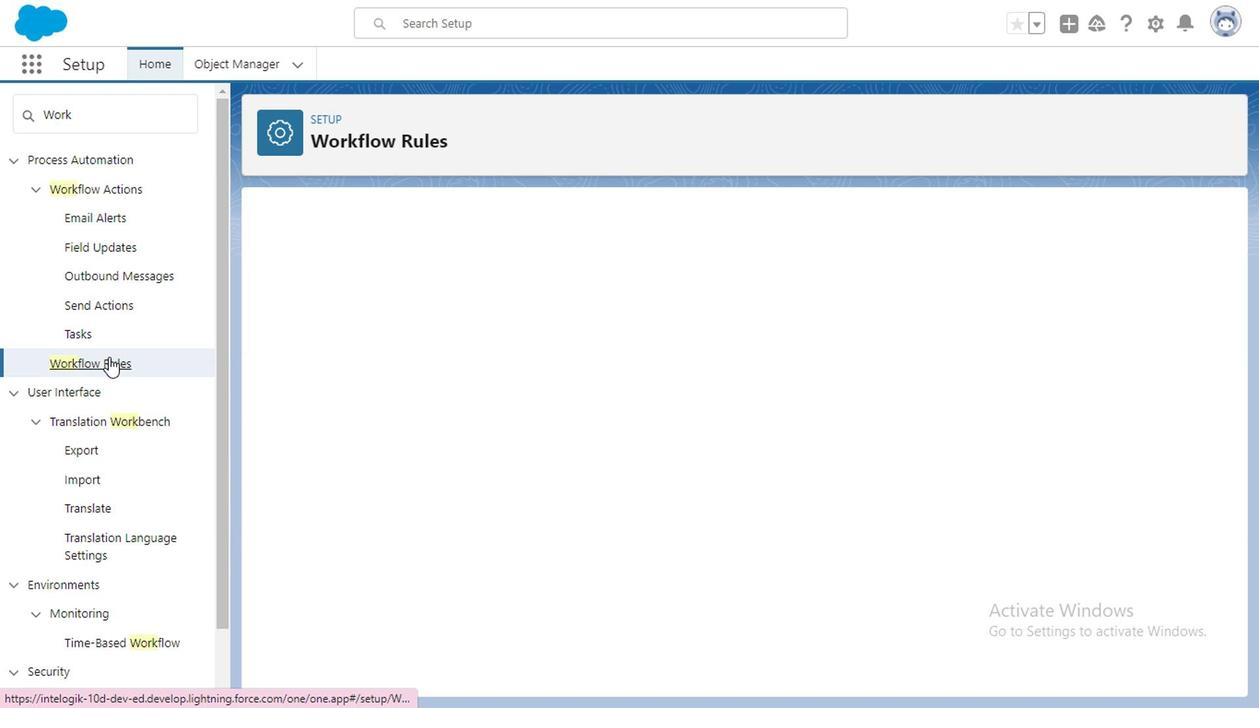 
Action: Mouse moved to (742, 432)
Screenshot: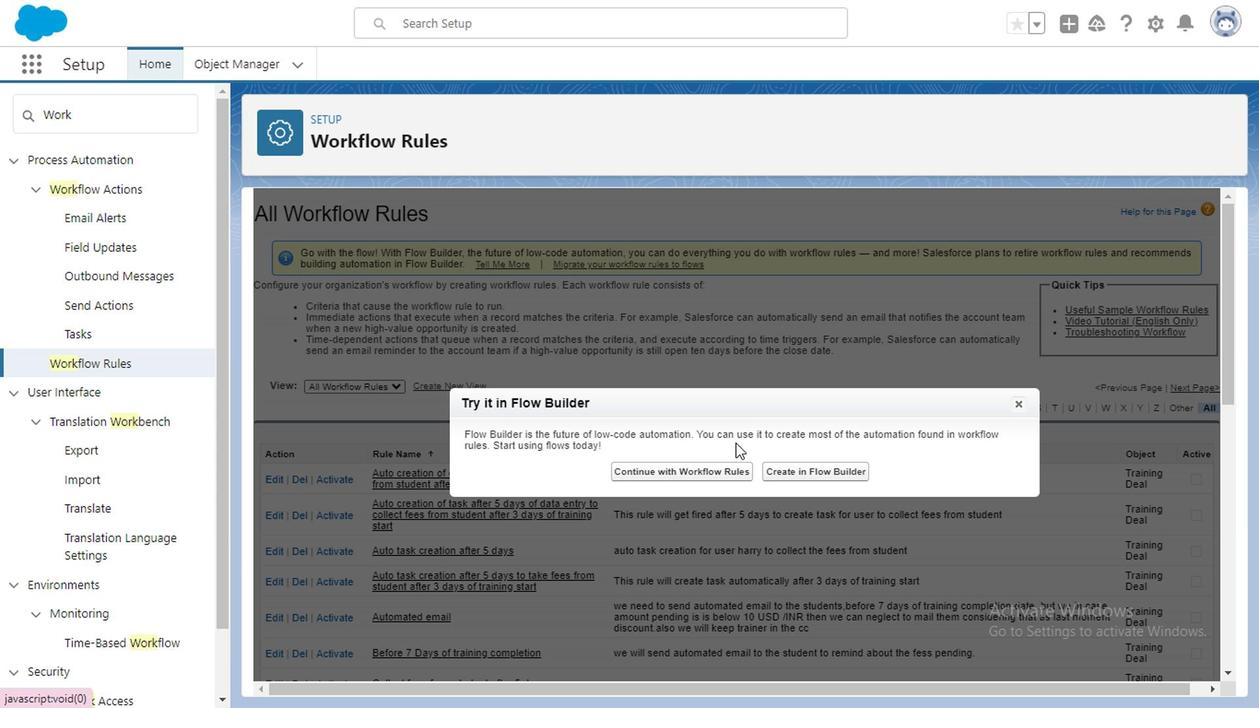 
Action: Mouse pressed left at (742, 432)
Screenshot: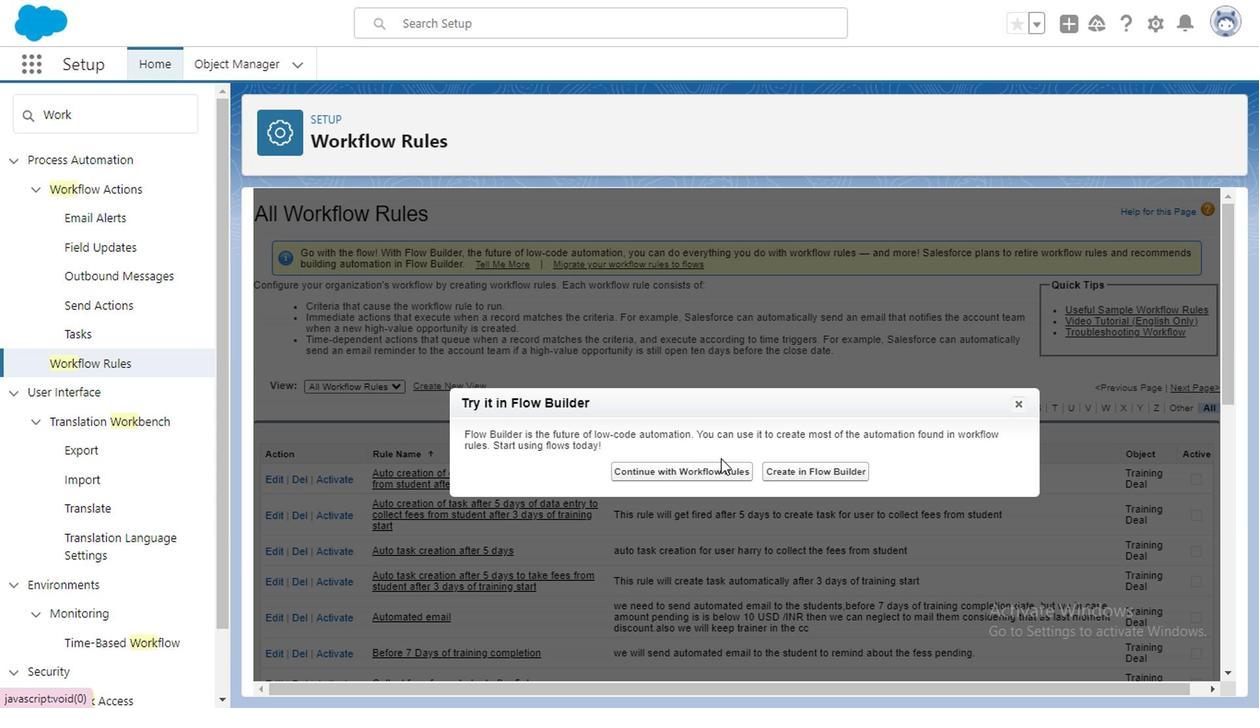 
Action: Mouse moved to (702, 469)
Screenshot: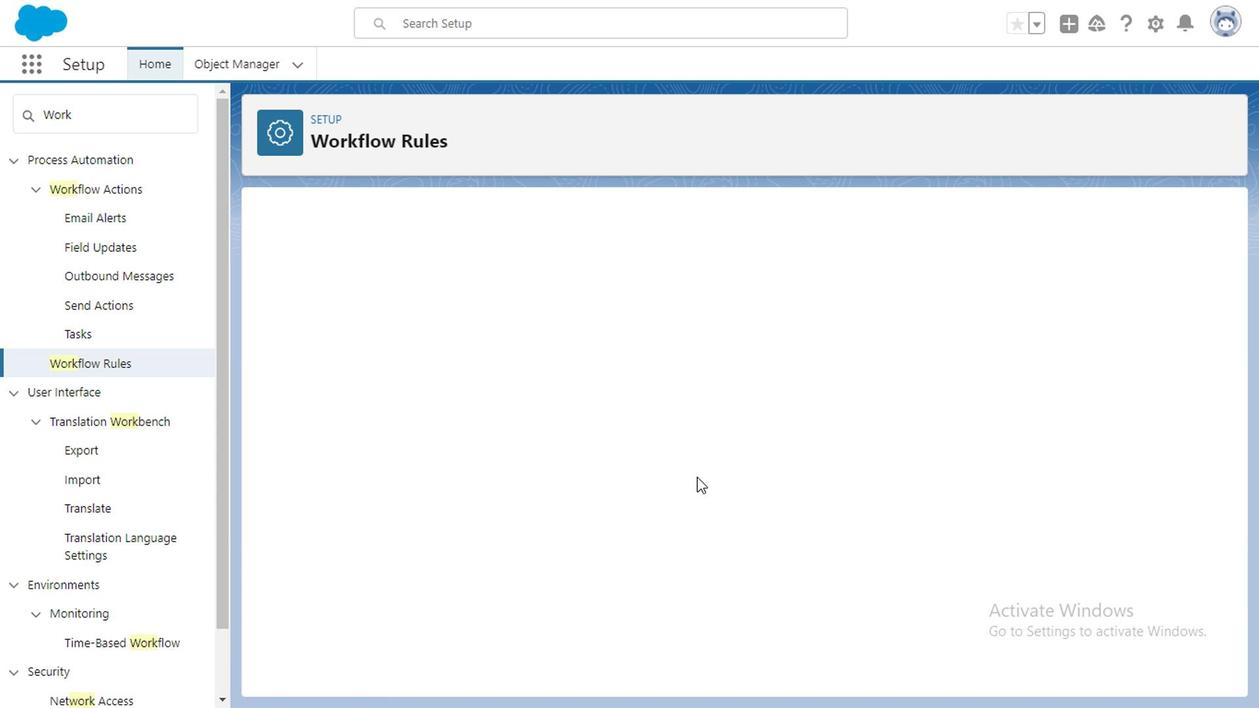 
Action: Mouse pressed left at (702, 469)
Screenshot: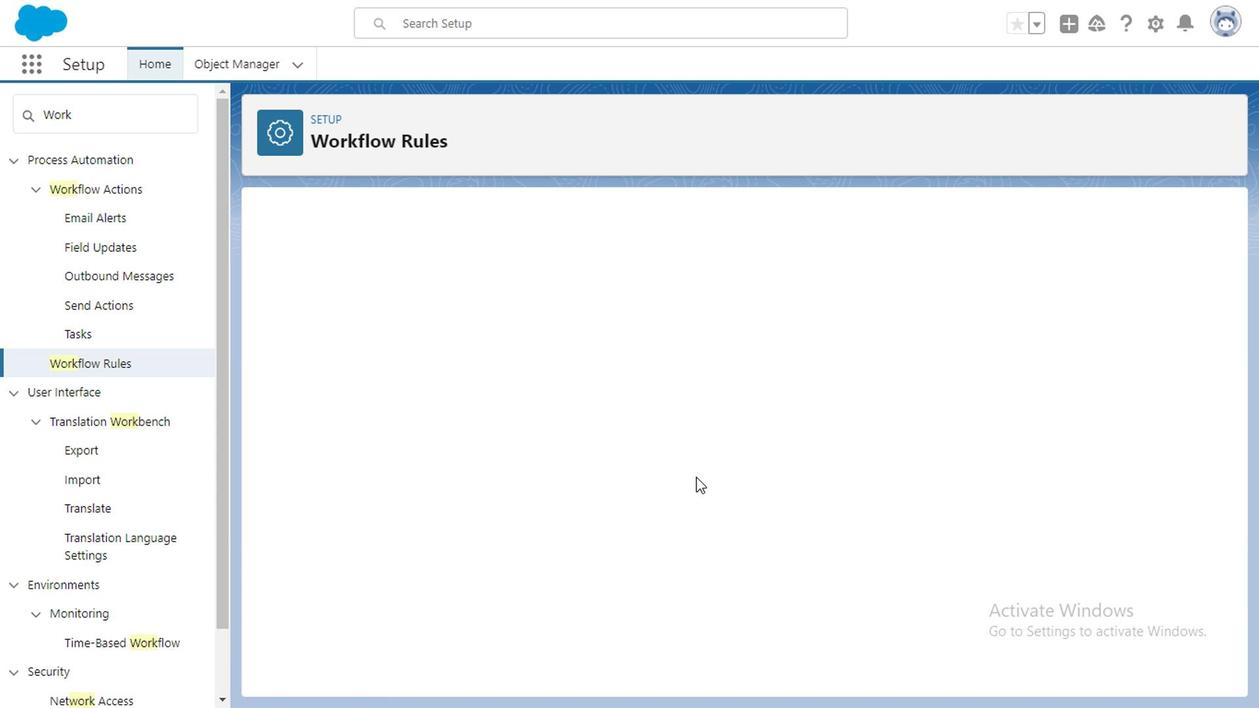 
Action: Mouse moved to (509, 372)
Screenshot: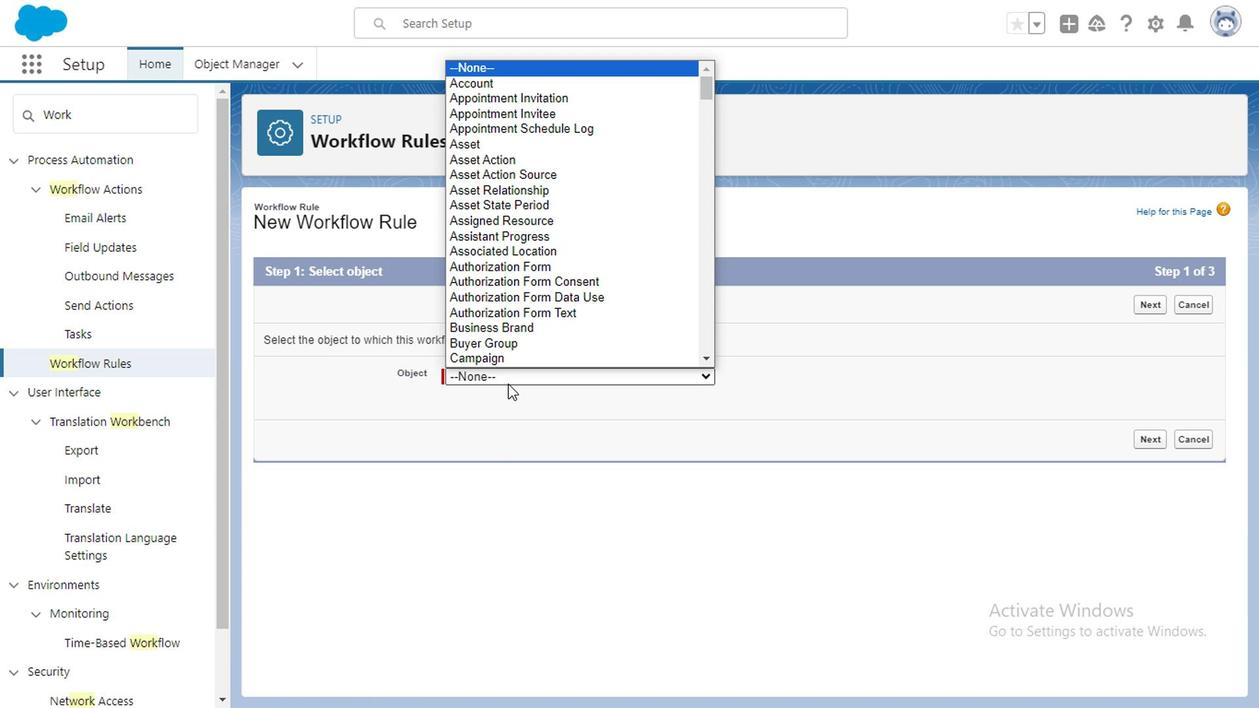 
Action: Mouse pressed left at (509, 372)
Screenshot: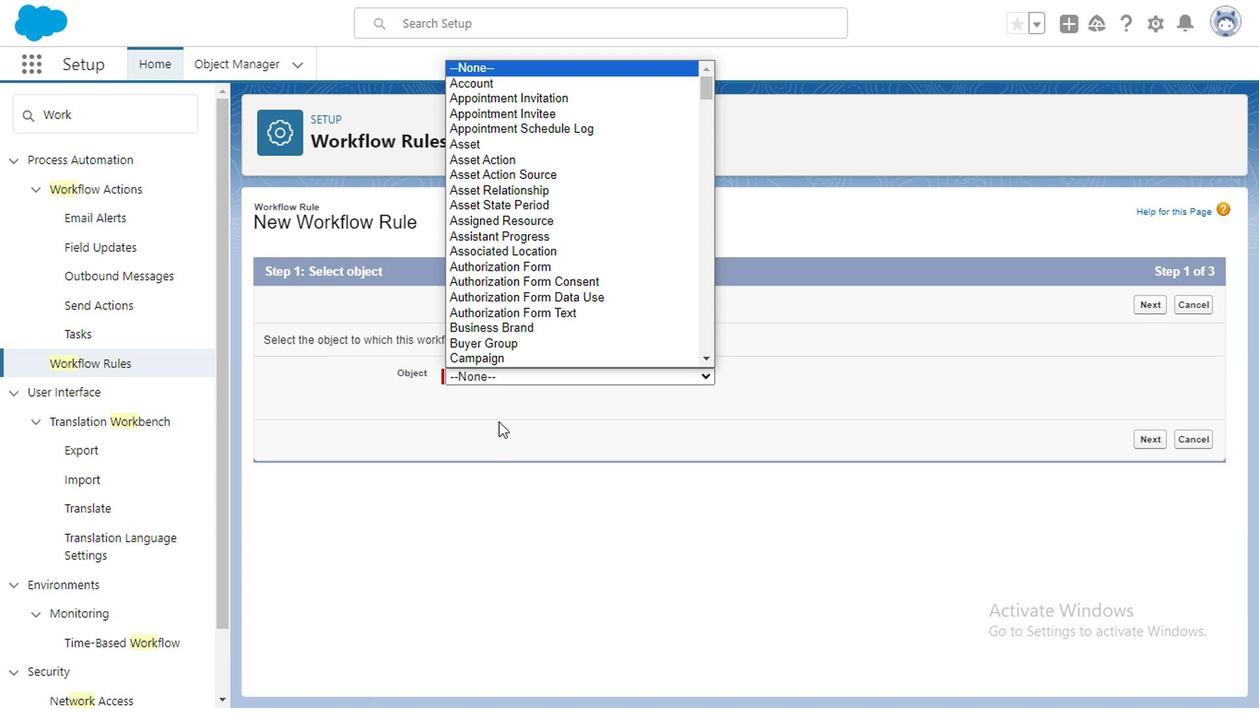 
Action: Mouse moved to (548, 145)
Screenshot: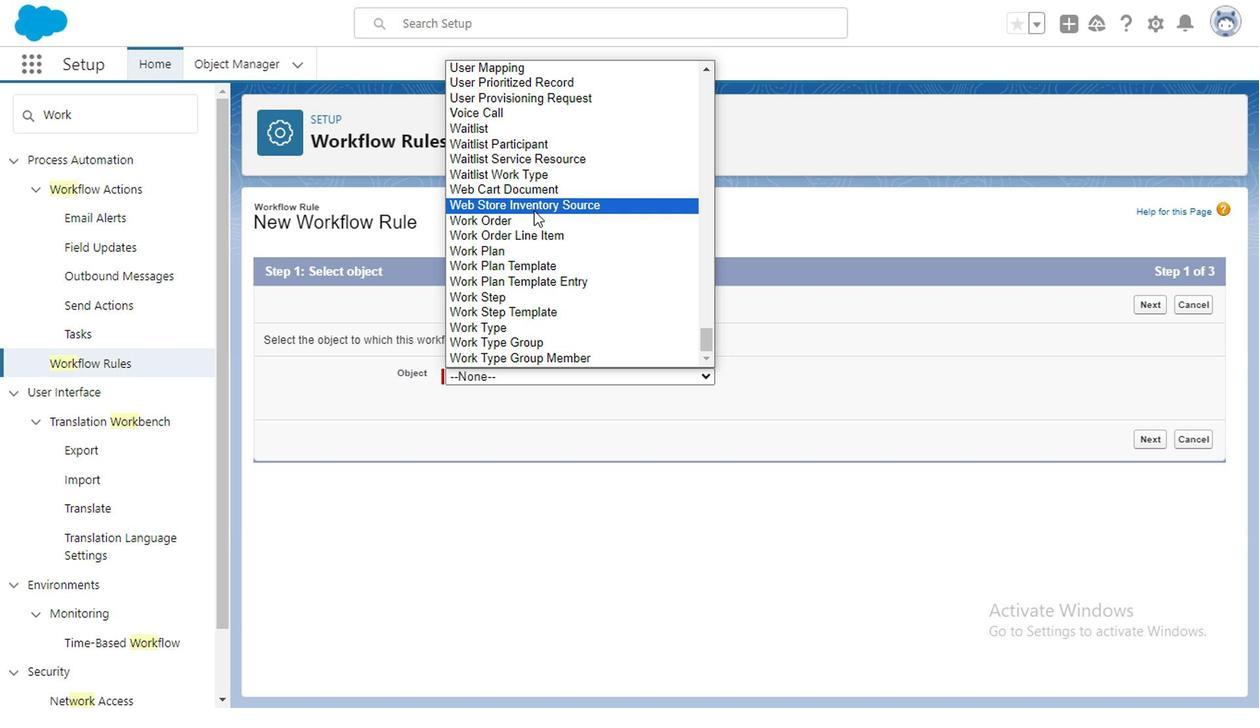 
Action: Mouse scrolled (548, 144) with delta (0, -1)
Screenshot: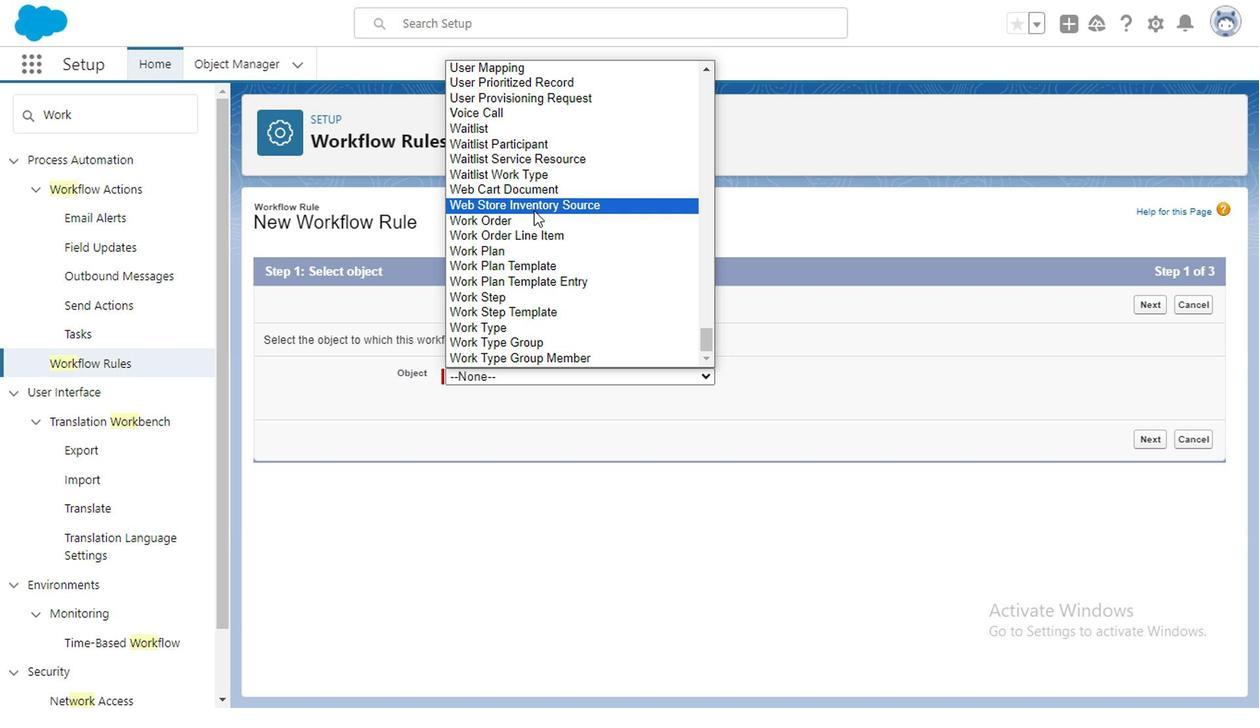 
Action: Mouse moved to (547, 157)
Screenshot: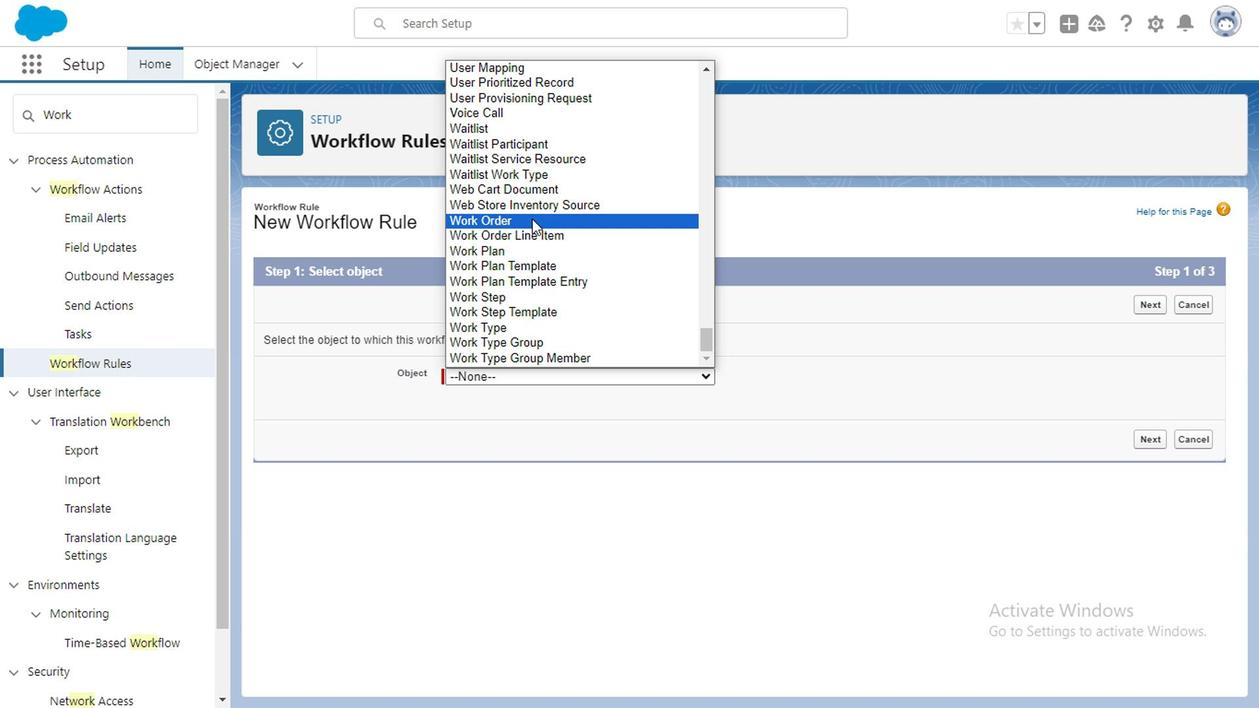 
Action: Mouse scrolled (547, 156) with delta (0, 0)
Screenshot: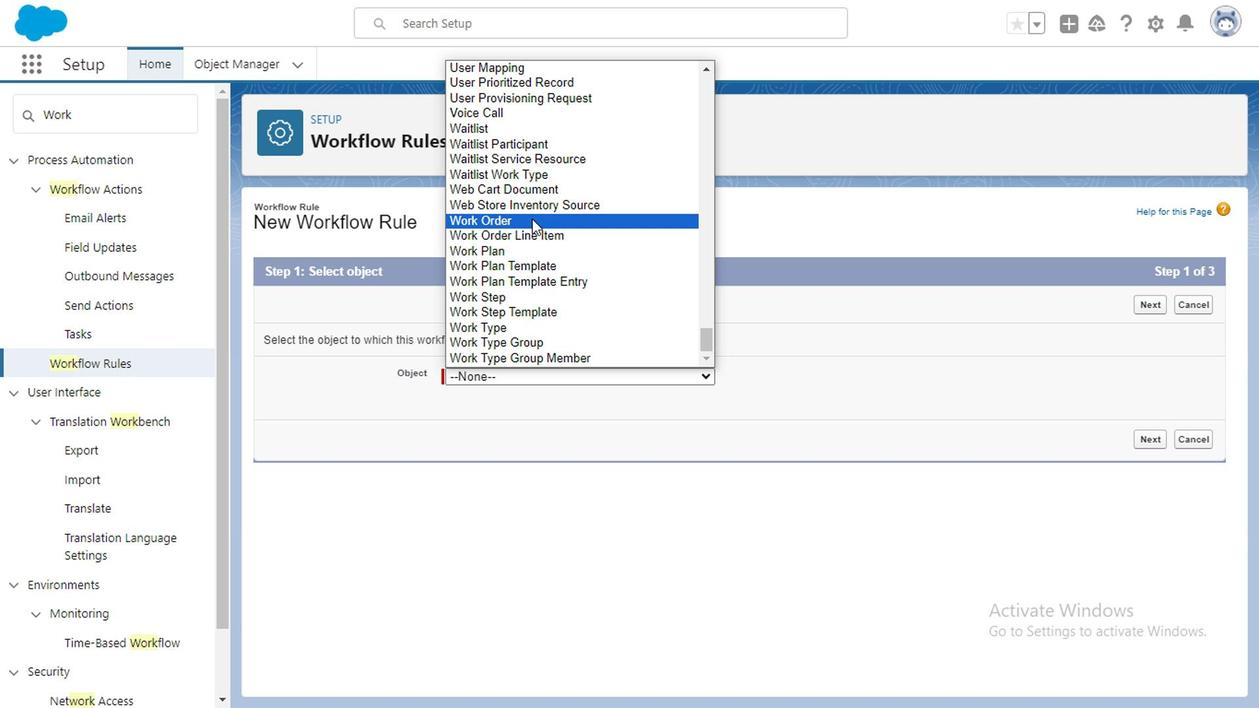 
Action: Mouse moved to (545, 164)
Screenshot: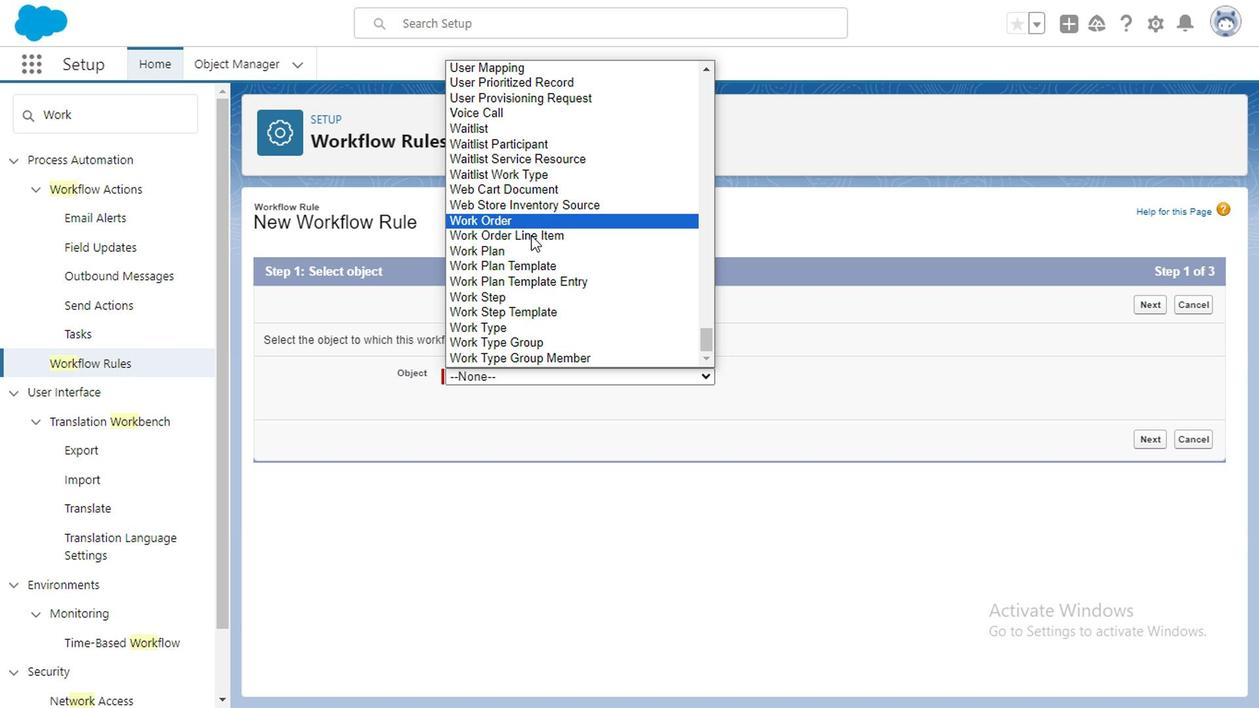 
Action: Mouse scrolled (545, 163) with delta (0, 0)
Screenshot: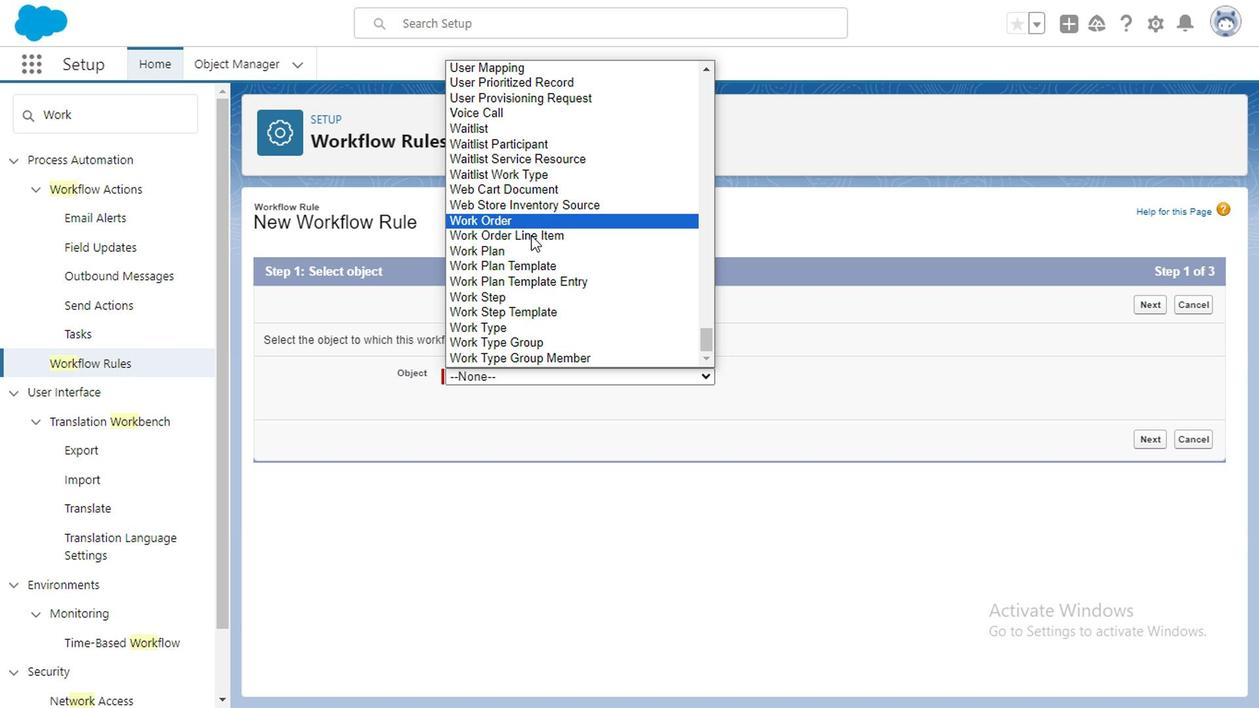 
Action: Mouse moved to (545, 164)
Screenshot: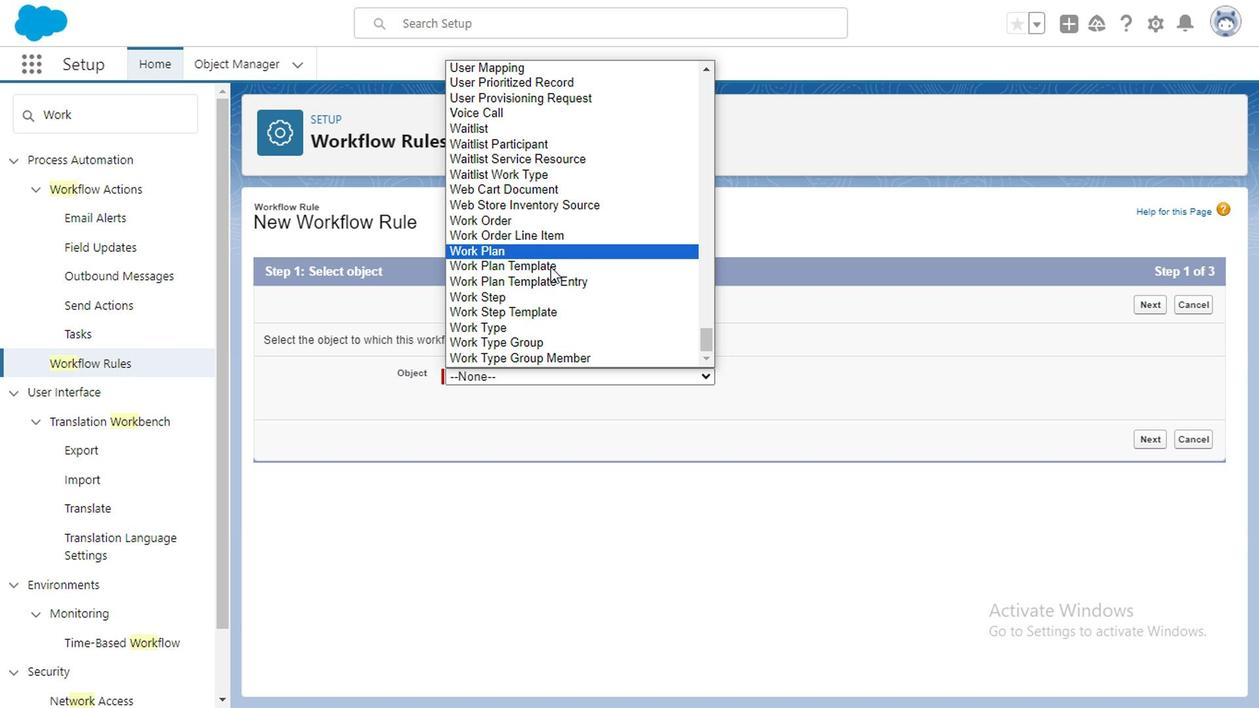 
Action: Mouse scrolled (545, 164) with delta (0, 0)
Screenshot: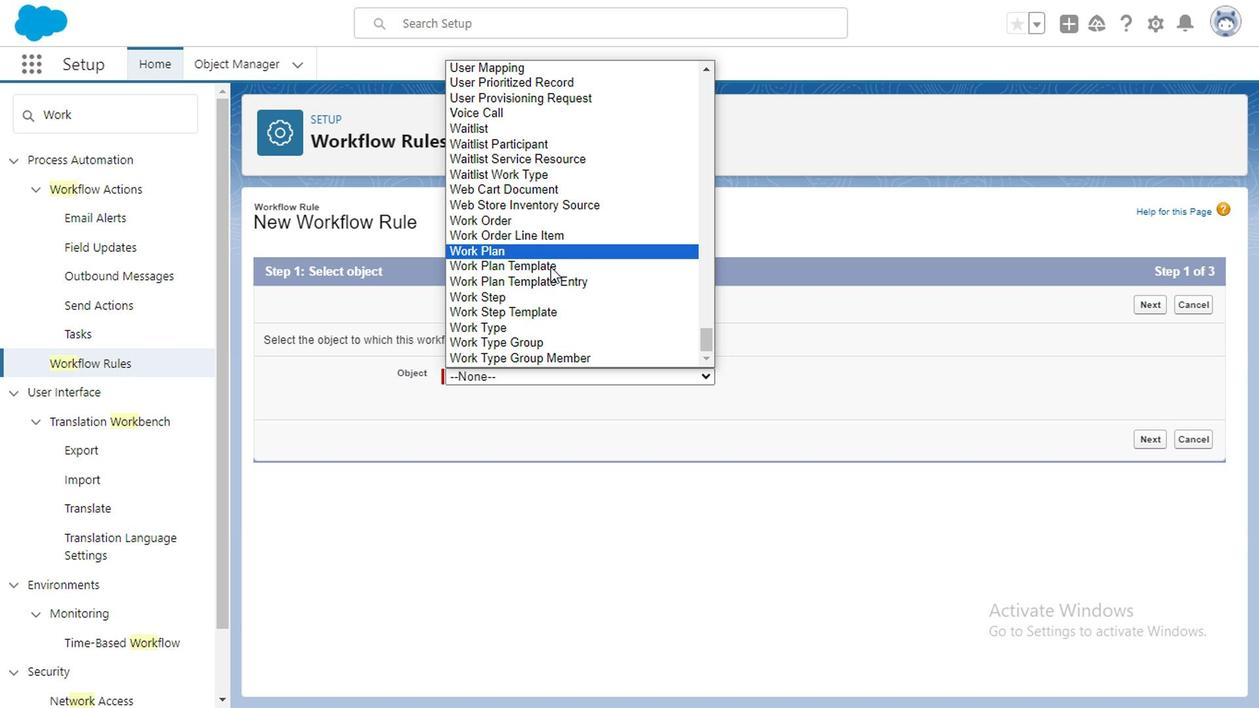 
Action: Mouse moved to (543, 168)
Screenshot: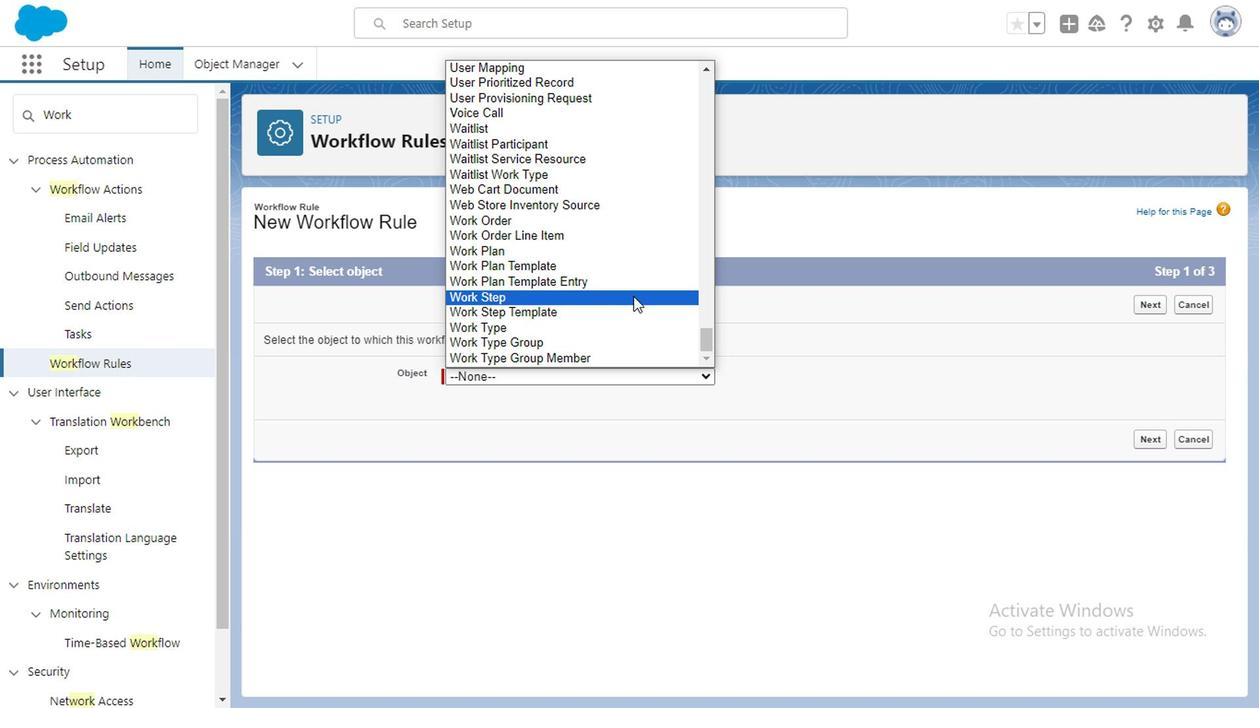 
Action: Mouse scrolled (543, 167) with delta (0, 0)
Screenshot: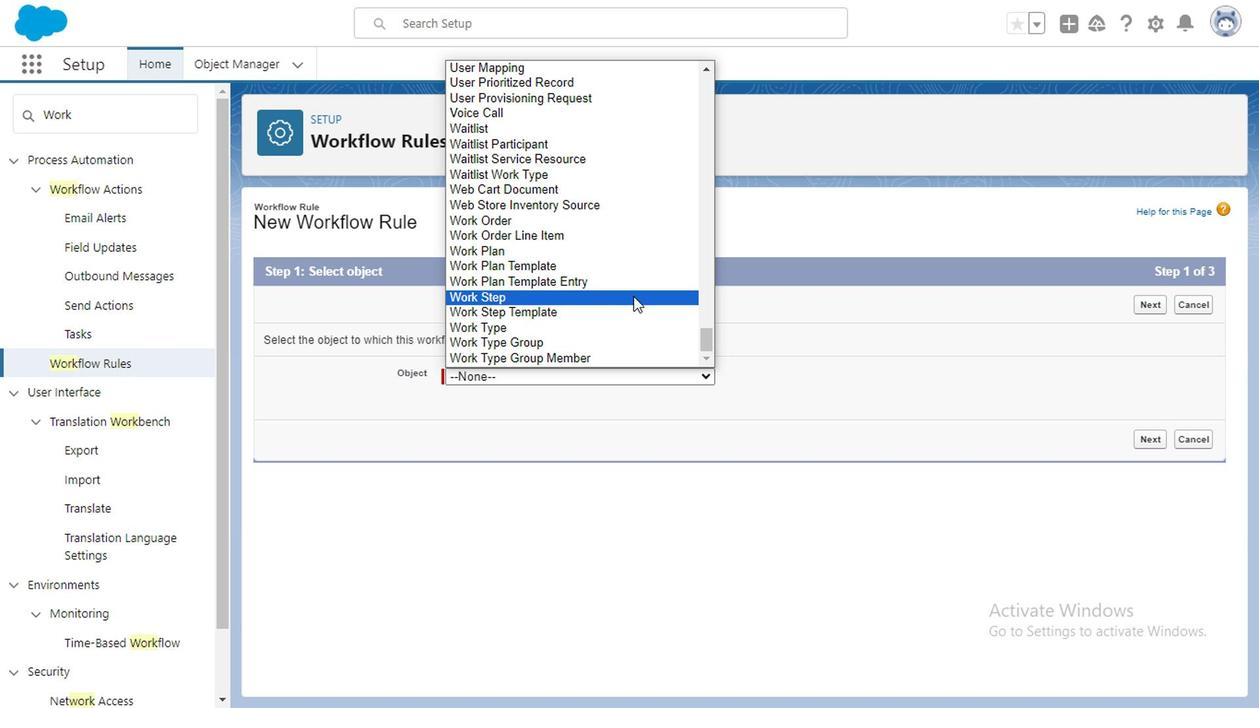 
Action: Mouse moved to (543, 172)
Screenshot: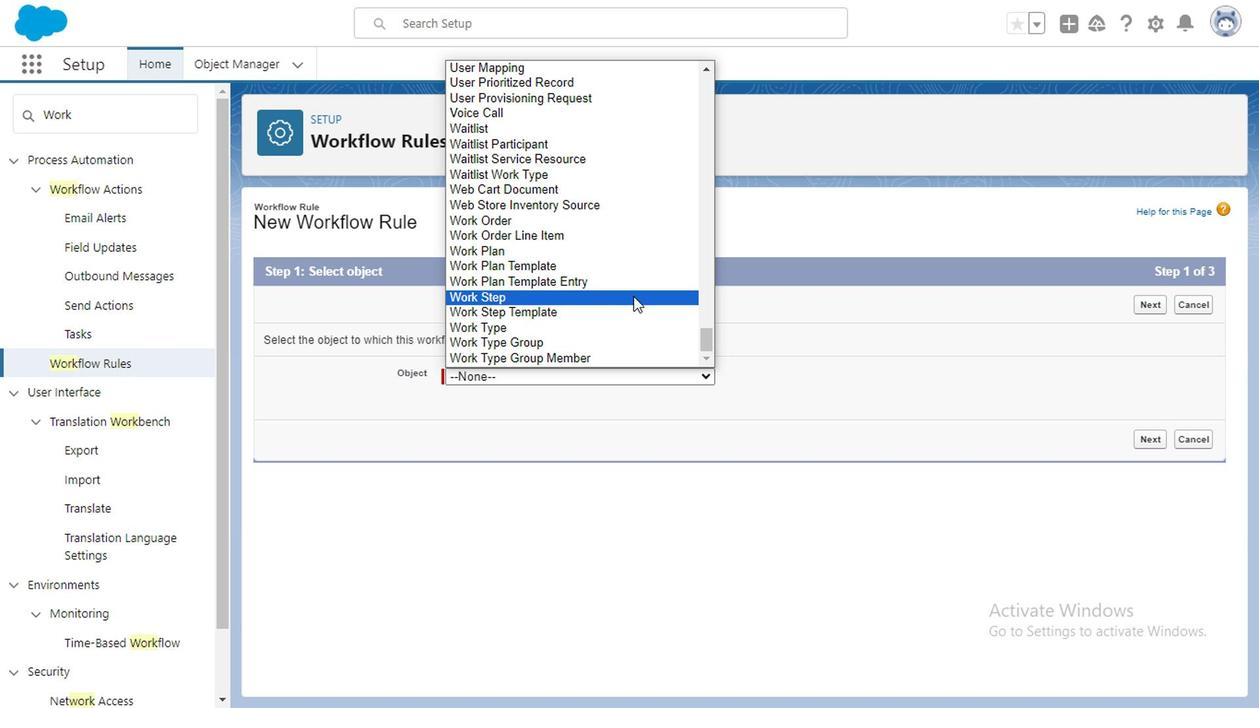 
Action: Mouse scrolled (543, 171) with delta (0, -1)
Screenshot: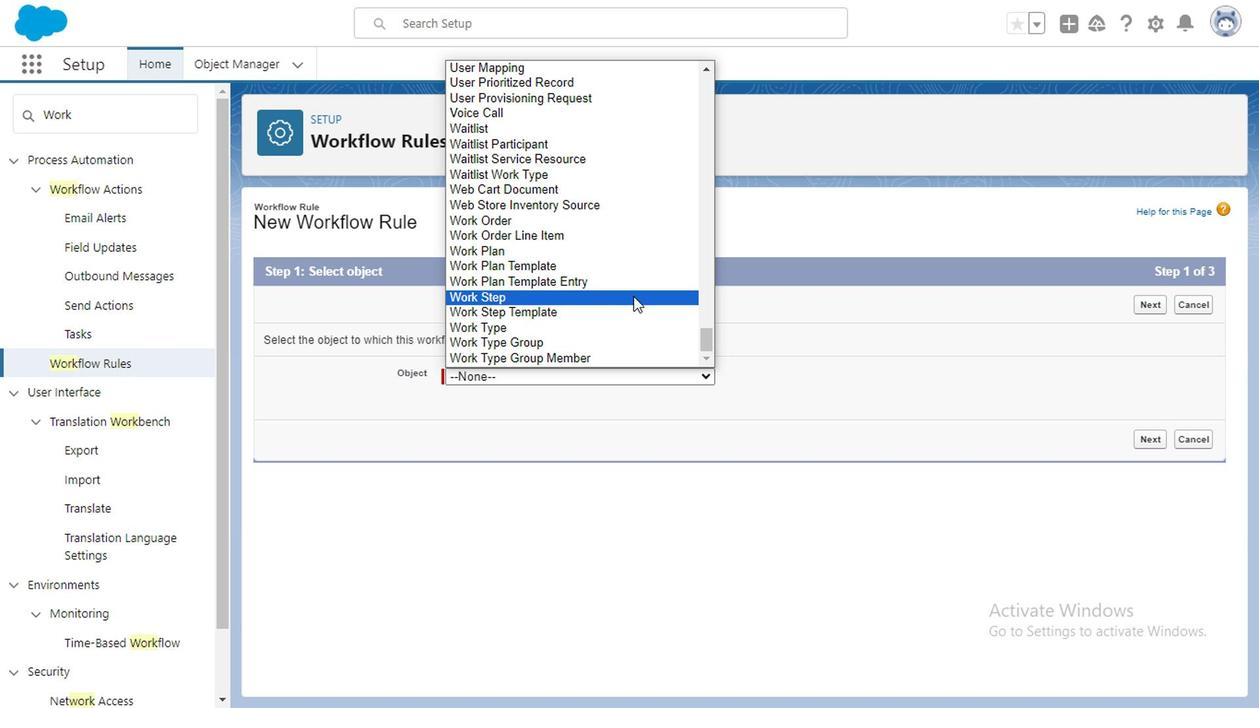 
Action: Mouse moved to (543, 175)
Screenshot: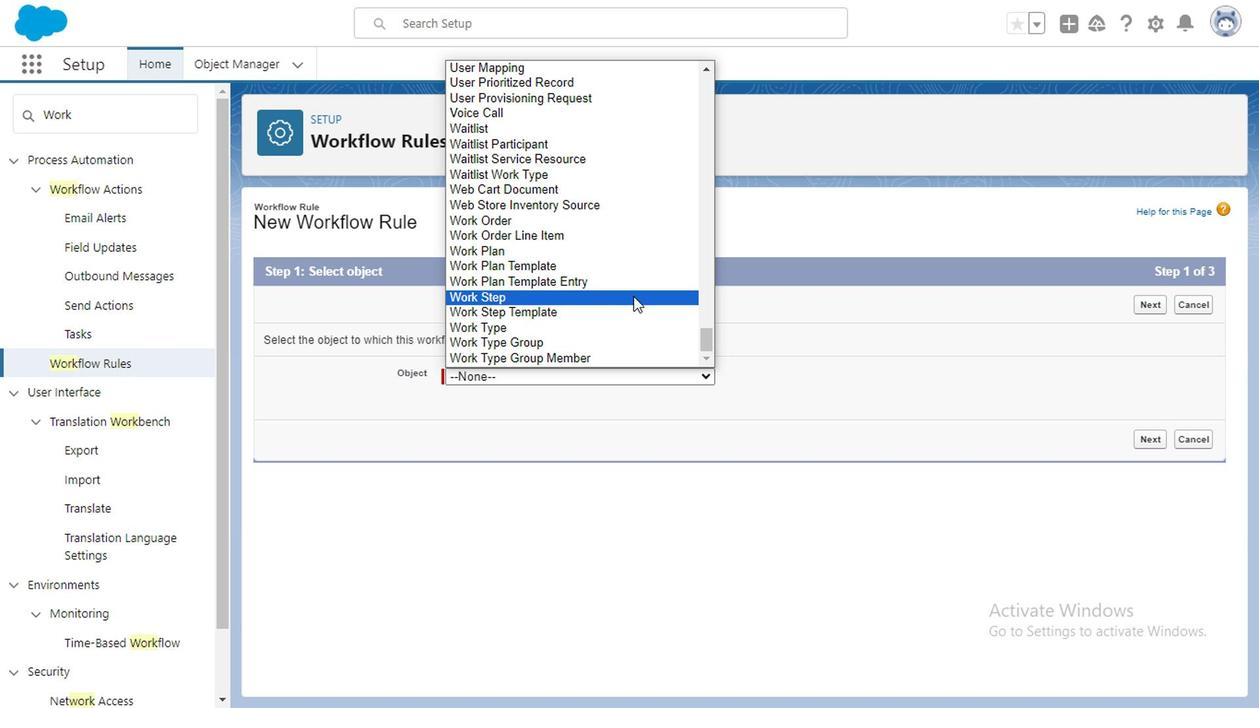 
Action: Mouse scrolled (543, 173) with delta (0, -1)
Screenshot: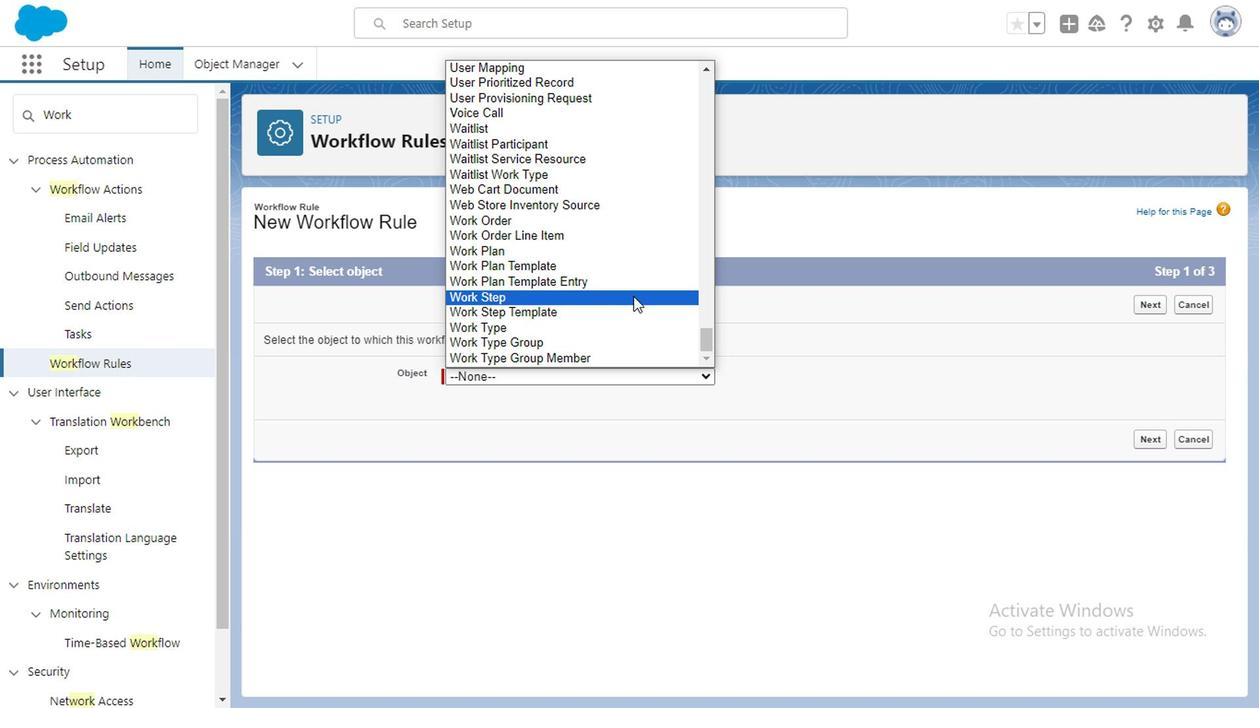 
Action: Mouse moved to (543, 177)
Screenshot: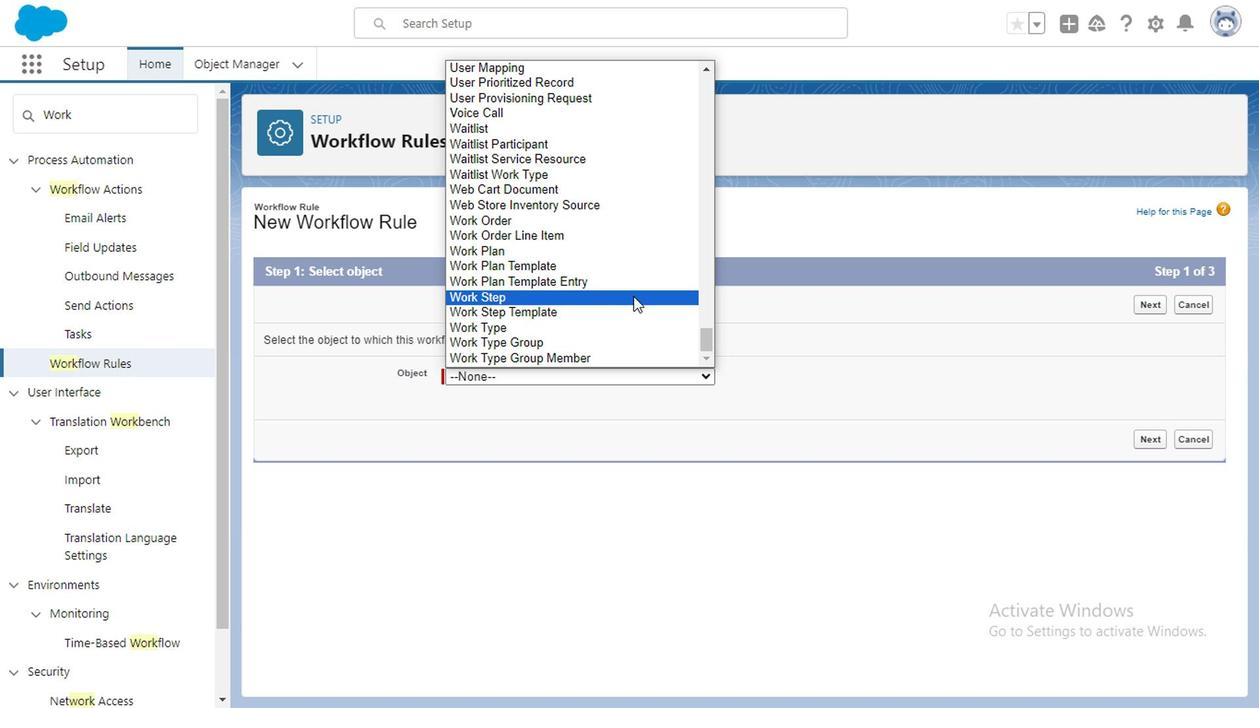 
Action: Mouse scrolled (543, 175) with delta (0, -1)
Screenshot: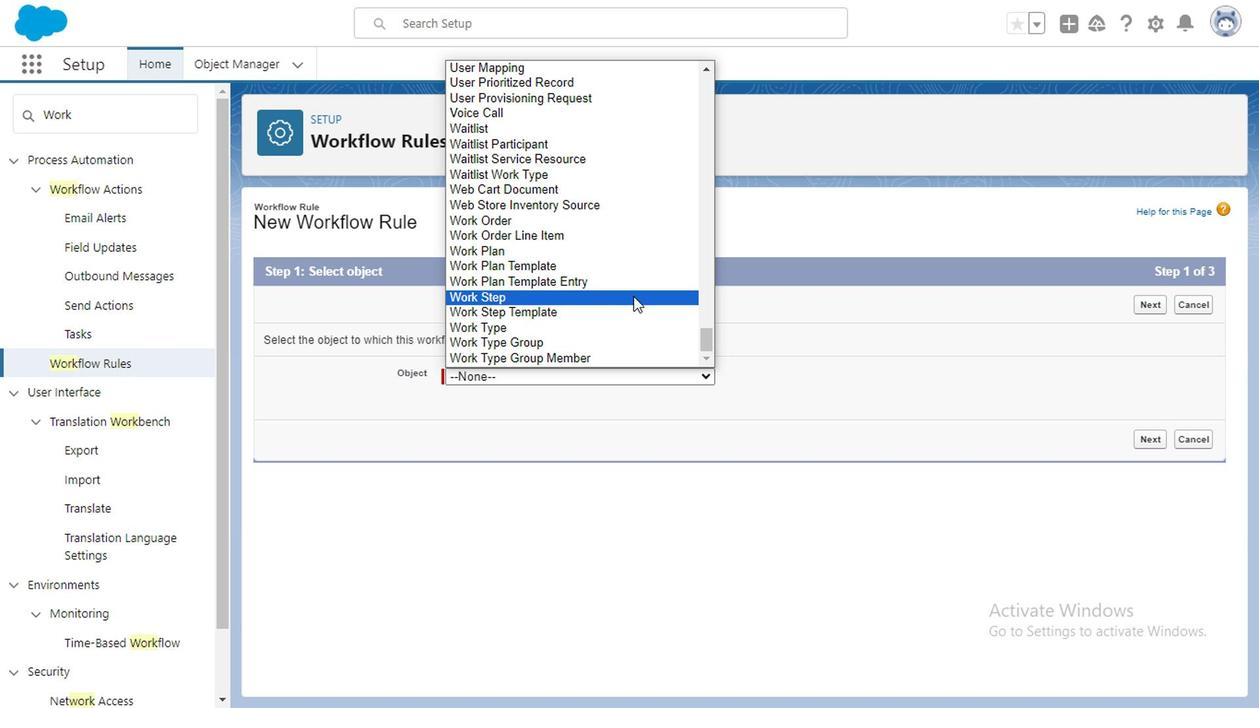 
Action: Mouse moved to (543, 177)
Screenshot: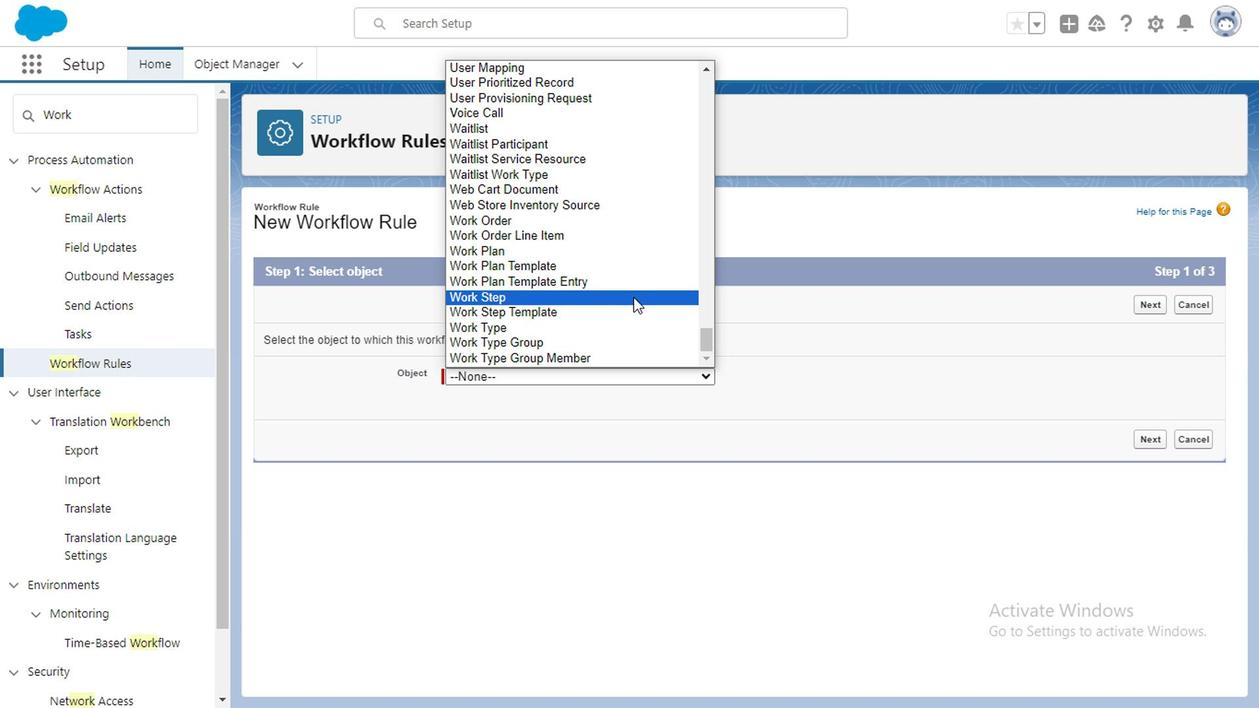 
Action: Mouse scrolled (543, 177) with delta (0, 0)
Screenshot: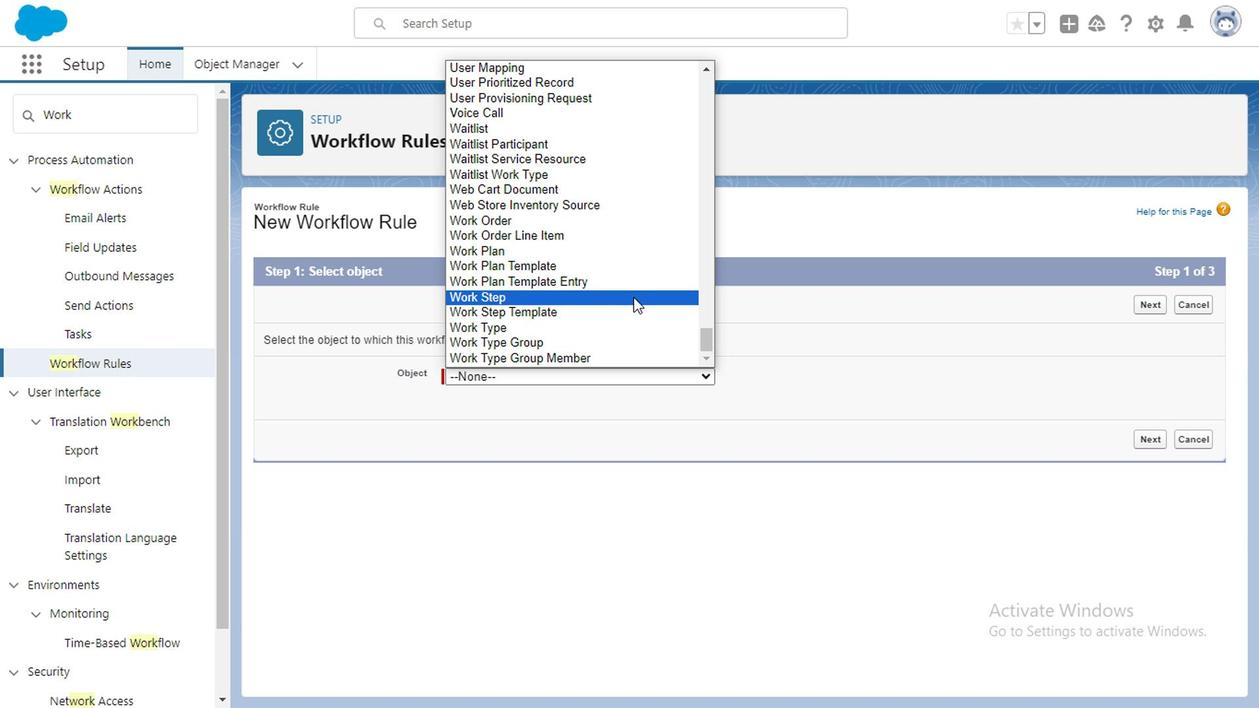 
Action: Mouse moved to (541, 179)
Screenshot: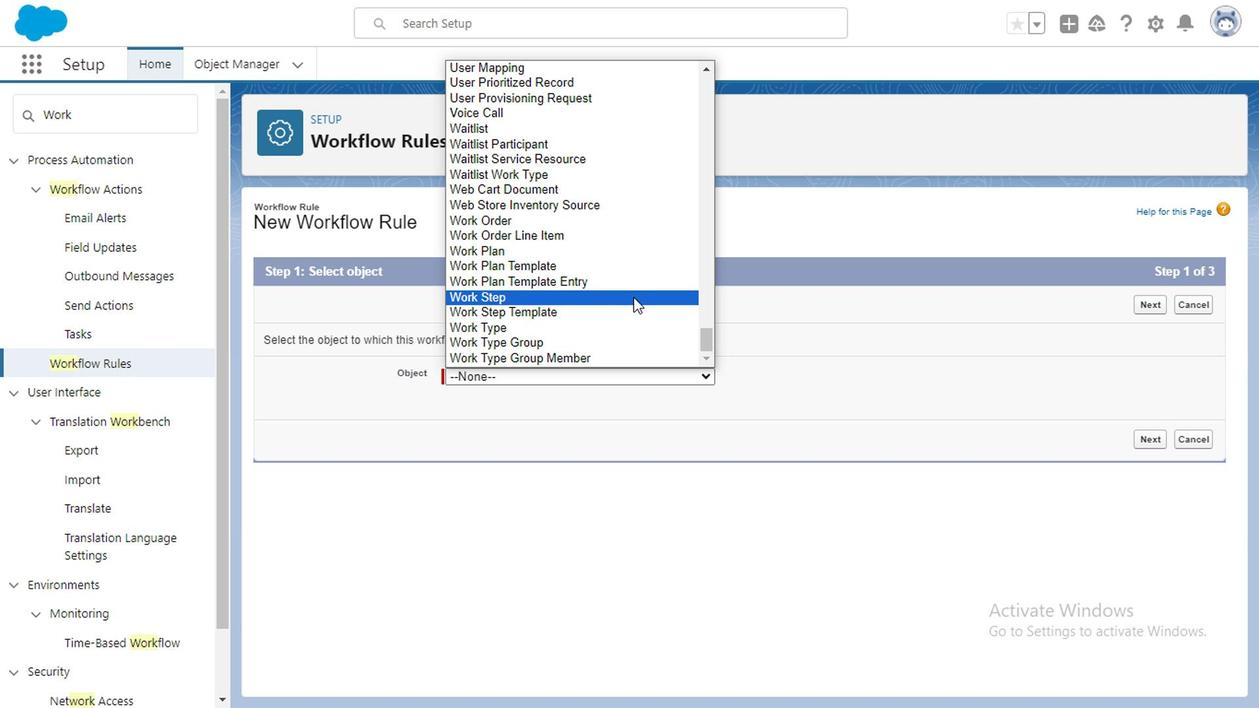 
Action: Mouse scrolled (541, 179) with delta (0, 0)
Screenshot: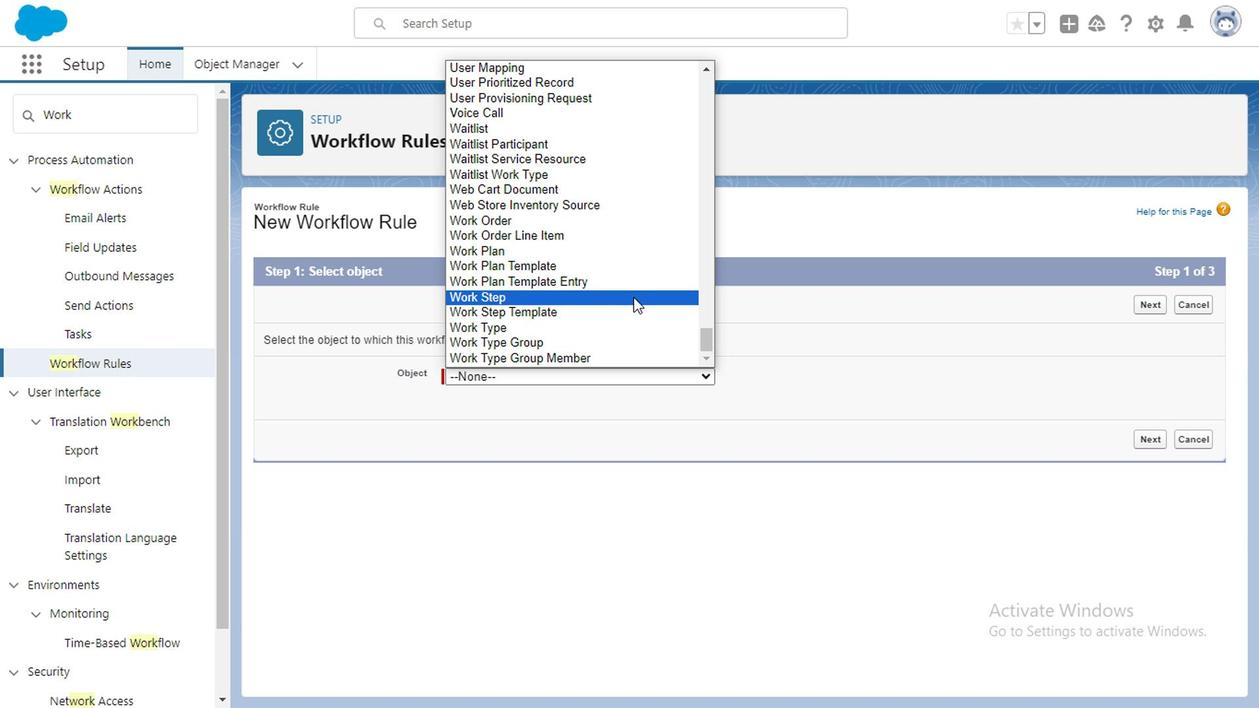 
Action: Mouse moved to (706, 336)
Screenshot: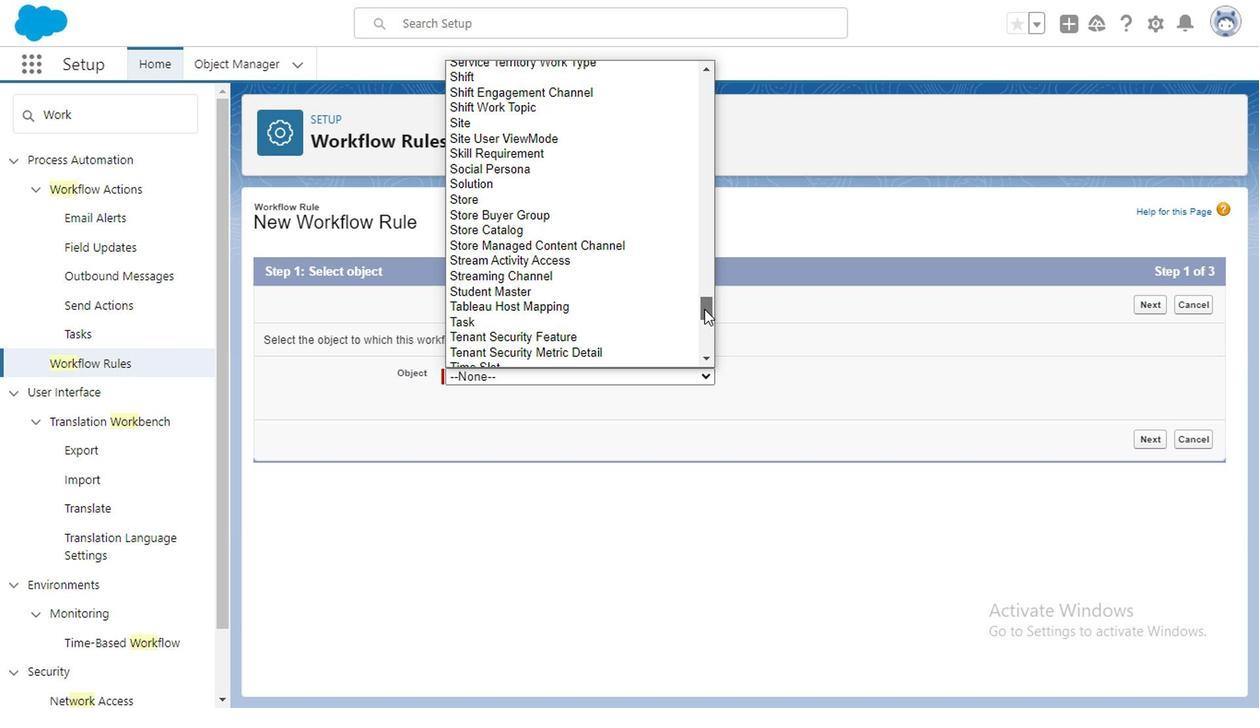 
Action: Mouse pressed left at (706, 336)
Screenshot: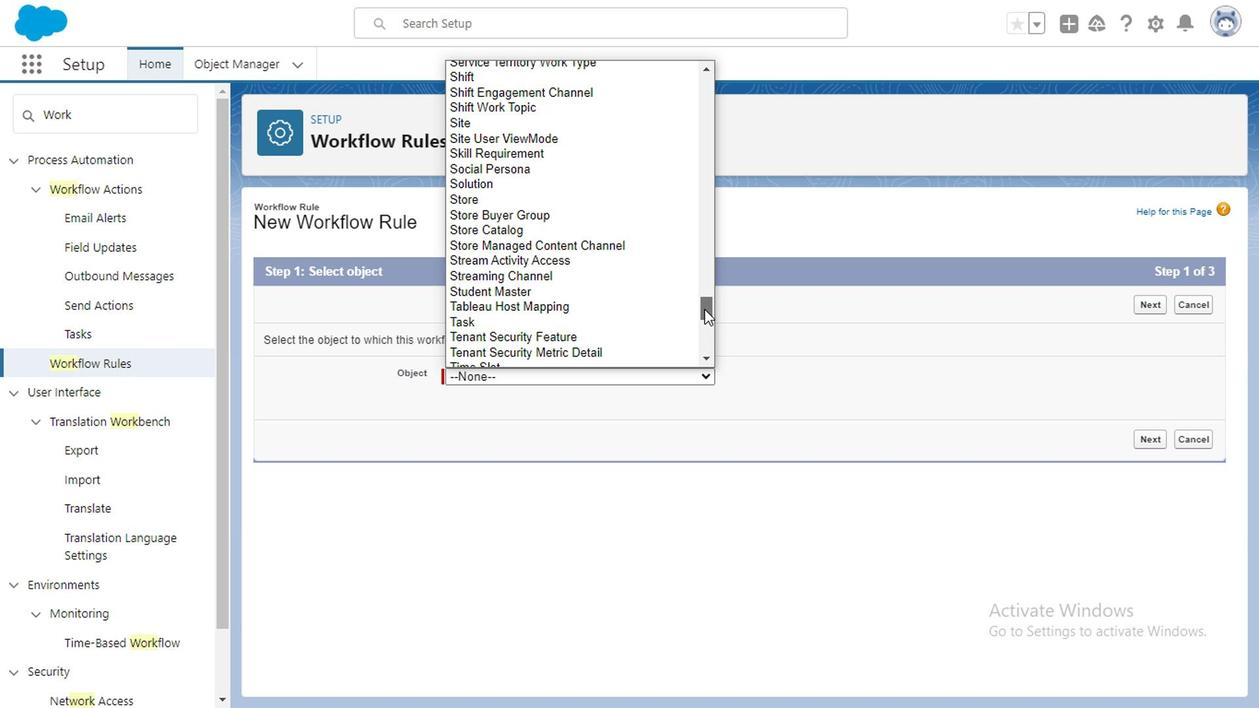 
Action: Mouse moved to (498, 175)
Screenshot: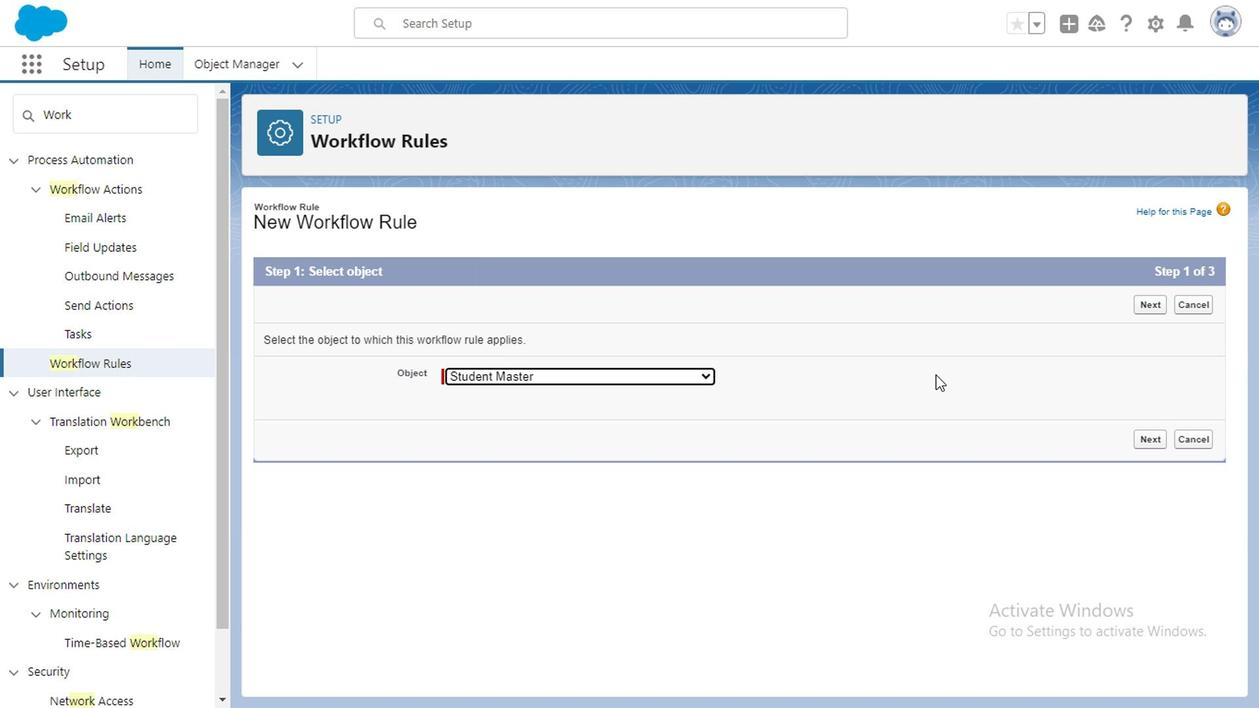 
Action: Mouse pressed left at (498, 175)
Screenshot: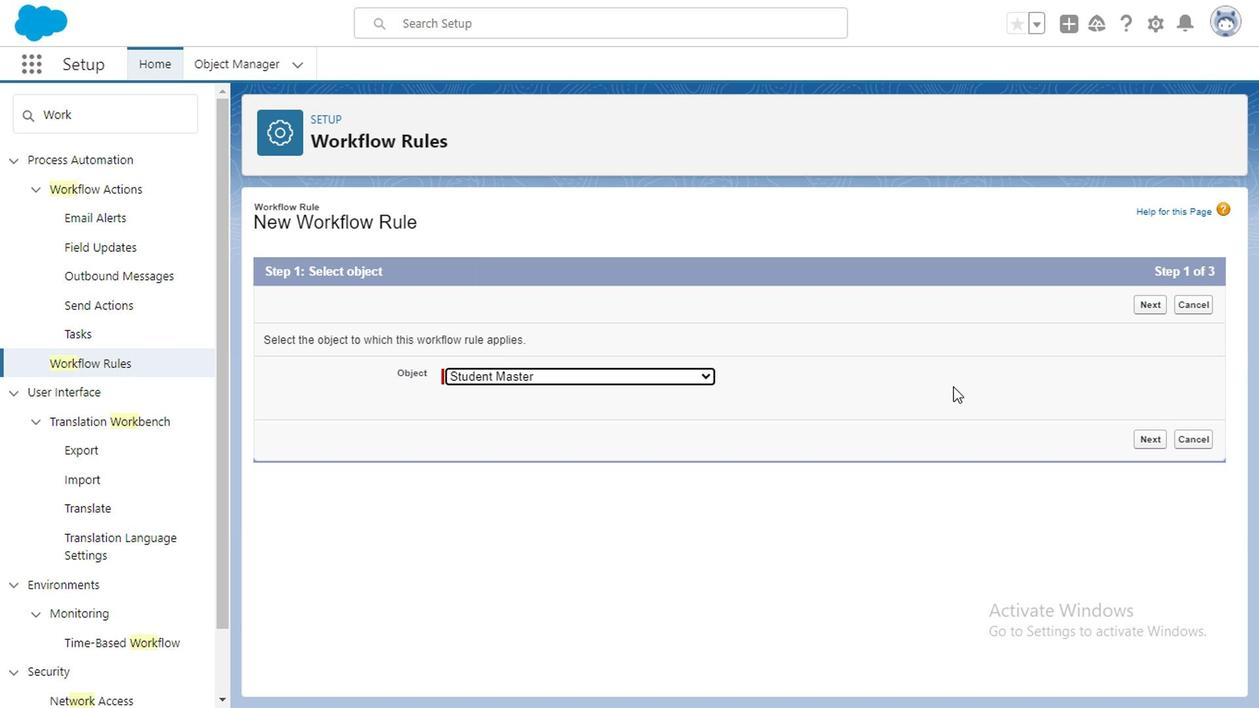 
Action: Mouse moved to (1155, 435)
Screenshot: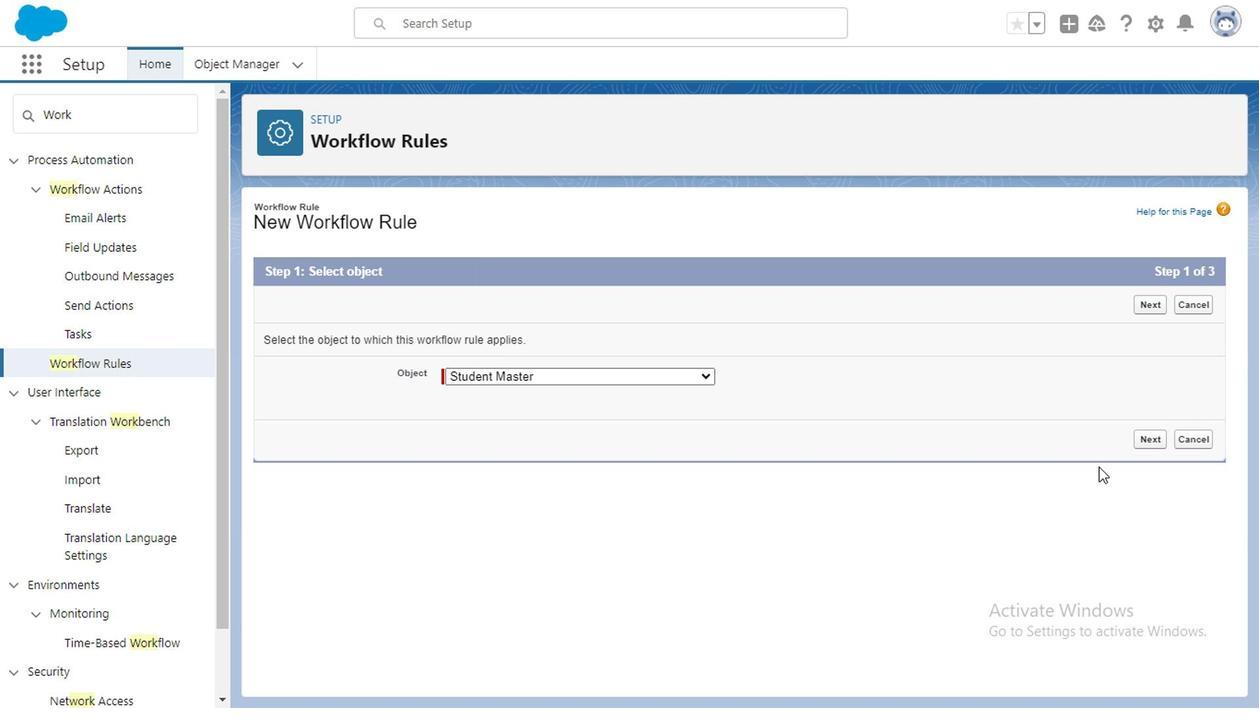 
Action: Mouse pressed left at (1155, 435)
Screenshot: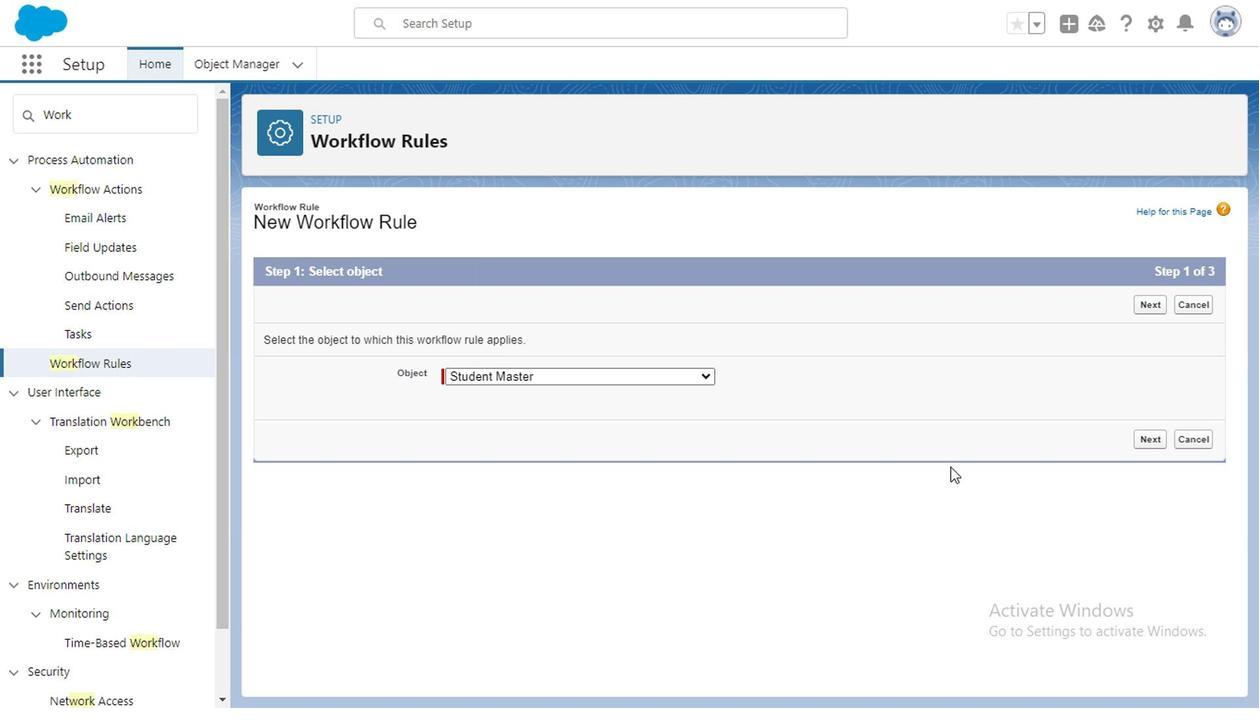 
Action: Mouse moved to (525, 399)
Screenshot: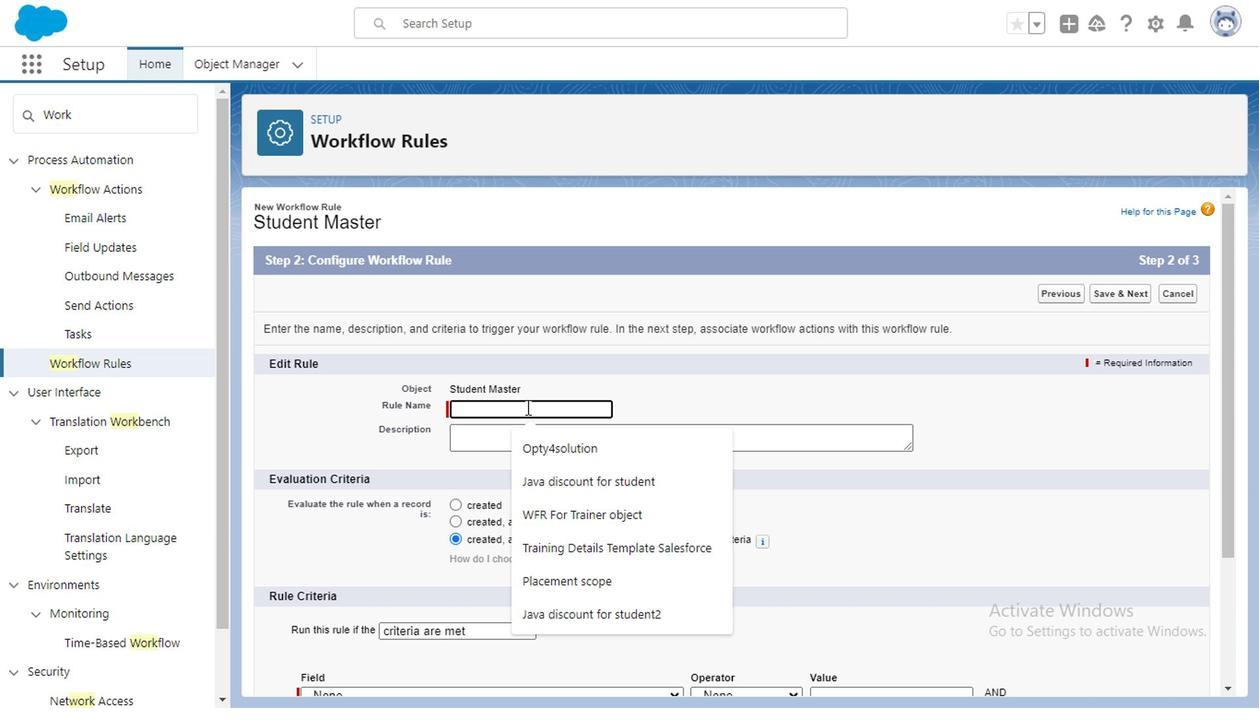 
Action: Mouse pressed left at (525, 399)
Screenshot: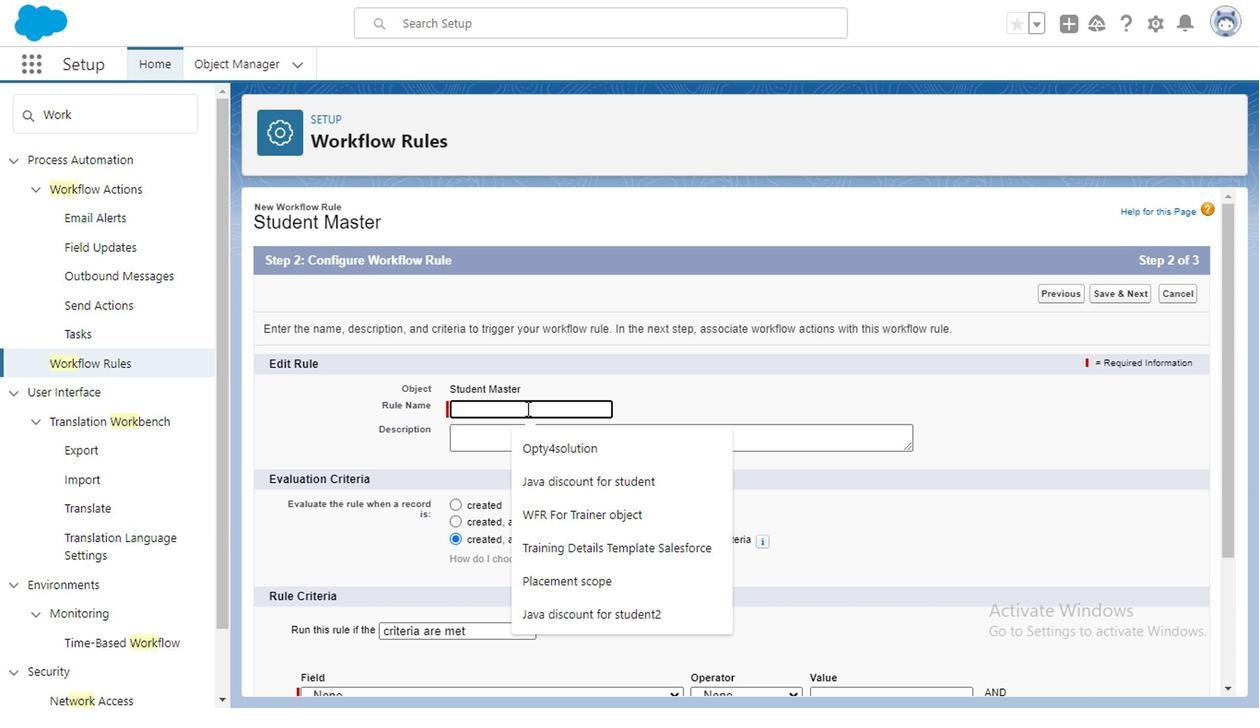 
Action: Mouse moved to (478, 407)
Screenshot: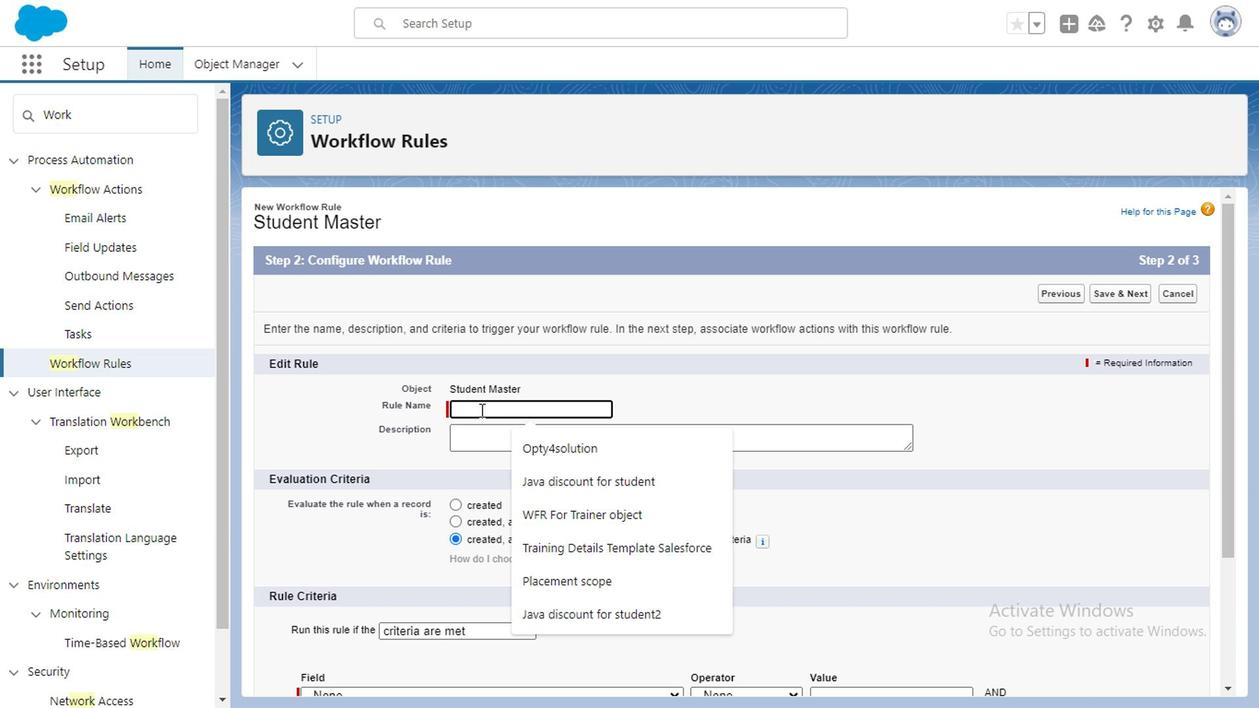 
Action: Mouse pressed left at (478, 407)
Screenshot: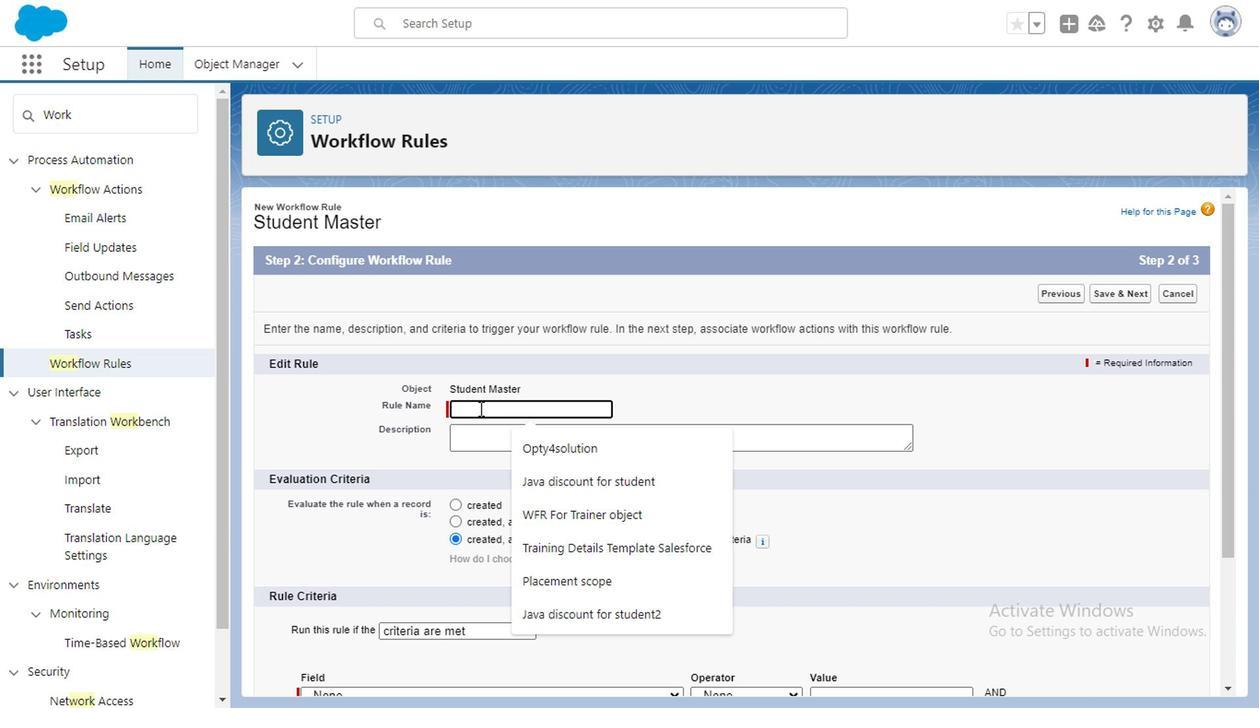 
Action: Mouse moved to (478, 407)
Screenshot: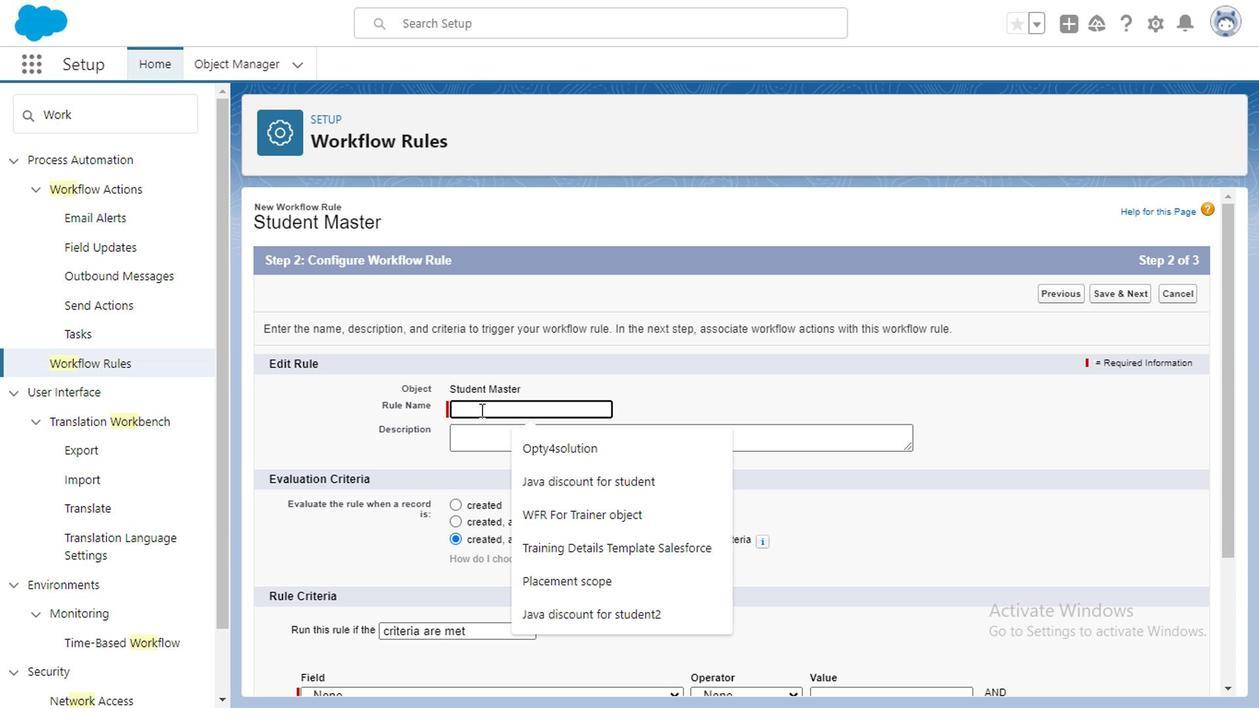 
Action: Mouse pressed left at (478, 407)
Screenshot: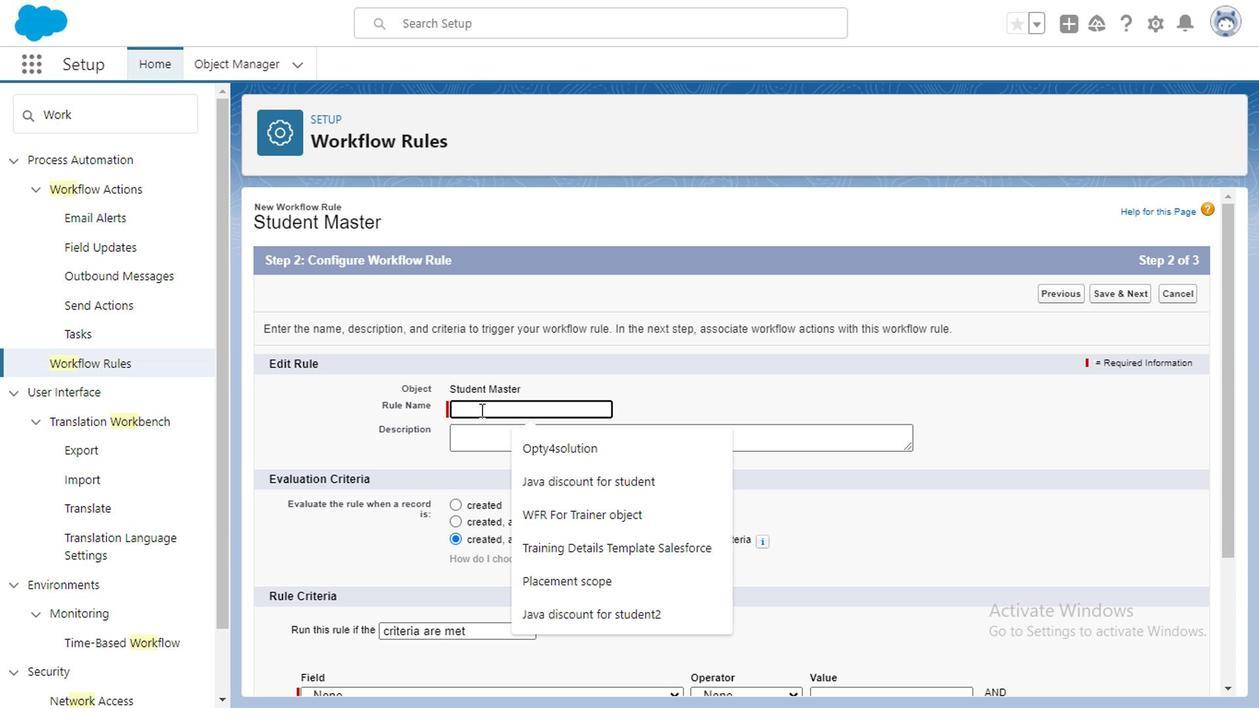 
Action: Mouse moved to (478, 407)
Screenshot: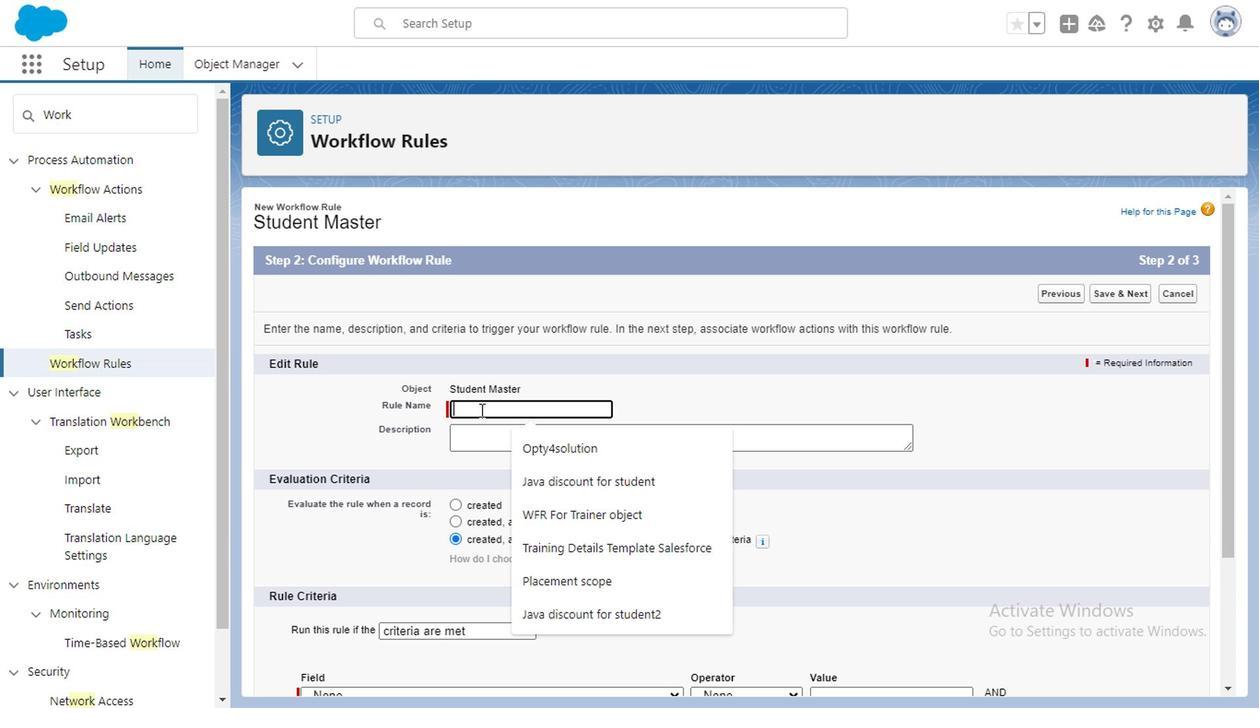 
Action: Key pressed <Key.caps_lock>b<Key.caps_lock>IG<Key.space>DATA<Key.space><Key.backspace><Key.backspace><Key.backspace><Key.backspace><Key.backspace><Key.caps_lock>d<Key.caps_lock>ATA<Key.space>EMAIL<Key.space>TEMPLATR
Screenshot: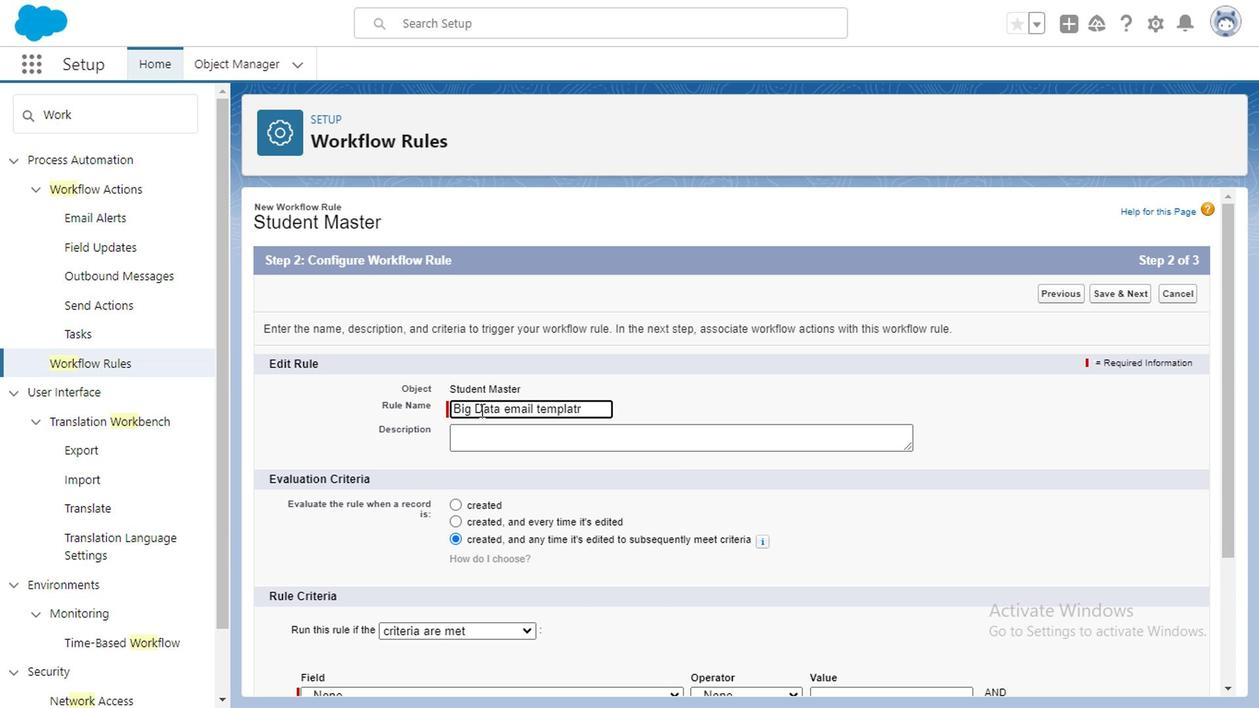 
Action: Mouse moved to (591, 438)
Screenshot: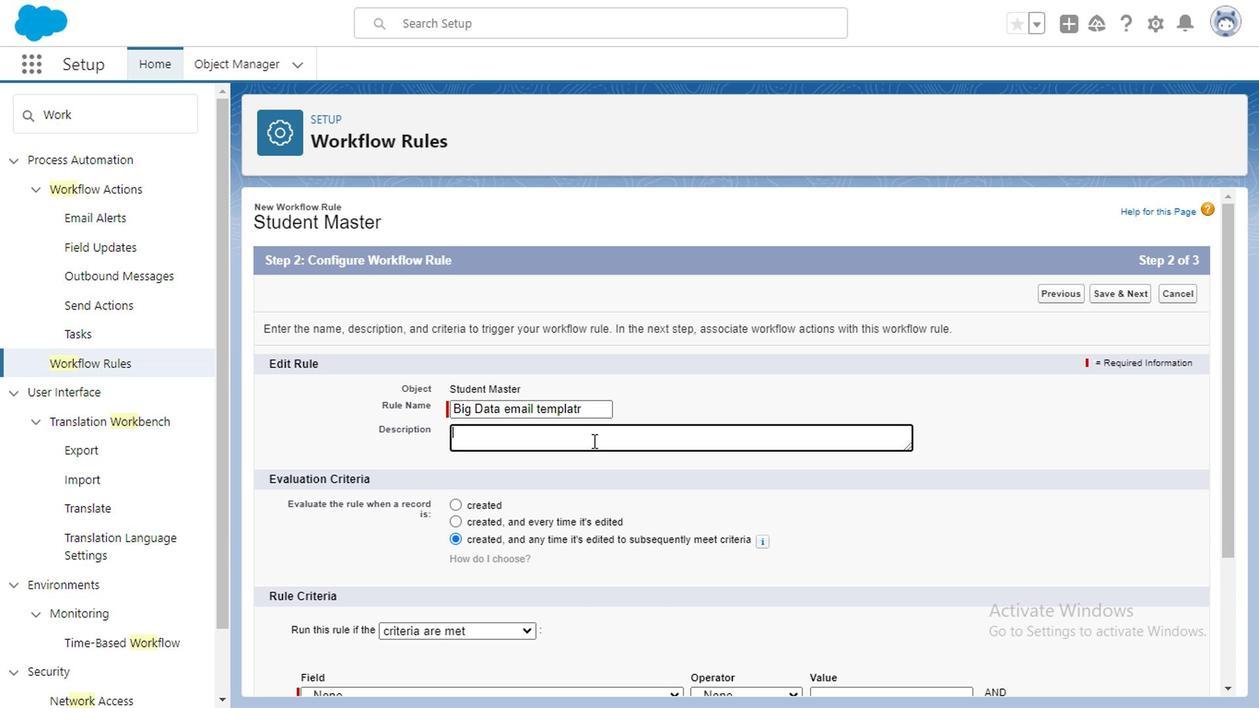 
Action: Mouse pressed left at (591, 438)
Screenshot: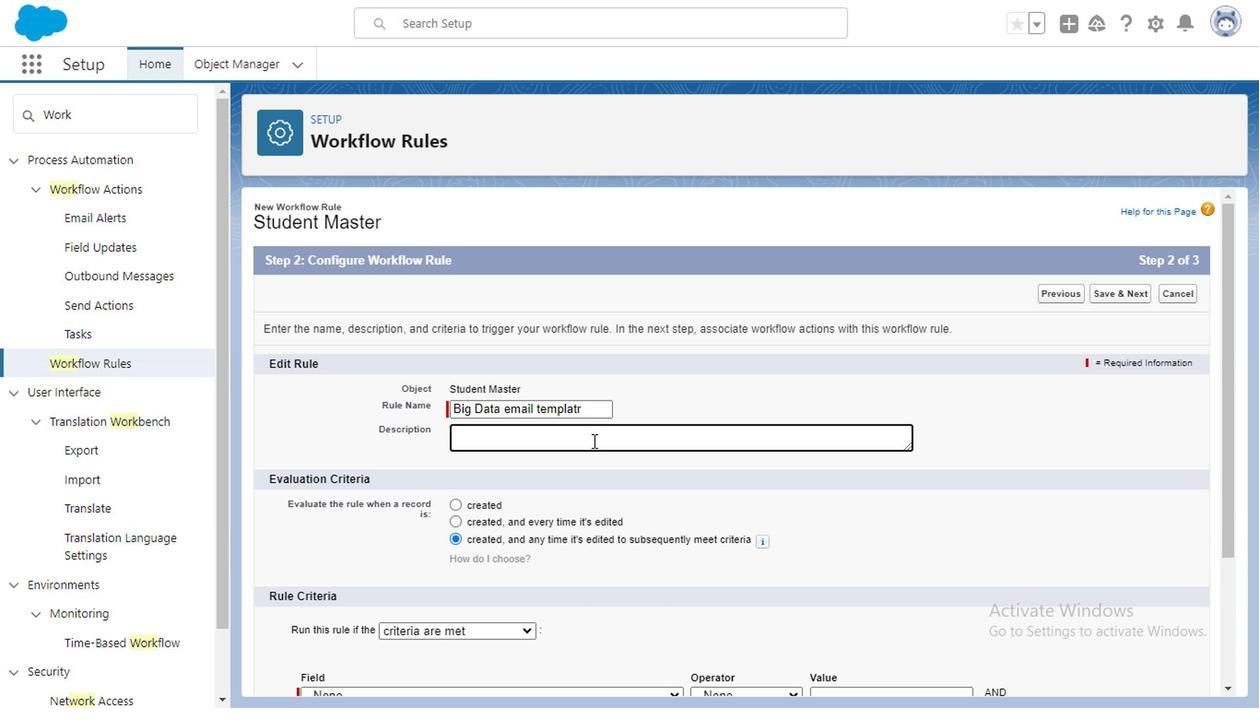 
Action: Mouse moved to (554, 439)
Screenshot: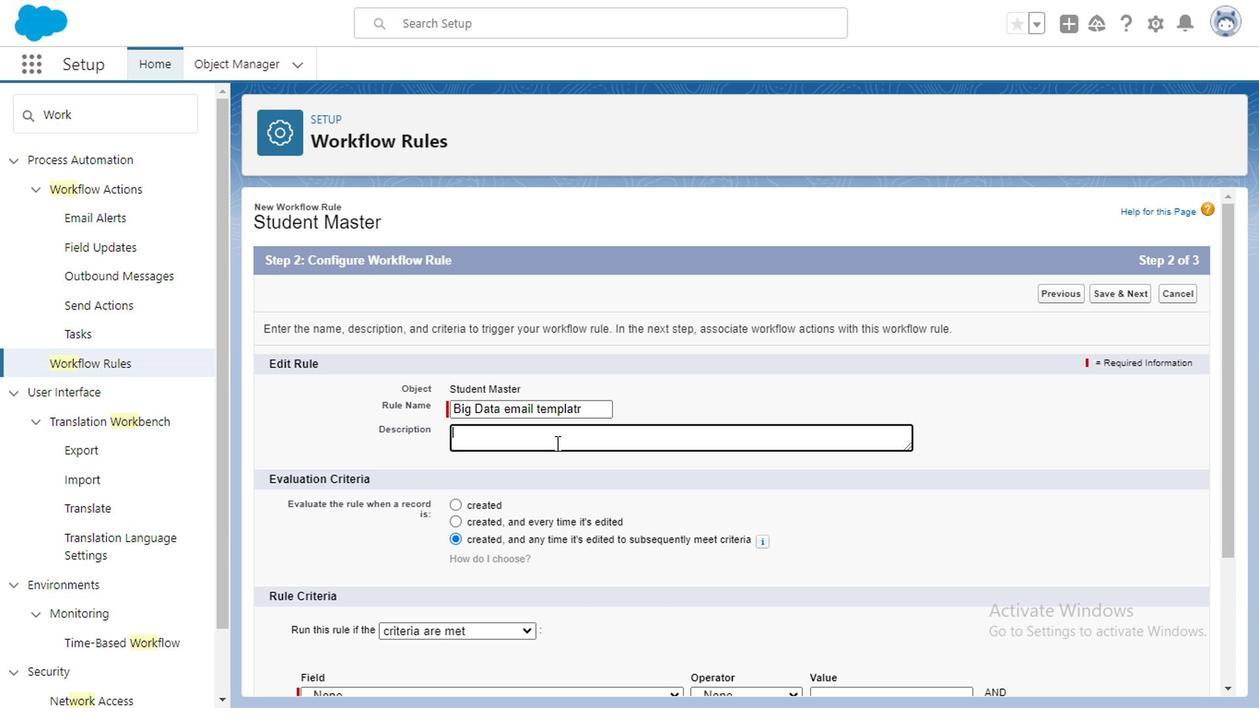
Action: Mouse pressed left at (554, 439)
Screenshot: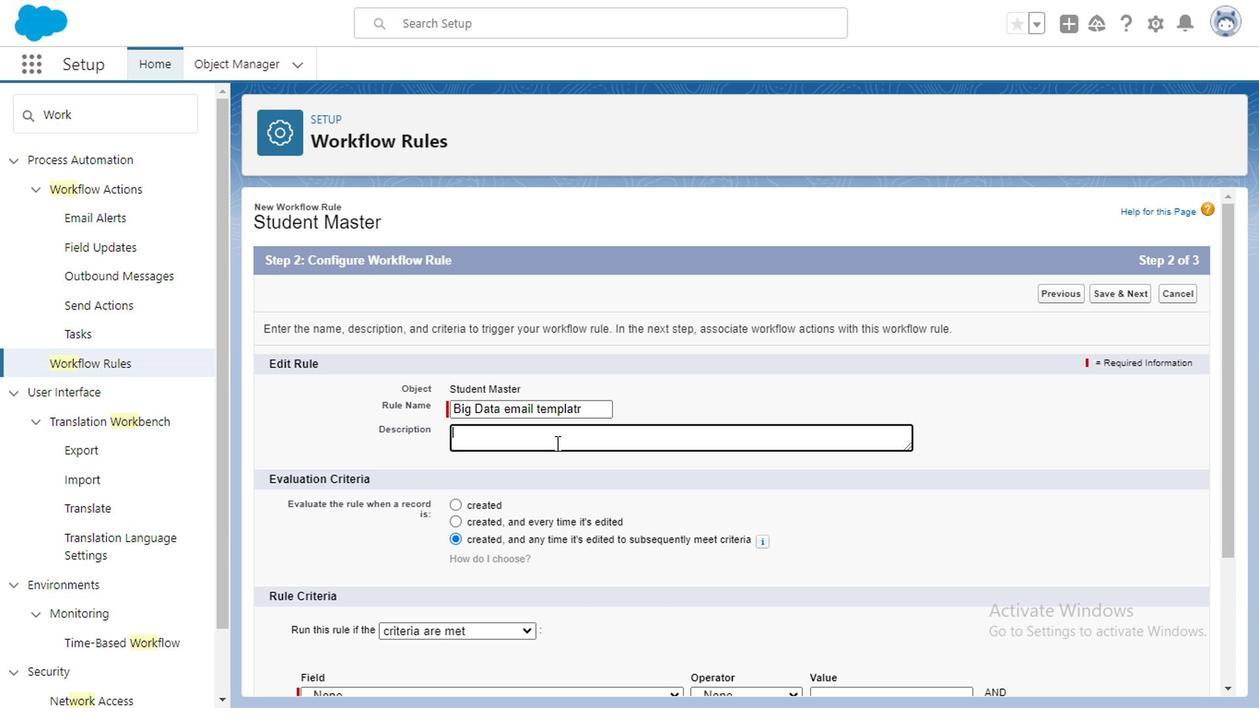 
Action: Mouse moved to (550, 436)
Screenshot: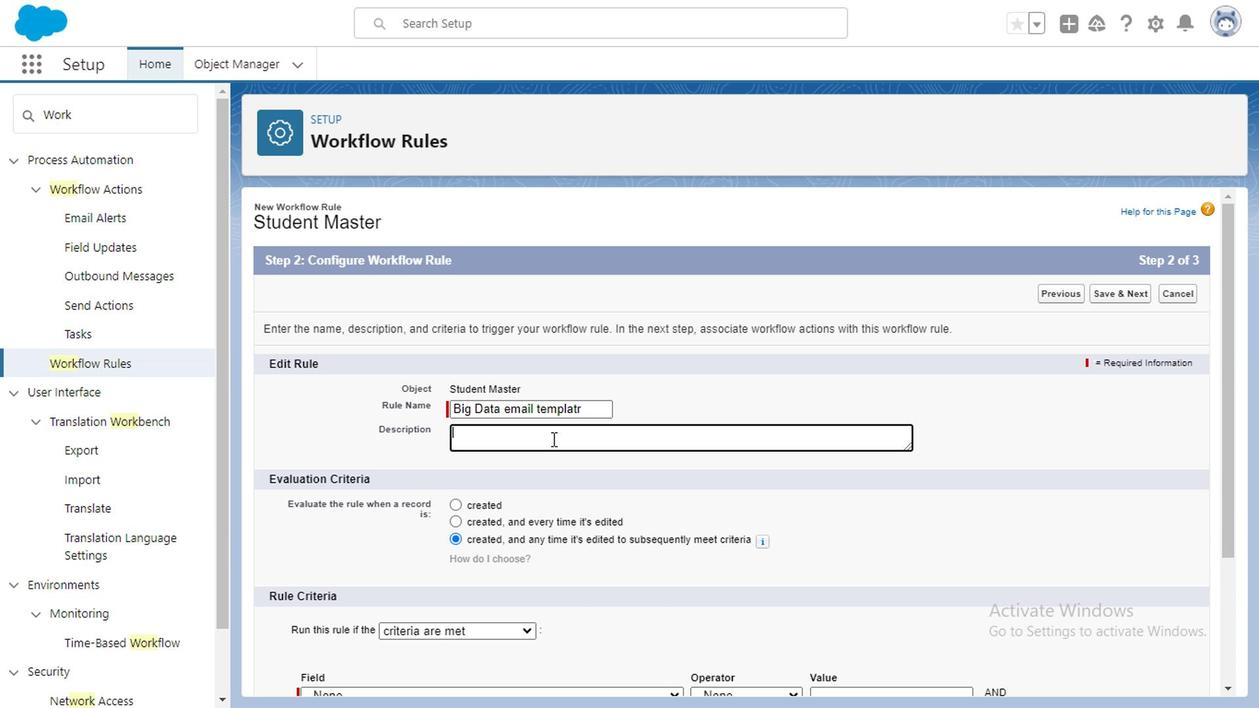 
Action: Mouse pressed left at (550, 436)
Screenshot: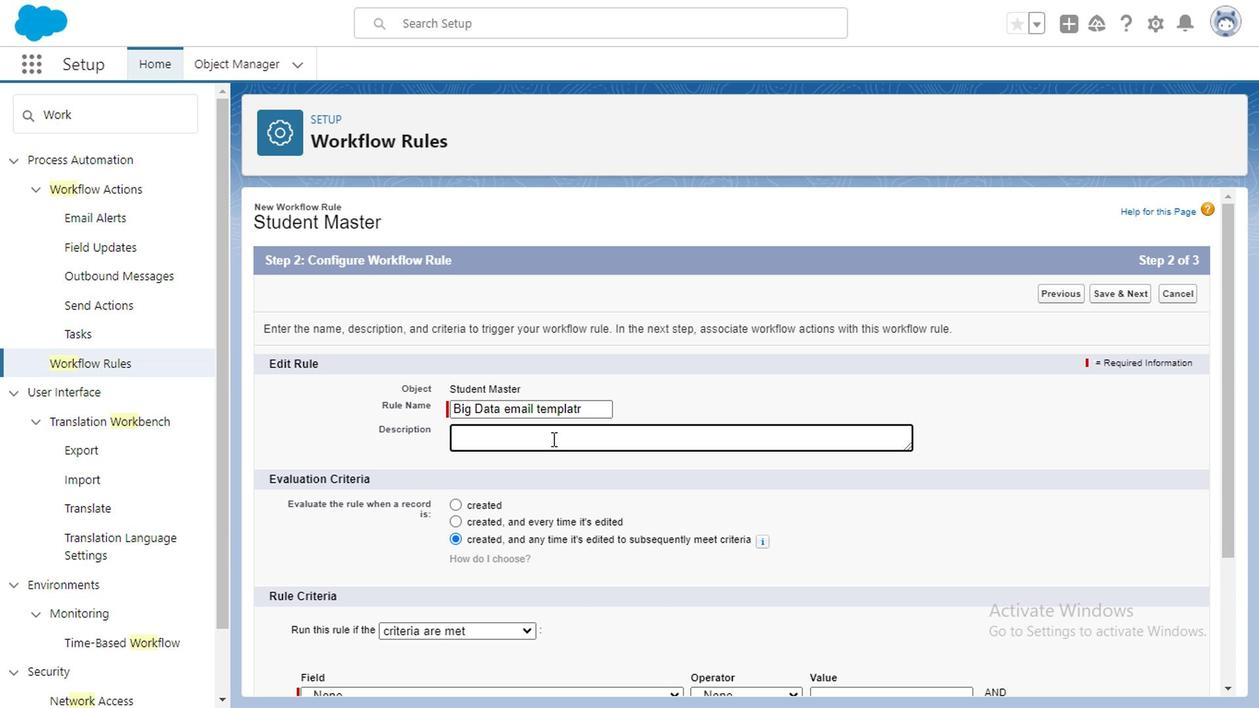 
Action: Key pressed <Key.caps_lock>t<Key.caps_lock>HIS<Key.space>RULE<Key.space>WILL<Key.space>GET<Key.space>FIRED<Key.space>ONCE<Key.space>WE<Key.space>RECEIVED<Key.space>ANY<Key.space>NEW<Key.space>
Screenshot: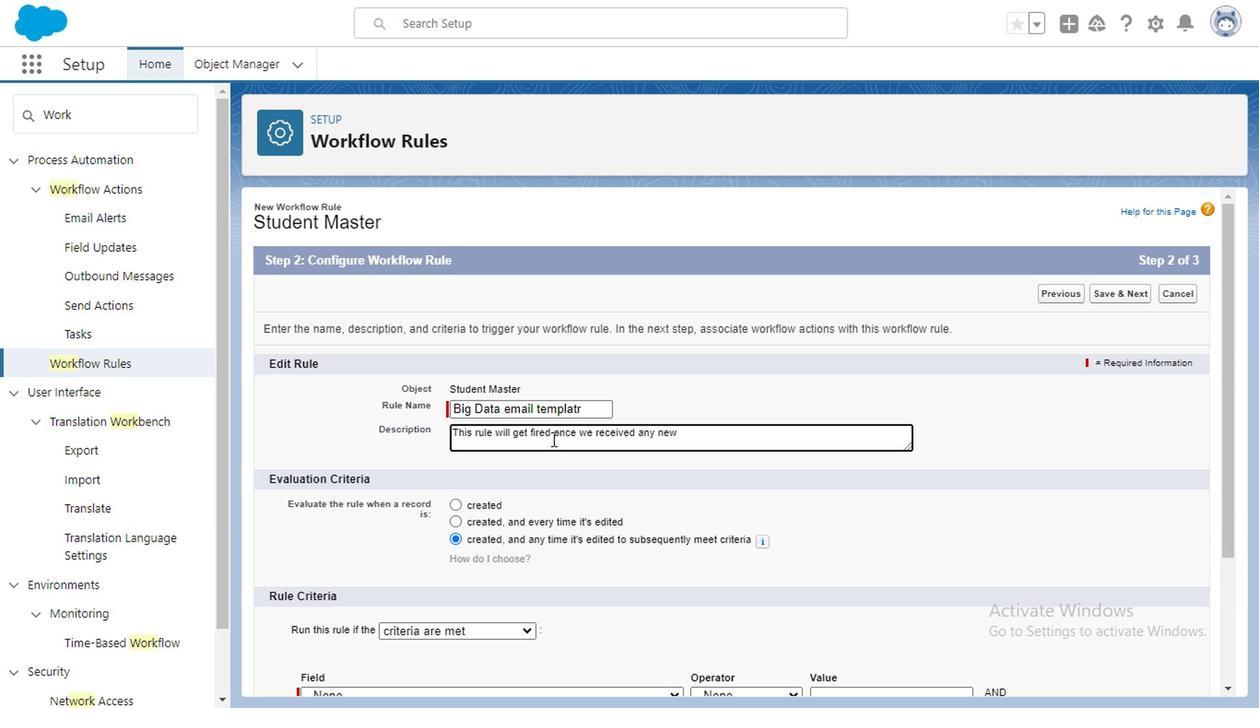 
Action: Mouse moved to (577, 425)
Screenshot: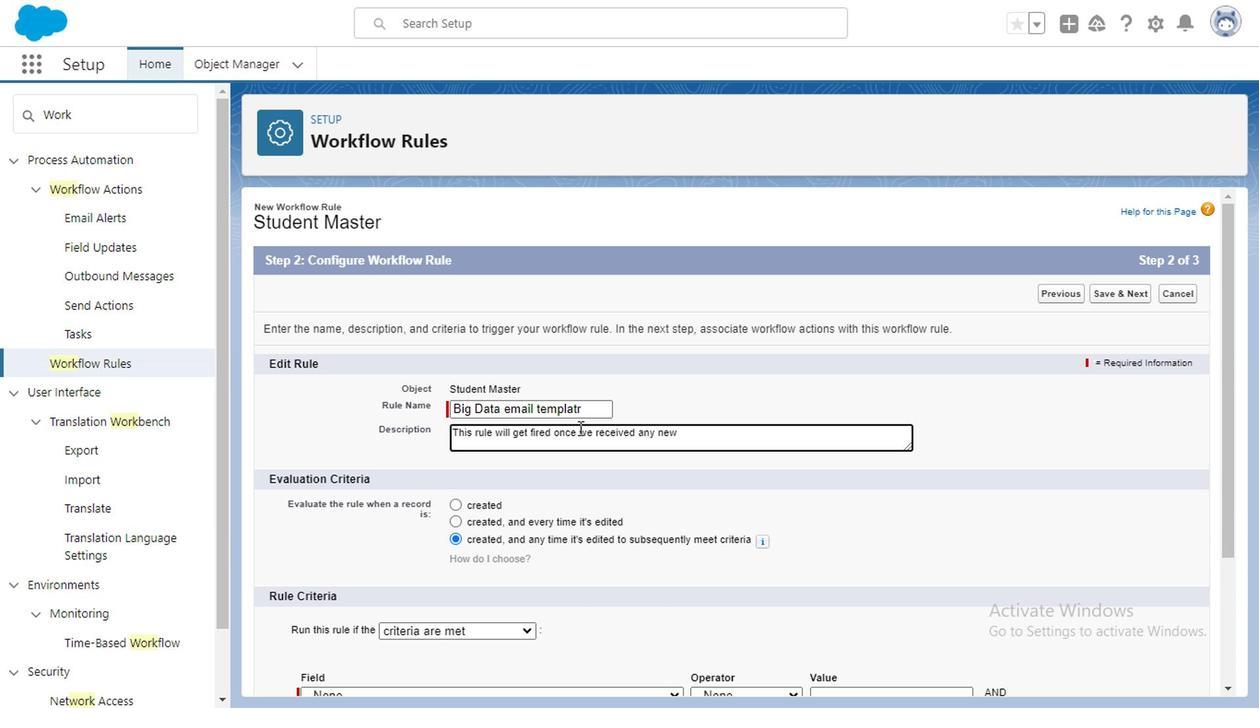 
Action: Key pressed ENQUIRY<Key.space>OF<Key.space>BIG<Key.space>DA<Key.backspace><Key.backspace><Key.backspace><Key.backspace><Key.backspace><Key.backspace><Key.caps_lock>b<Key.caps_lock>IG<Key.space>DATA<Key.space>TO<Key.space>SEND<Key.space>DETAILS<Key.space>TRAINING<Key.space>
Screenshot: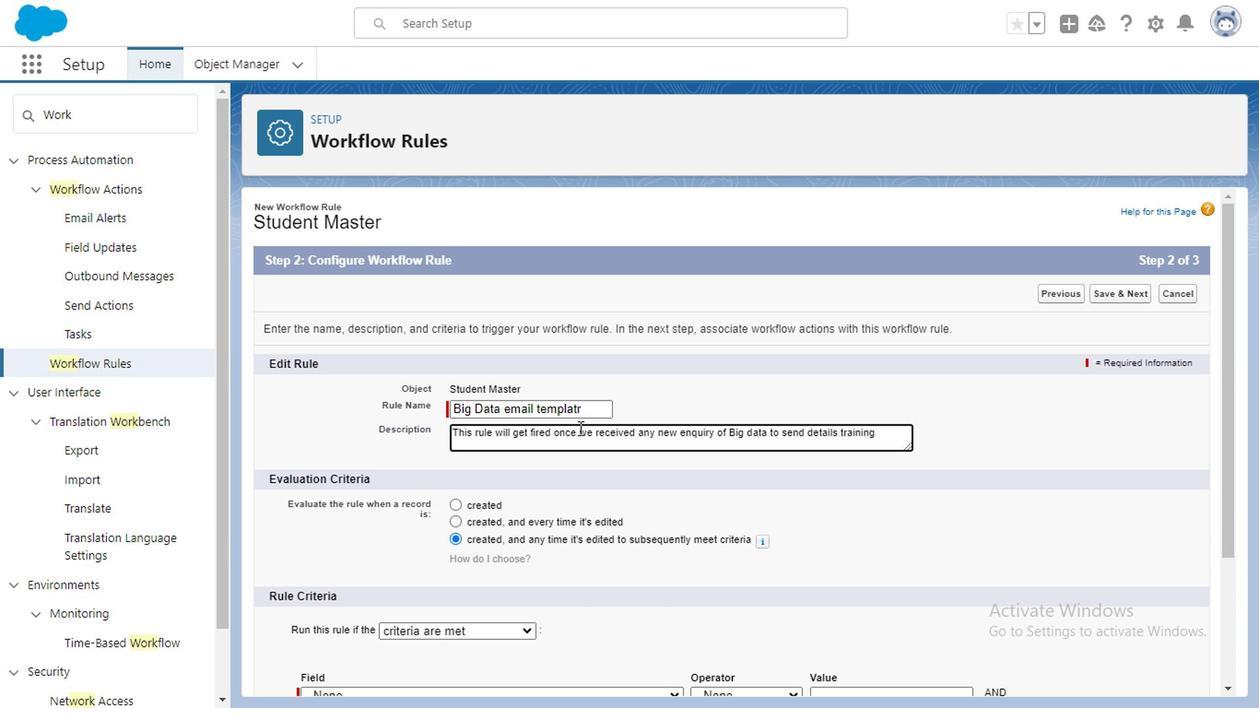 
Action: Mouse moved to (839, 427)
Screenshot: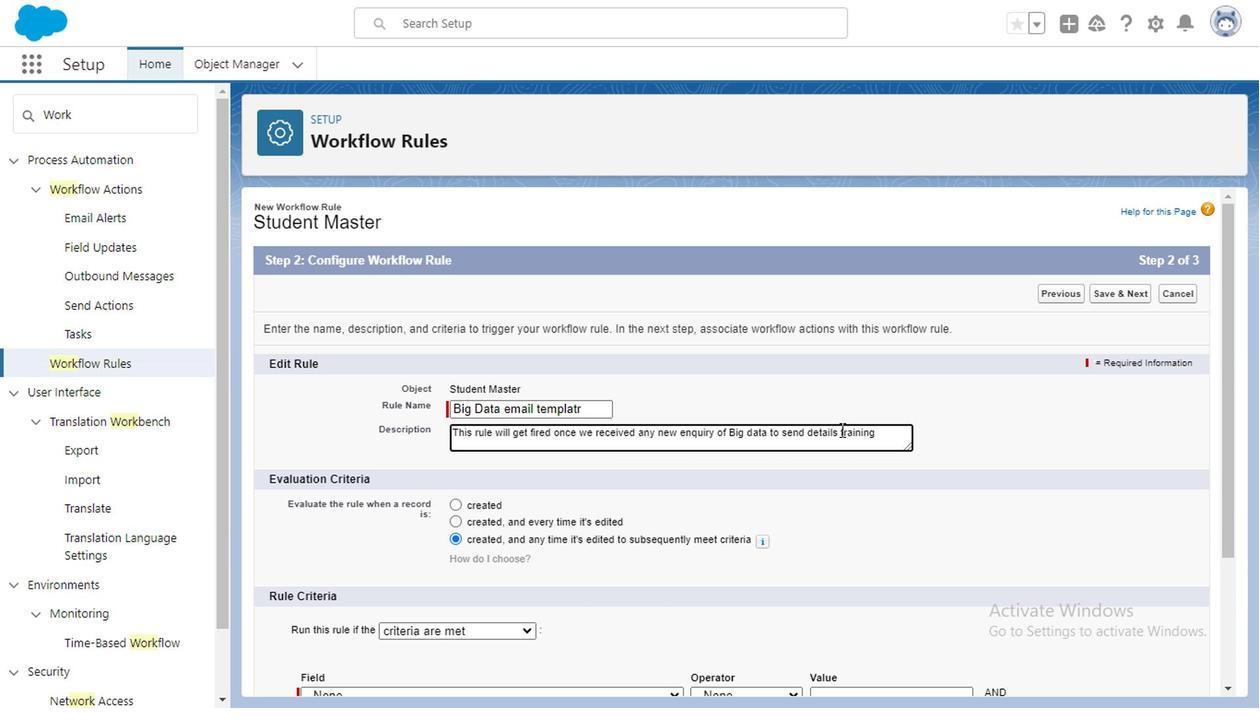 
Action: Mouse pressed left at (839, 427)
Screenshot: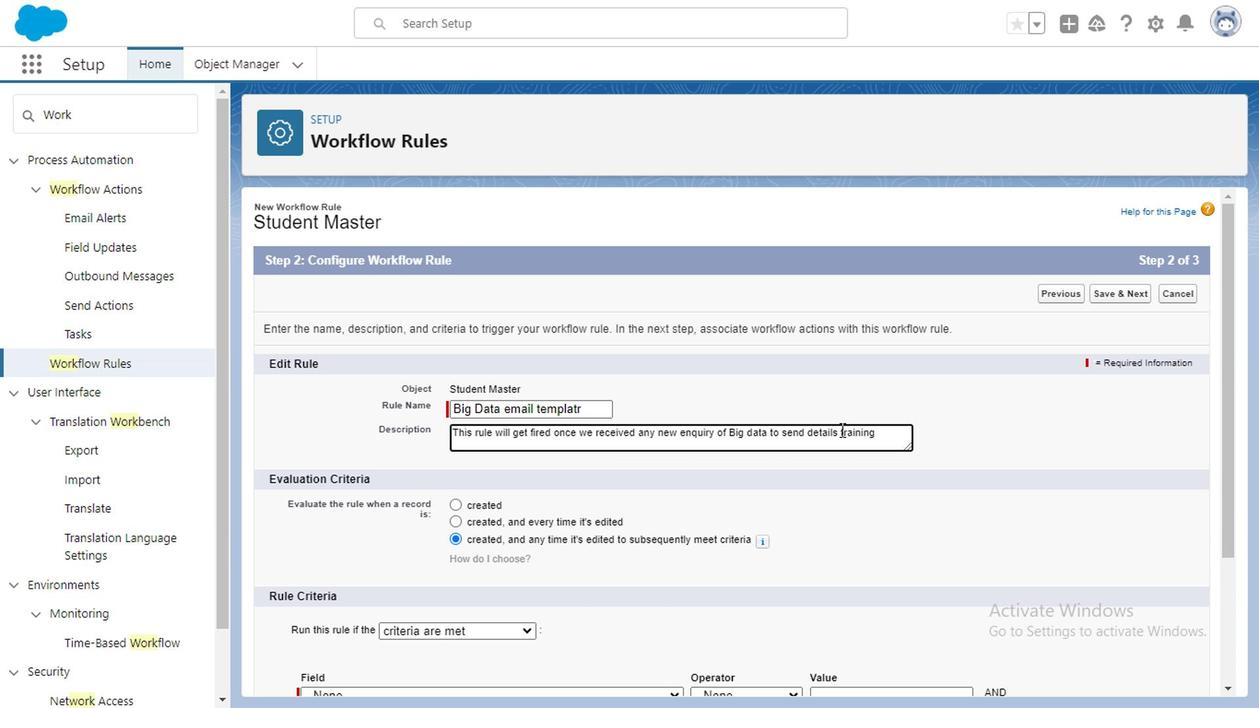 
Action: Key pressed OF<Key.space>
Screenshot: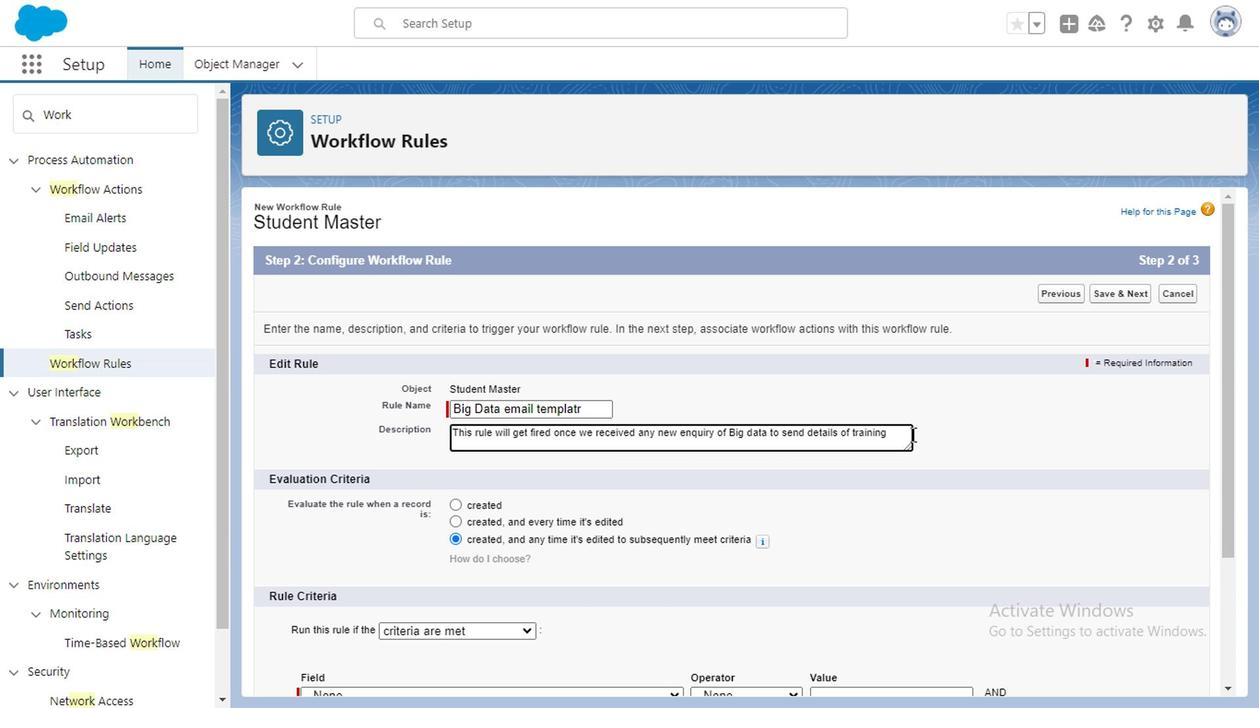 
Action: Mouse moved to (755, 379)
Screenshot: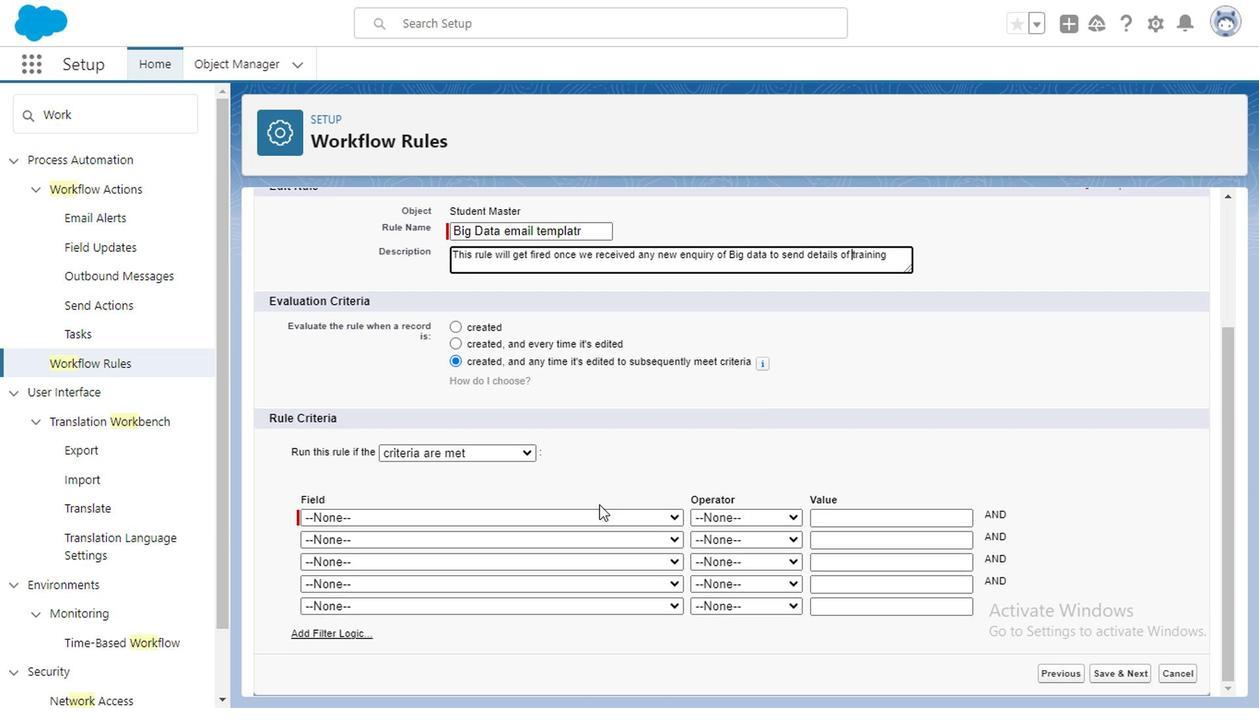 
Action: Mouse scrolled (755, 378) with delta (0, 0)
Screenshot: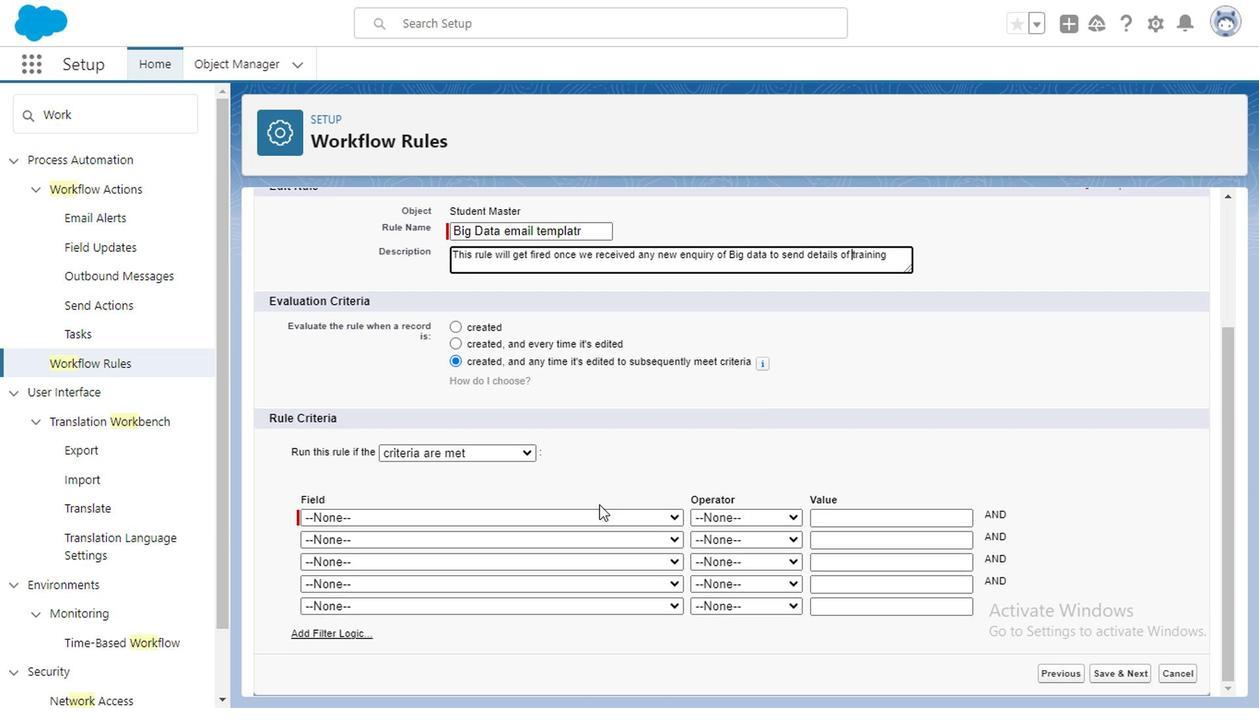 
Action: Mouse moved to (593, 512)
Screenshot: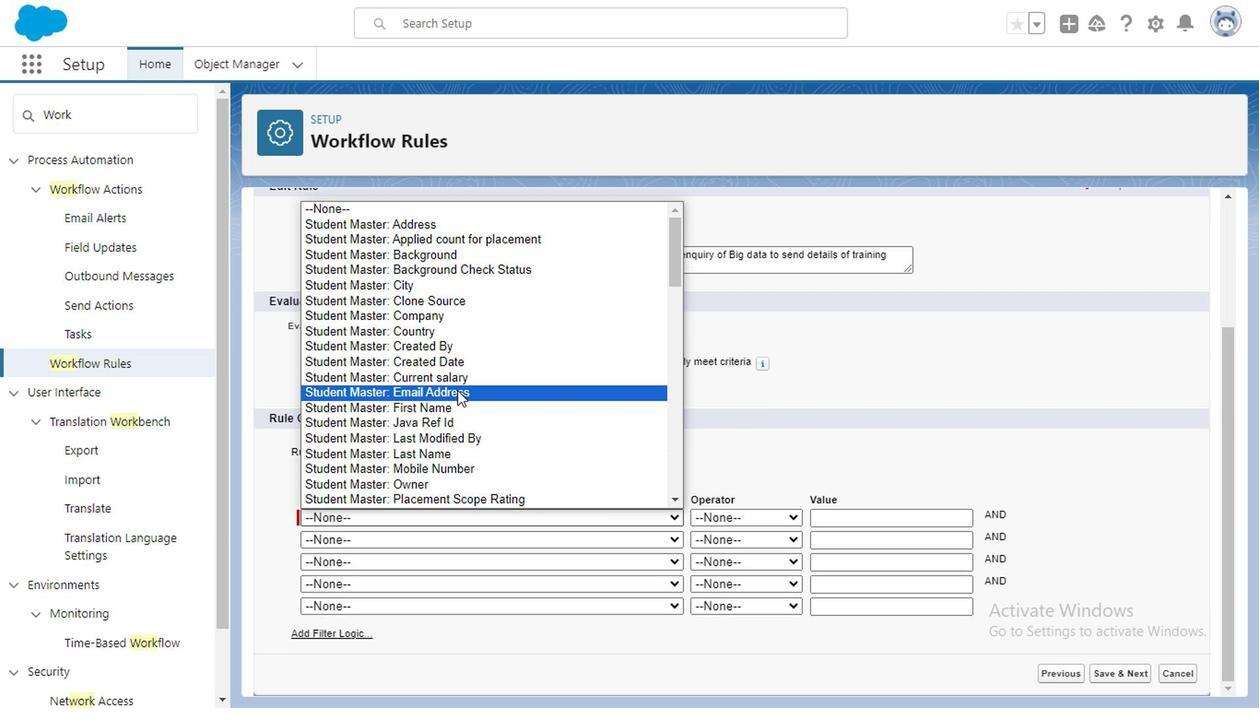 
Action: Mouse pressed left at (593, 512)
Screenshot: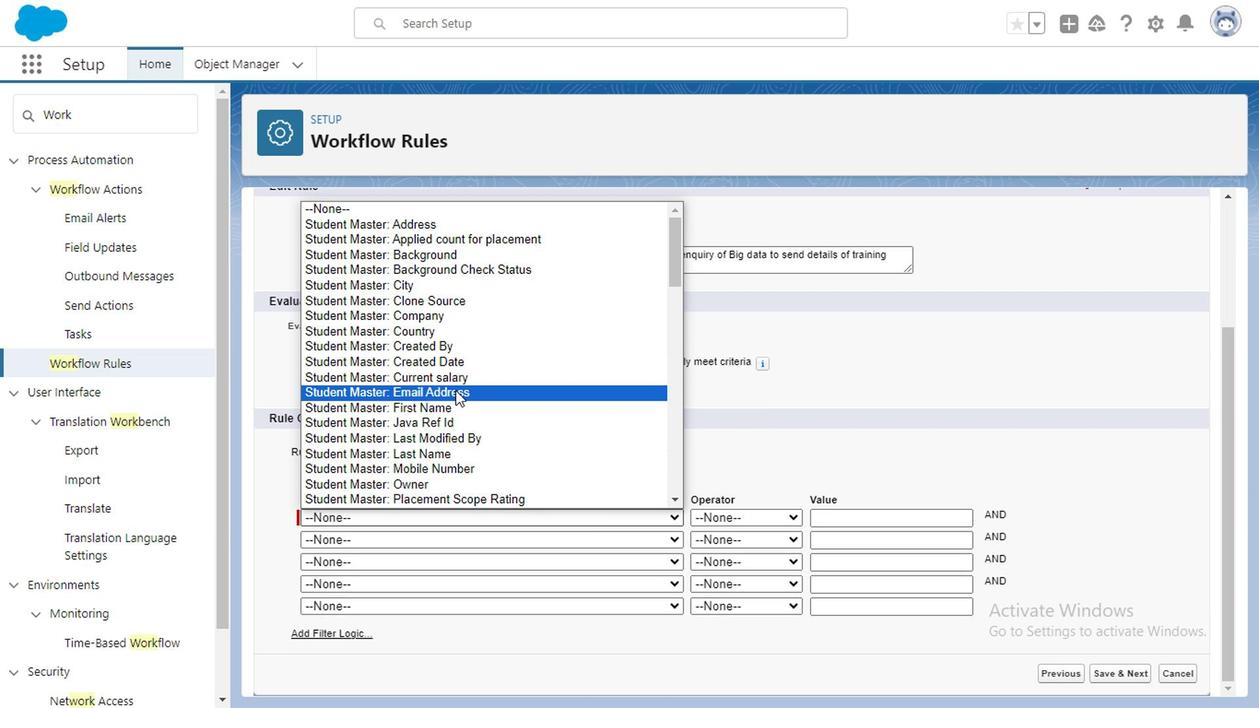 
Action: Mouse moved to (454, 387)
Screenshot: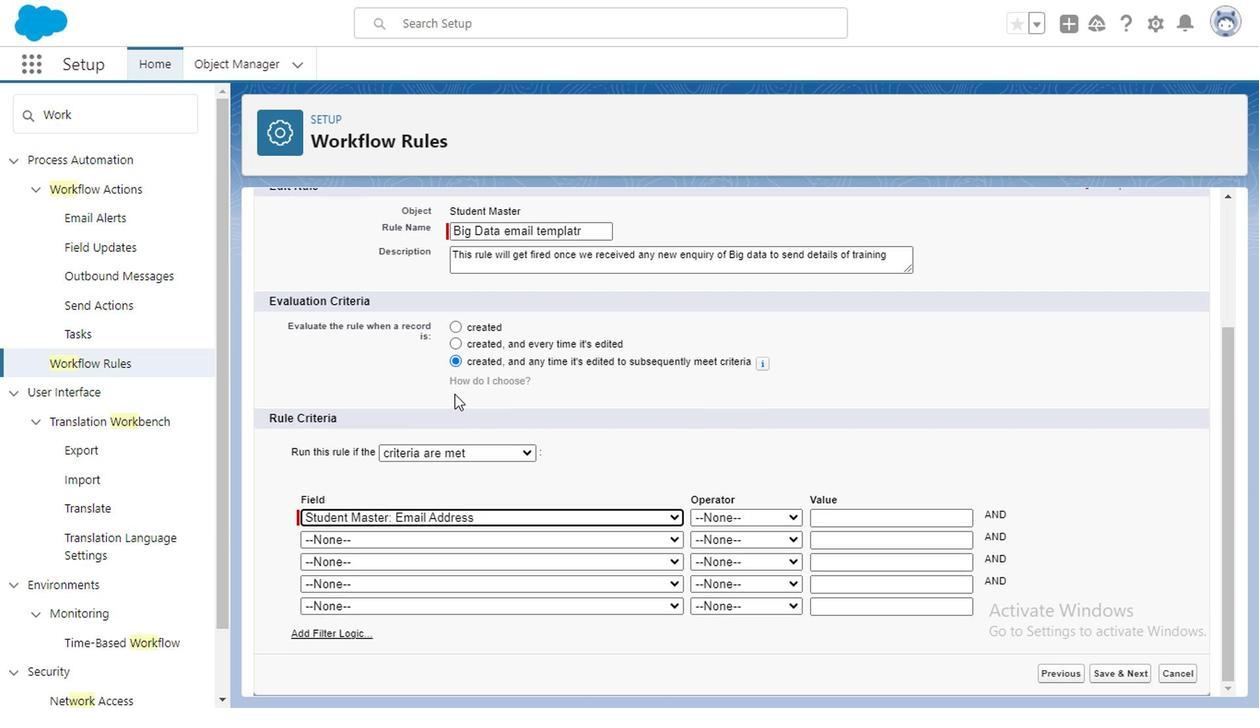 
Action: Mouse pressed left at (454, 387)
Screenshot: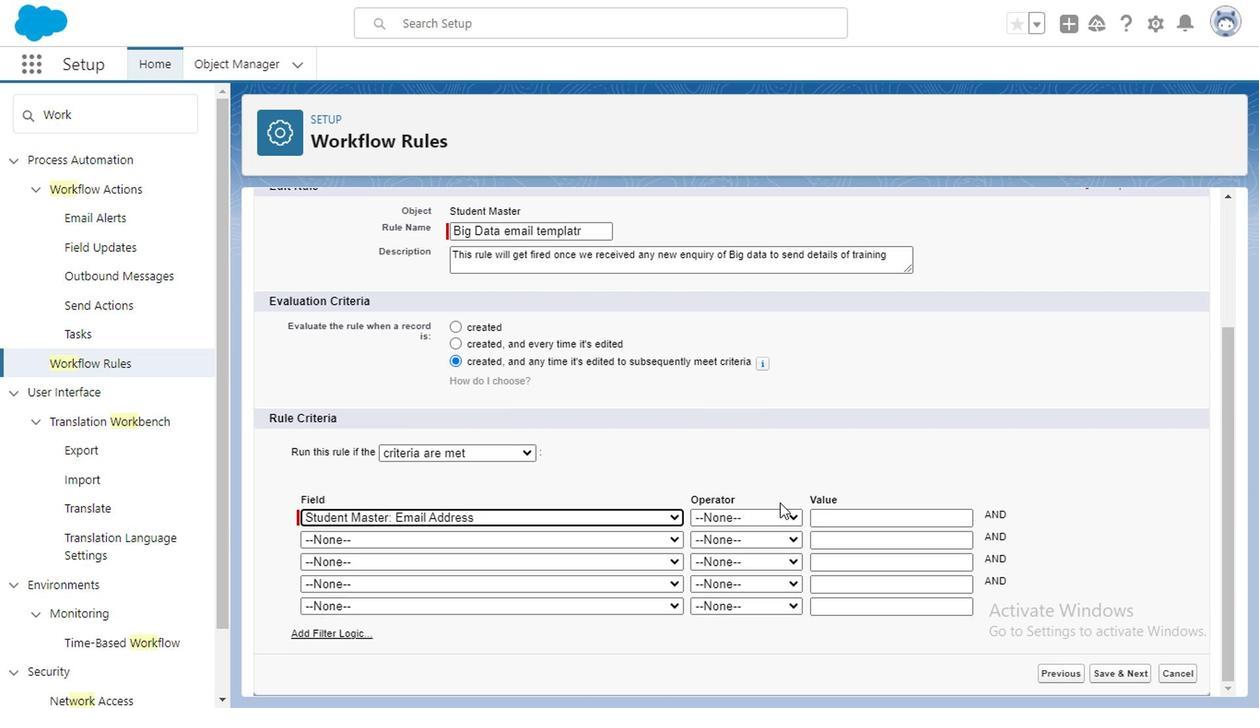 
Action: Mouse moved to (743, 514)
Screenshot: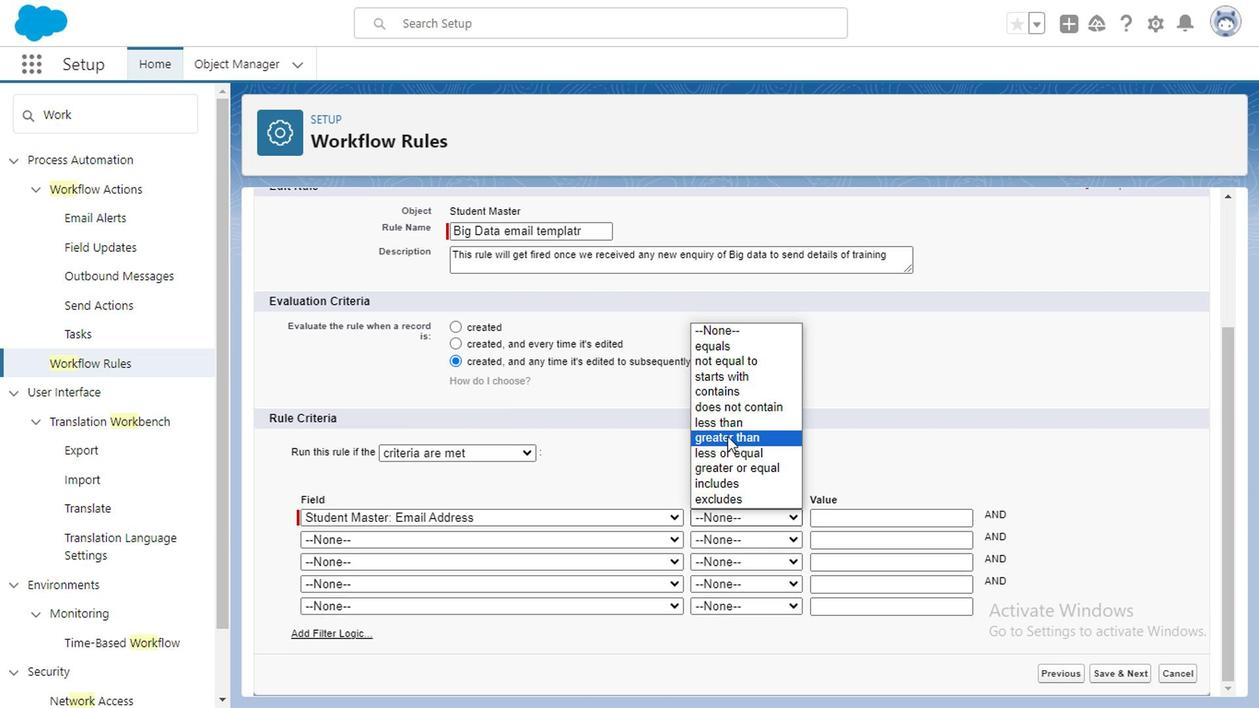 
Action: Mouse pressed left at (743, 514)
Screenshot: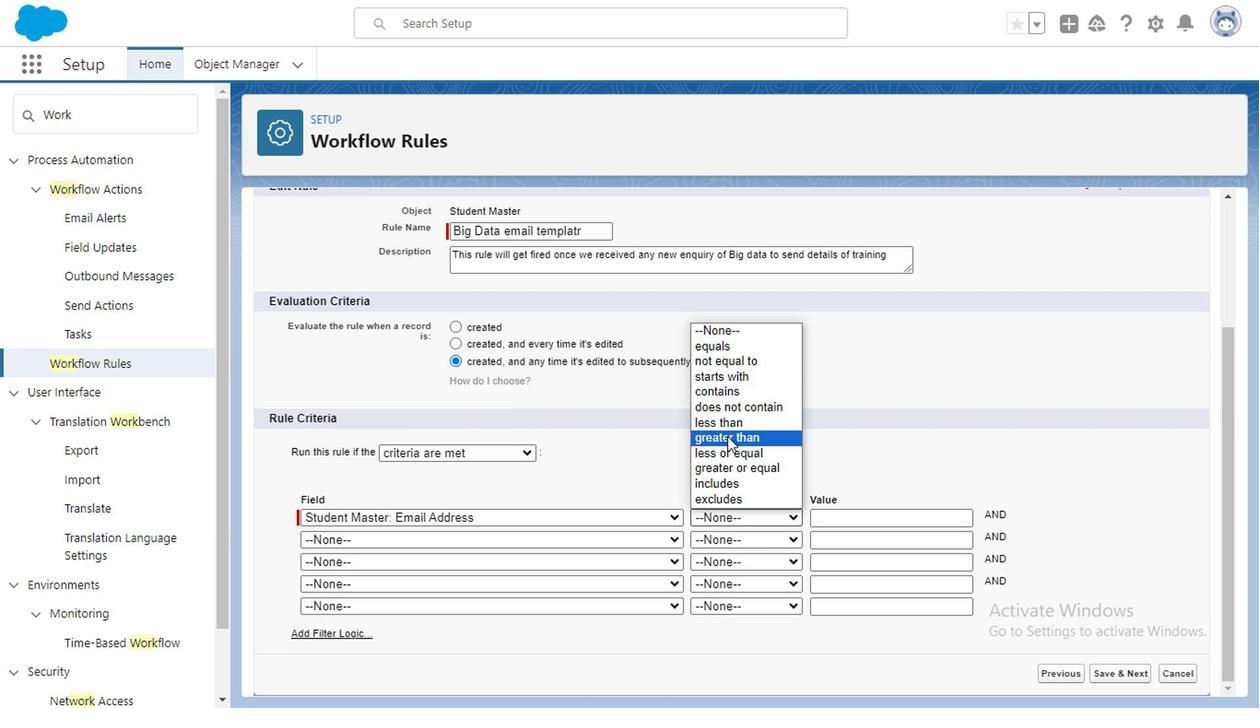 
Action: Mouse moved to (713, 358)
Screenshot: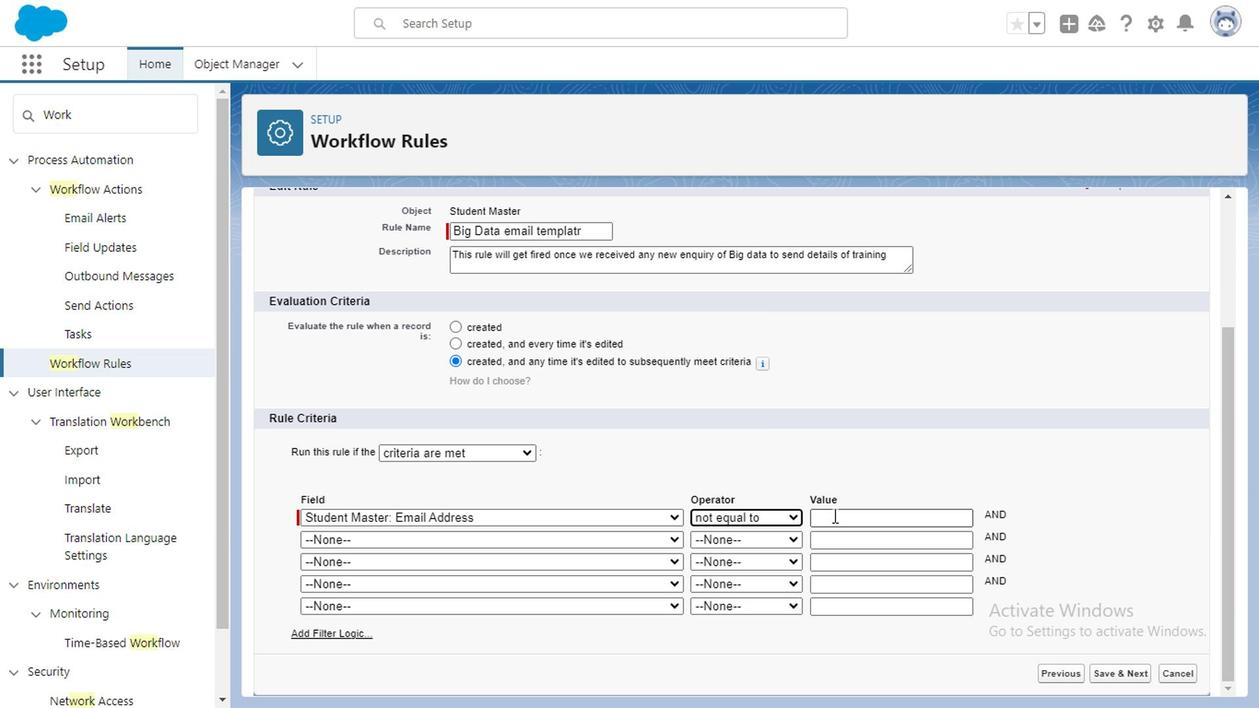 
Action: Mouse pressed left at (713, 358)
Screenshot: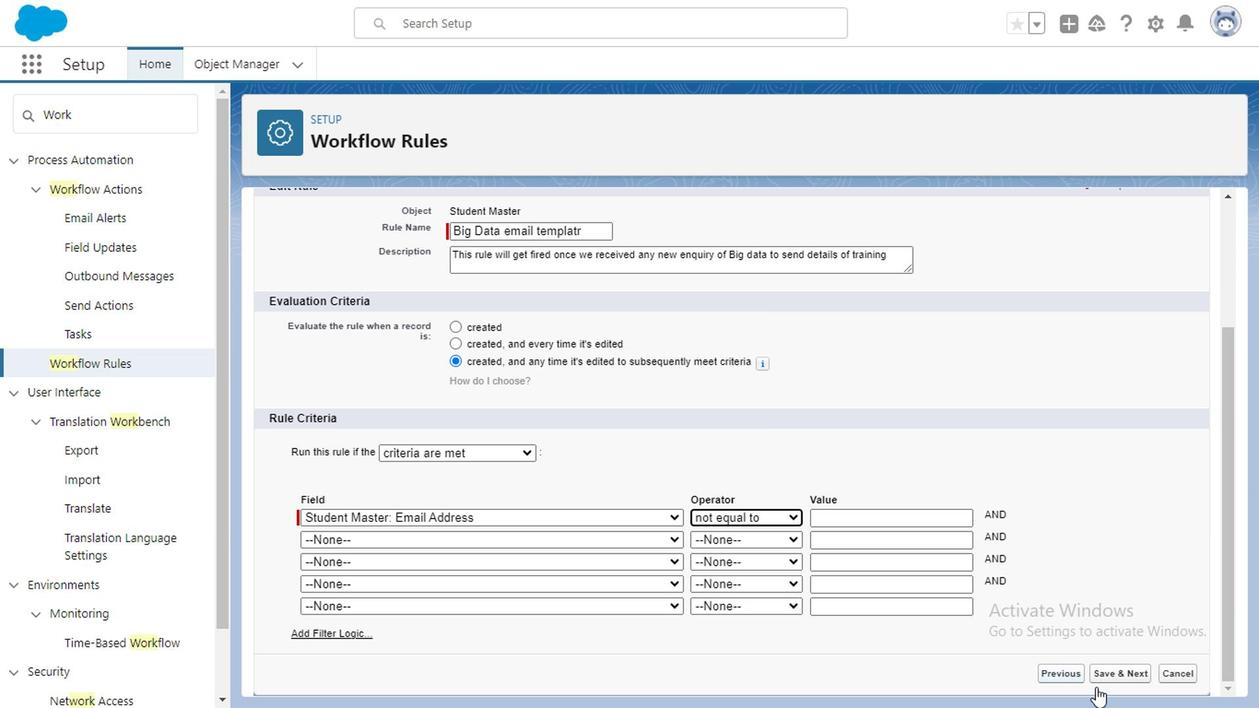 
Action: Mouse moved to (1128, 668)
Screenshot: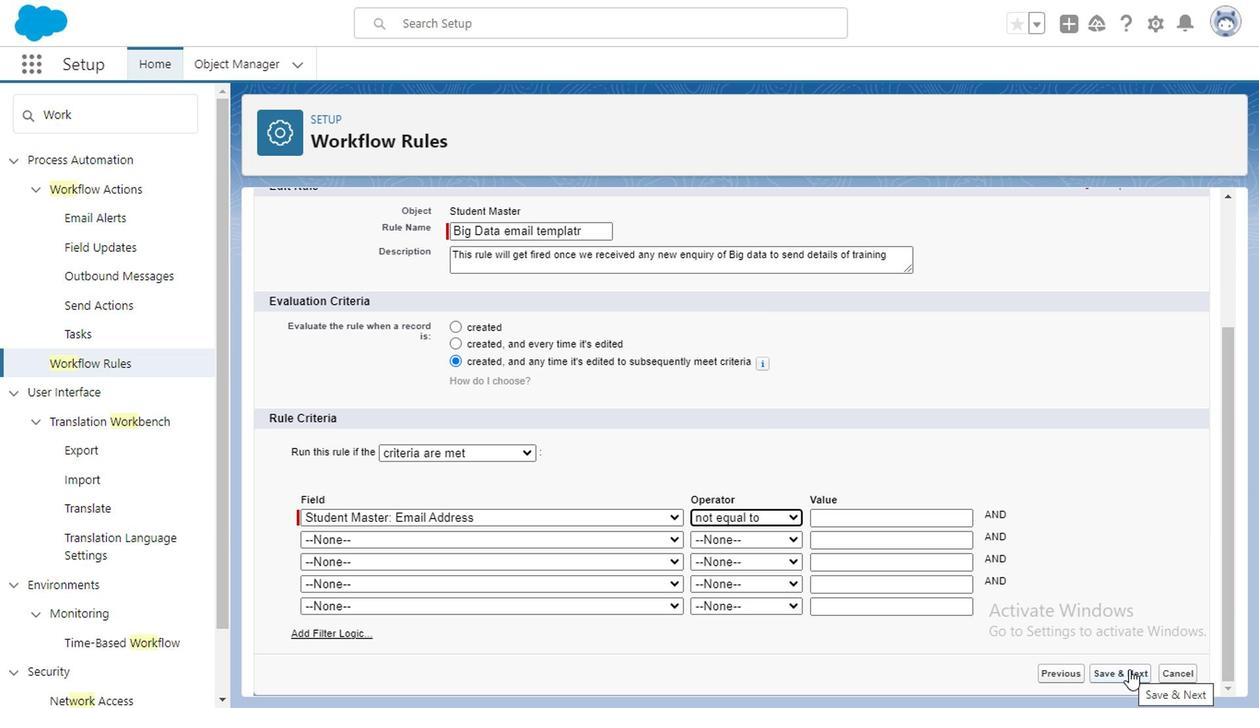 
Action: Mouse pressed left at (1128, 668)
Screenshot: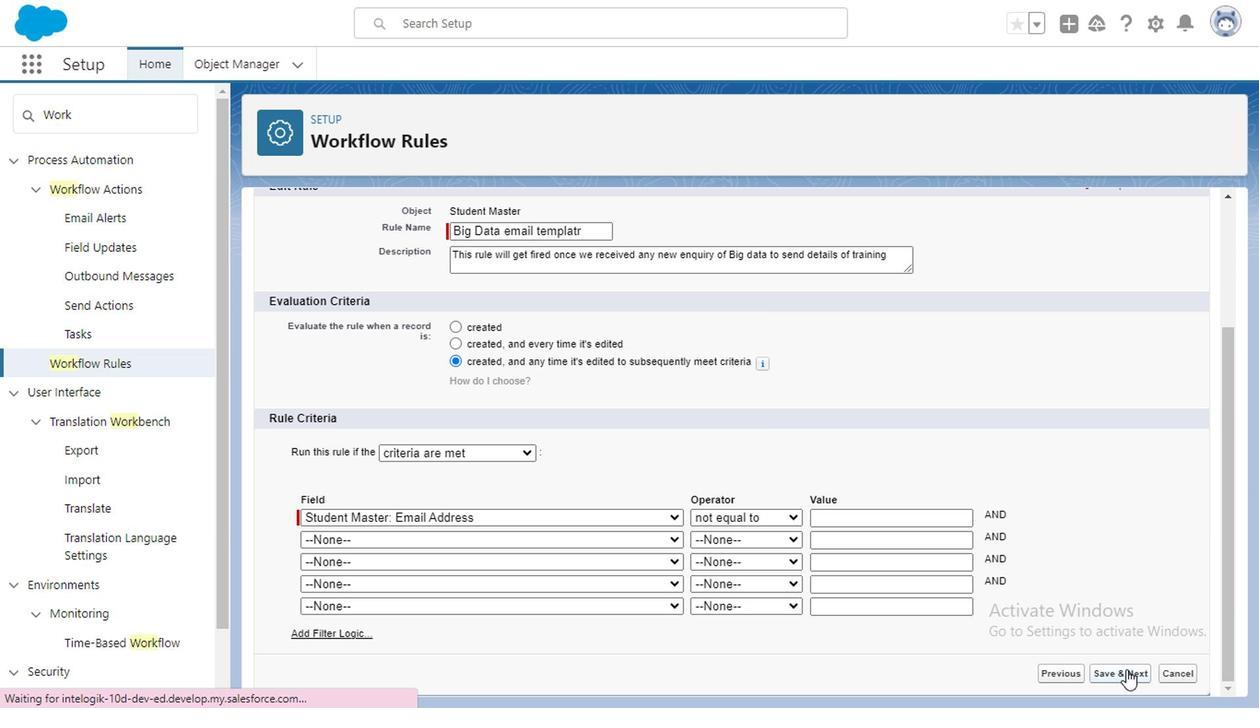 
Action: Mouse moved to (1113, 648)
Screenshot: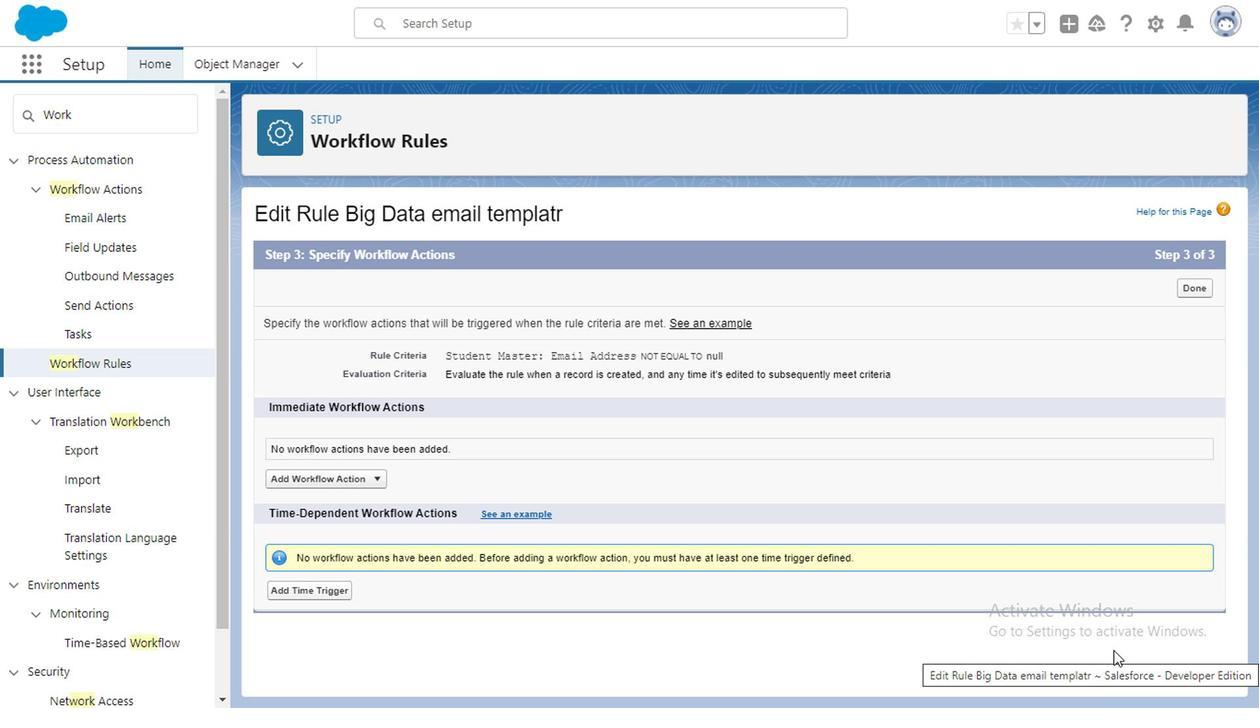 
